 Task: Select transit view around selected location Carlsbad Caverns National Park, New Mexico, United States and check out the nearest train station
Action: Mouse moved to (285, 211)
Screenshot: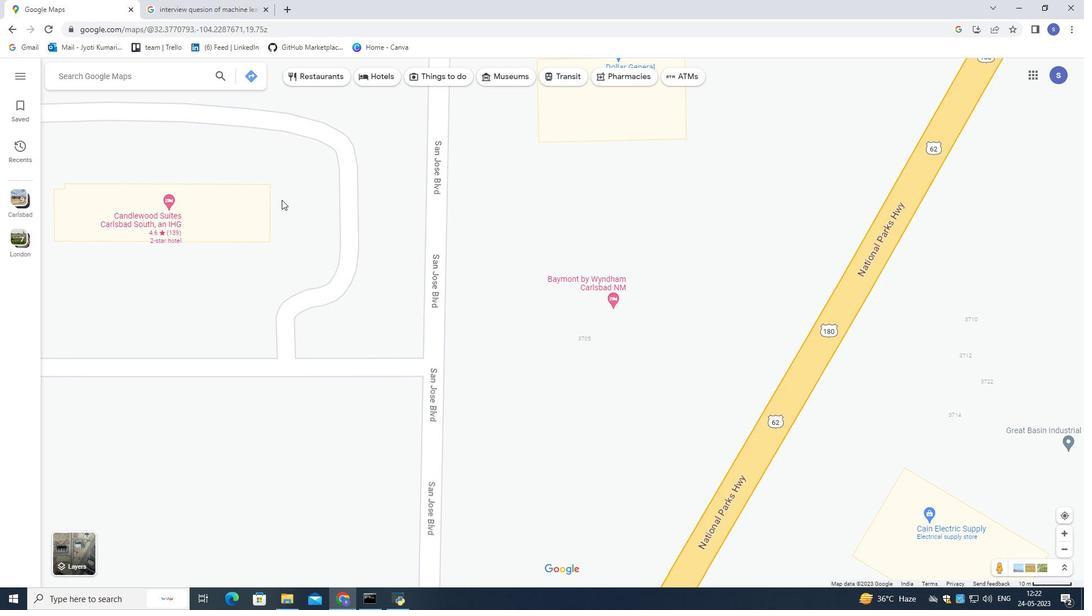 
Action: Mouse scrolled (285, 211) with delta (0, 0)
Screenshot: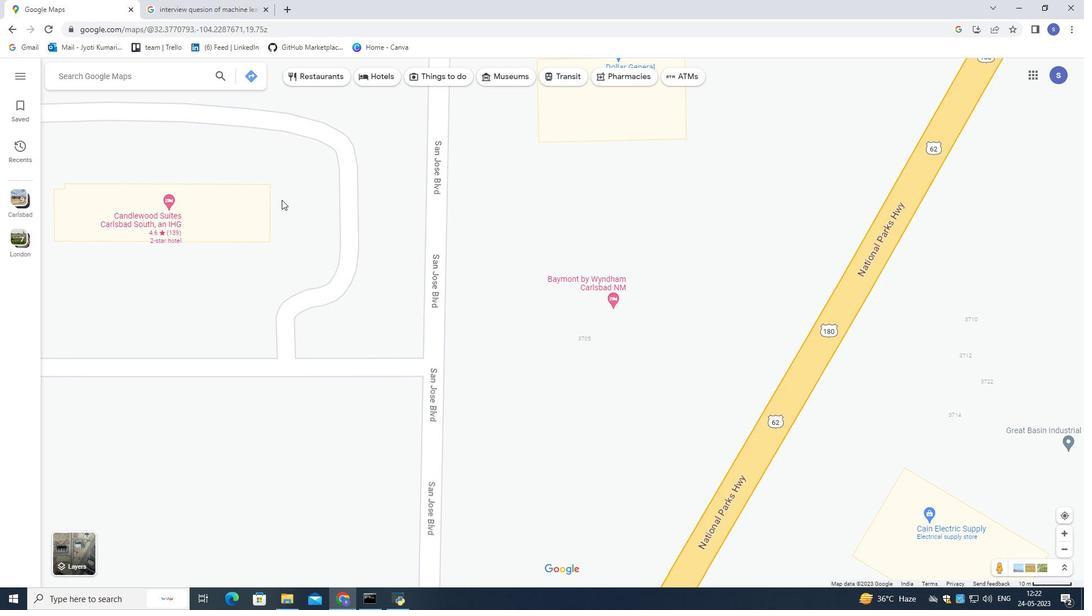 
Action: Mouse moved to (286, 213)
Screenshot: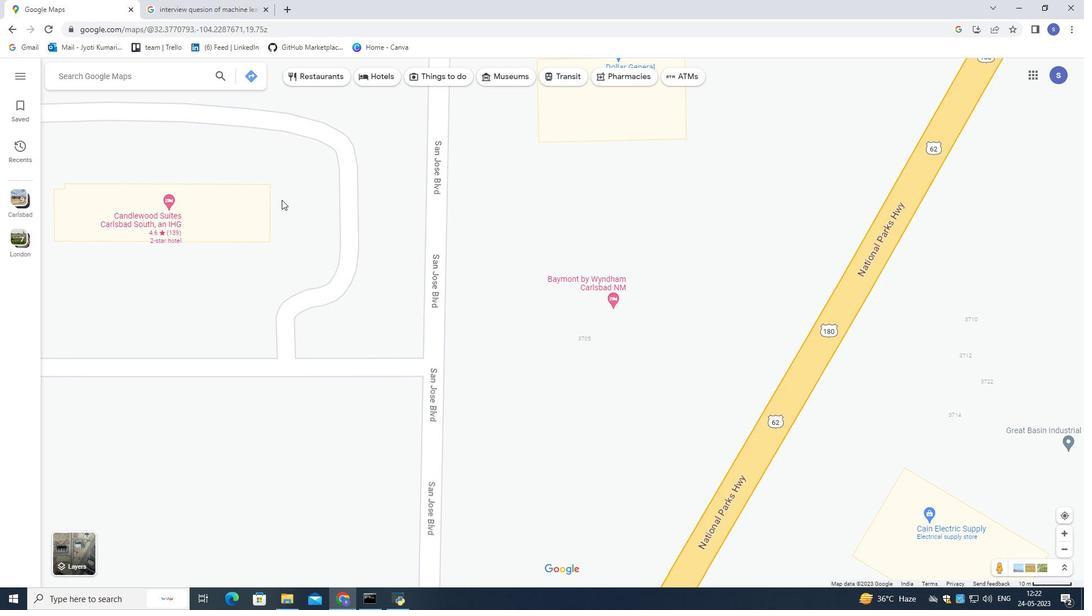
Action: Mouse scrolled (286, 212) with delta (0, 0)
Screenshot: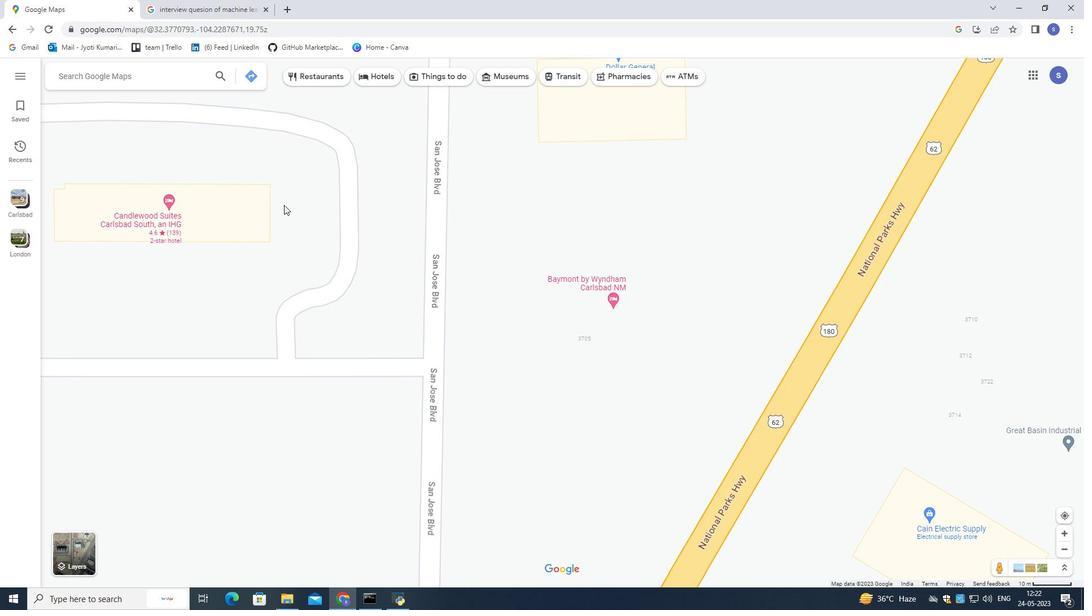 
Action: Mouse moved to (286, 213)
Screenshot: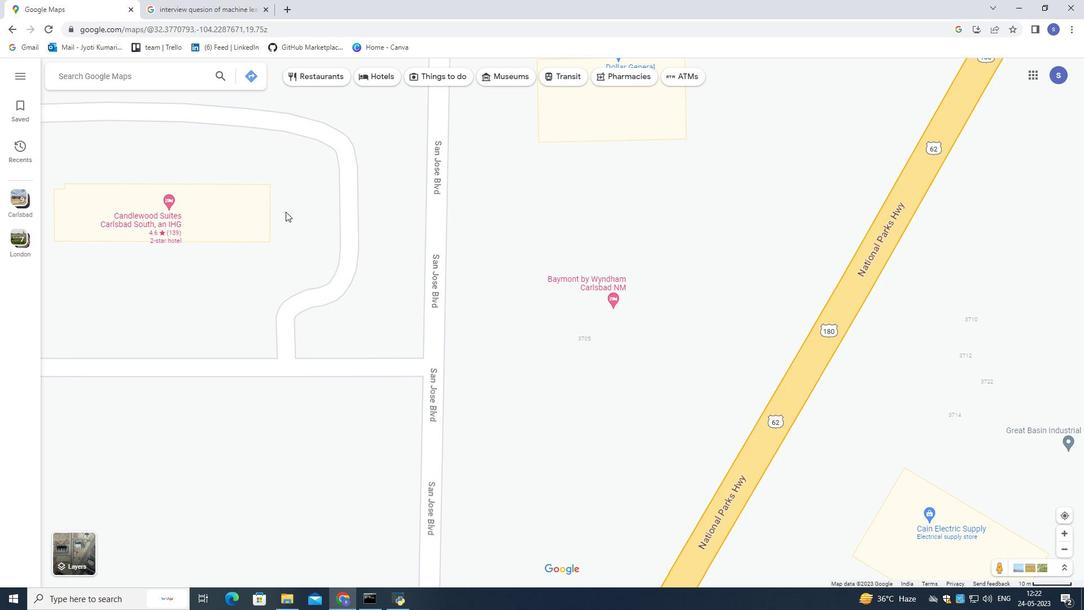 
Action: Mouse scrolled (286, 212) with delta (0, 0)
Screenshot: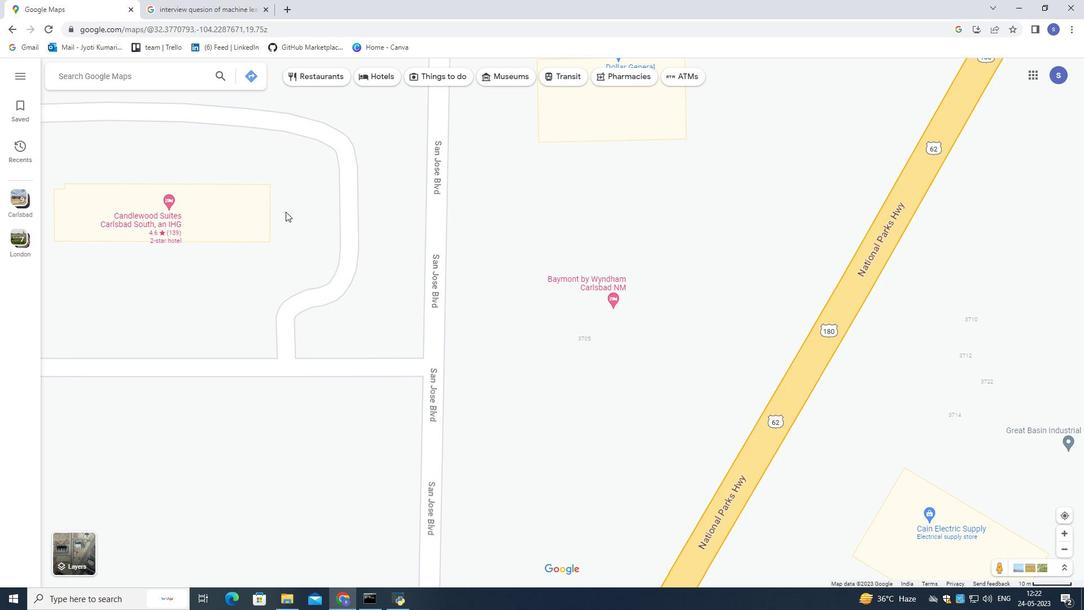 
Action: Mouse moved to (287, 214)
Screenshot: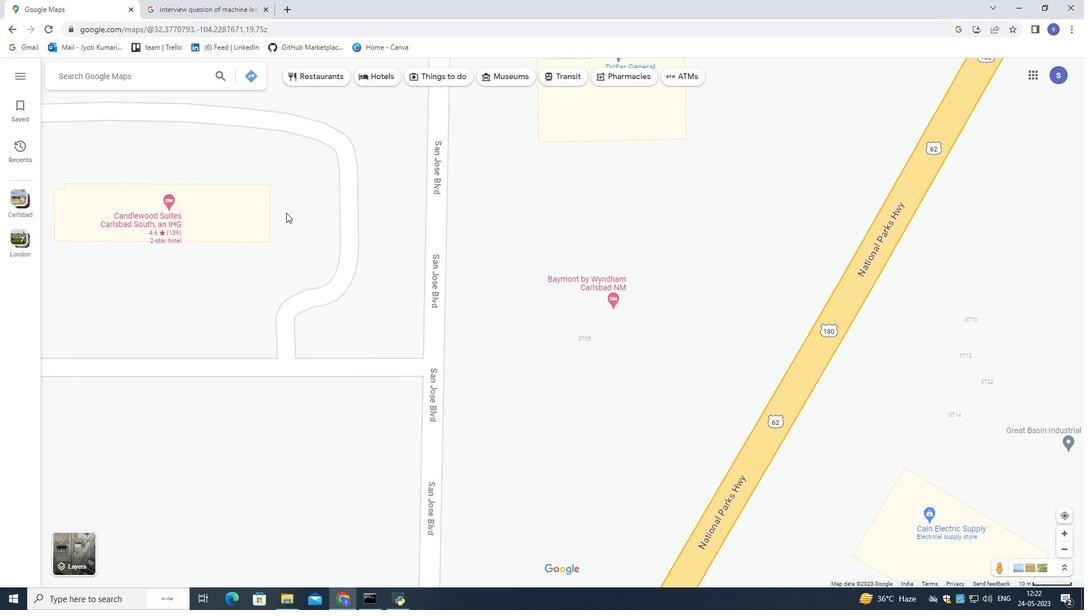 
Action: Mouse scrolled (287, 213) with delta (0, 0)
Screenshot: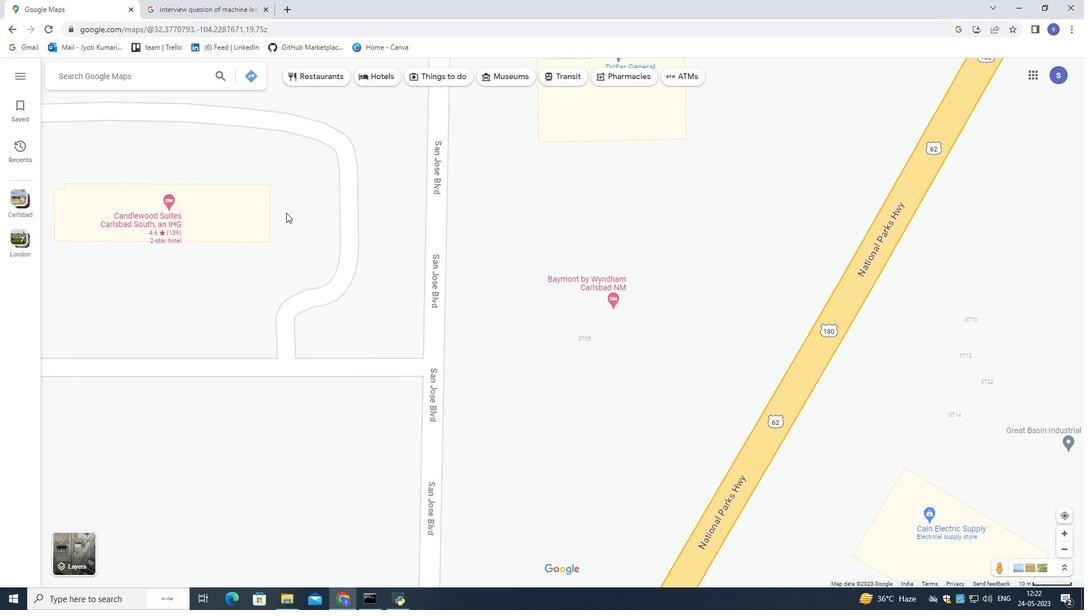 
Action: Mouse scrolled (287, 213) with delta (0, 0)
Screenshot: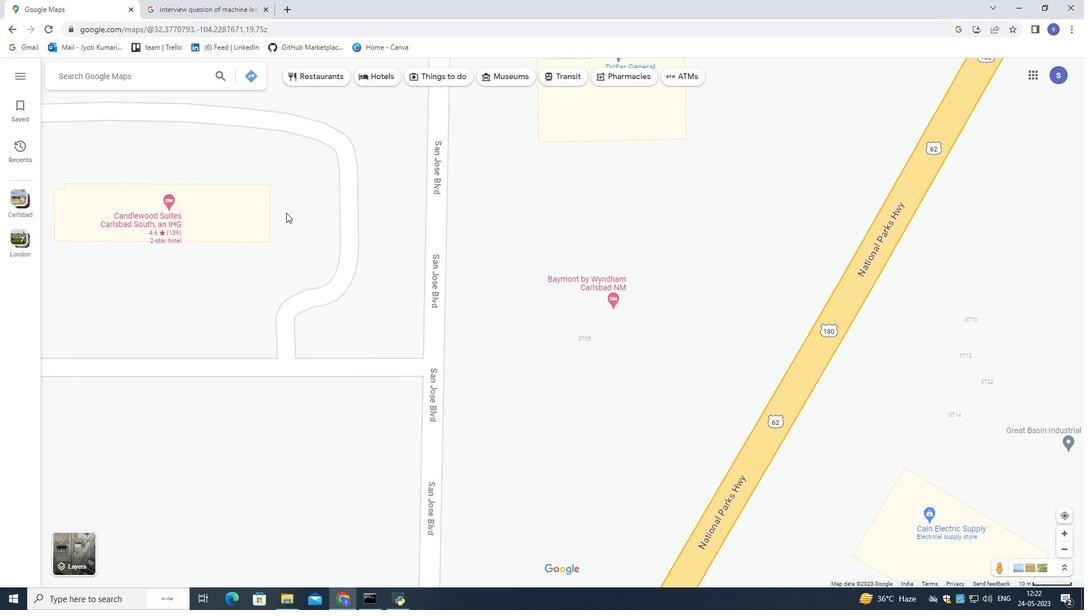
Action: Mouse moved to (287, 216)
Screenshot: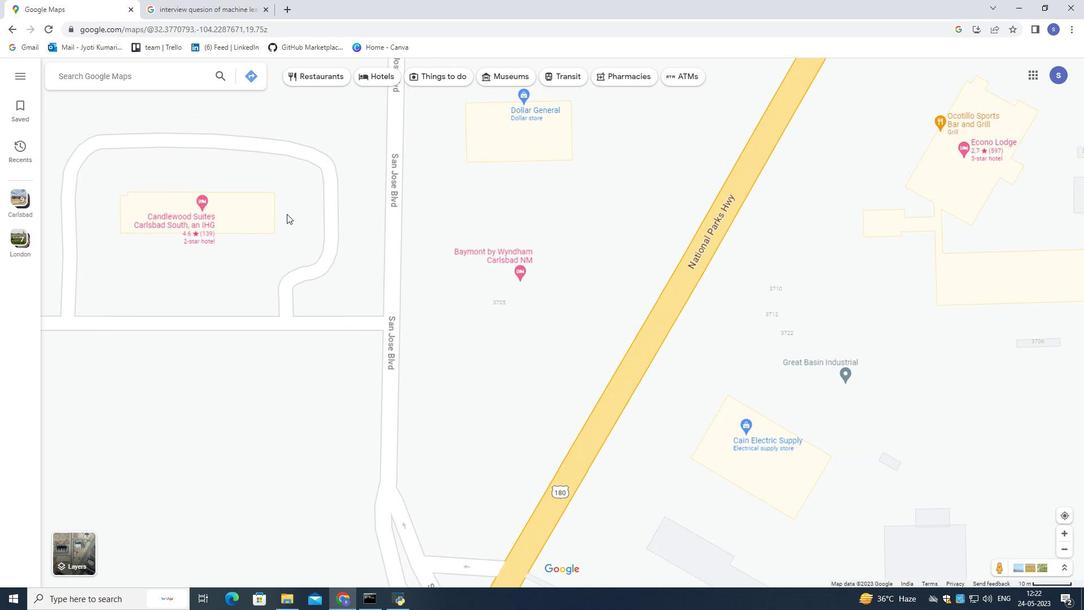 
Action: Mouse scrolled (287, 215) with delta (0, 0)
Screenshot: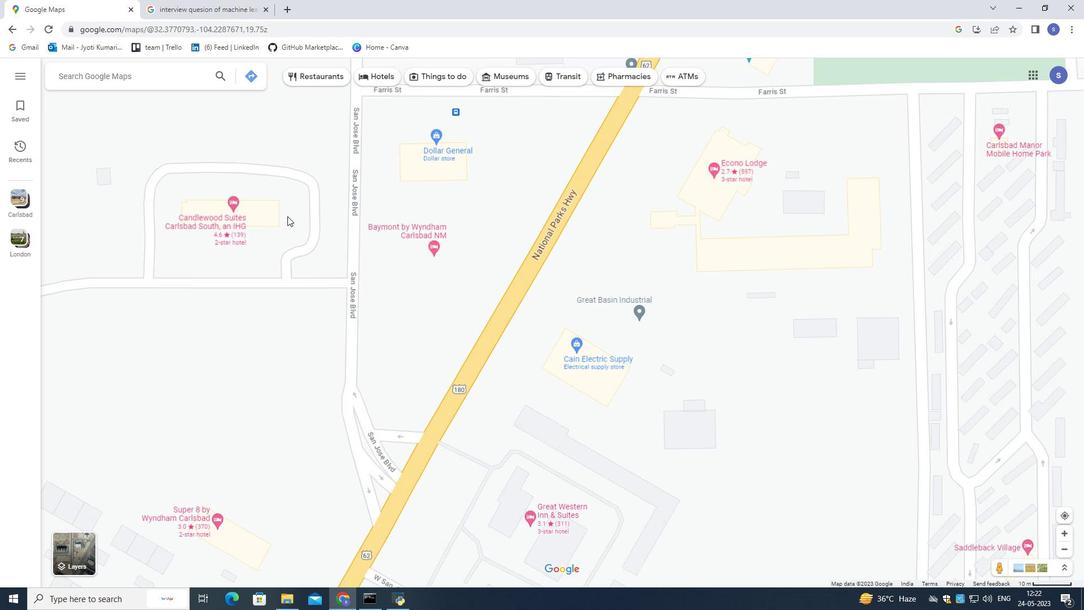 
Action: Mouse scrolled (287, 215) with delta (0, 0)
Screenshot: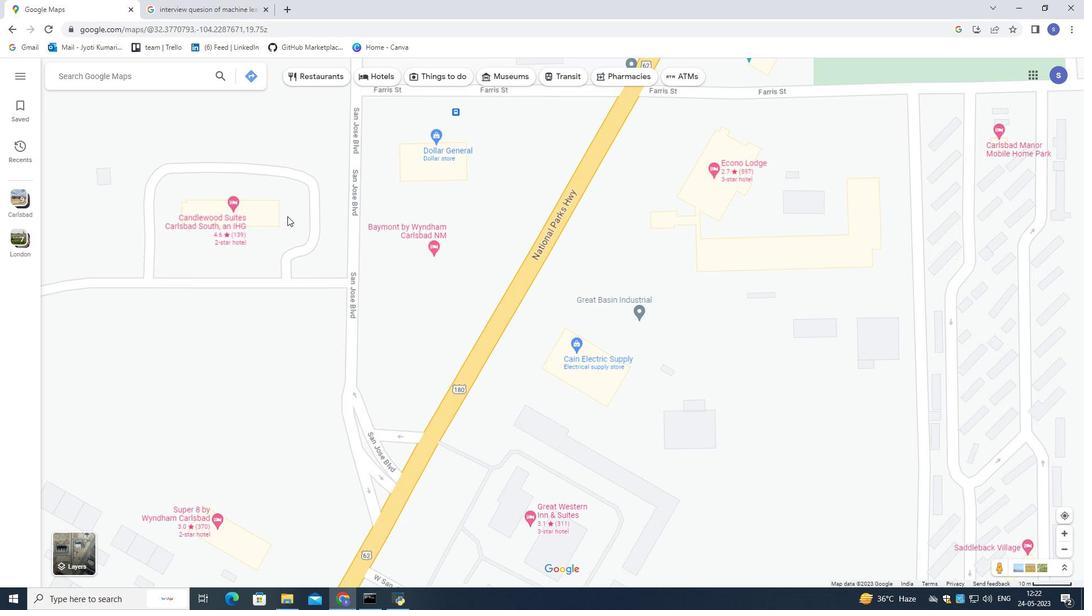 
Action: Mouse scrolled (287, 215) with delta (0, 0)
Screenshot: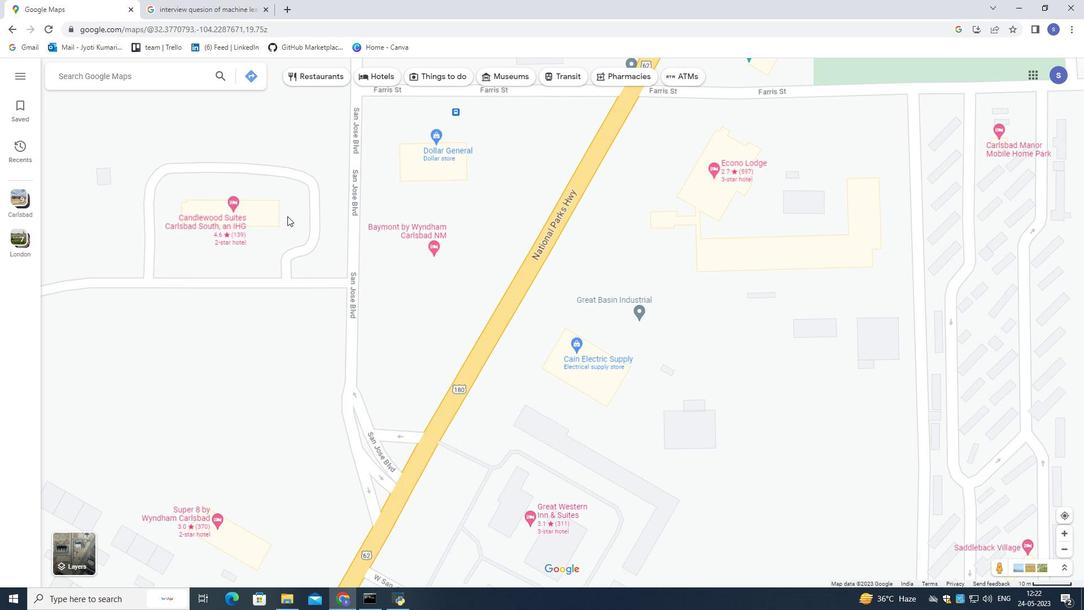 
Action: Mouse scrolled (287, 215) with delta (0, 0)
Screenshot: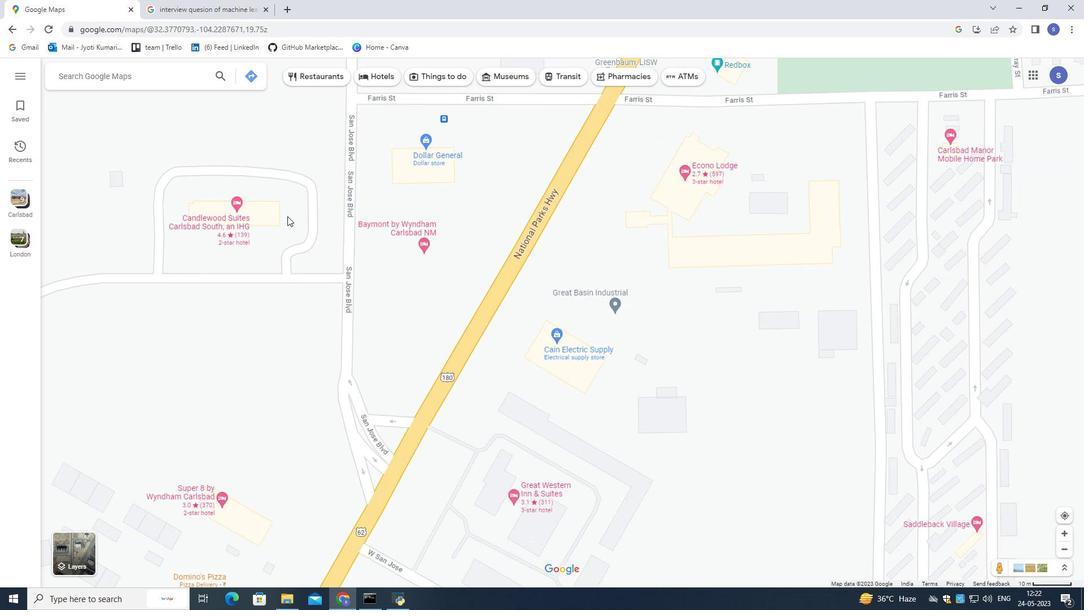 
Action: Mouse scrolled (287, 215) with delta (0, 0)
Screenshot: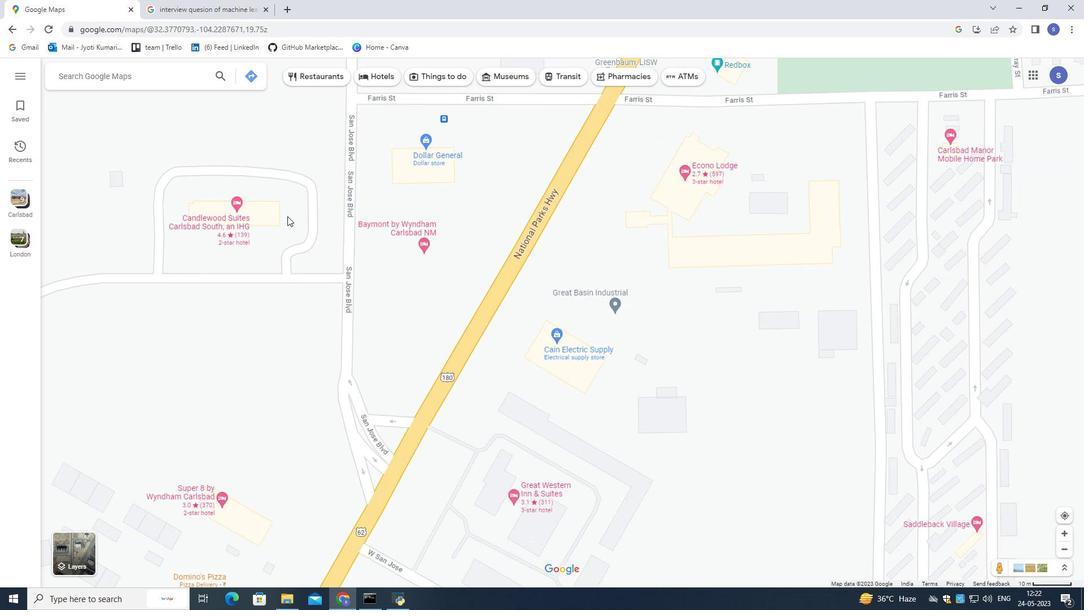 
Action: Mouse scrolled (287, 215) with delta (0, 0)
Screenshot: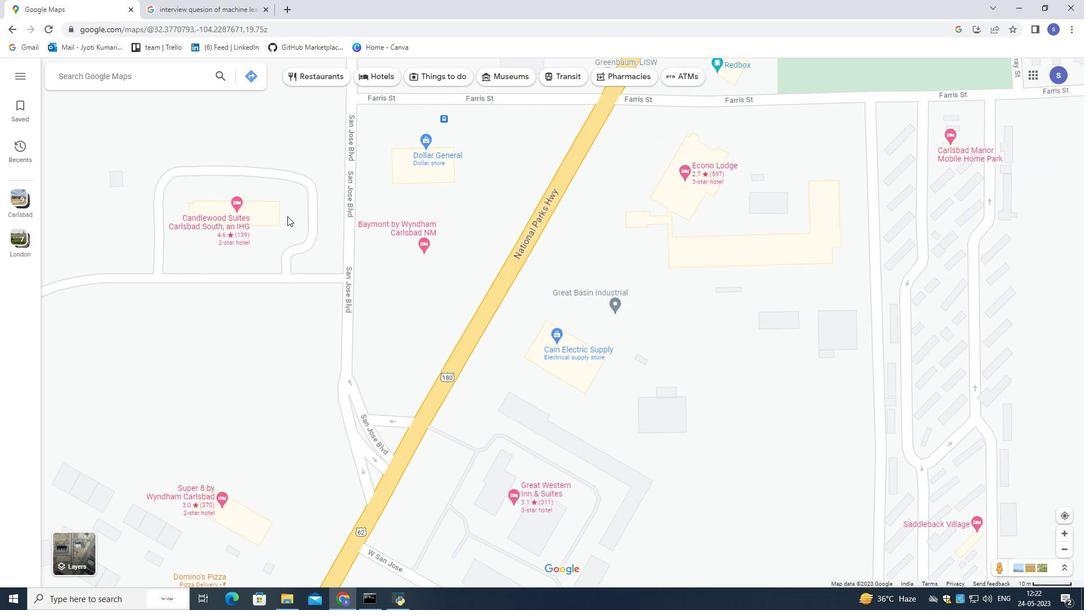 
Action: Mouse moved to (287, 216)
Screenshot: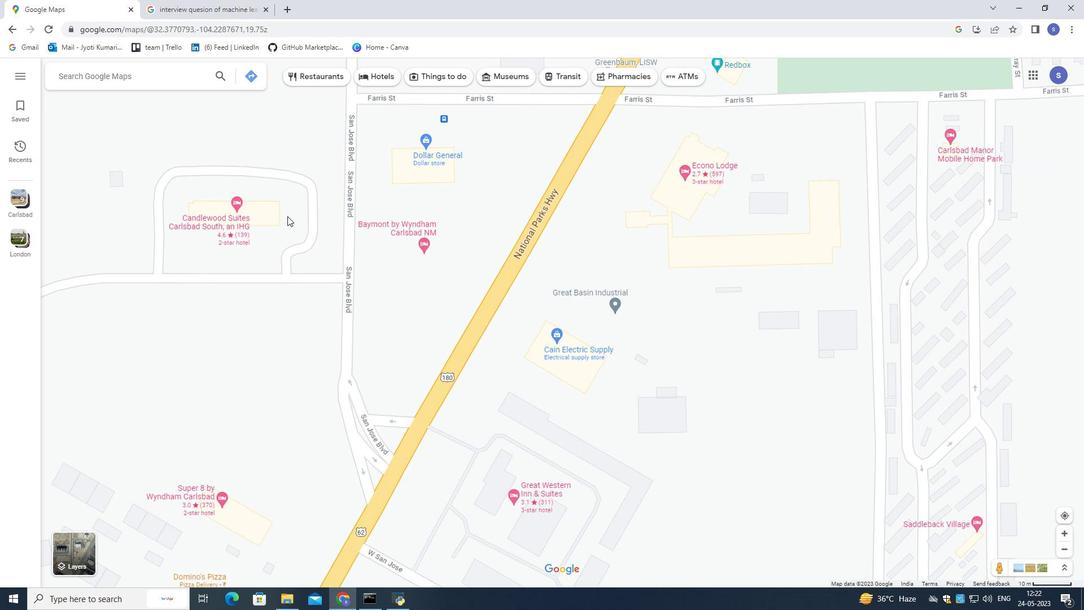 
Action: Mouse scrolled (287, 215) with delta (0, 0)
Screenshot: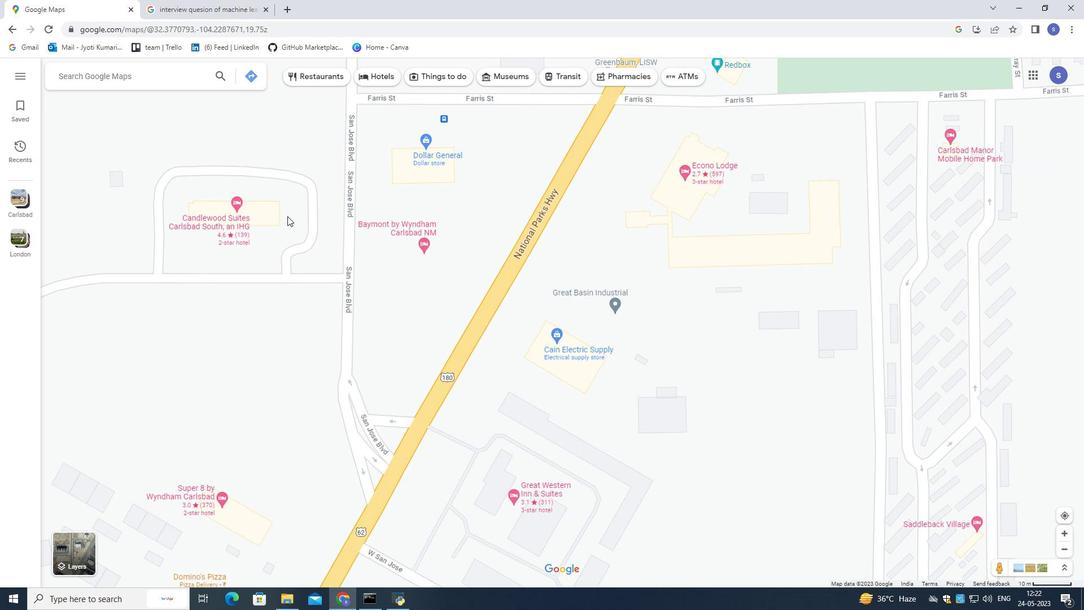 
Action: Mouse scrolled (287, 215) with delta (0, 0)
Screenshot: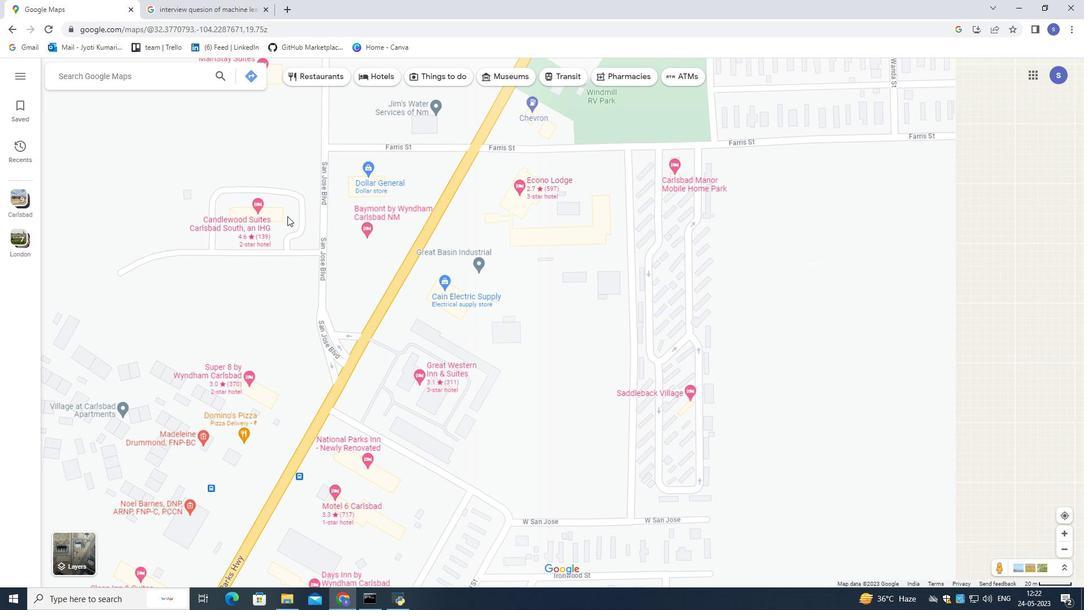 
Action: Mouse scrolled (287, 215) with delta (0, 0)
Screenshot: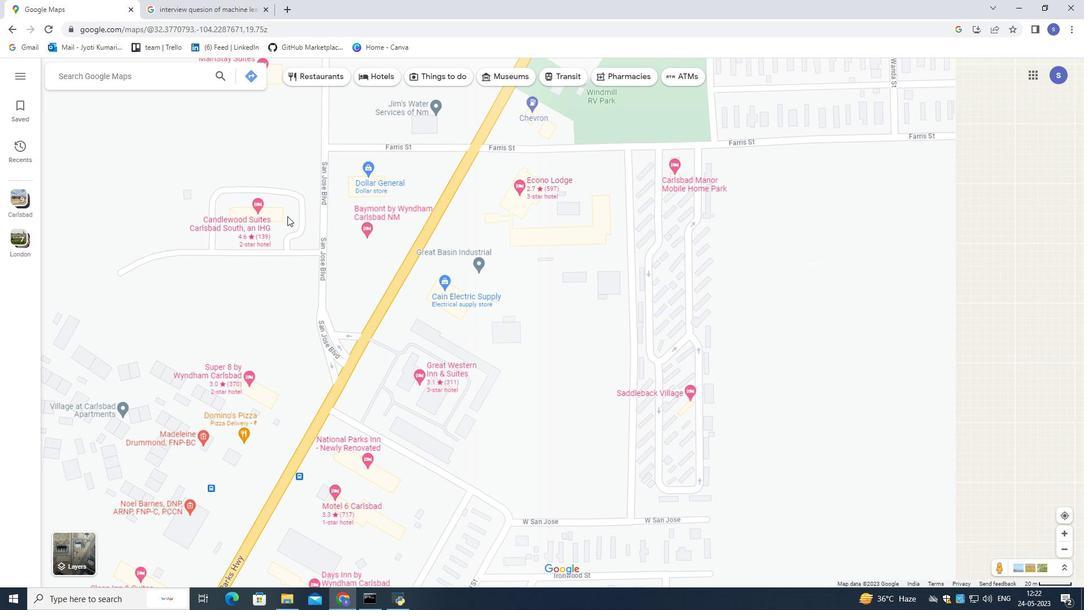 
Action: Mouse scrolled (287, 215) with delta (0, 0)
Screenshot: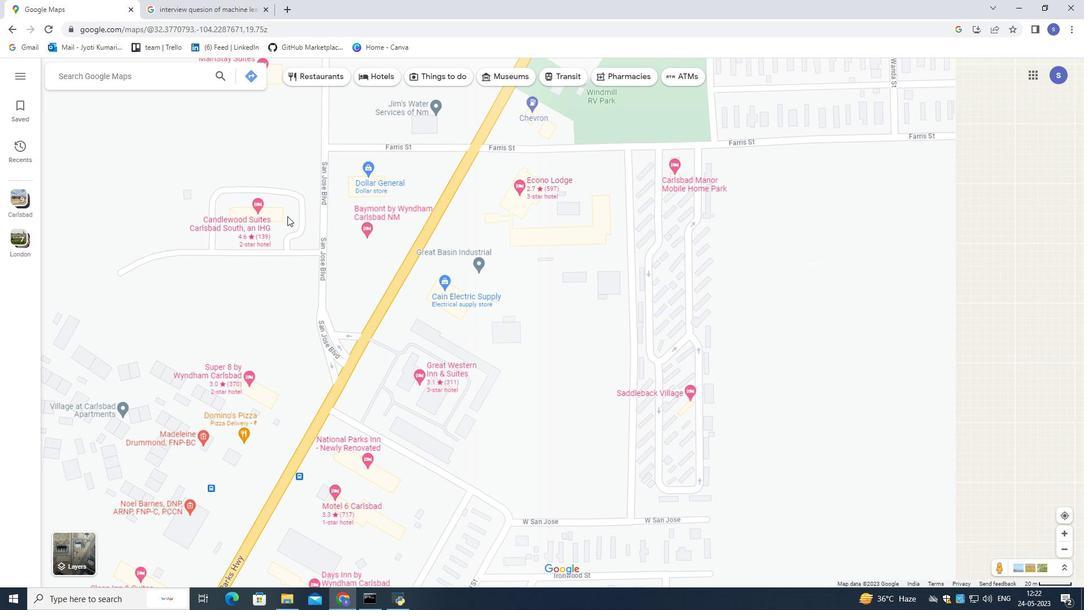
Action: Mouse scrolled (287, 215) with delta (0, 0)
Screenshot: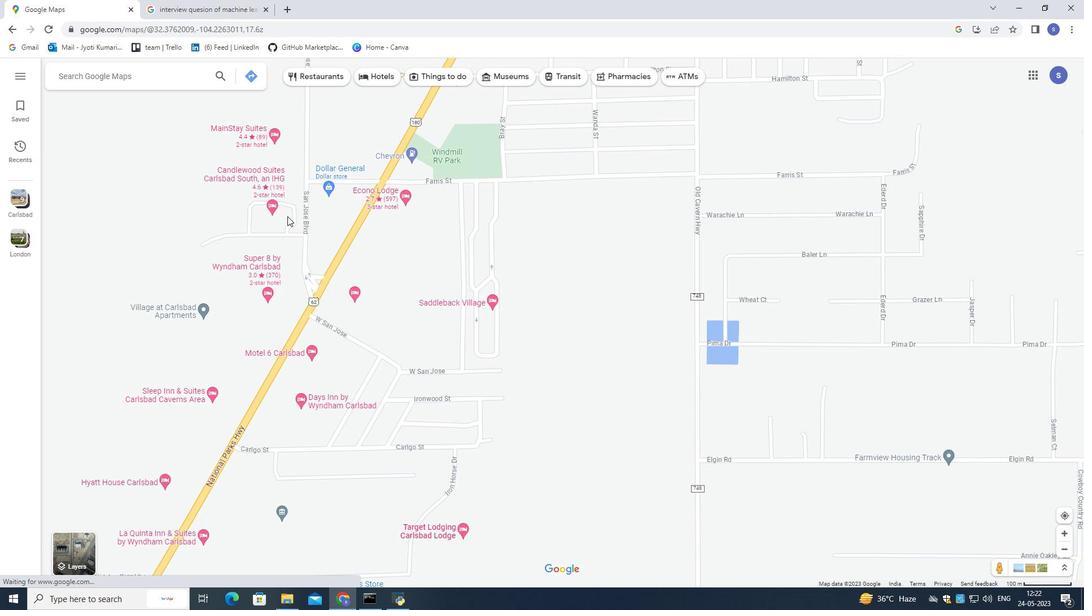 
Action: Mouse moved to (288, 220)
Screenshot: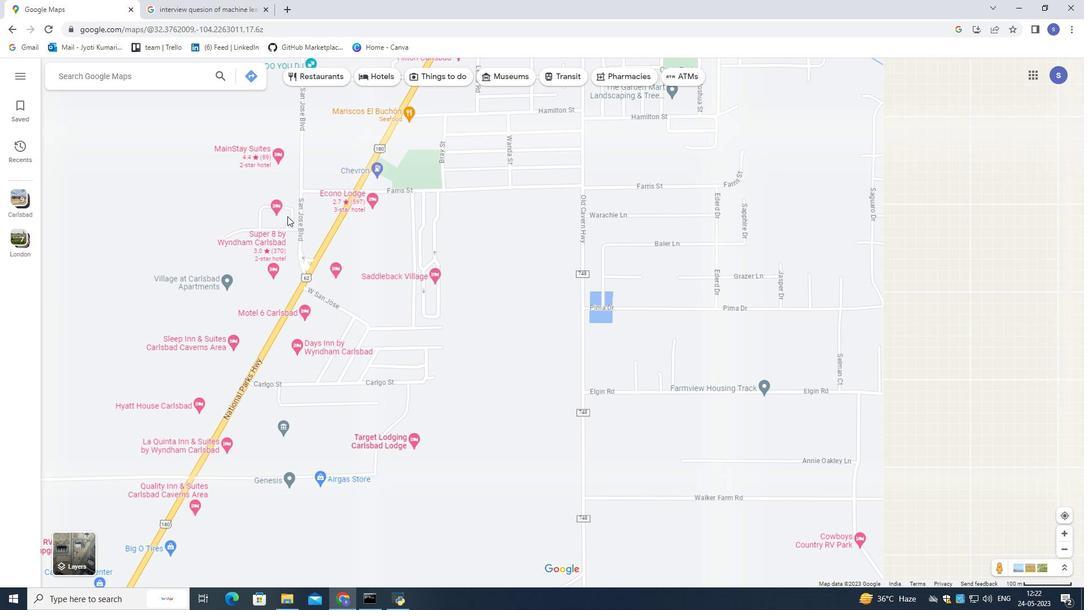 
Action: Mouse scrolled (288, 219) with delta (0, 0)
Screenshot: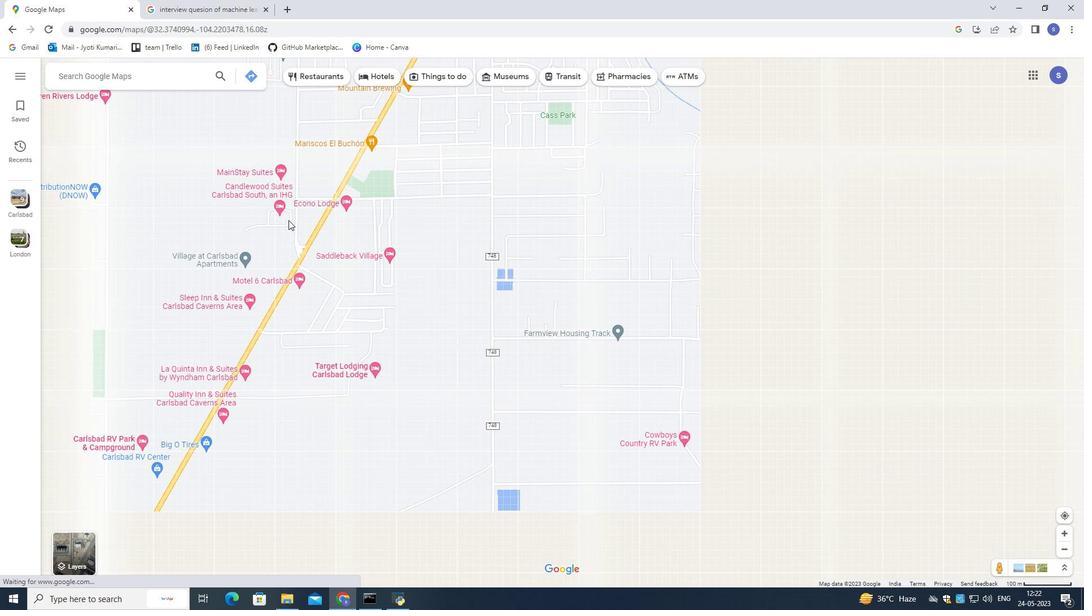
Action: Mouse scrolled (288, 219) with delta (0, 0)
Screenshot: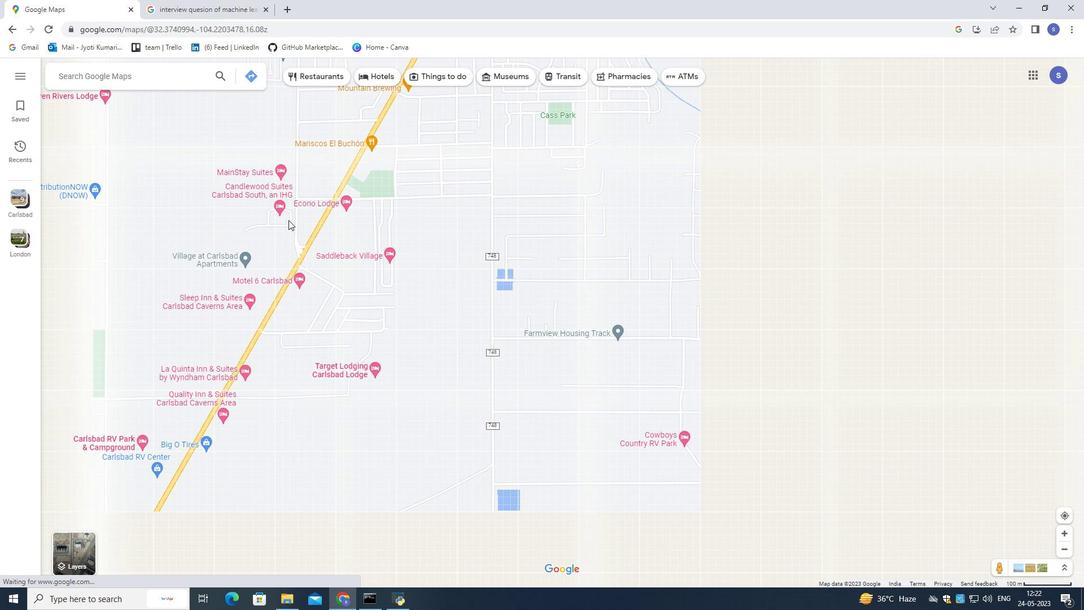 
Action: Mouse scrolled (288, 219) with delta (0, 0)
Screenshot: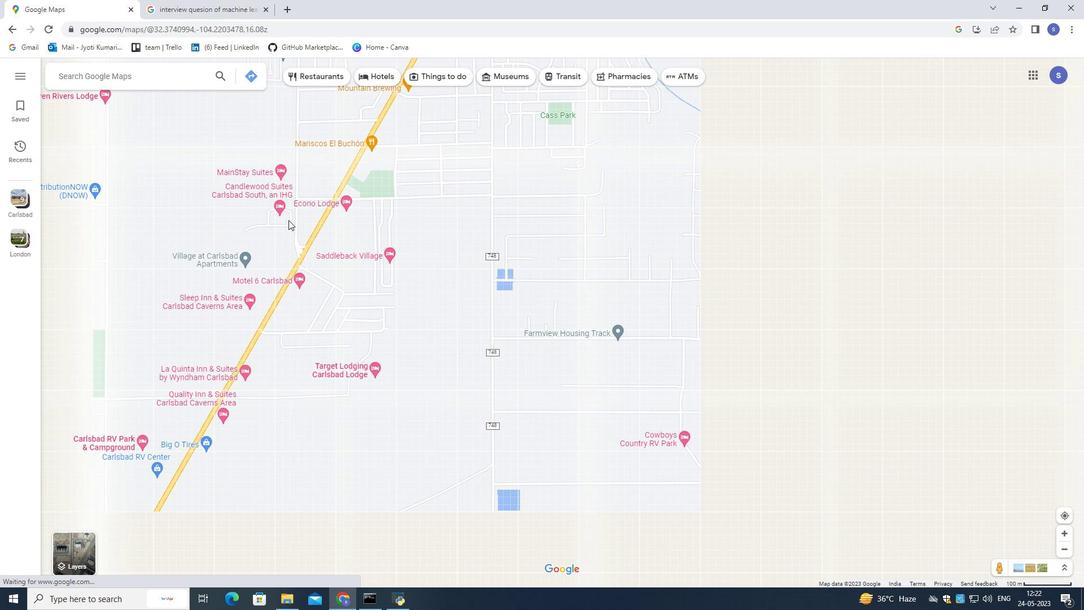 
Action: Mouse scrolled (288, 219) with delta (0, 0)
Screenshot: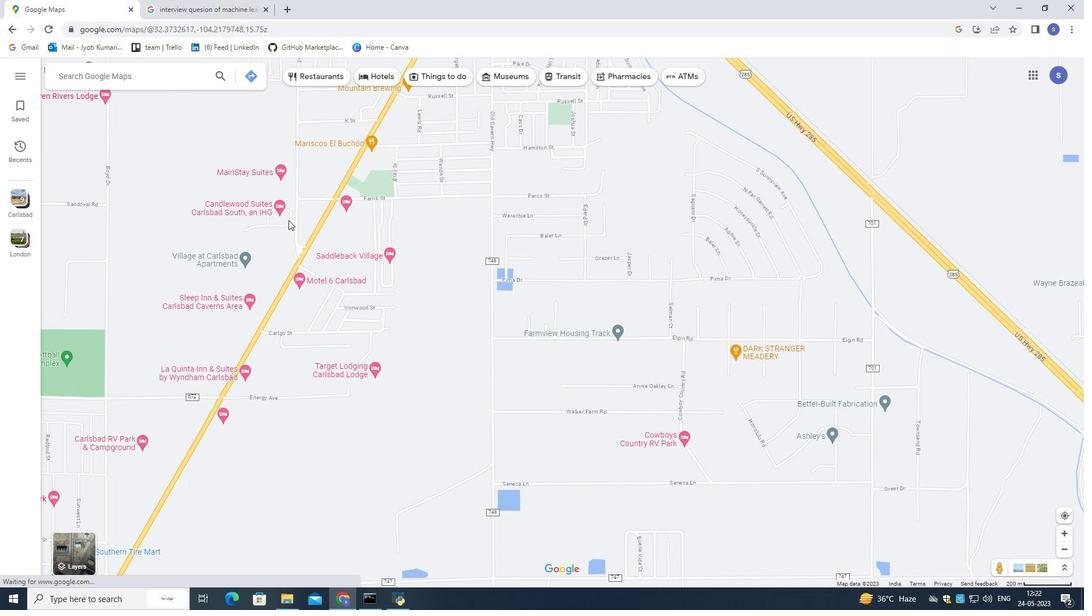 
Action: Mouse scrolled (288, 219) with delta (0, 0)
Screenshot: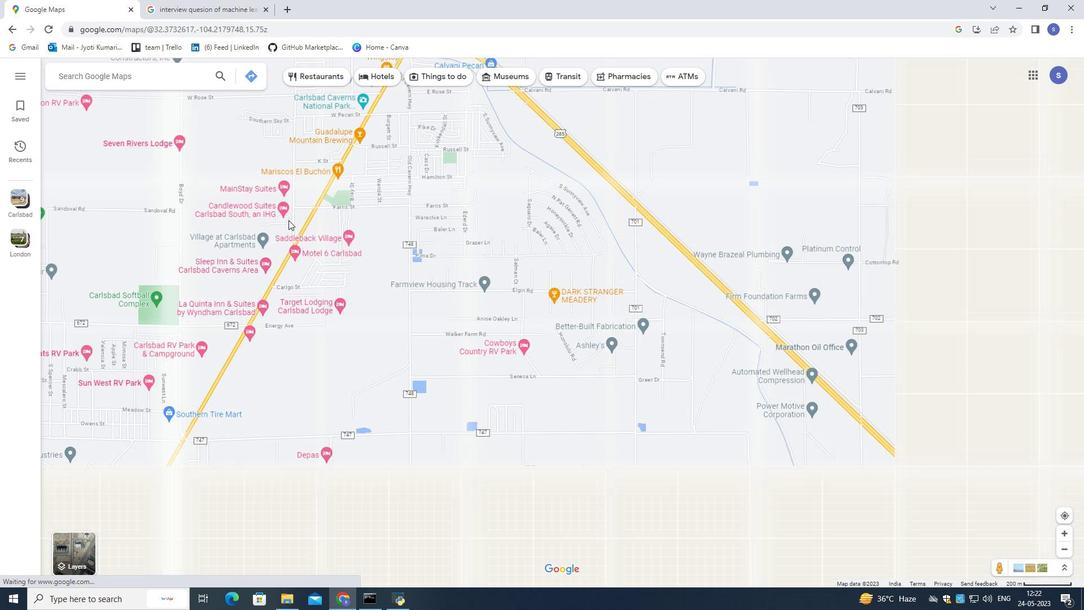 
Action: Mouse scrolled (288, 219) with delta (0, 0)
Screenshot: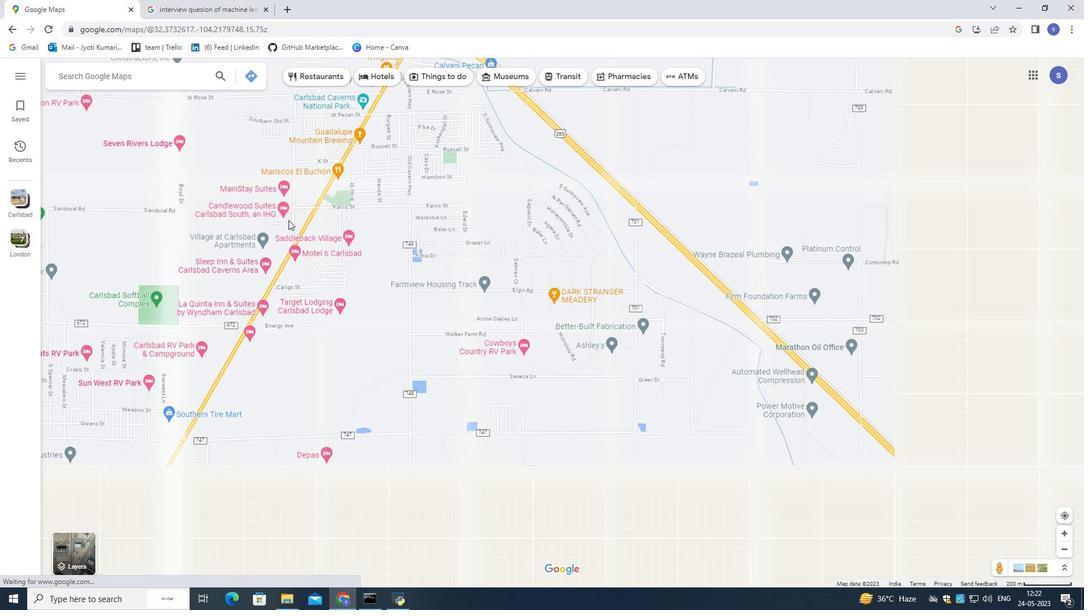 
Action: Mouse moved to (290, 231)
Screenshot: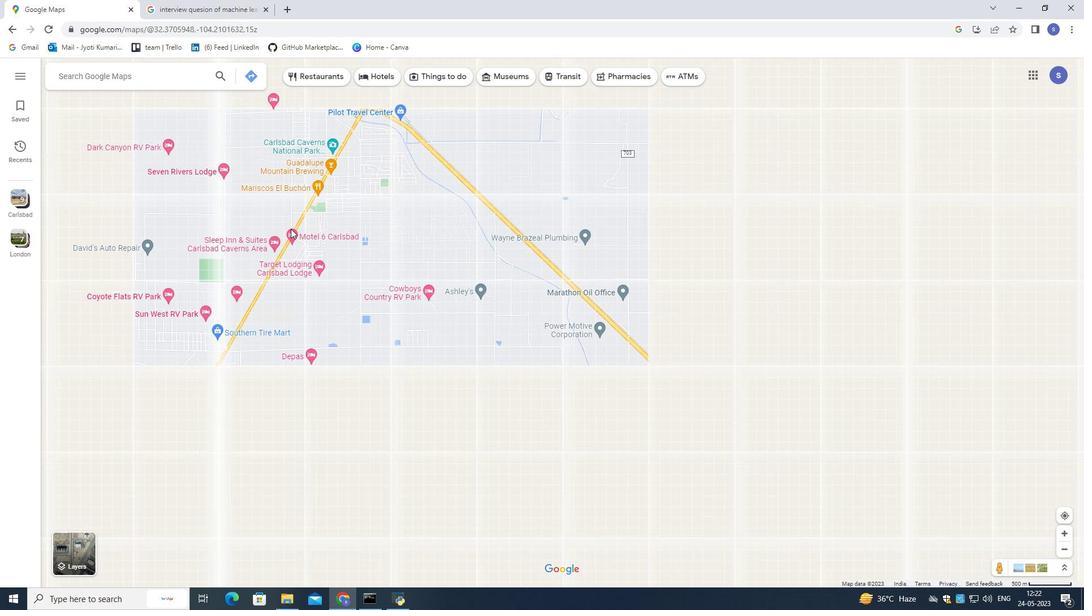 
Action: Mouse scrolled (290, 228) with delta (0, 0)
Screenshot: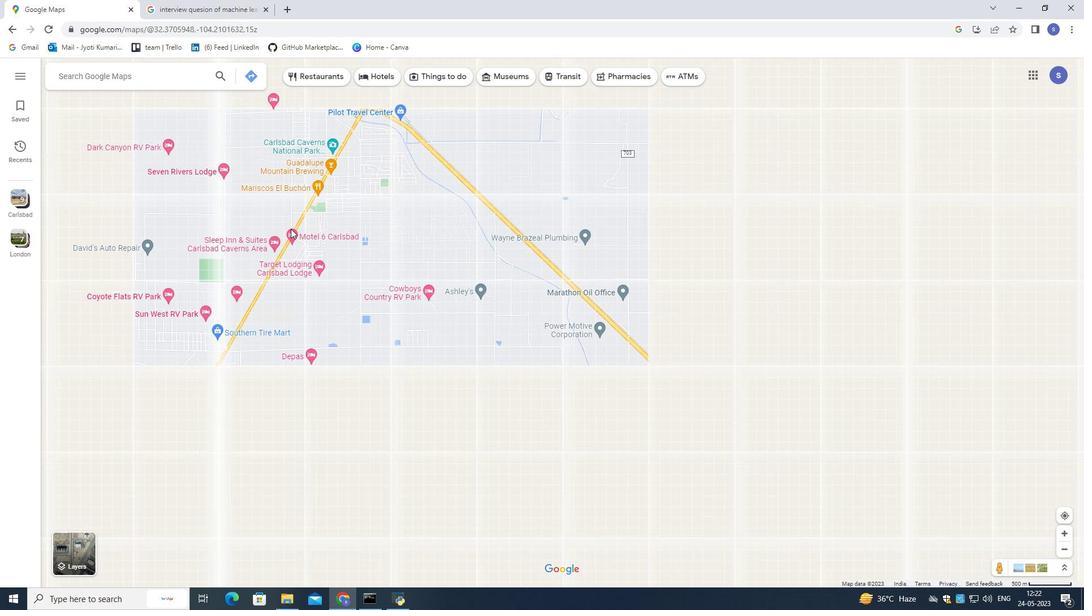 
Action: Mouse scrolled (290, 230) with delta (0, 0)
Screenshot: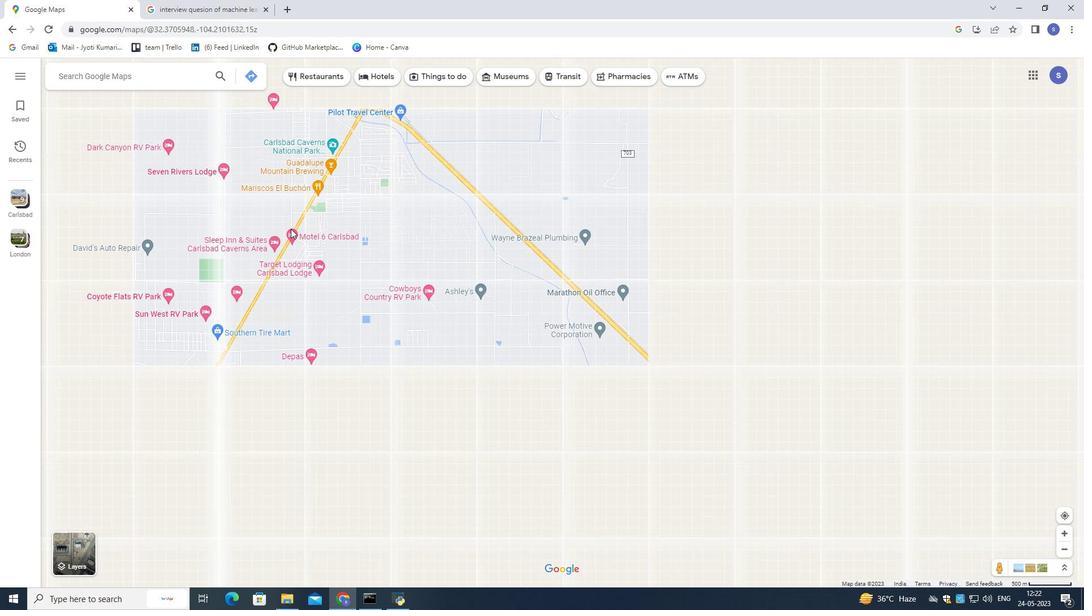 
Action: Mouse moved to (284, 252)
Screenshot: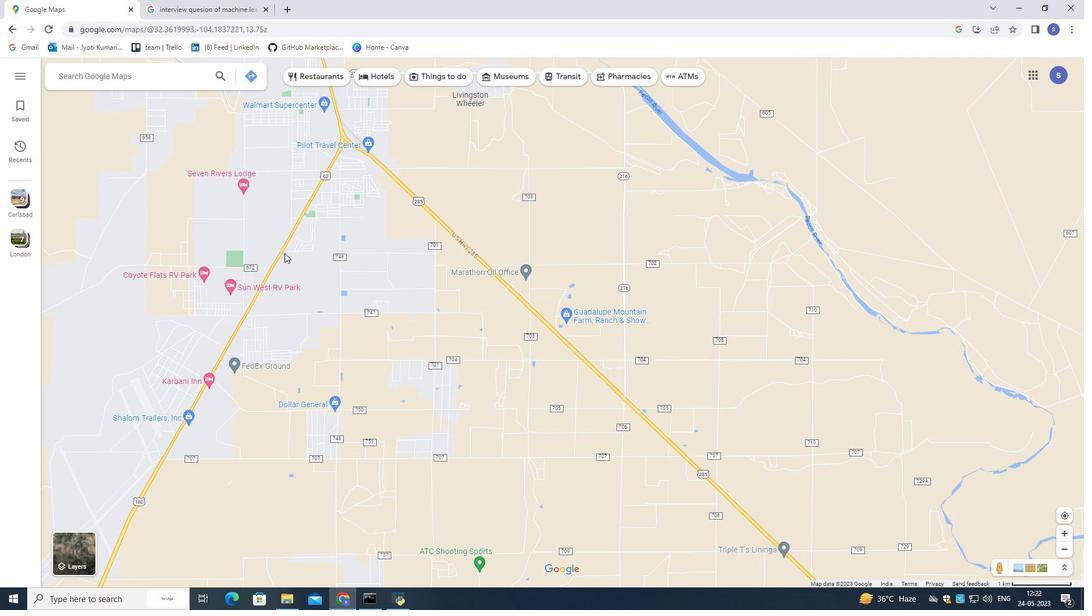 
Action: Mouse scrolled (284, 252) with delta (0, 0)
Screenshot: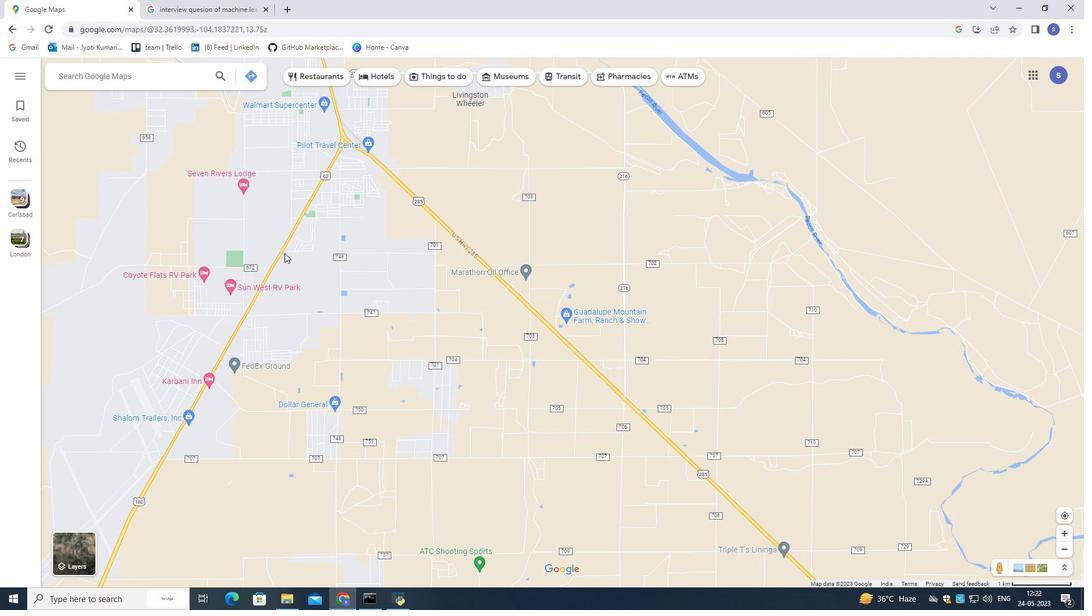 
Action: Mouse scrolled (284, 252) with delta (0, 0)
Screenshot: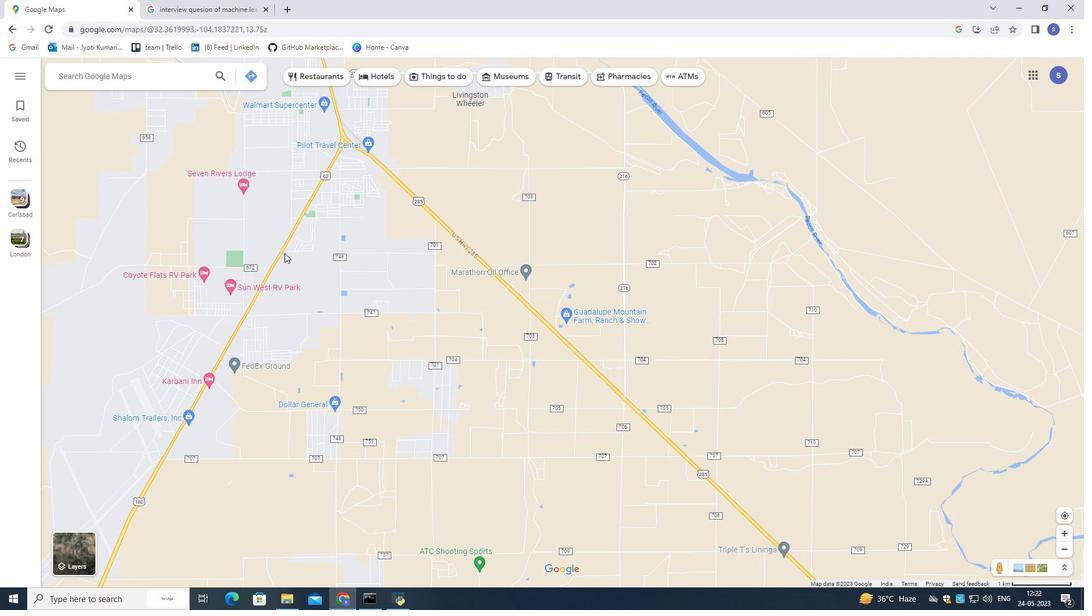 
Action: Mouse scrolled (284, 252) with delta (0, 0)
Screenshot: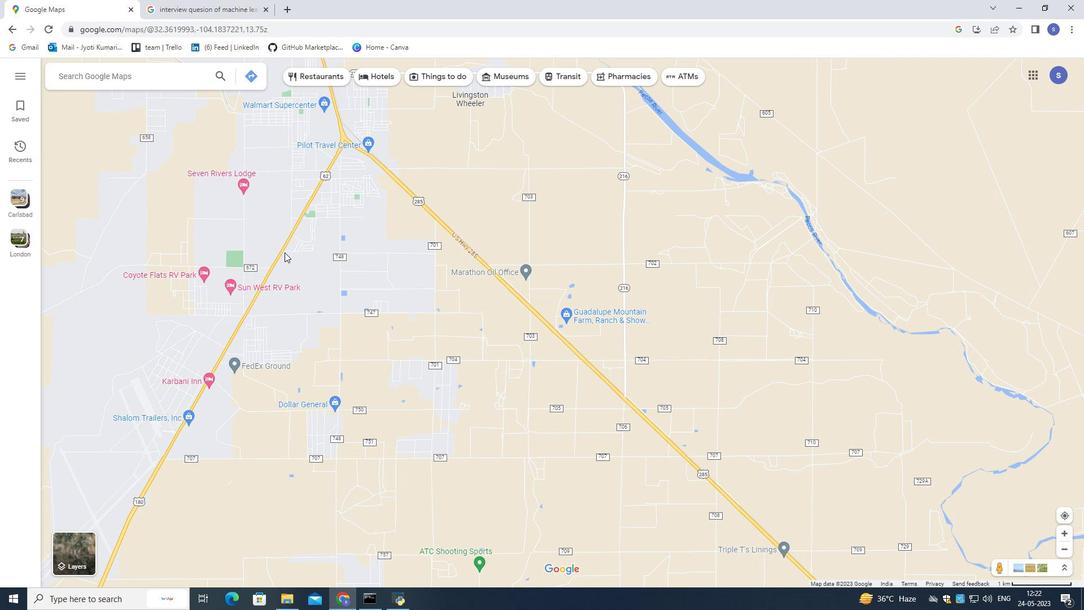 
Action: Mouse scrolled (284, 252) with delta (0, 0)
Screenshot: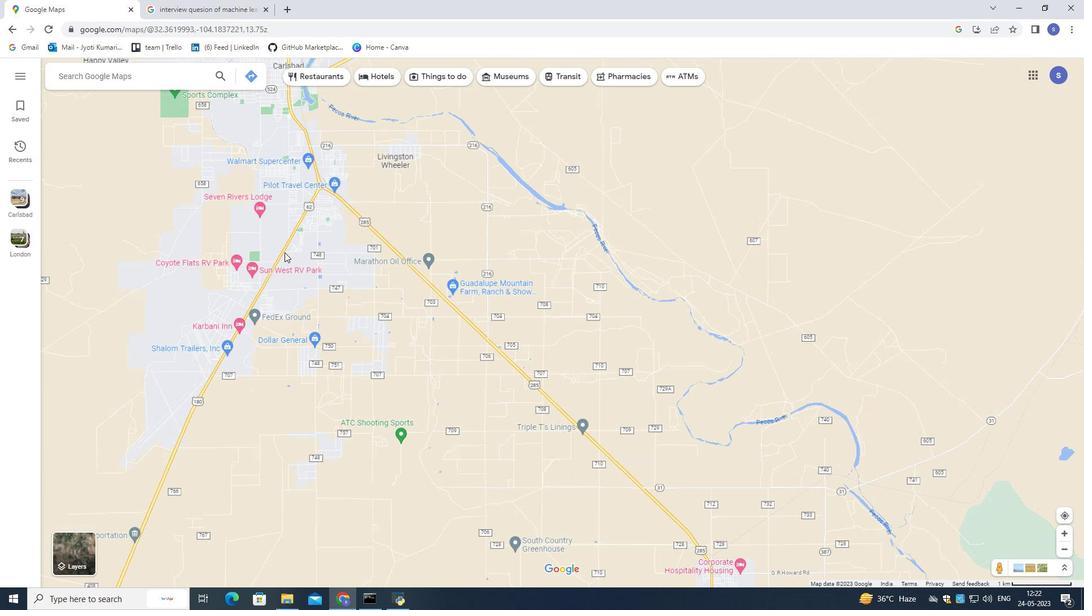 
Action: Mouse scrolled (284, 252) with delta (0, 0)
Screenshot: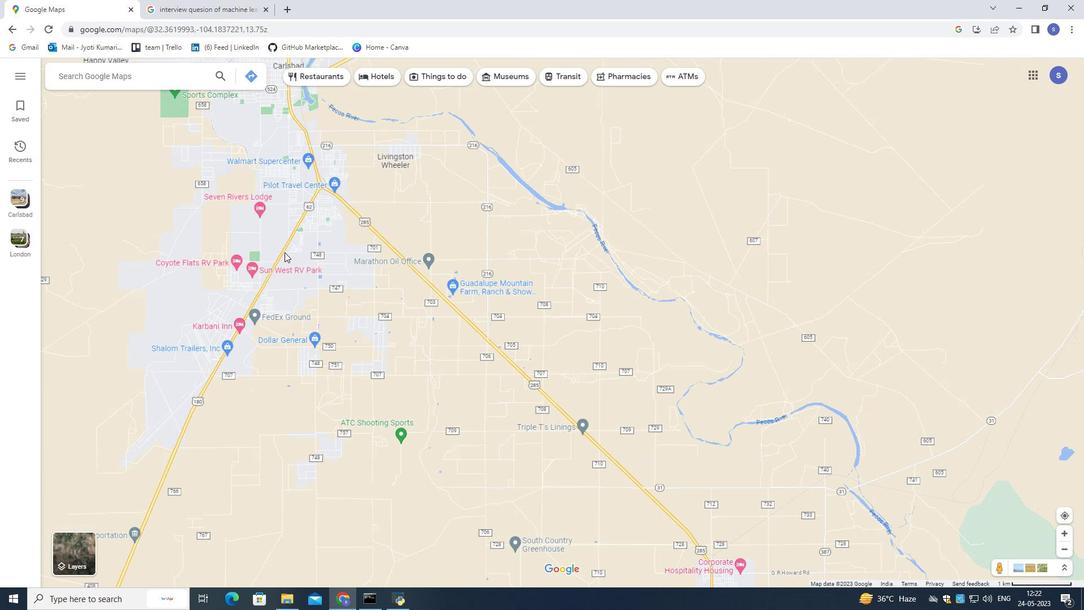 
Action: Mouse scrolled (284, 252) with delta (0, 0)
Screenshot: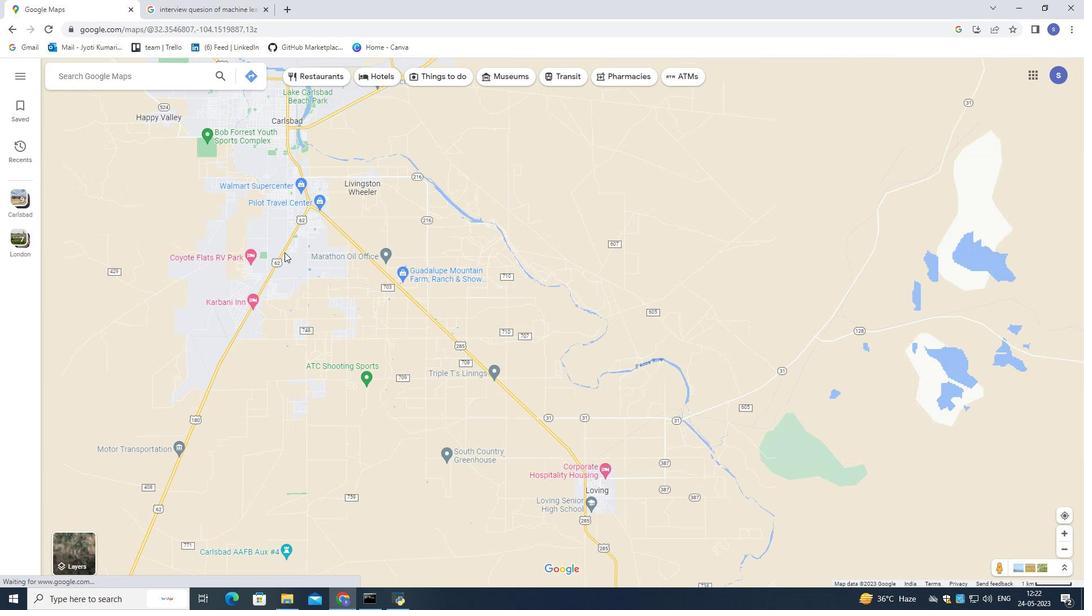 
Action: Mouse scrolled (284, 252) with delta (0, 0)
Screenshot: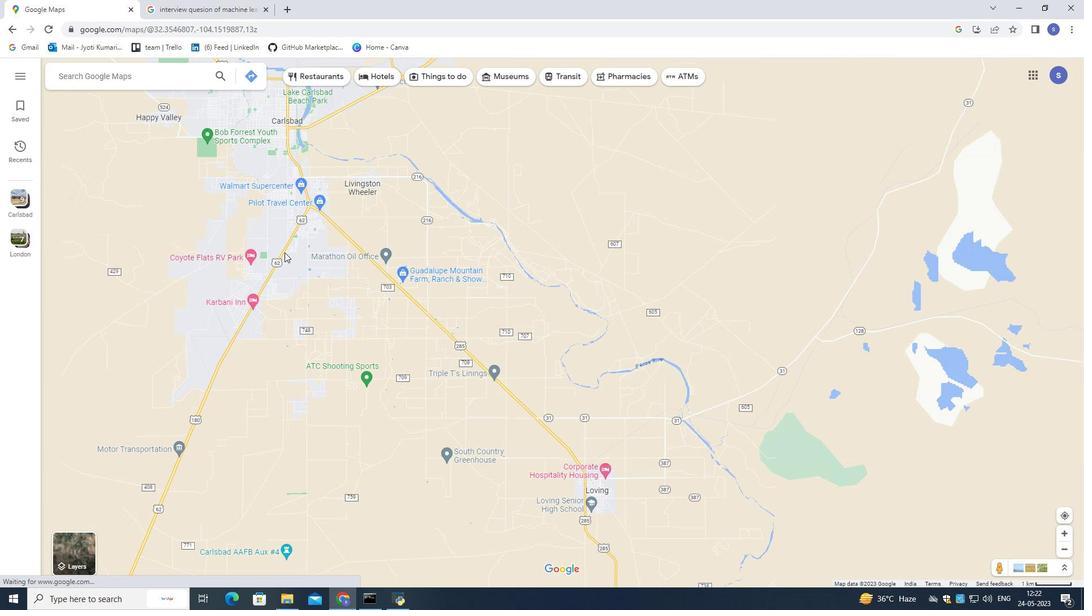 
Action: Mouse scrolled (284, 252) with delta (0, 0)
Screenshot: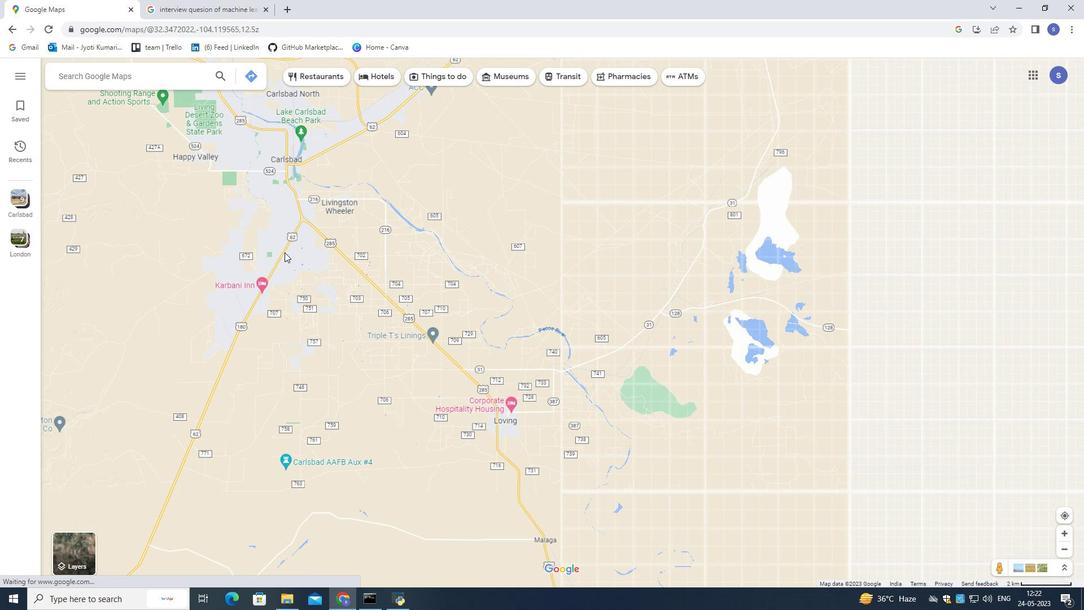 
Action: Mouse scrolled (284, 252) with delta (0, 0)
Screenshot: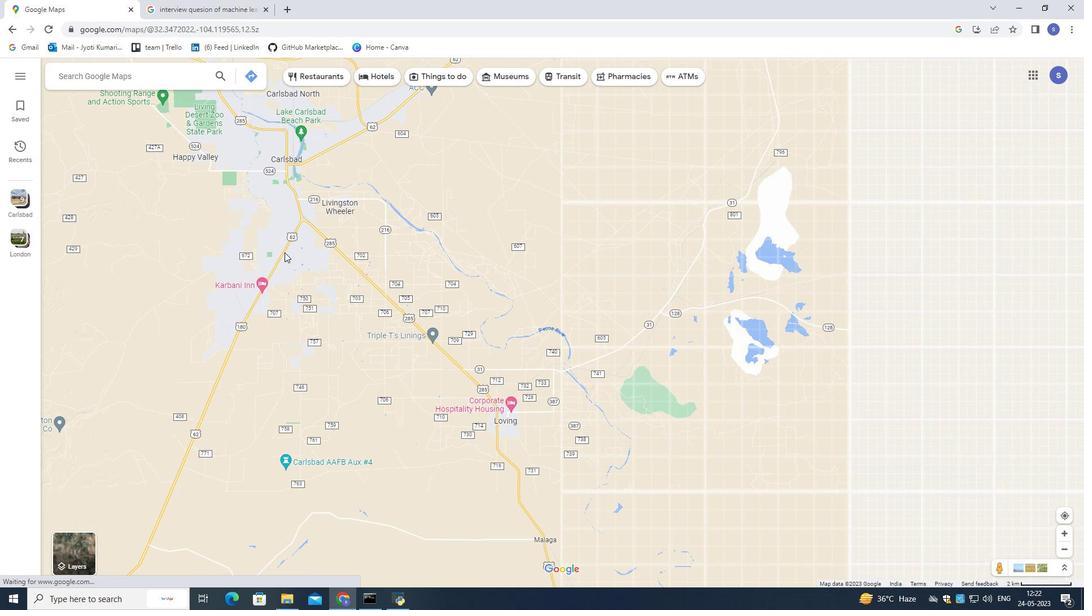 
Action: Mouse moved to (284, 253)
Screenshot: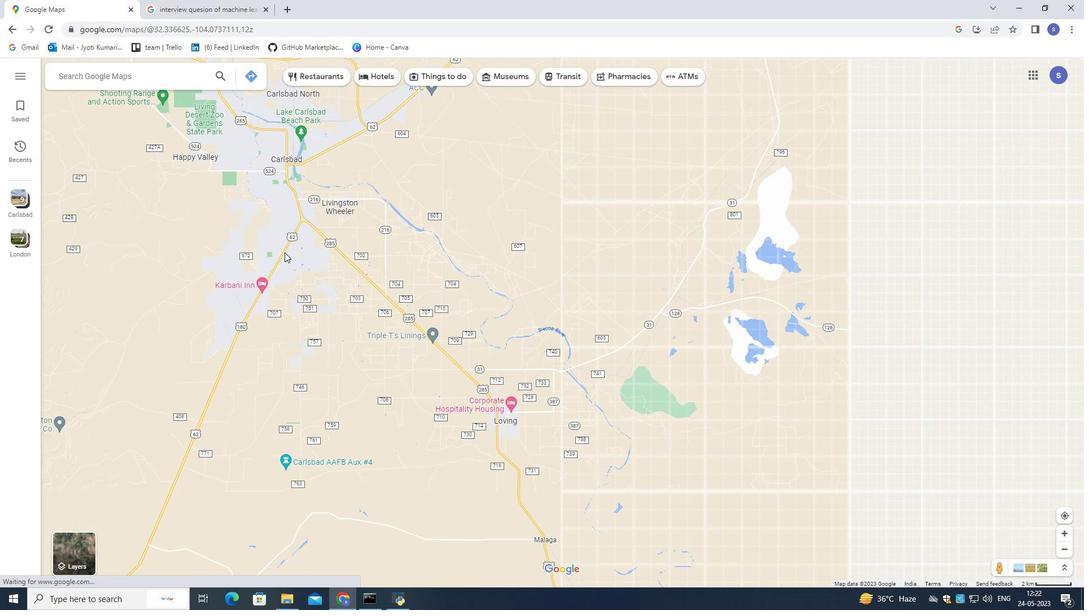 
Action: Mouse scrolled (284, 253) with delta (0, 0)
Screenshot: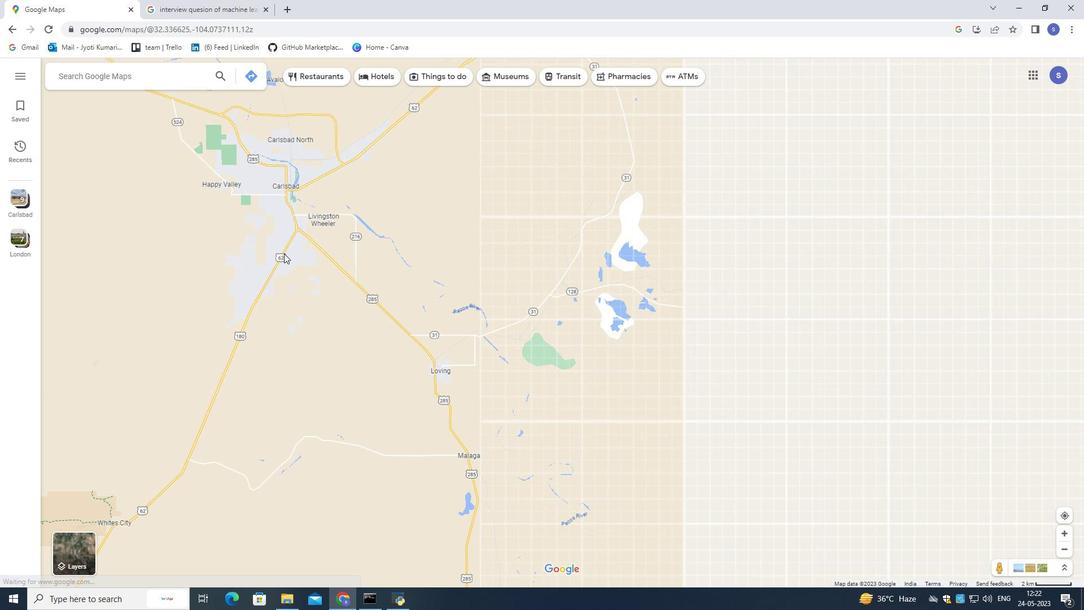 
Action: Mouse scrolled (284, 253) with delta (0, 0)
Screenshot: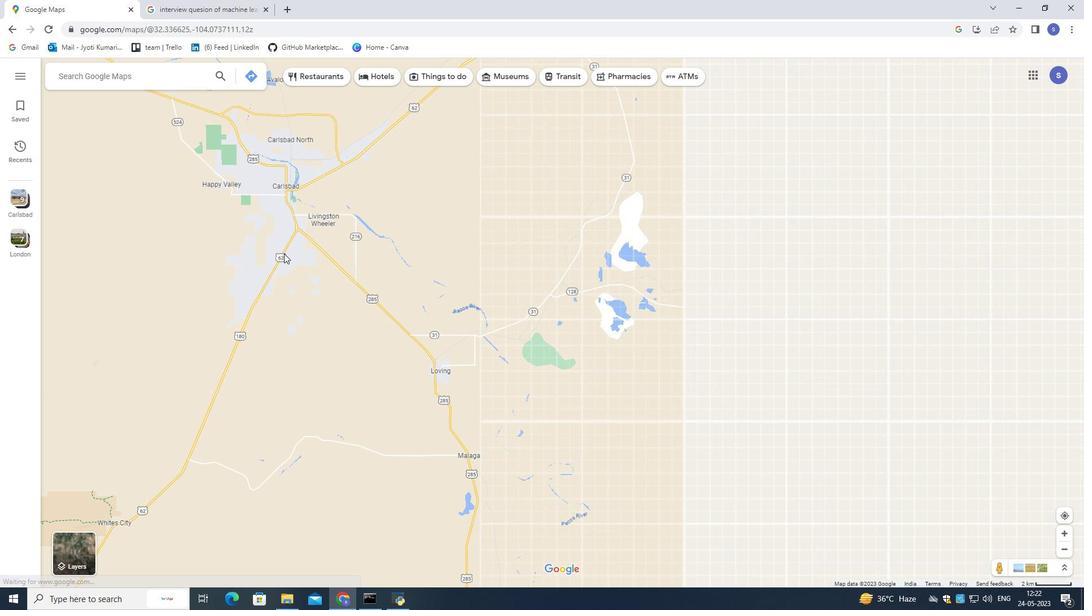 
Action: Mouse scrolled (284, 253) with delta (0, 0)
Screenshot: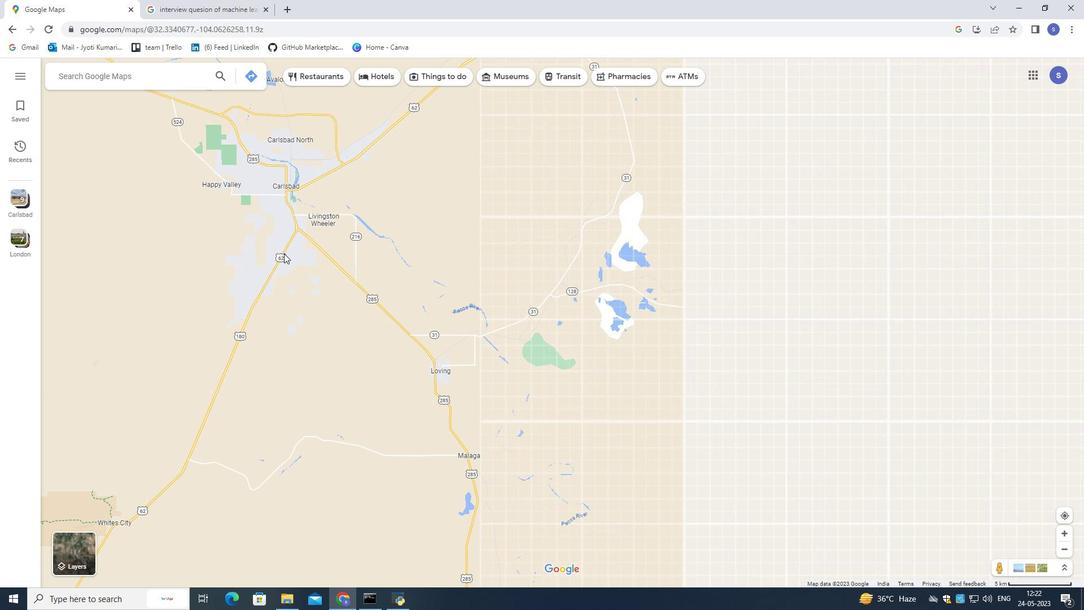 
Action: Mouse scrolled (284, 253) with delta (0, 0)
Screenshot: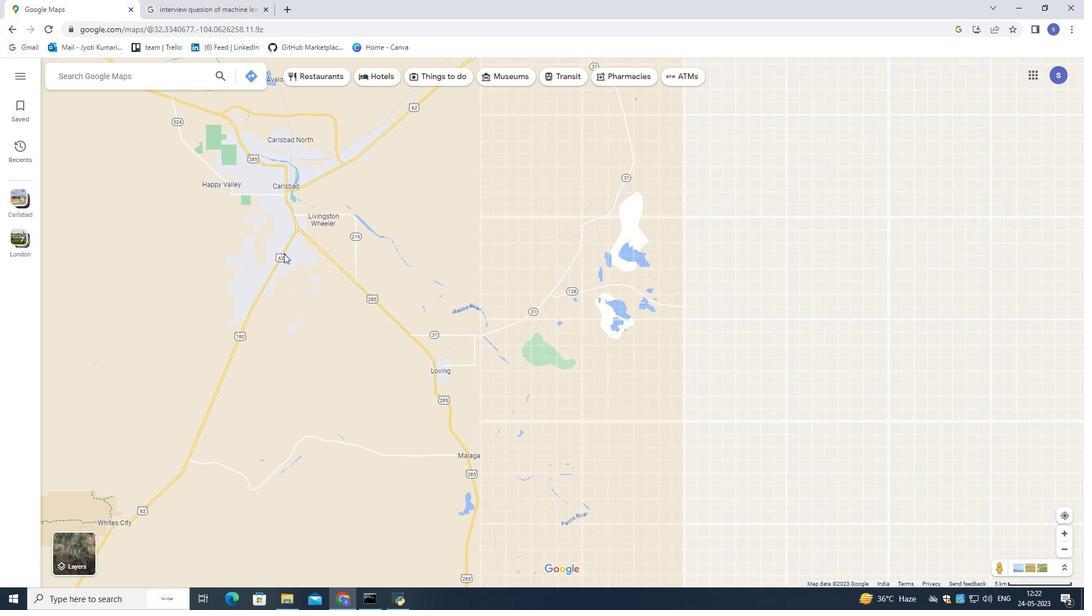 
Action: Mouse scrolled (284, 253) with delta (0, 0)
Screenshot: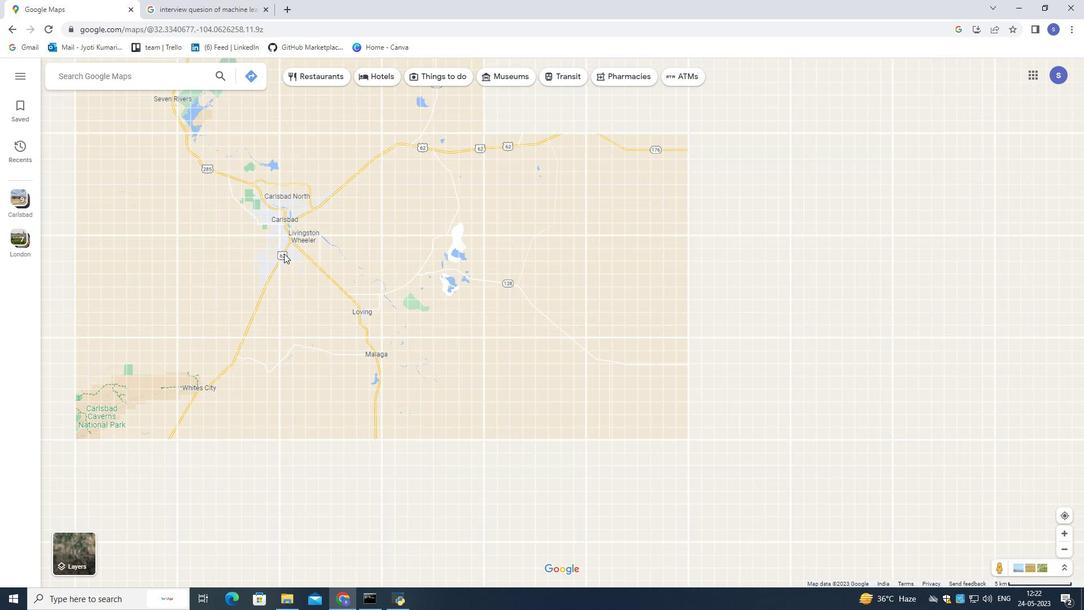 
Action: Mouse scrolled (284, 253) with delta (0, 0)
Screenshot: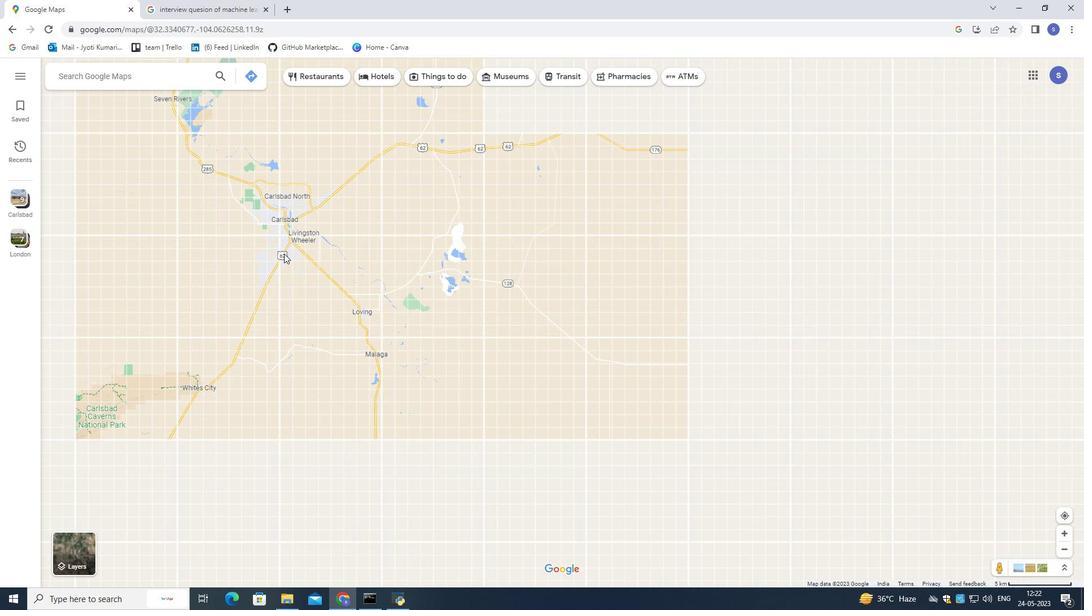 
Action: Mouse moved to (284, 254)
Screenshot: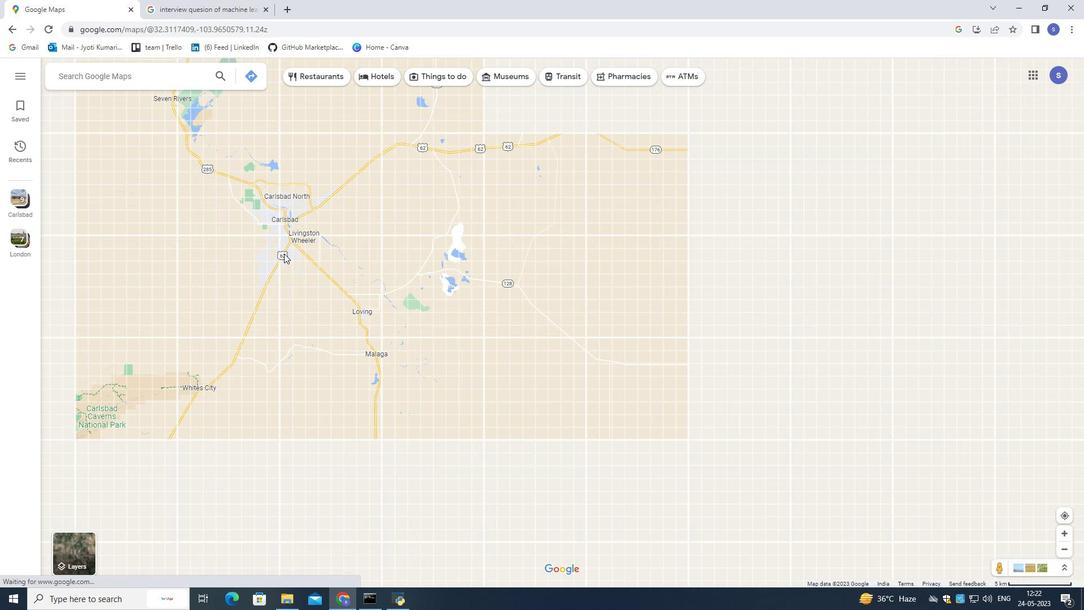 
Action: Mouse scrolled (284, 253) with delta (0, 0)
Screenshot: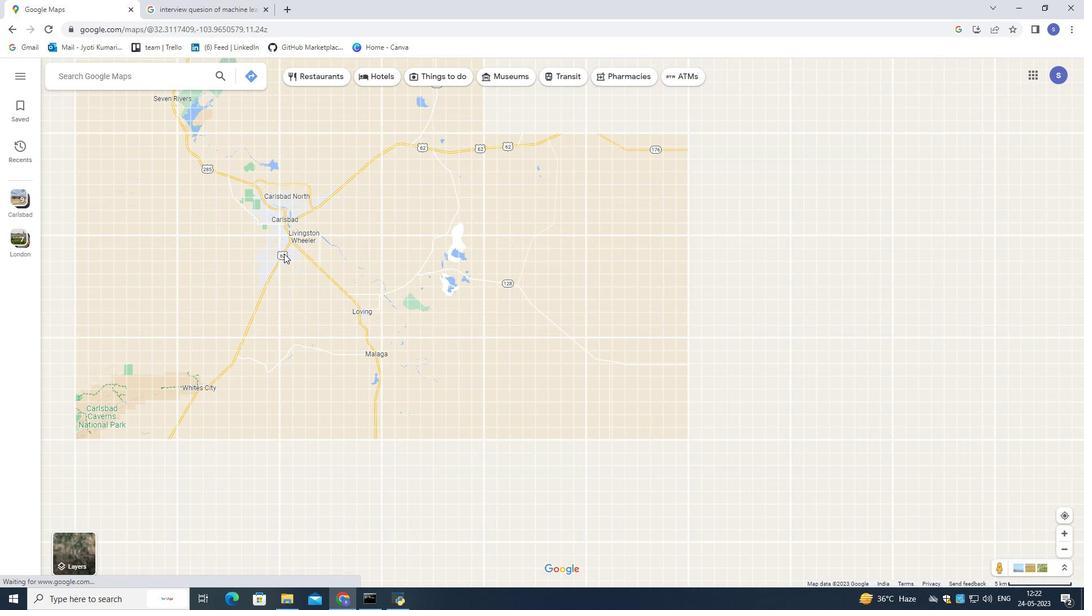 
Action: Mouse moved to (283, 254)
Screenshot: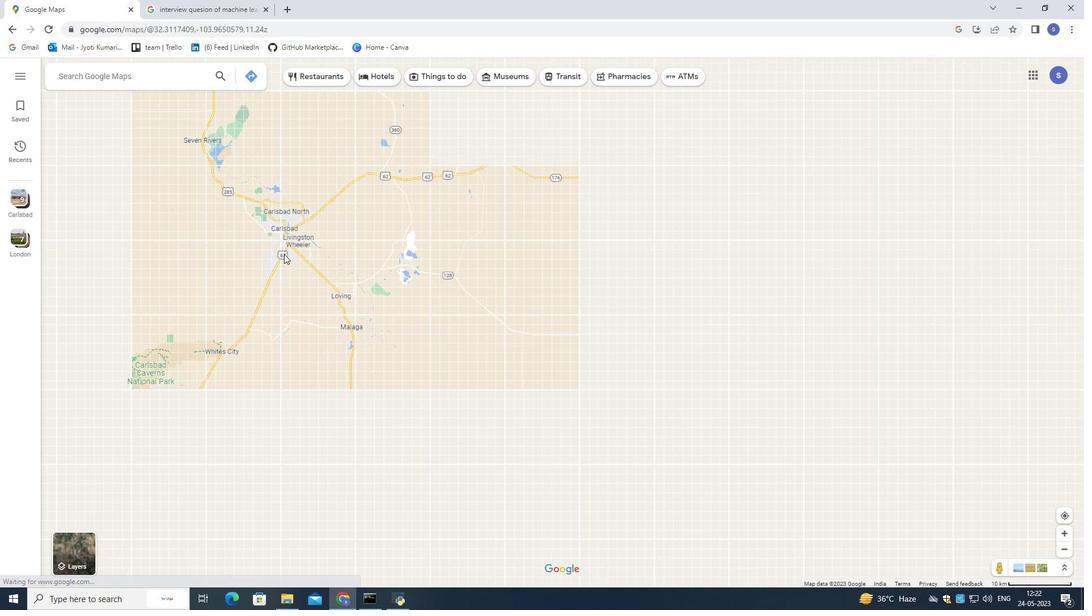 
Action: Mouse scrolled (283, 253) with delta (0, 0)
Screenshot: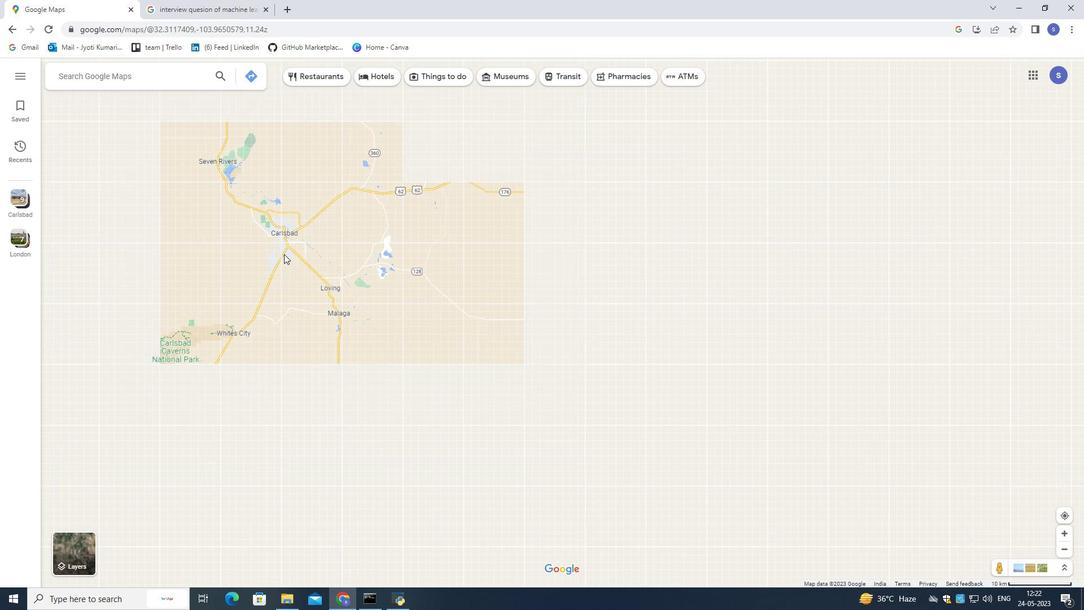 
Action: Mouse scrolled (283, 253) with delta (0, 0)
Screenshot: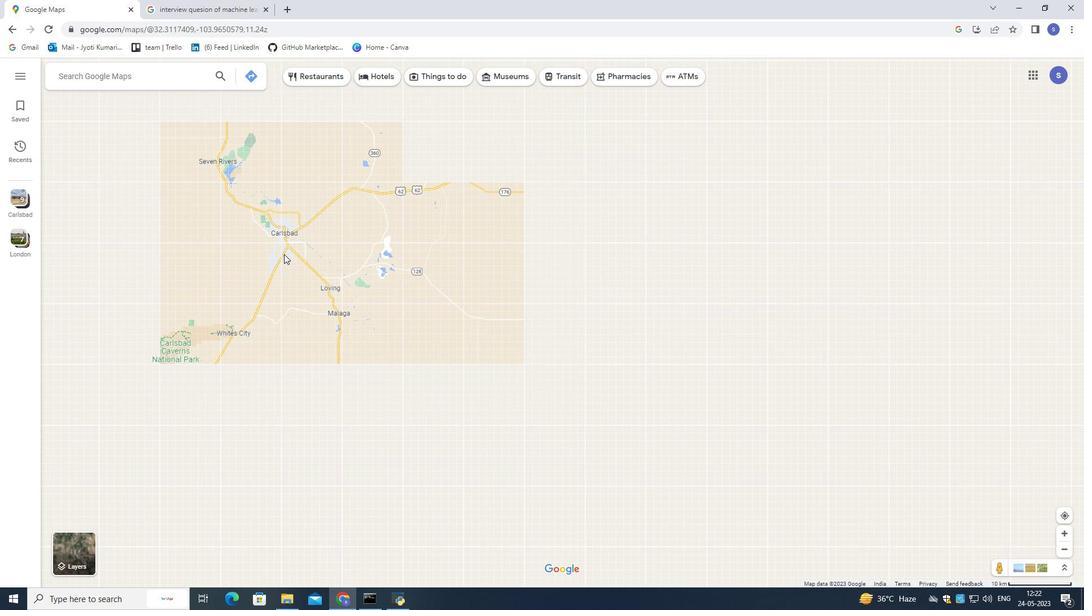 
Action: Mouse moved to (283, 254)
Screenshot: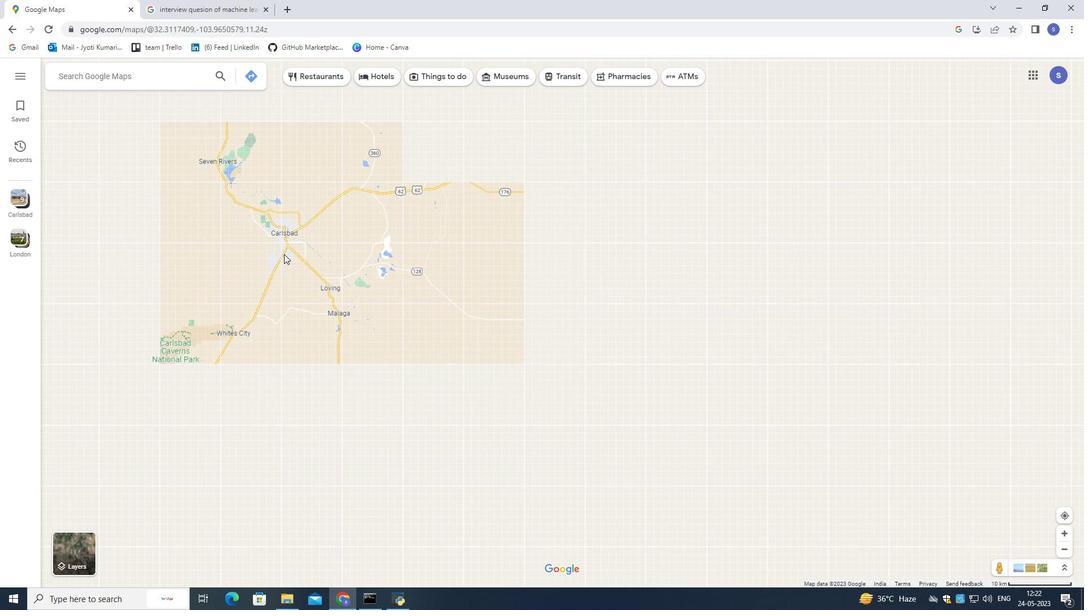 
Action: Mouse scrolled (283, 253) with delta (0, 0)
Screenshot: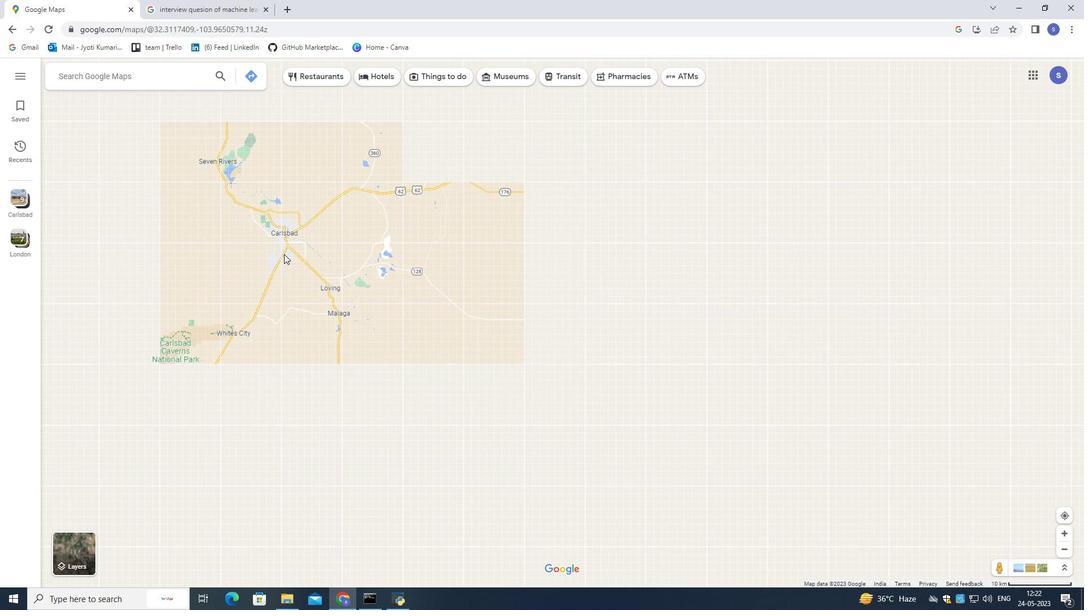 
Action: Mouse moved to (282, 254)
Screenshot: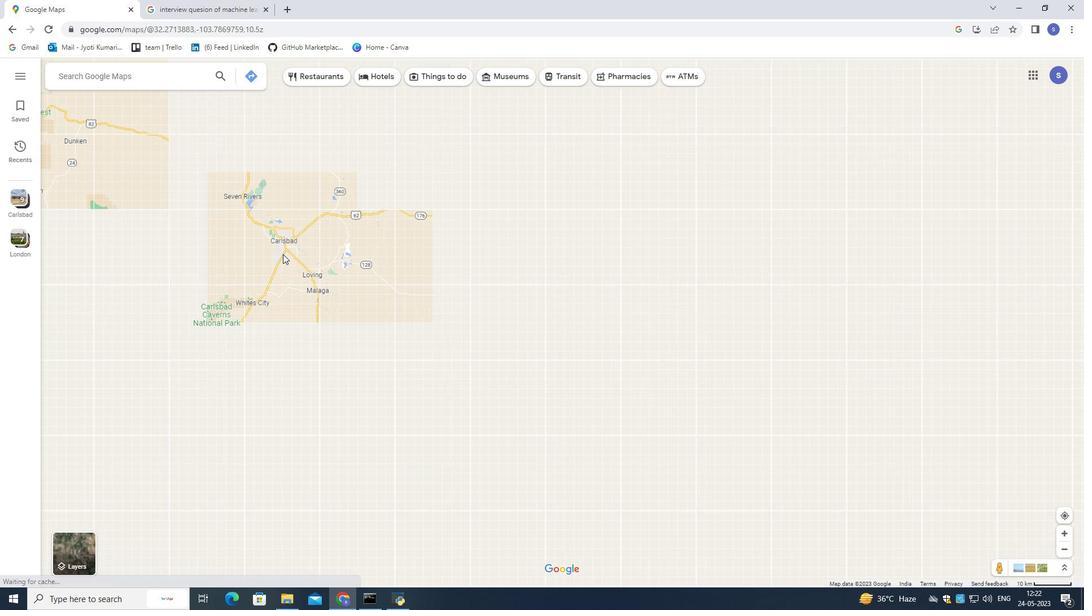 
Action: Mouse scrolled (282, 253) with delta (0, 0)
Screenshot: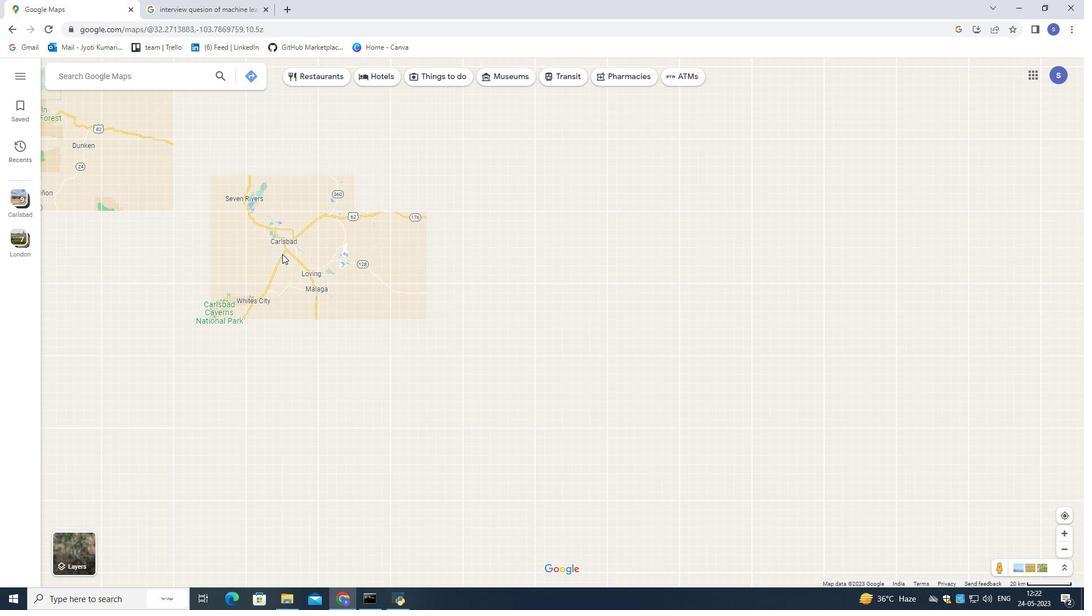 
Action: Mouse scrolled (282, 253) with delta (0, 0)
Screenshot: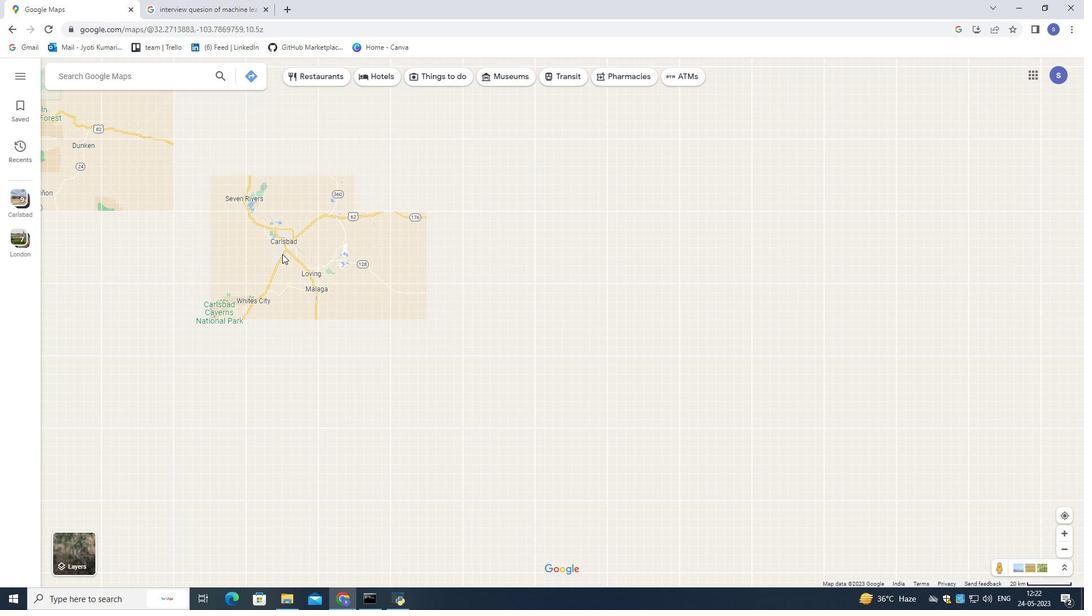 
Action: Mouse scrolled (282, 253) with delta (0, 0)
Screenshot: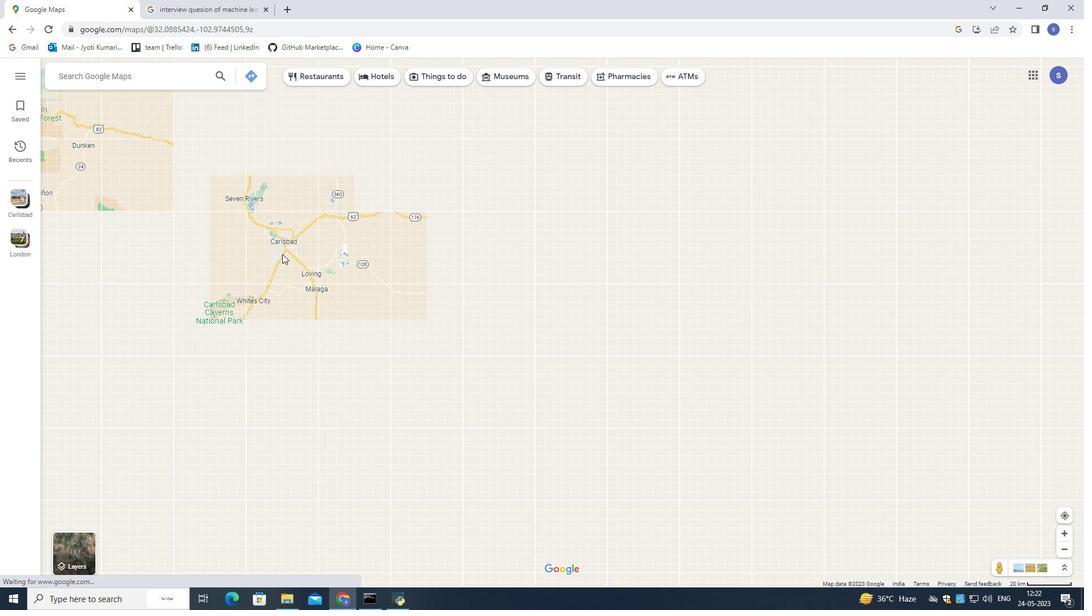 
Action: Mouse scrolled (282, 253) with delta (0, 0)
Screenshot: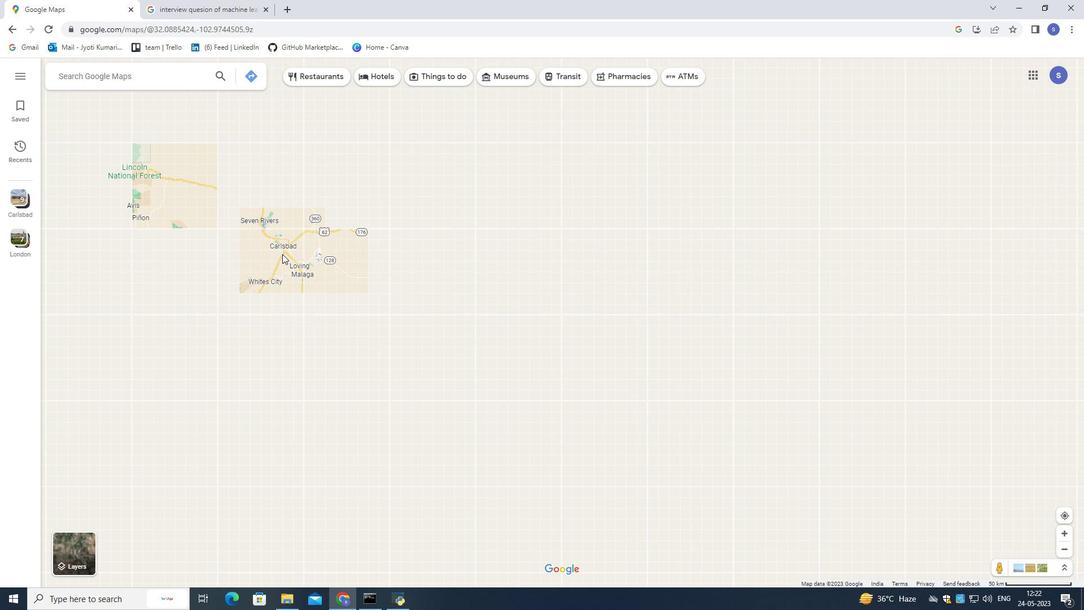 
Action: Mouse scrolled (282, 253) with delta (0, 0)
Screenshot: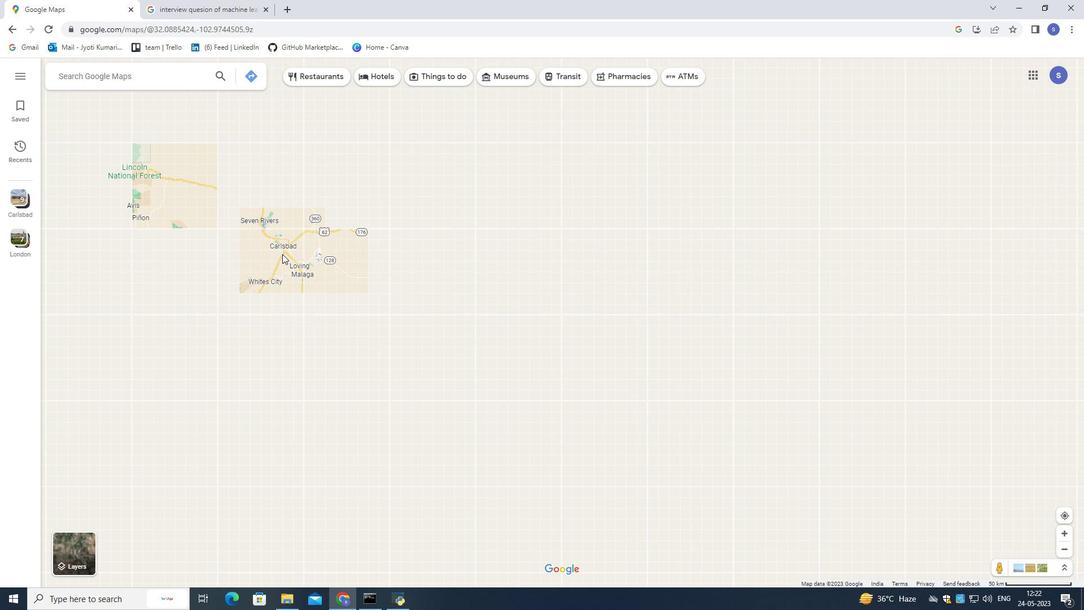 
Action: Mouse scrolled (282, 253) with delta (0, 0)
Screenshot: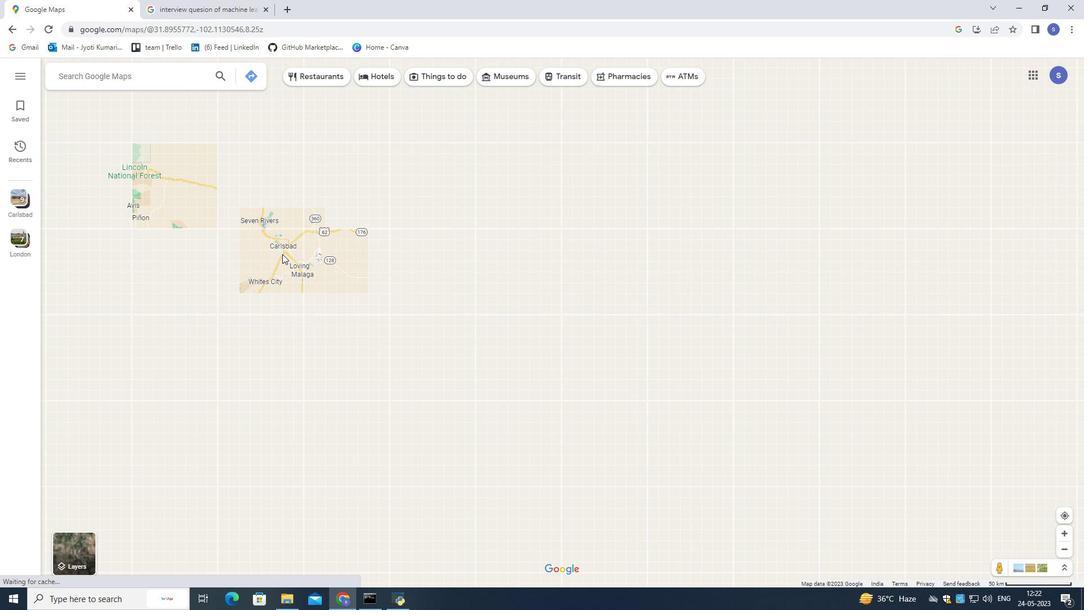 
Action: Mouse scrolled (282, 253) with delta (0, 0)
Screenshot: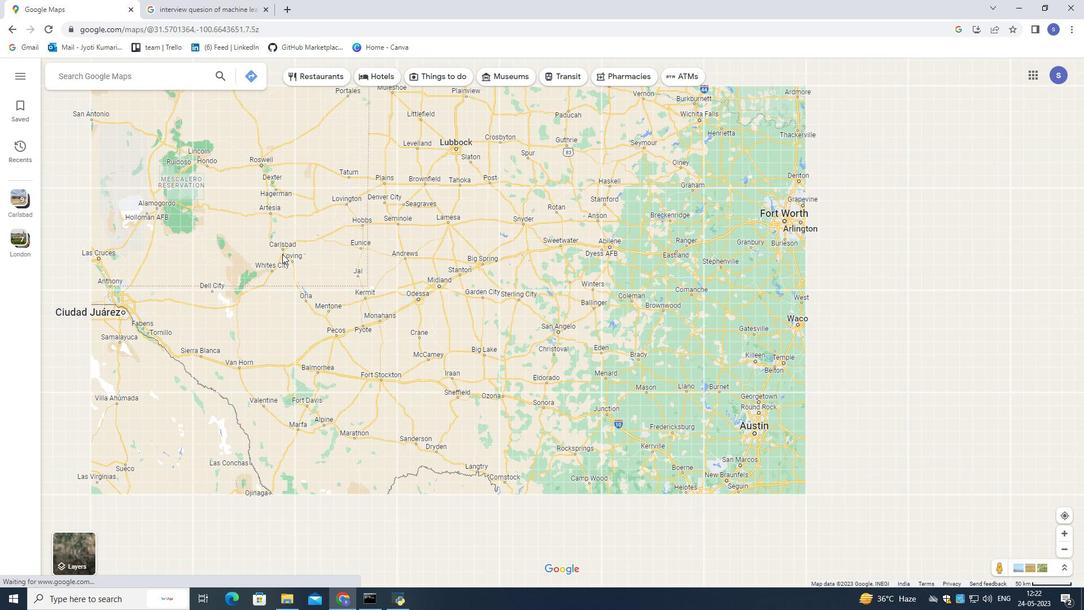 
Action: Mouse scrolled (282, 253) with delta (0, 0)
Screenshot: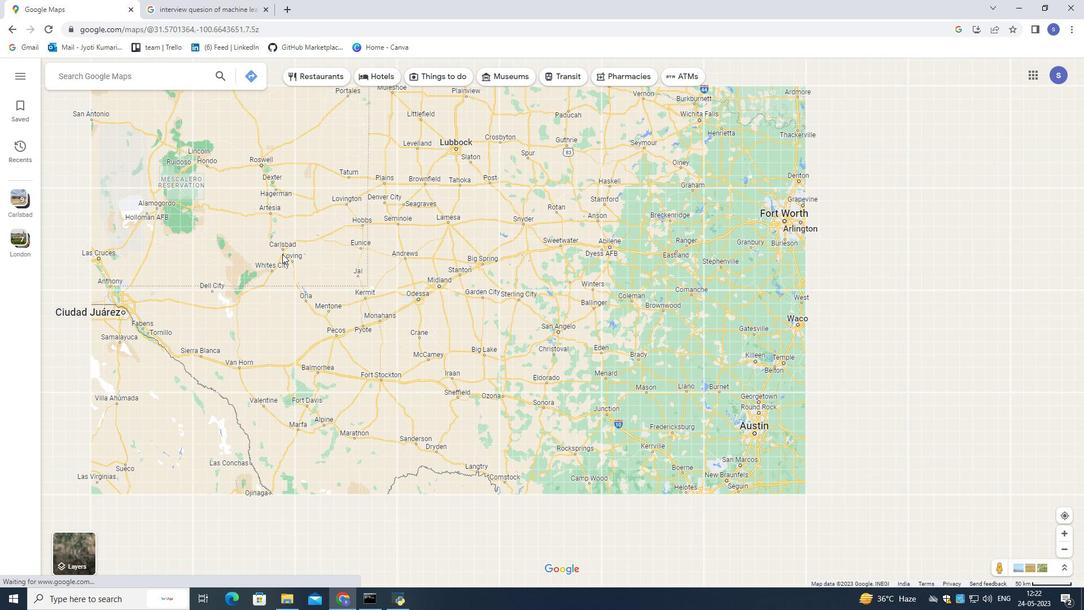 
Action: Mouse scrolled (282, 253) with delta (0, 0)
Screenshot: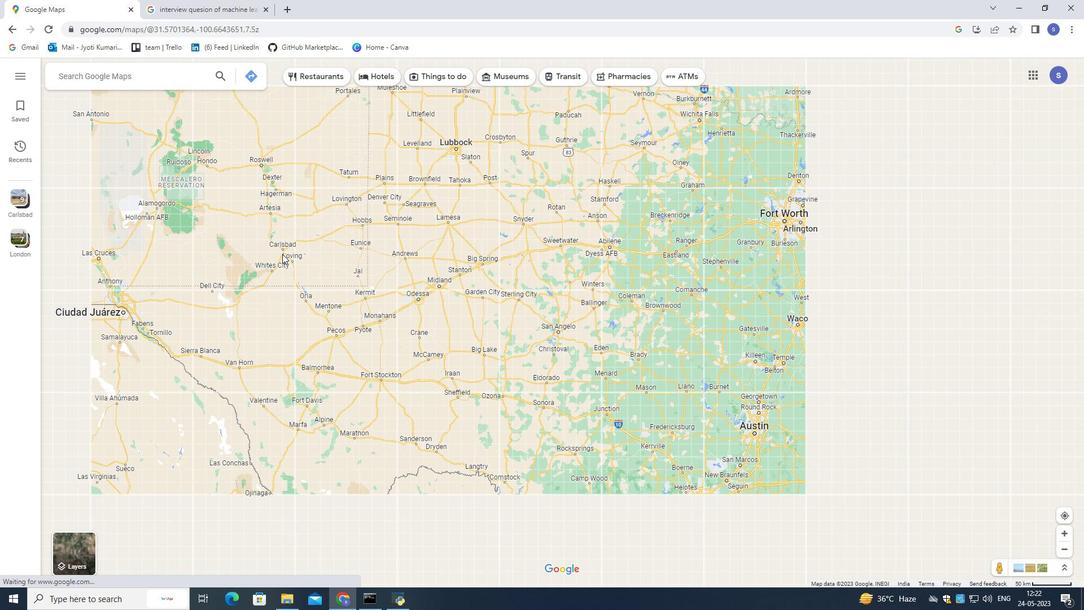 
Action: Mouse scrolled (282, 253) with delta (0, 0)
Screenshot: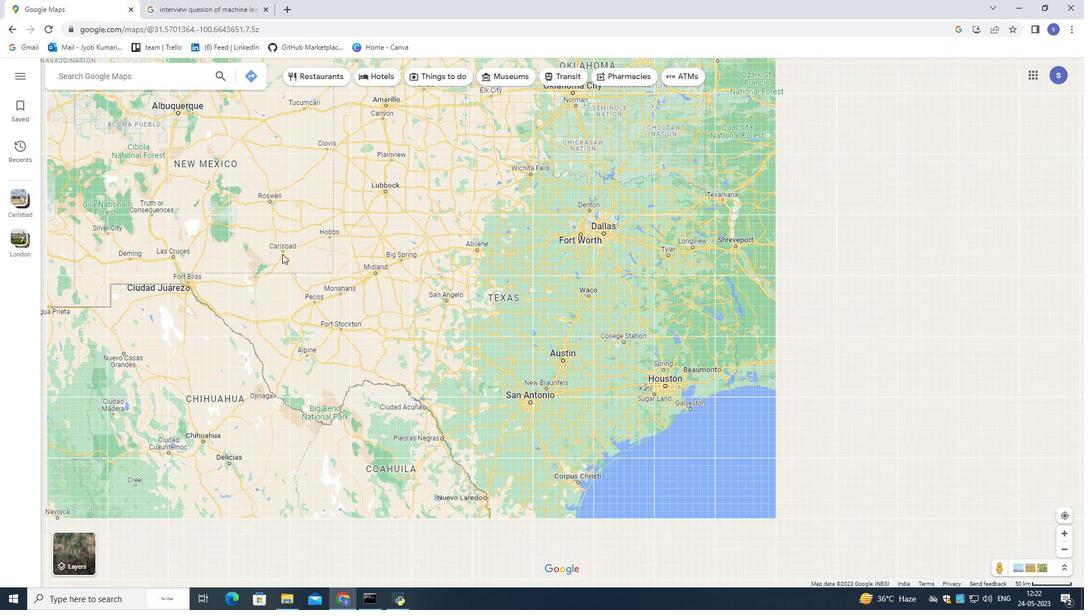 
Action: Mouse scrolled (282, 253) with delta (0, 0)
Screenshot: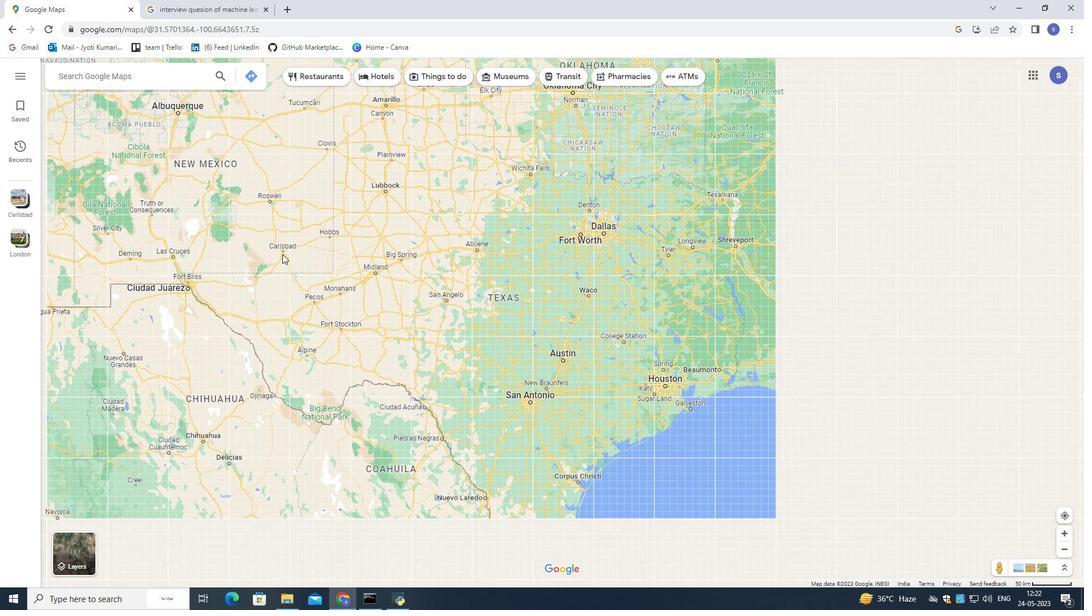 
Action: Mouse scrolled (282, 253) with delta (0, 0)
Screenshot: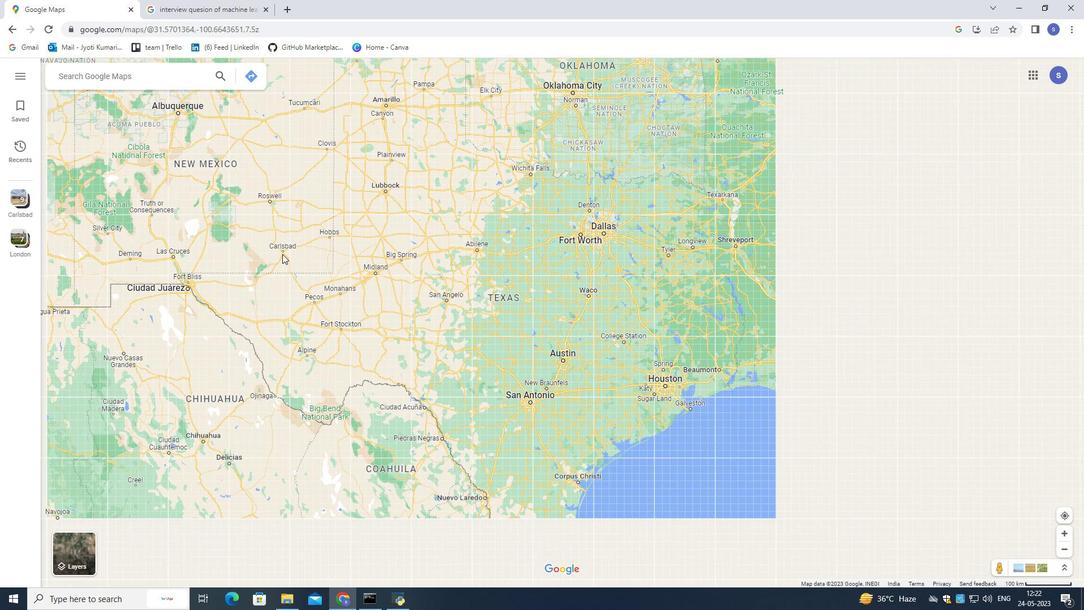 
Action: Mouse scrolled (282, 253) with delta (0, 0)
Screenshot: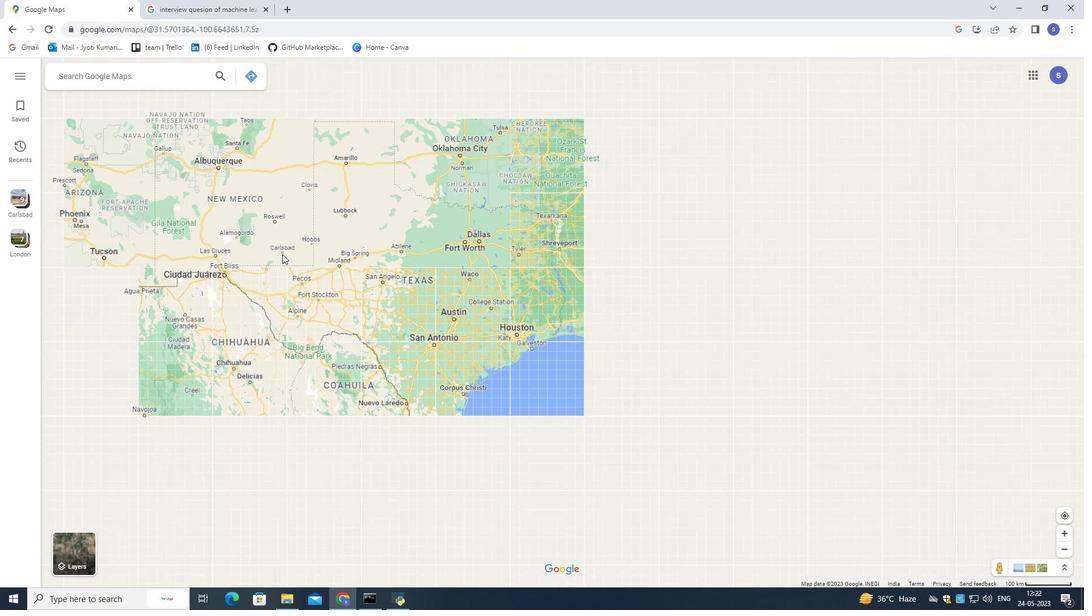 
Action: Mouse scrolled (282, 253) with delta (0, 0)
Screenshot: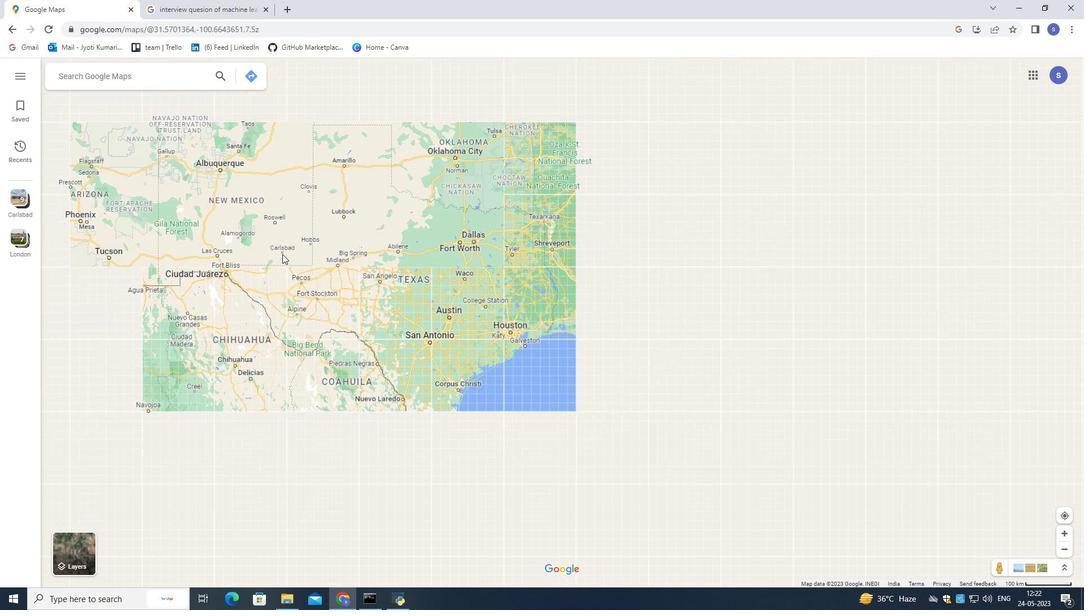 
Action: Mouse moved to (282, 254)
Screenshot: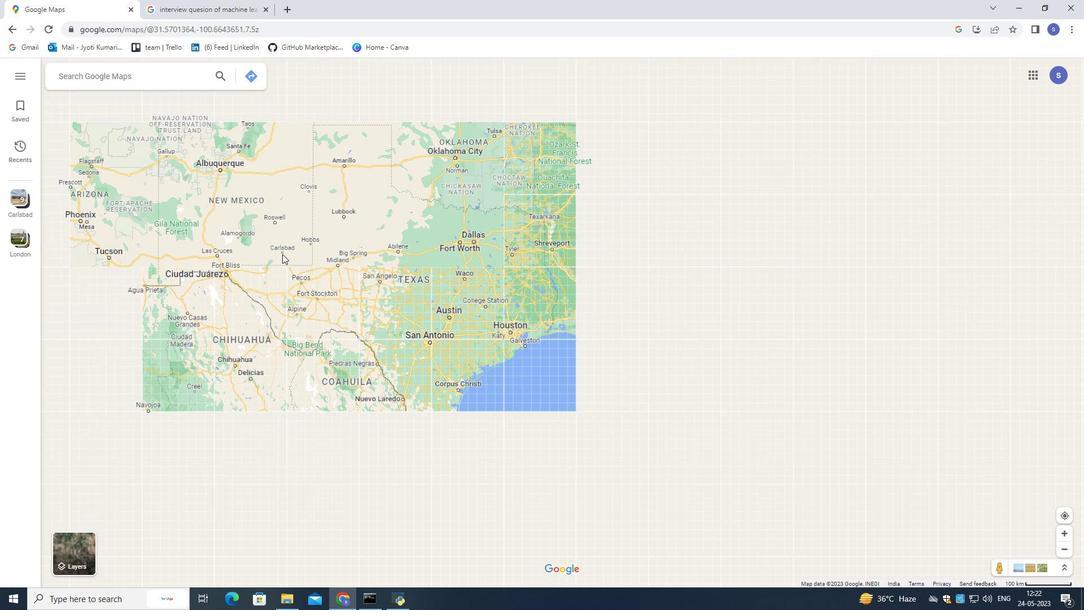 
Action: Mouse scrolled (282, 254) with delta (0, 0)
Screenshot: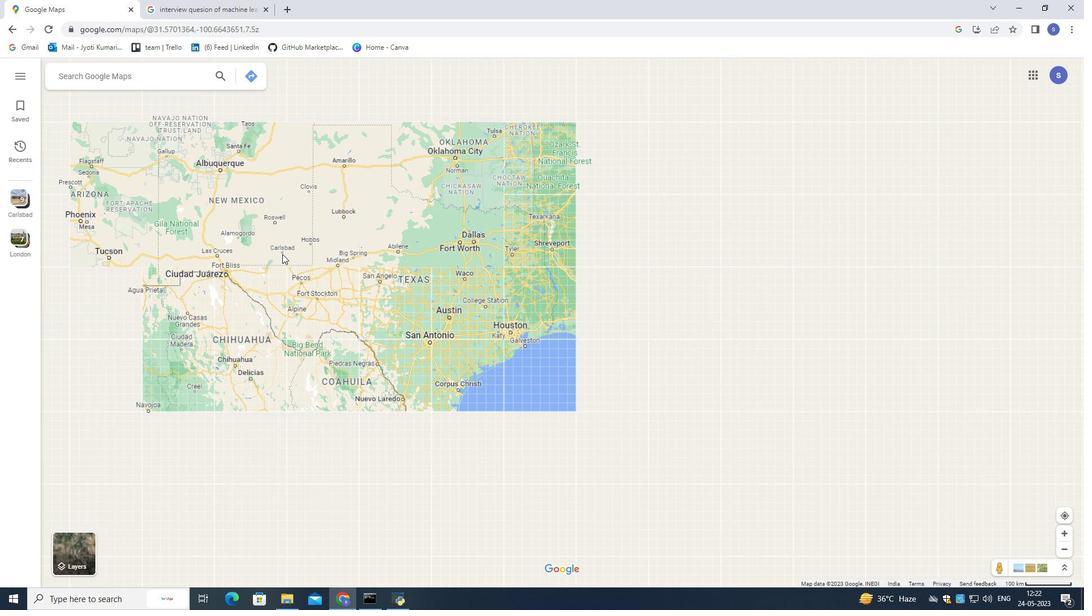 
Action: Mouse moved to (282, 255)
Screenshot: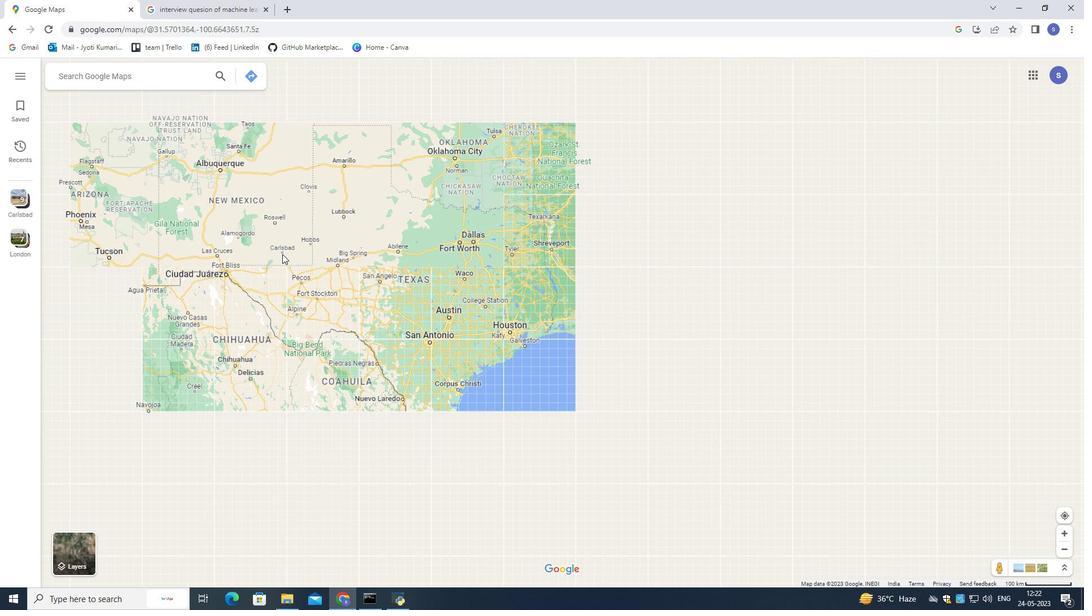 
Action: Mouse scrolled (282, 254) with delta (0, 0)
Screenshot: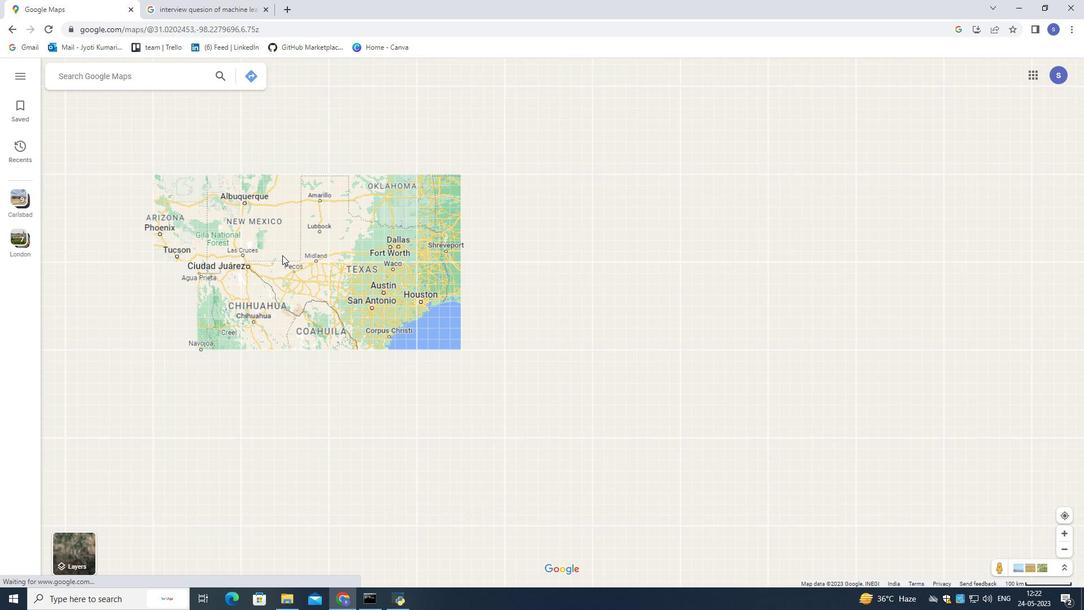 
Action: Mouse scrolled (282, 254) with delta (0, 0)
Screenshot: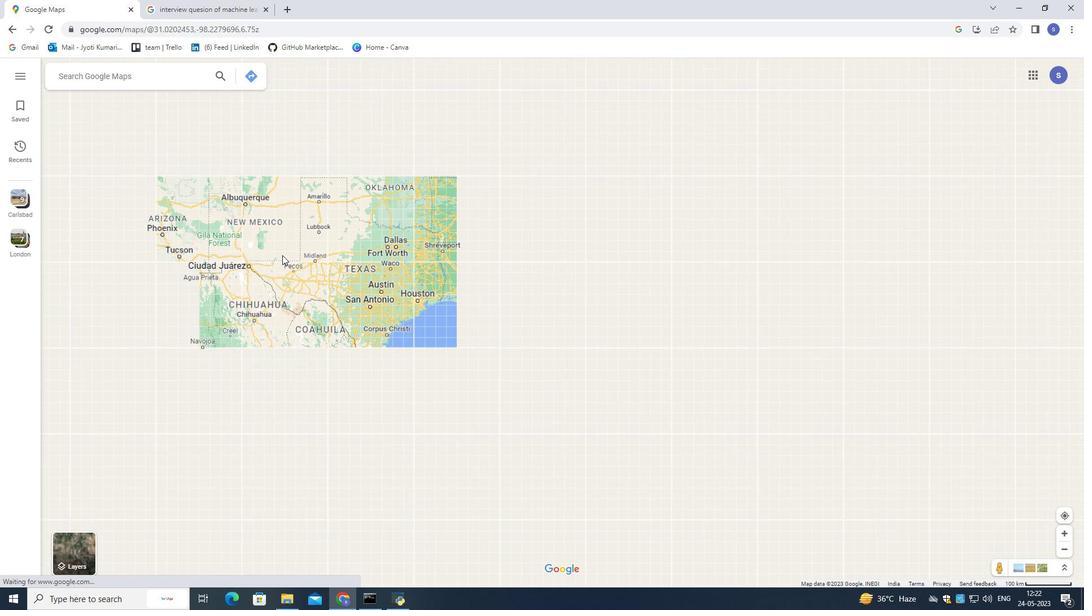 
Action: Mouse scrolled (282, 254) with delta (0, 0)
Screenshot: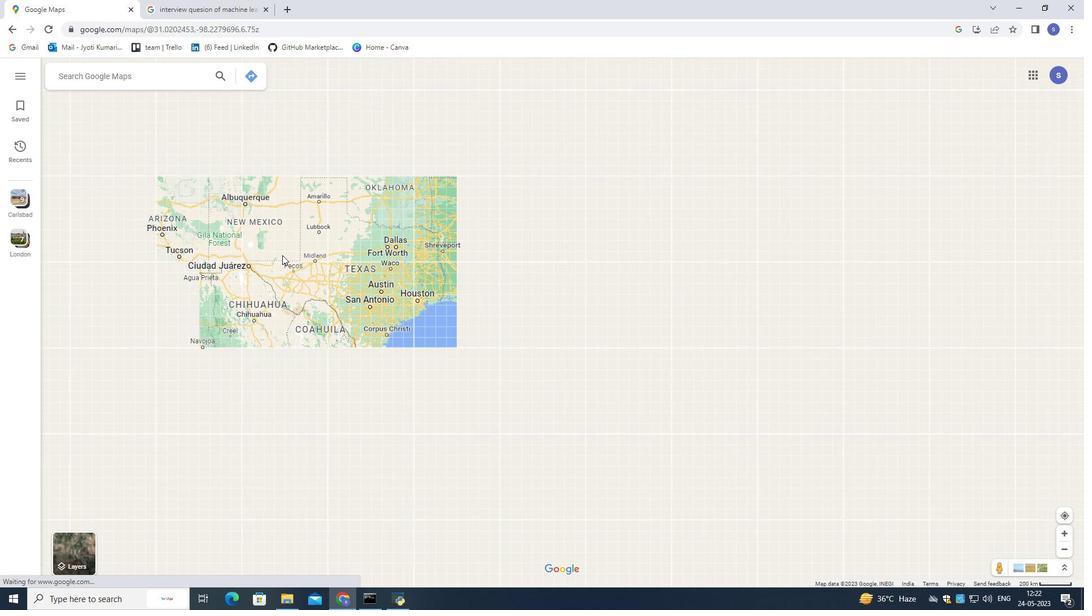 
Action: Mouse scrolled (282, 254) with delta (0, 0)
Screenshot: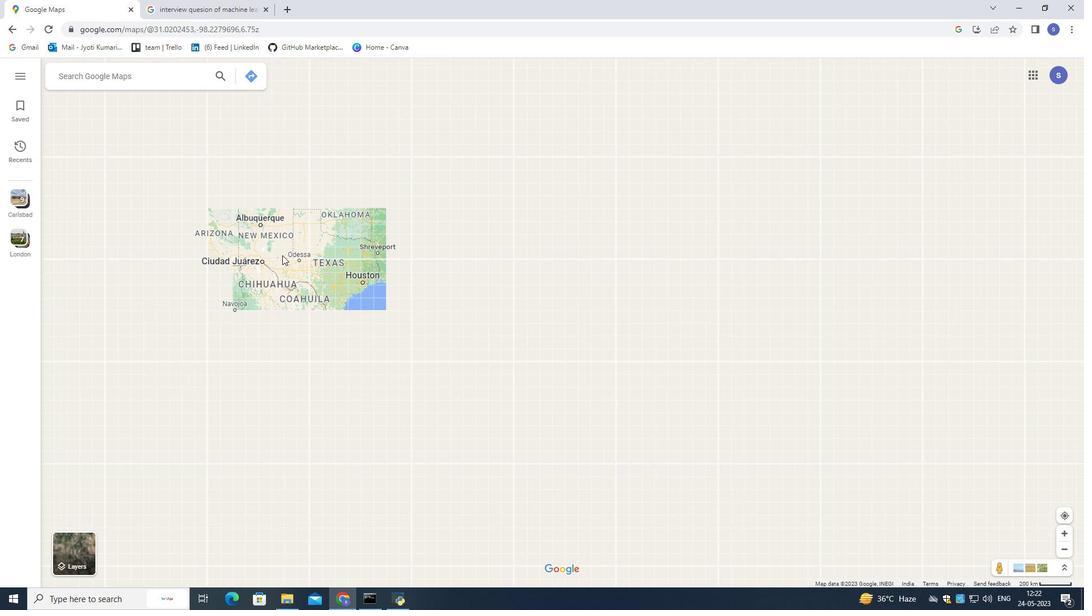 
Action: Mouse scrolled (282, 254) with delta (0, 0)
Screenshot: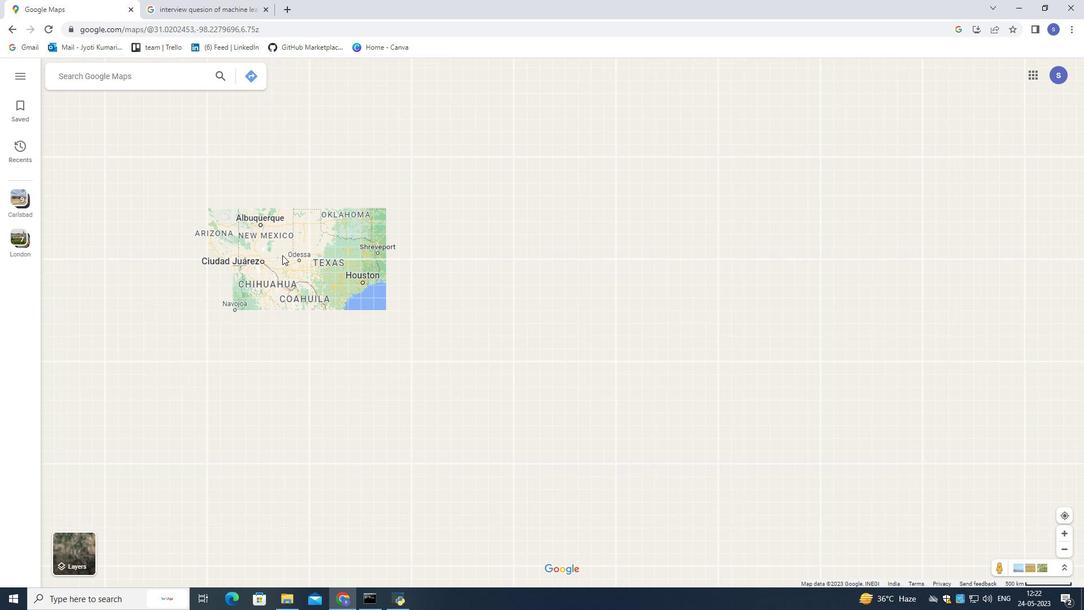 
Action: Mouse scrolled (282, 254) with delta (0, 0)
Screenshot: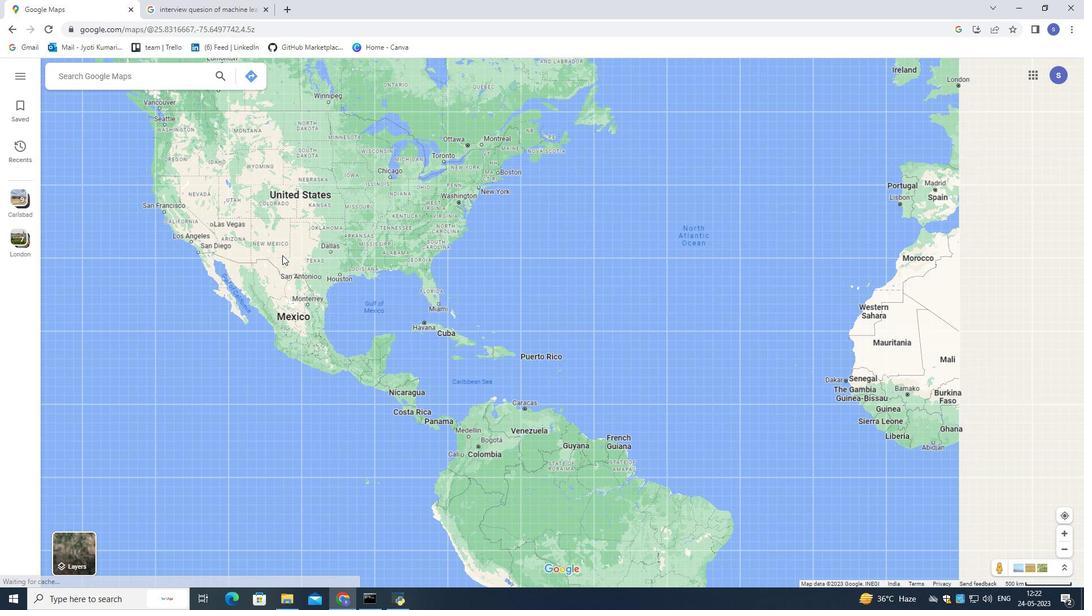 
Action: Mouse scrolled (282, 254) with delta (0, 0)
Screenshot: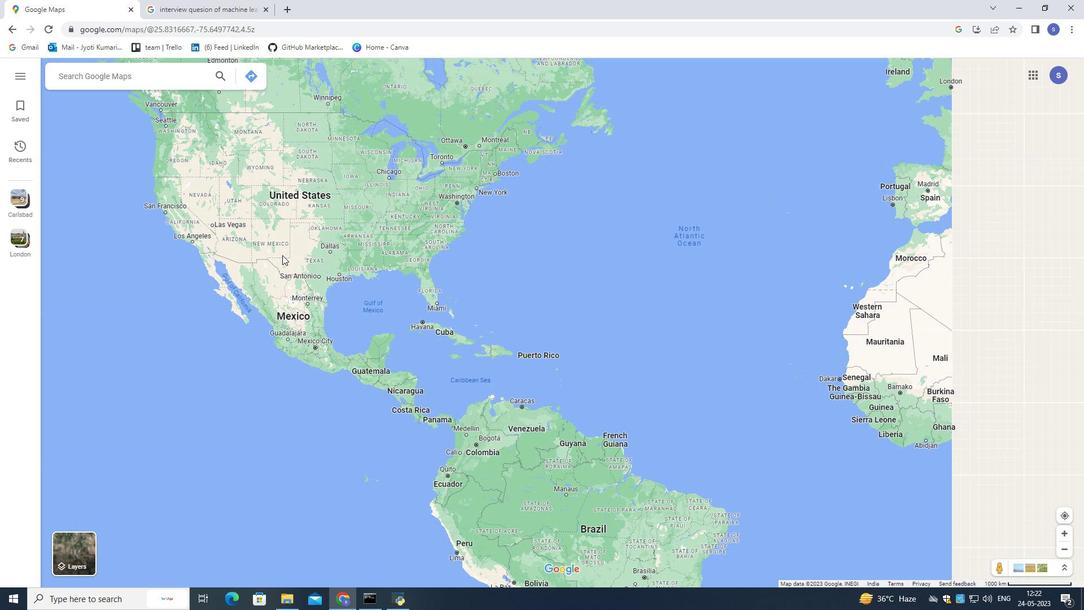 
Action: Mouse scrolled (282, 254) with delta (0, 0)
Screenshot: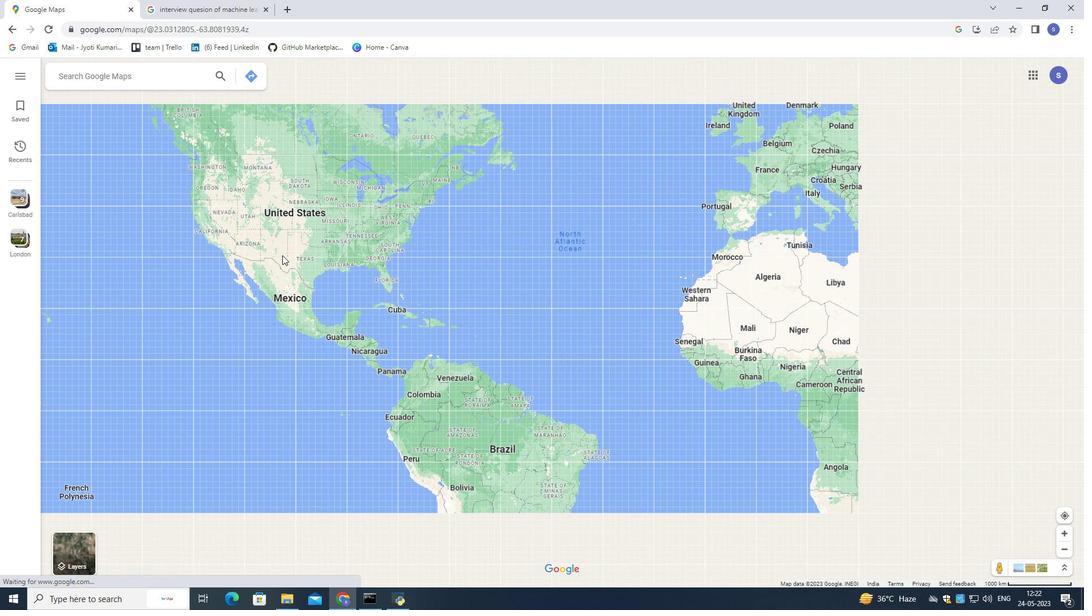 
Action: Mouse scrolled (282, 254) with delta (0, 0)
Screenshot: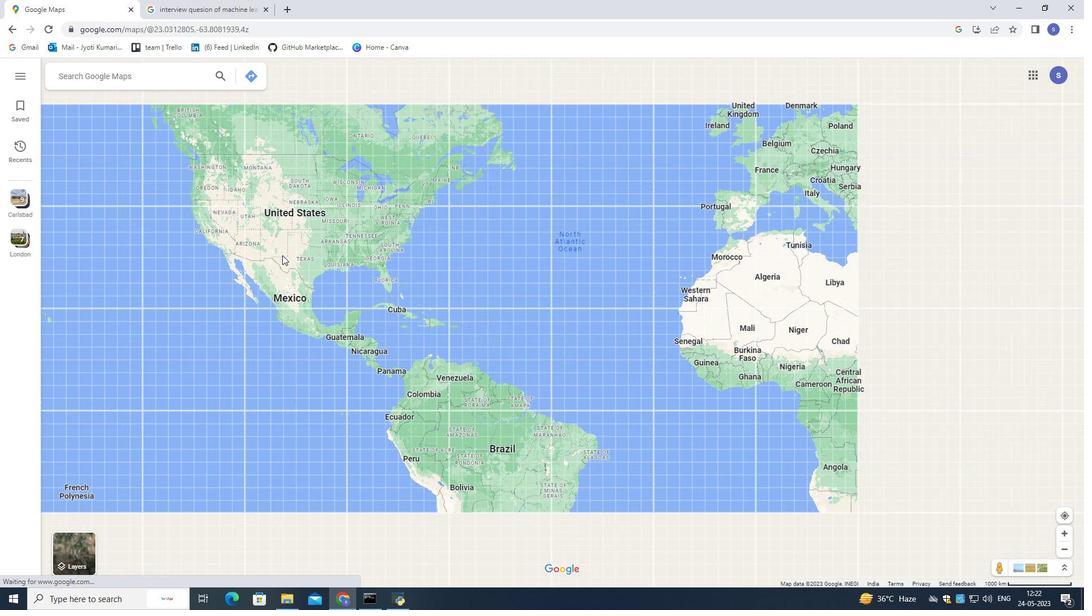 
Action: Mouse moved to (282, 255)
Screenshot: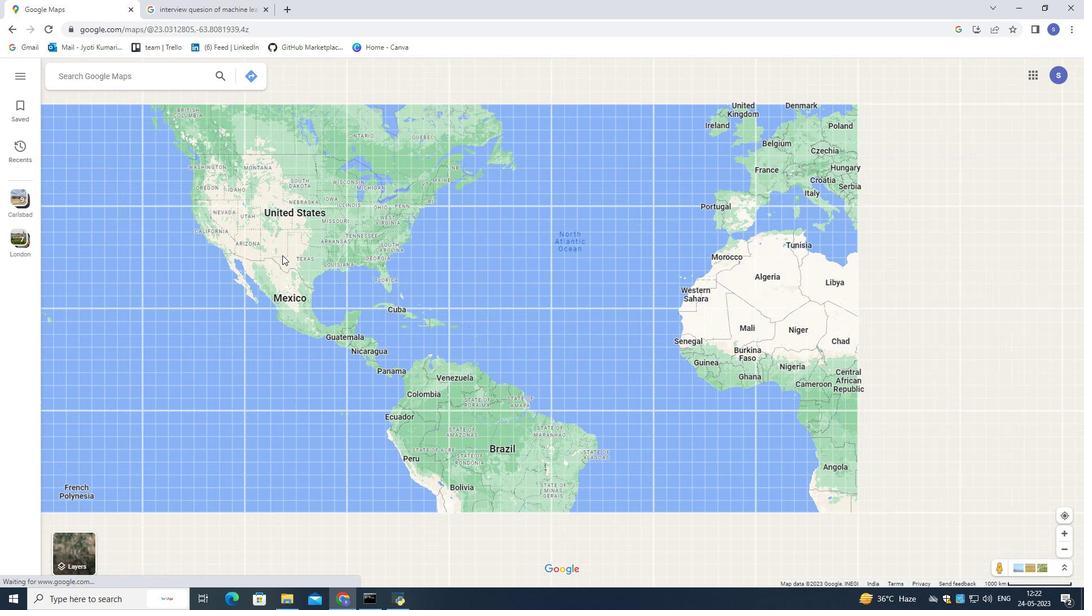 
Action: Mouse scrolled (282, 255) with delta (0, 0)
Screenshot: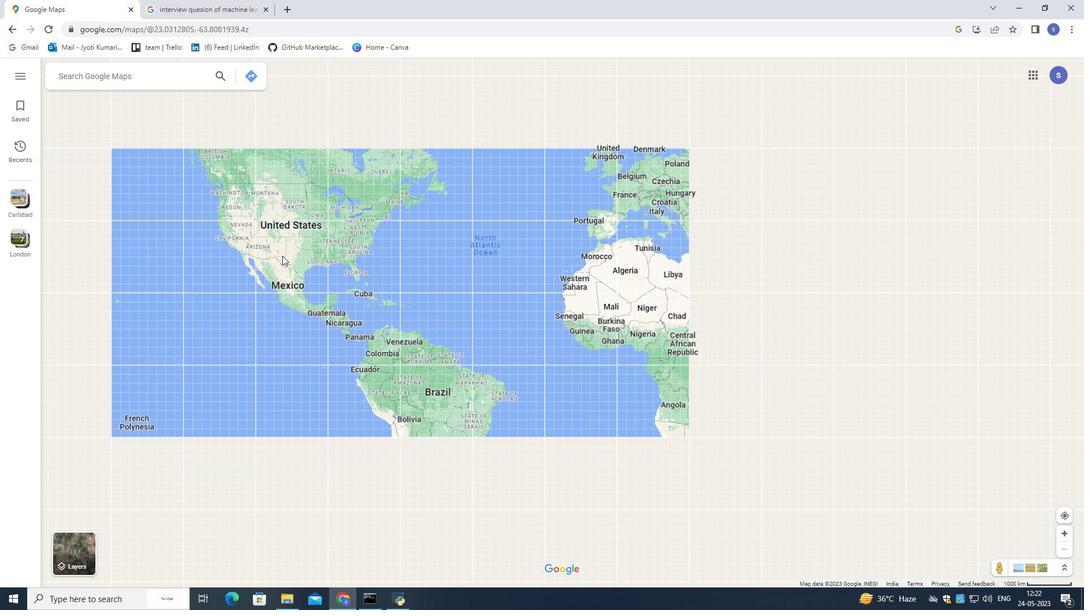 
Action: Mouse scrolled (282, 255) with delta (0, 0)
Screenshot: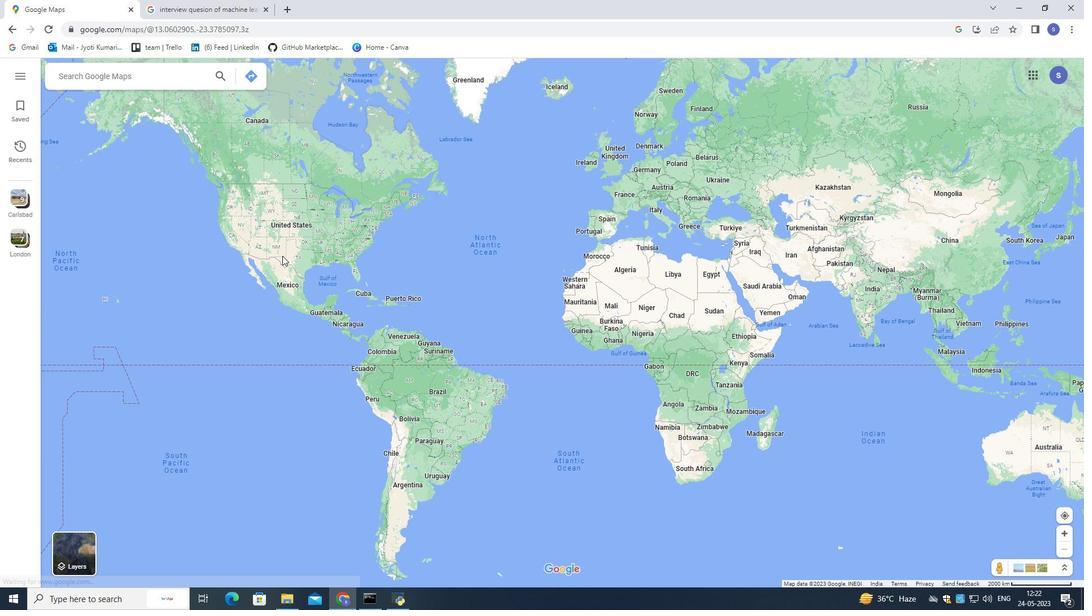 
Action: Mouse scrolled (282, 255) with delta (0, 0)
Screenshot: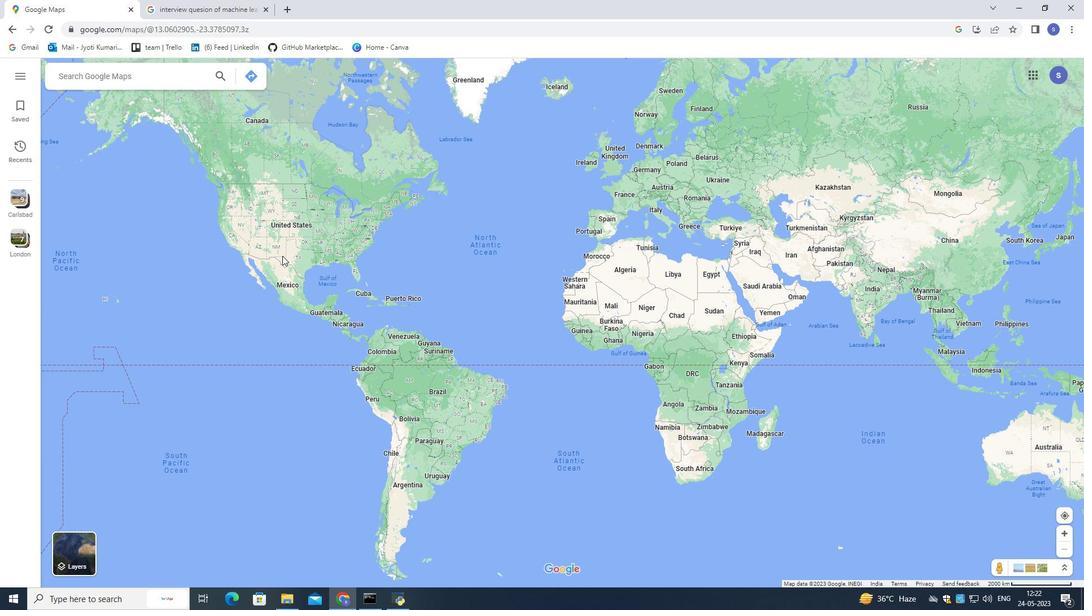 
Action: Mouse moved to (135, 114)
Screenshot: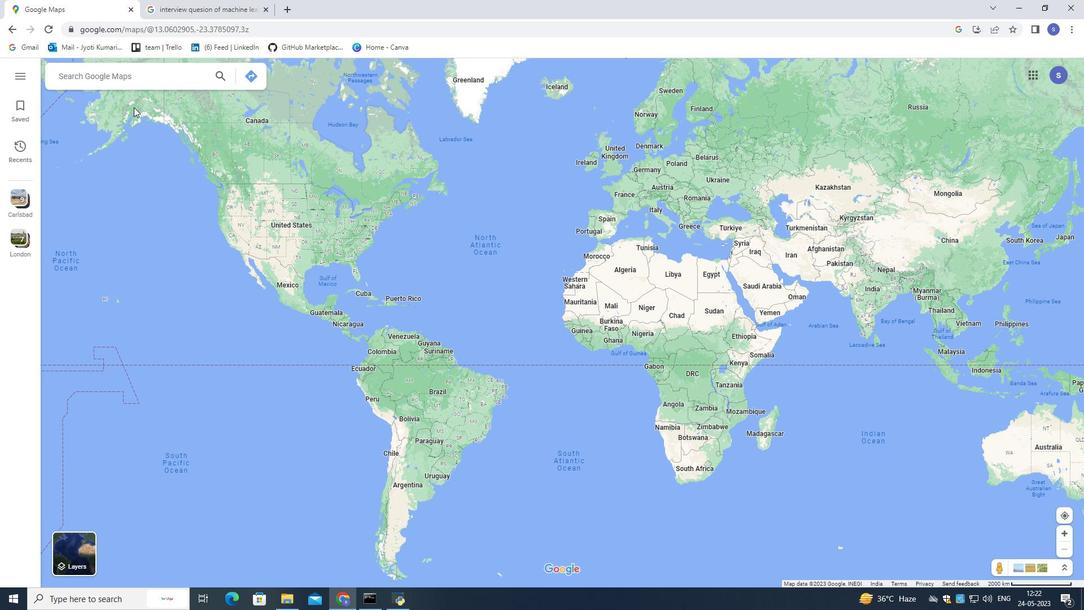 
Action: Mouse pressed left at (135, 114)
Screenshot: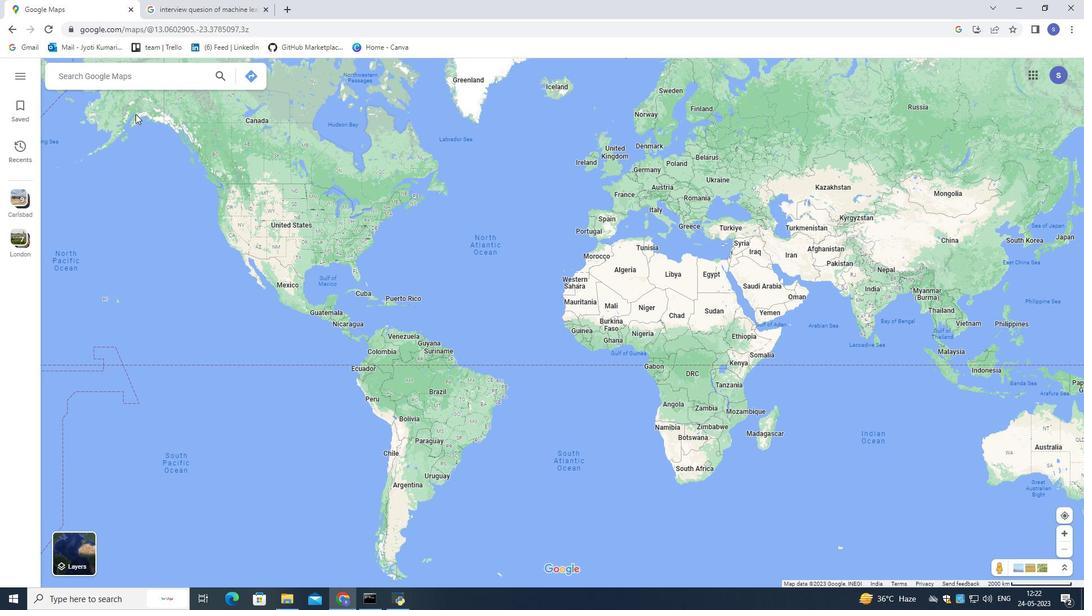
Action: Mouse moved to (144, 144)
Screenshot: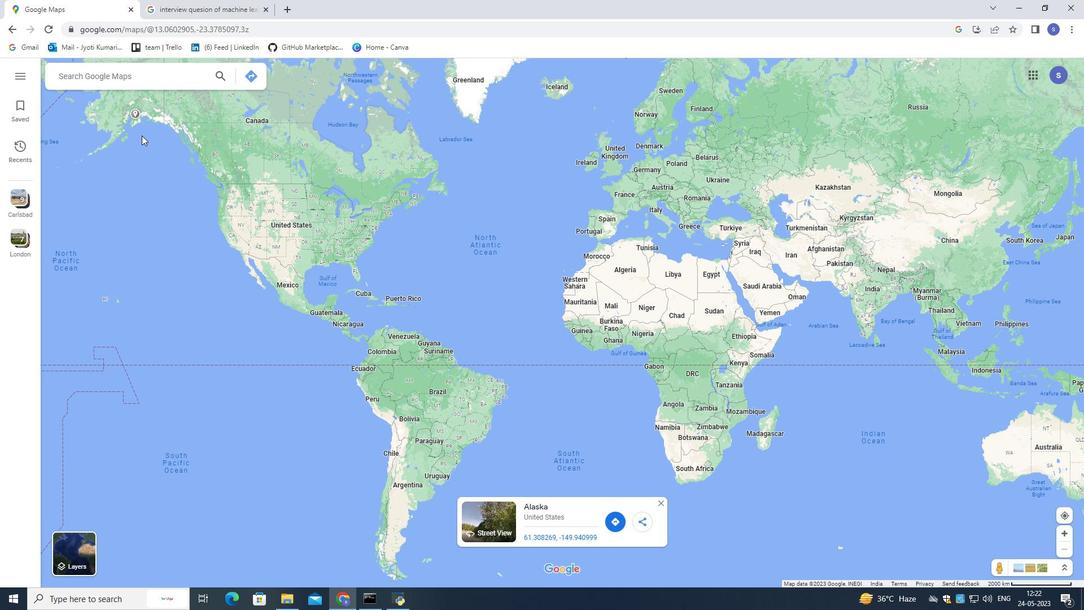 
Action: Mouse pressed left at (144, 144)
Screenshot: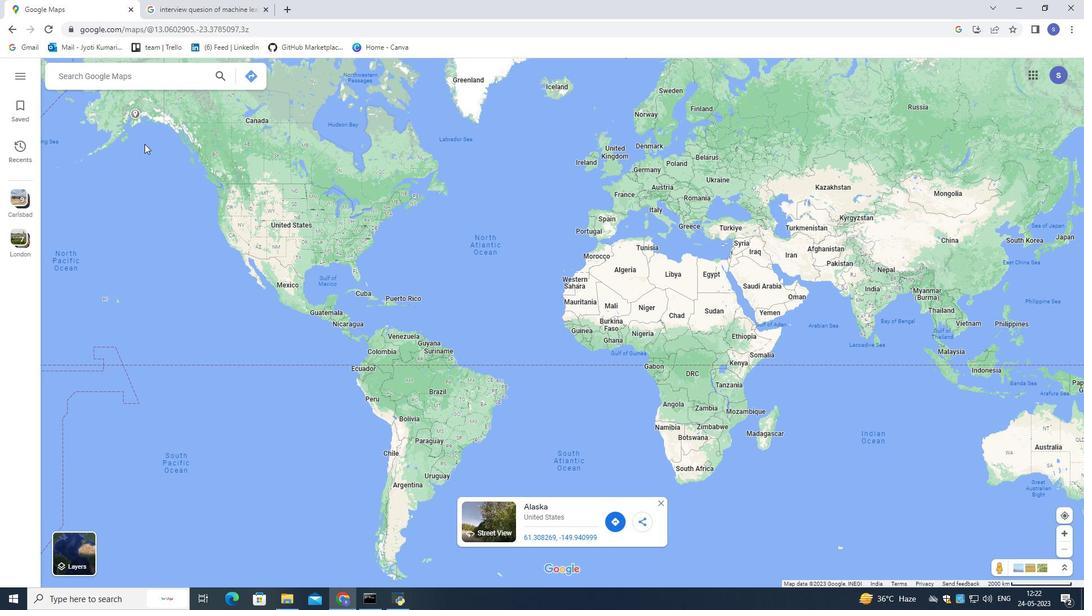 
Action: Mouse moved to (113, 78)
Screenshot: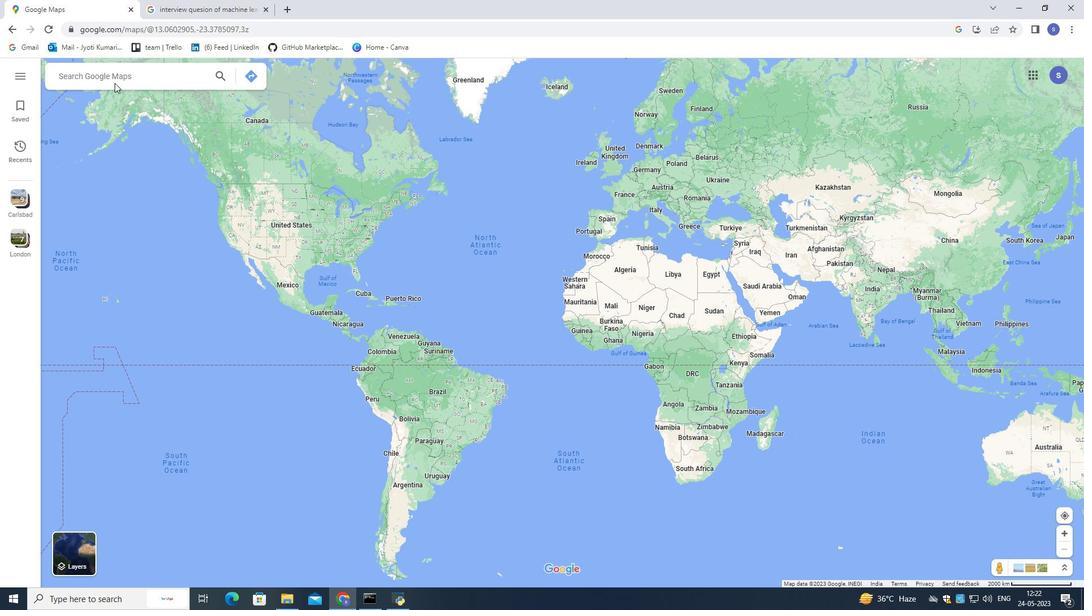 
Action: Mouse pressed left at (113, 78)
Screenshot: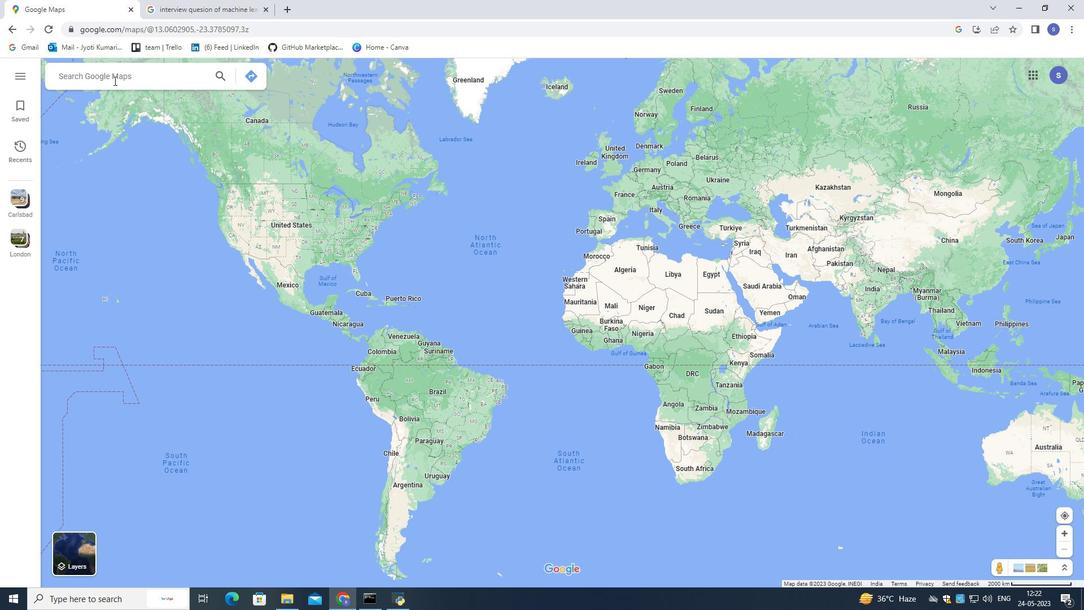 
Action: Mouse moved to (159, 154)
Screenshot: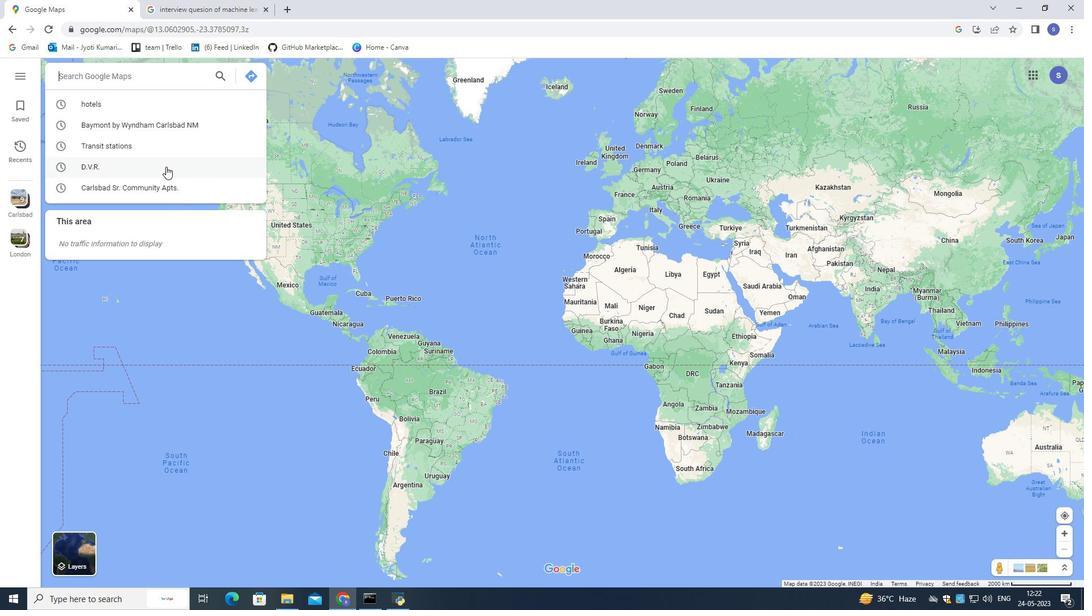 
Action: Key pressed <Key.shift>Carlsbad<Key.space>caverns<Key.space>national<Key.space>park,<Key.space>new<Key.space>mexico,<Key.space>united<Key.space>state<Key.enter>
Screenshot: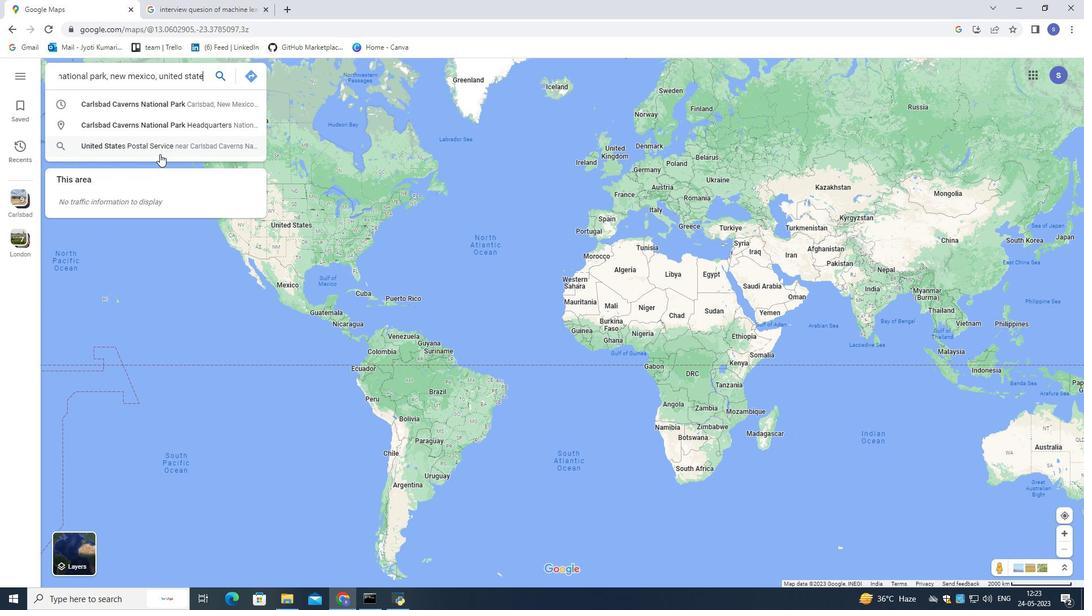 
Action: Mouse moved to (159, 301)
Screenshot: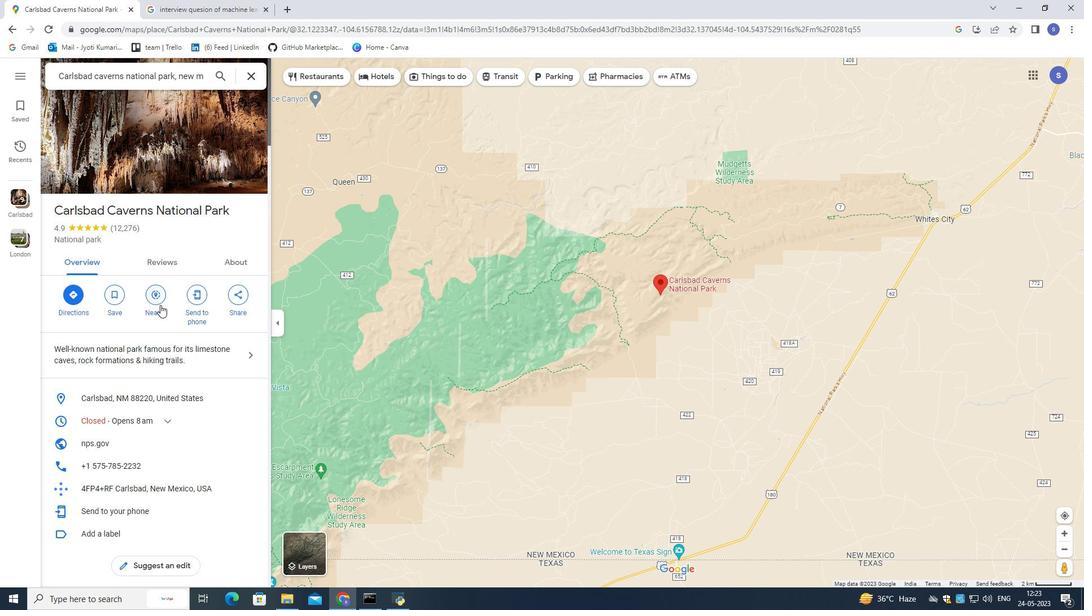 
Action: Mouse pressed left at (159, 301)
Screenshot: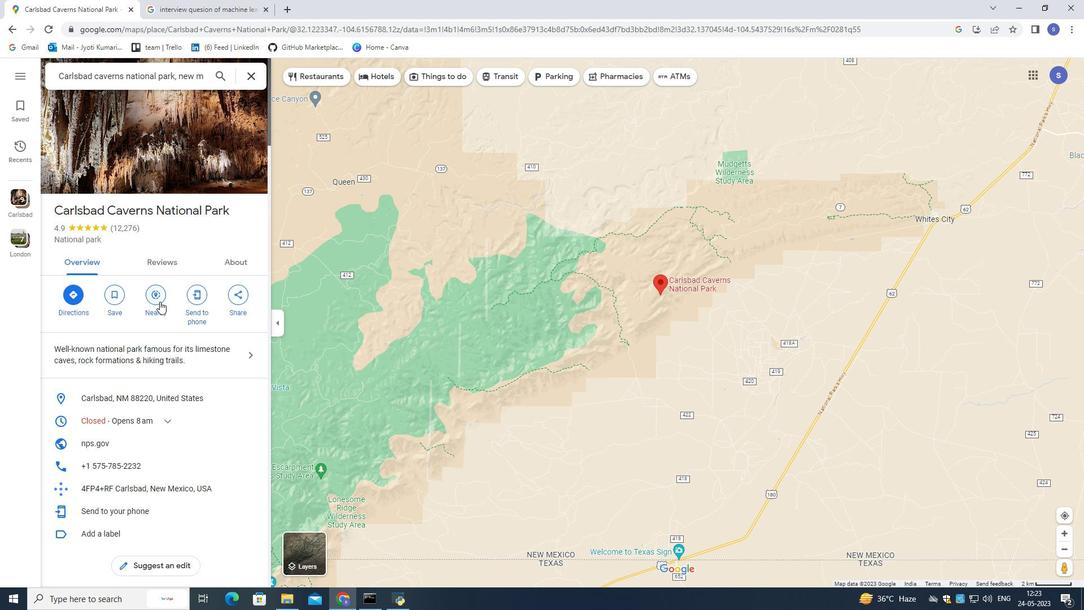 
Action: Mouse moved to (149, 248)
Screenshot: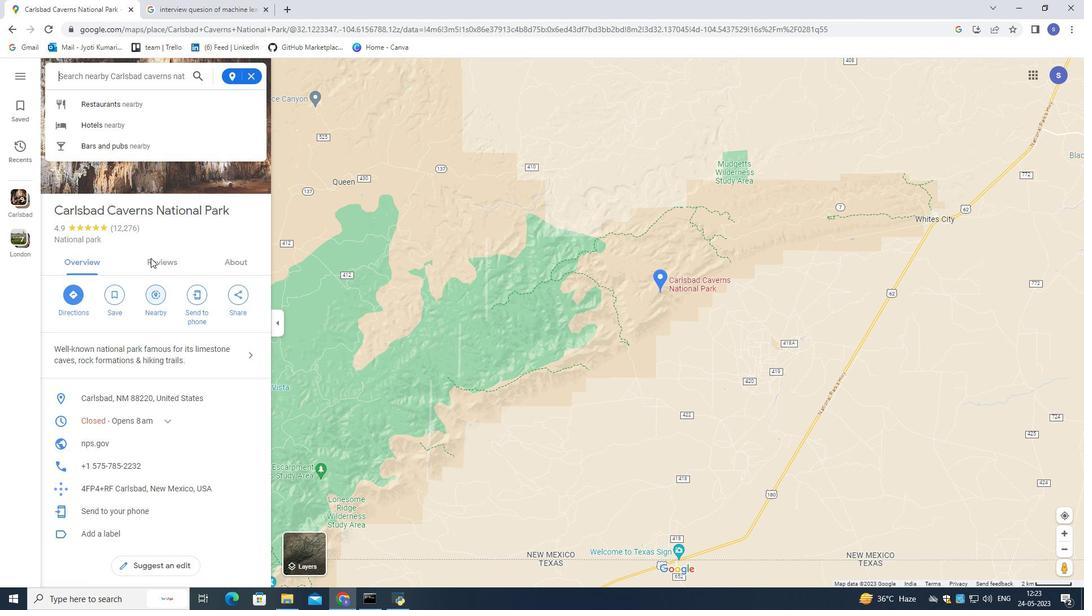 
Action: Key pressed train<Key.space>station<Key.enter>
Screenshot: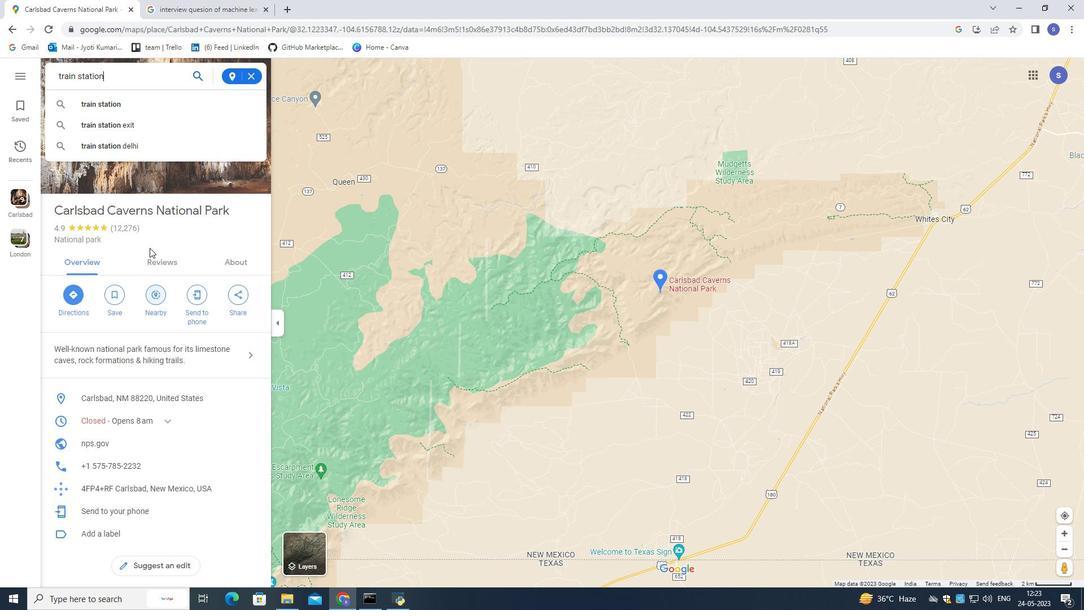 
Action: Mouse moved to (142, 133)
Screenshot: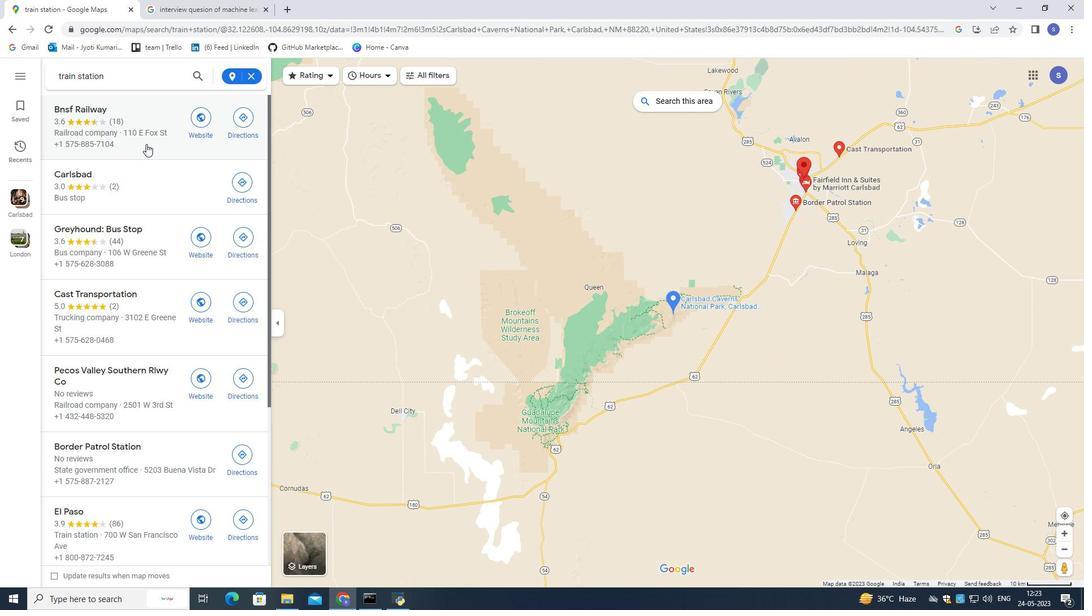 
Action: Mouse pressed left at (142, 133)
Screenshot: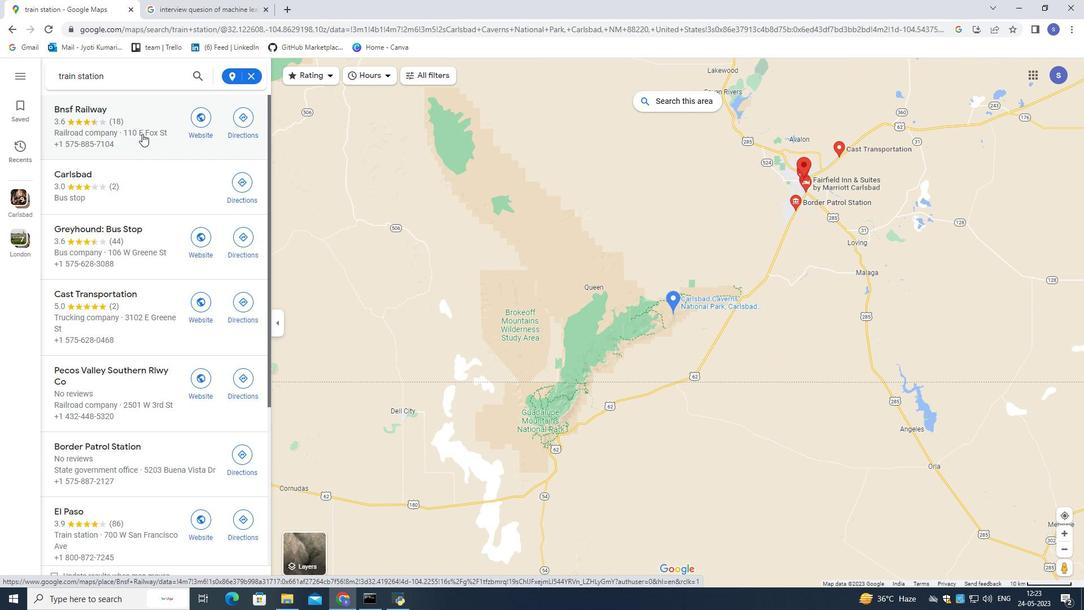 
Action: Mouse moved to (379, 167)
Screenshot: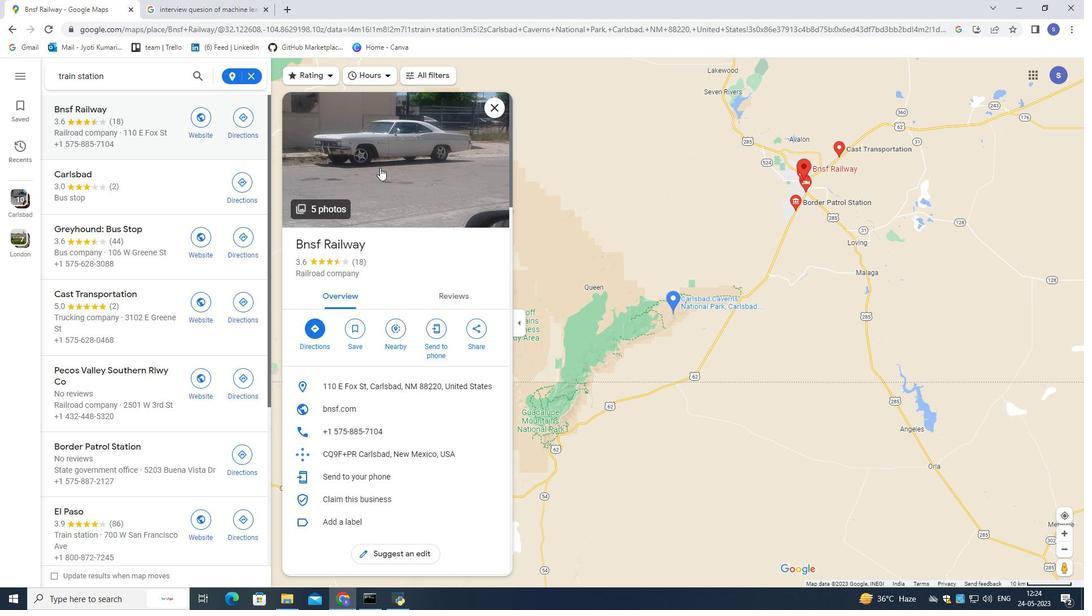 
Action: Mouse pressed left at (379, 167)
Screenshot: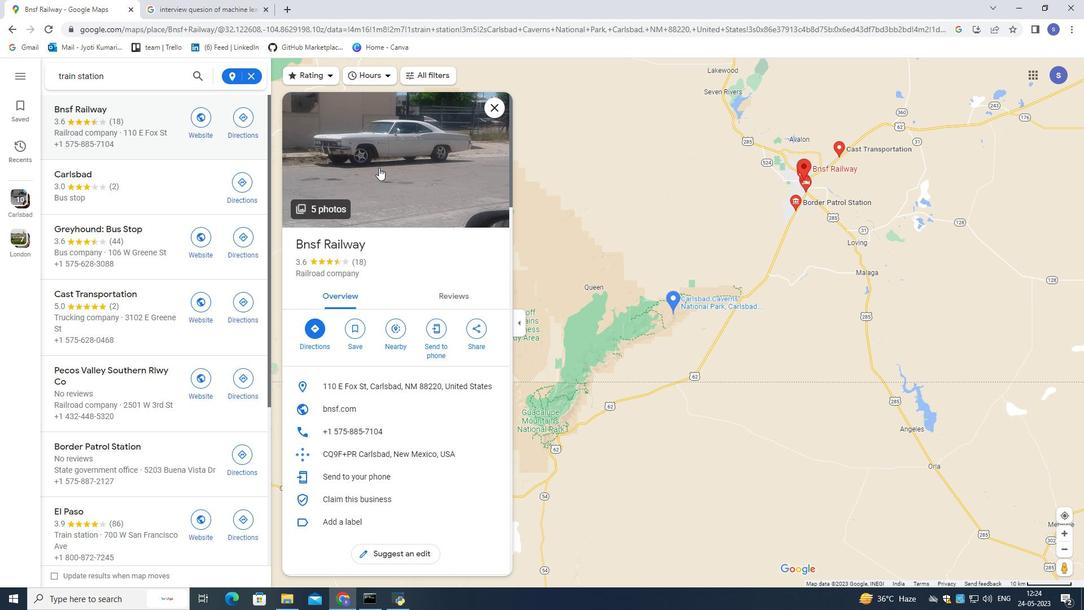 
Action: Mouse moved to (693, 502)
Screenshot: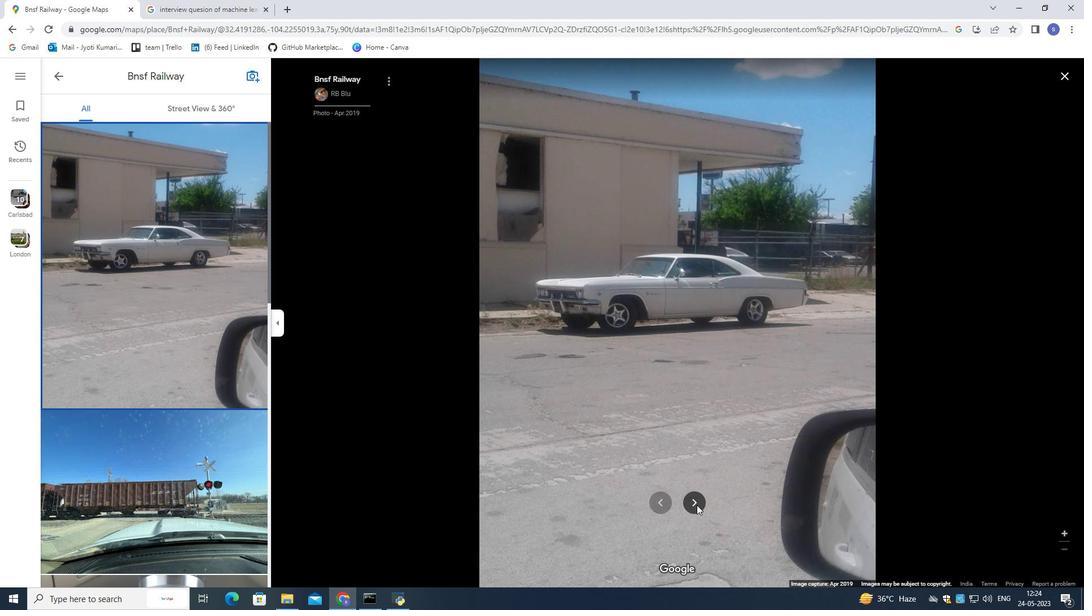 
Action: Mouse pressed left at (693, 502)
Screenshot: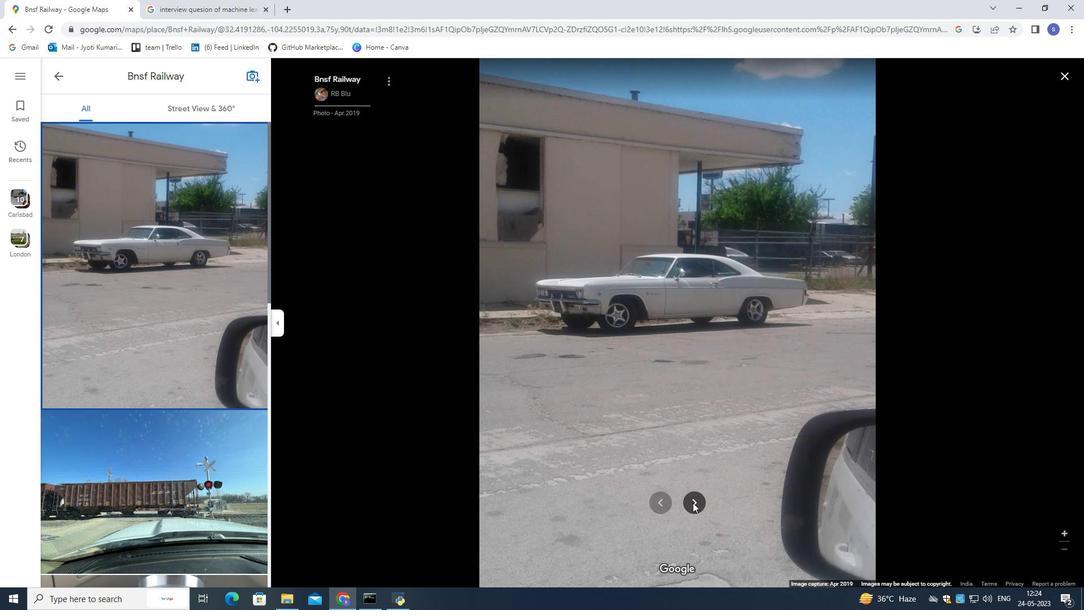 
Action: Mouse moved to (693, 502)
Screenshot: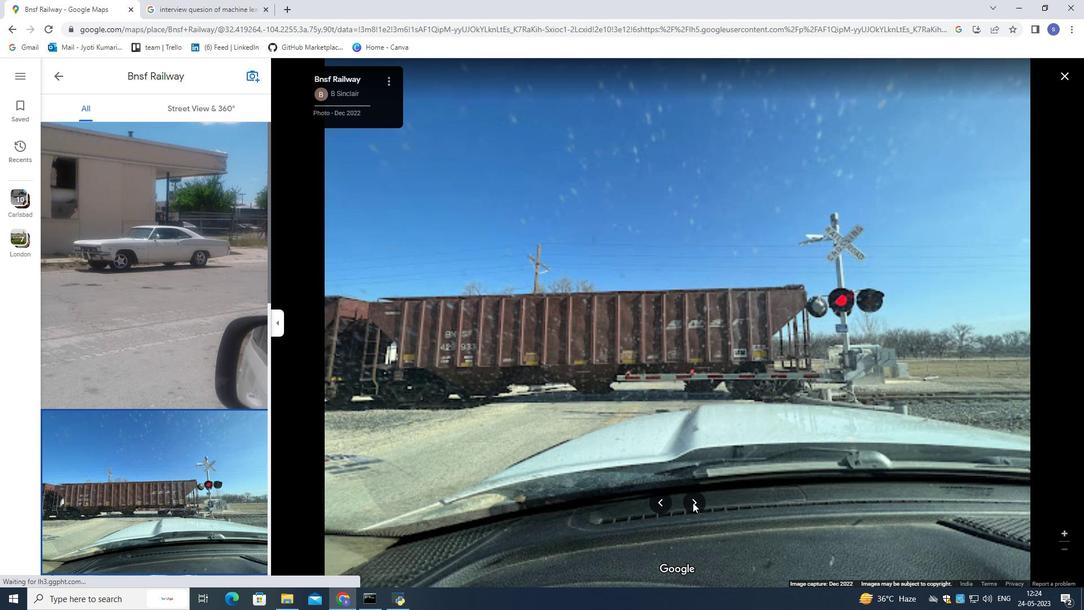 
Action: Mouse pressed left at (693, 502)
Screenshot: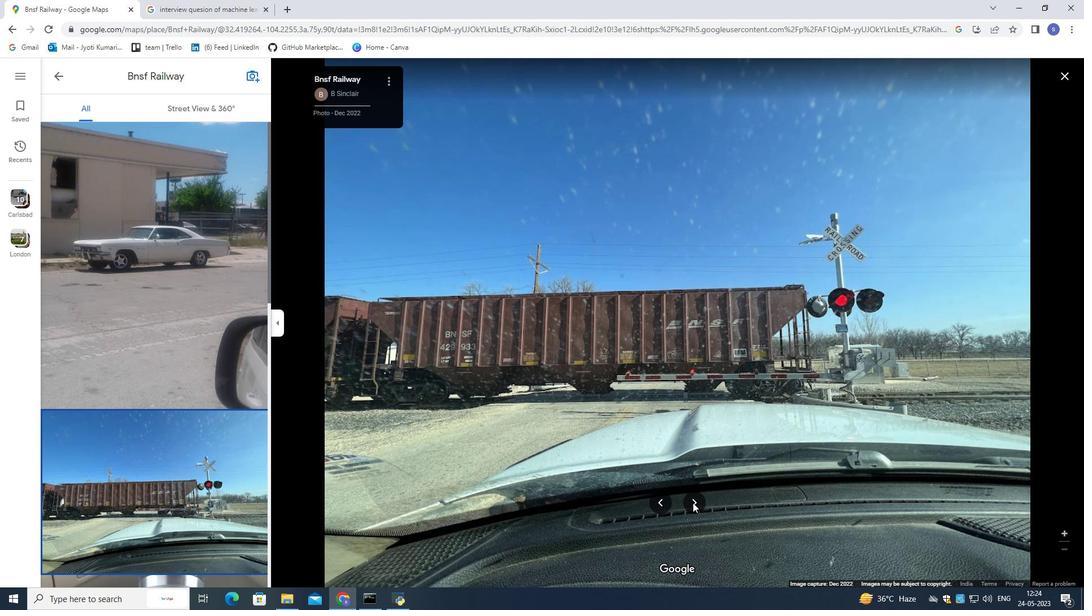 
Action: Mouse moved to (691, 502)
Screenshot: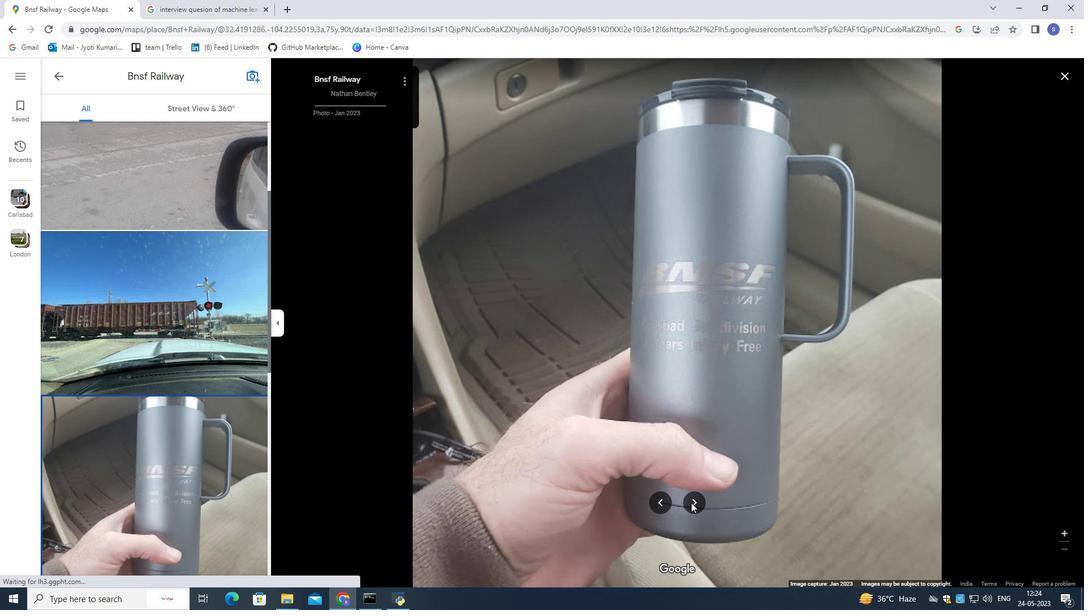 
Action: Mouse pressed left at (691, 502)
Screenshot: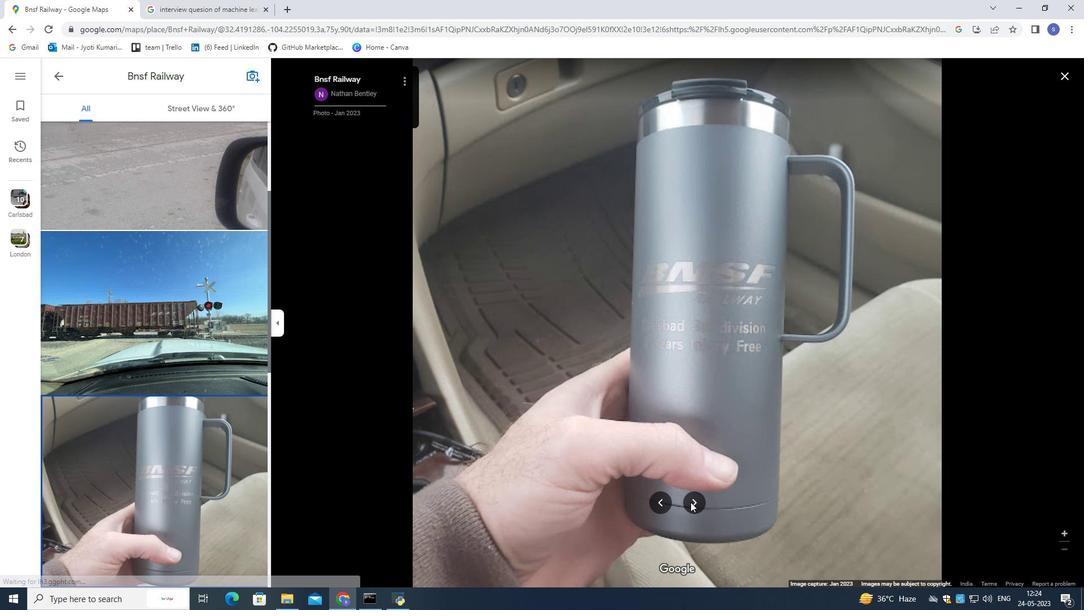 
Action: Mouse pressed left at (691, 502)
Screenshot: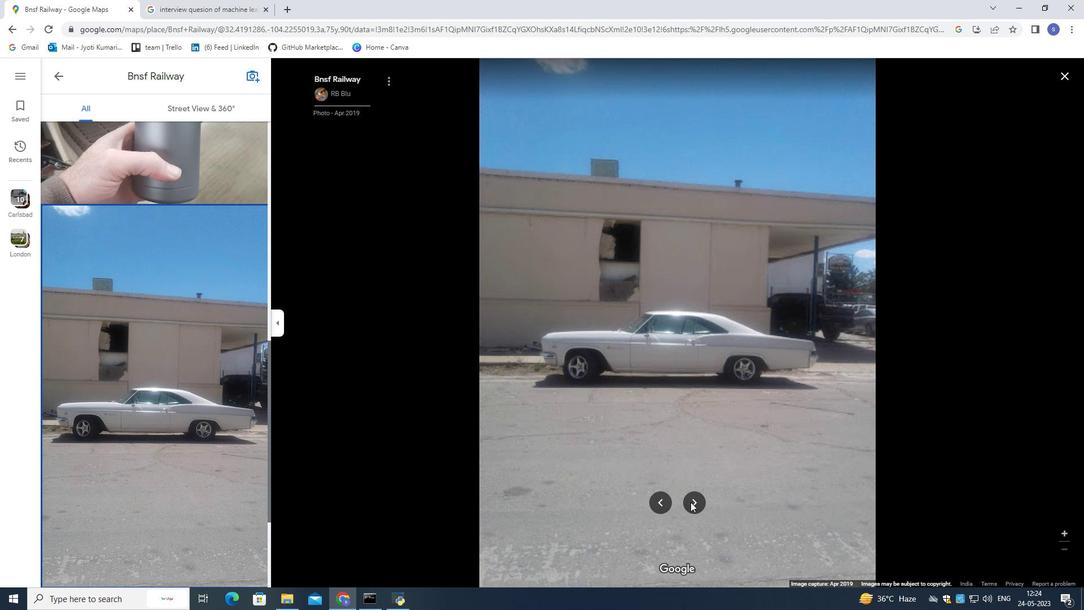 
Action: Mouse pressed left at (691, 502)
Screenshot: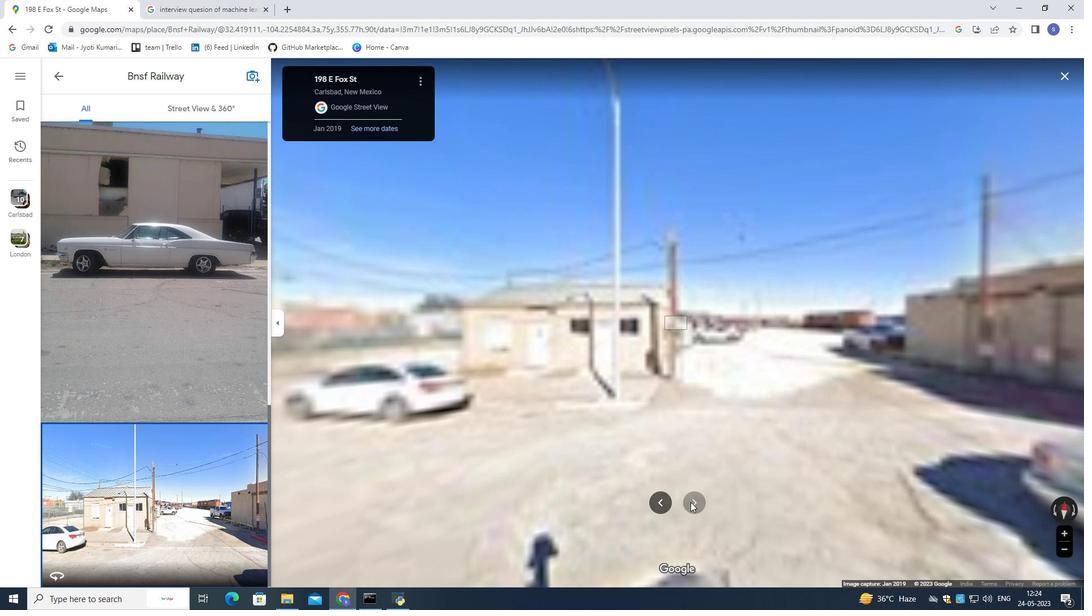 
Action: Mouse pressed left at (691, 502)
Screenshot: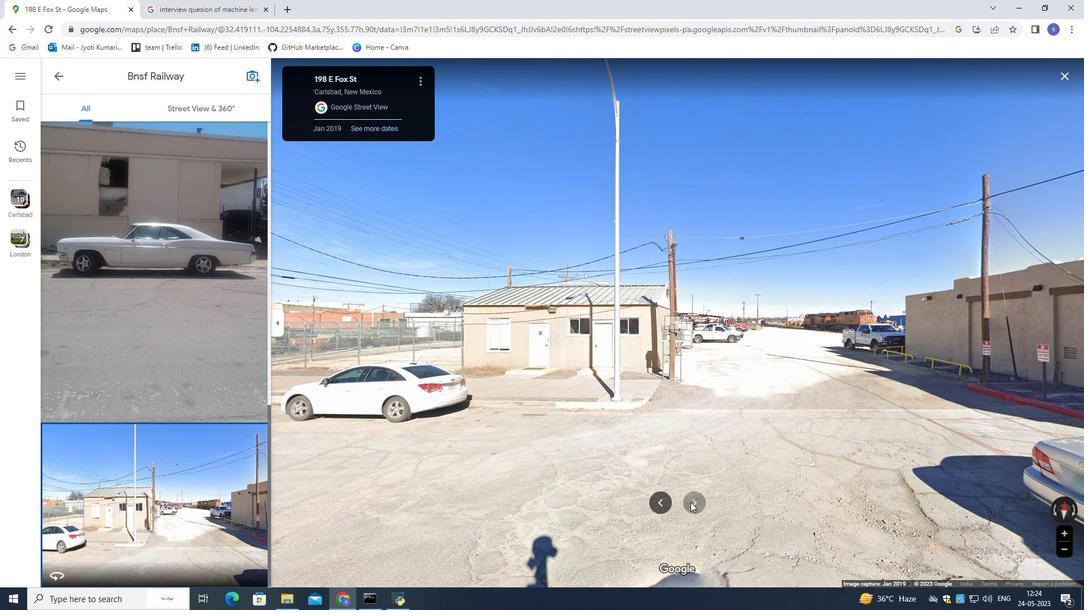
Action: Mouse moved to (4, 29)
Screenshot: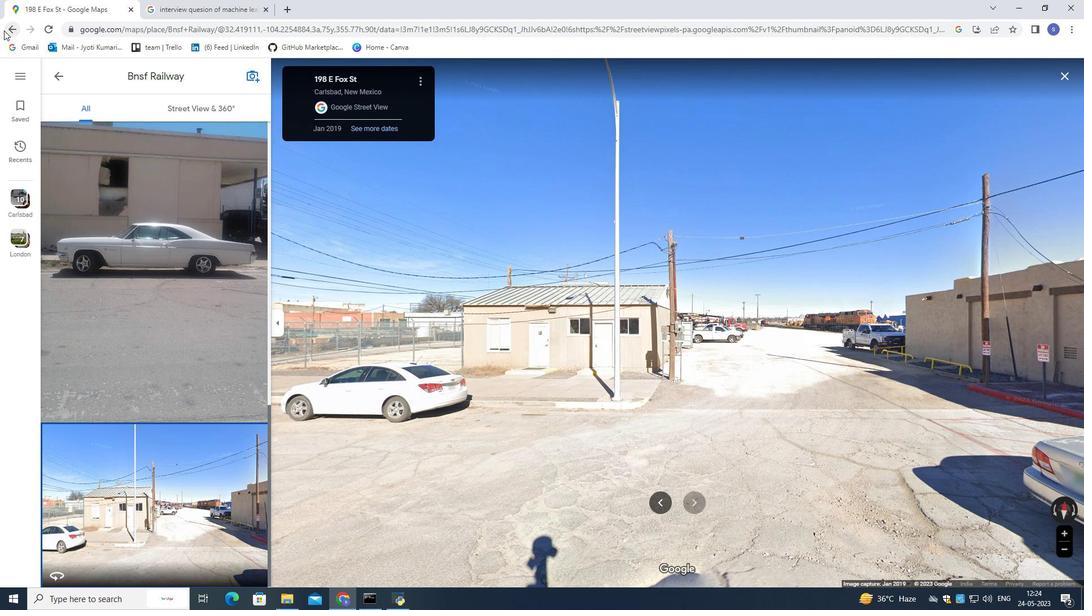 
Action: Mouse pressed left at (4, 29)
Screenshot: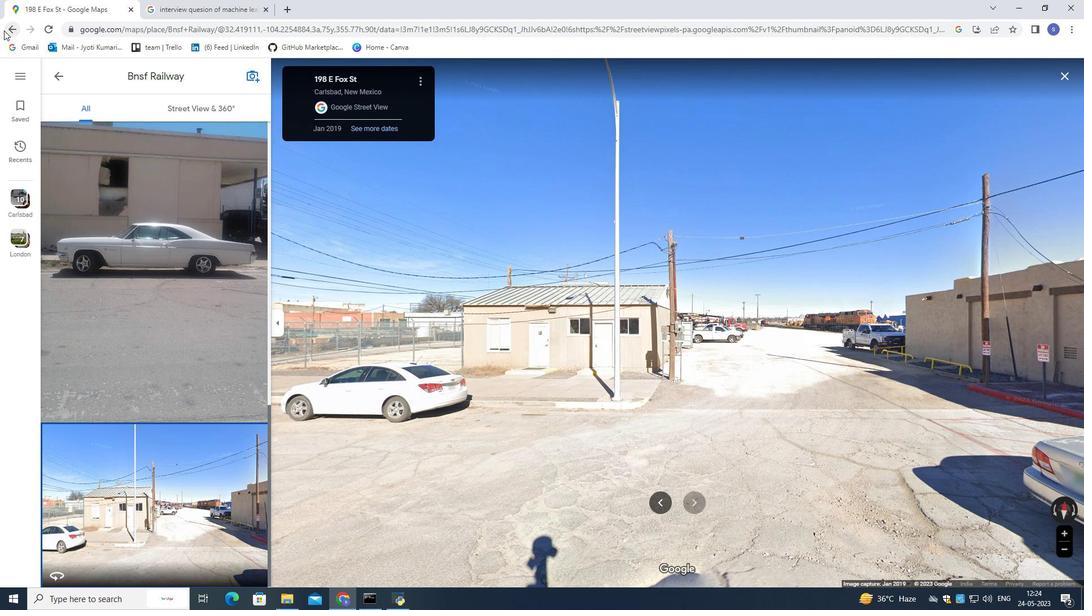 
Action: Mouse moved to (56, 72)
Screenshot: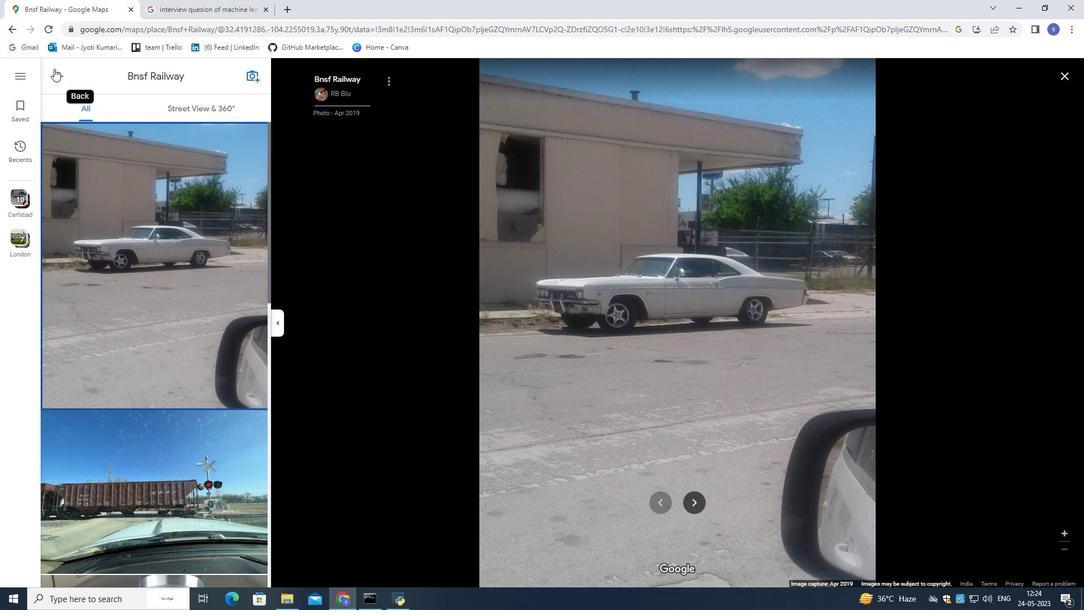 
Action: Mouse pressed left at (56, 72)
Screenshot: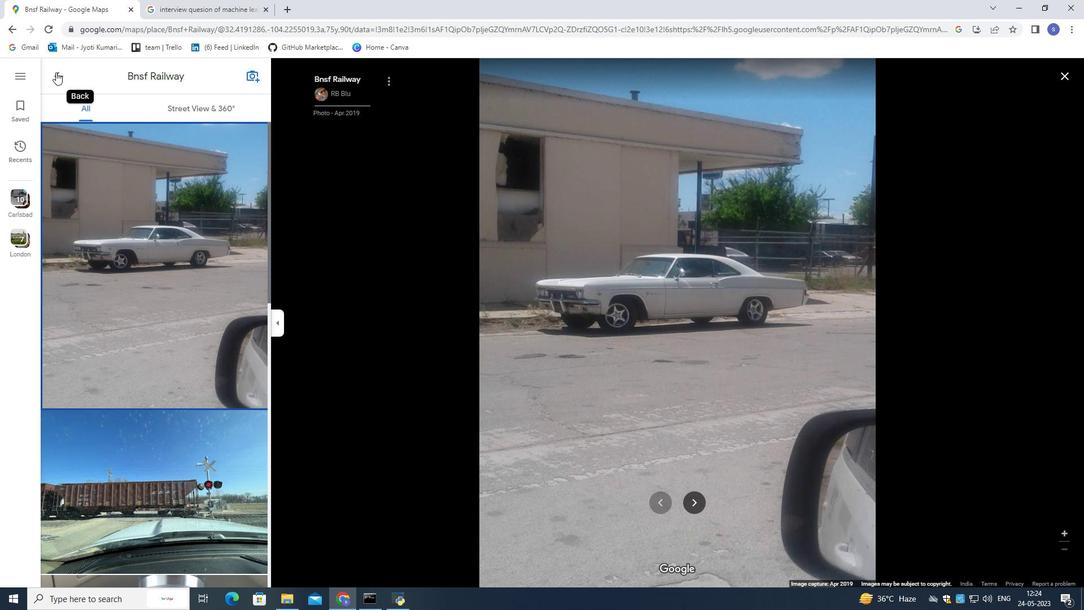
Action: Mouse moved to (113, 242)
Screenshot: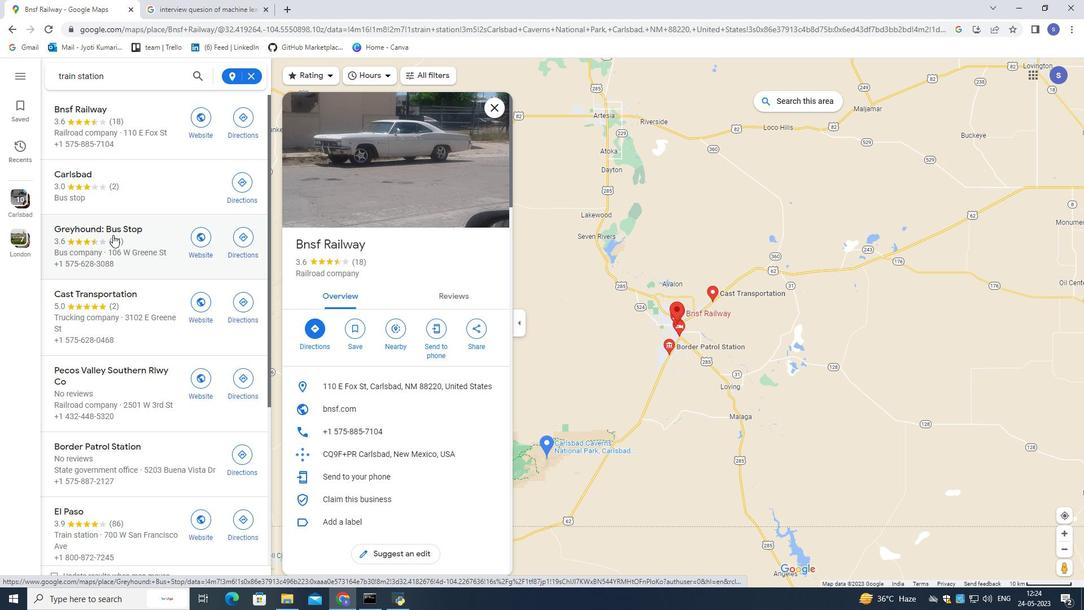 
Action: Mouse pressed left at (113, 242)
Screenshot: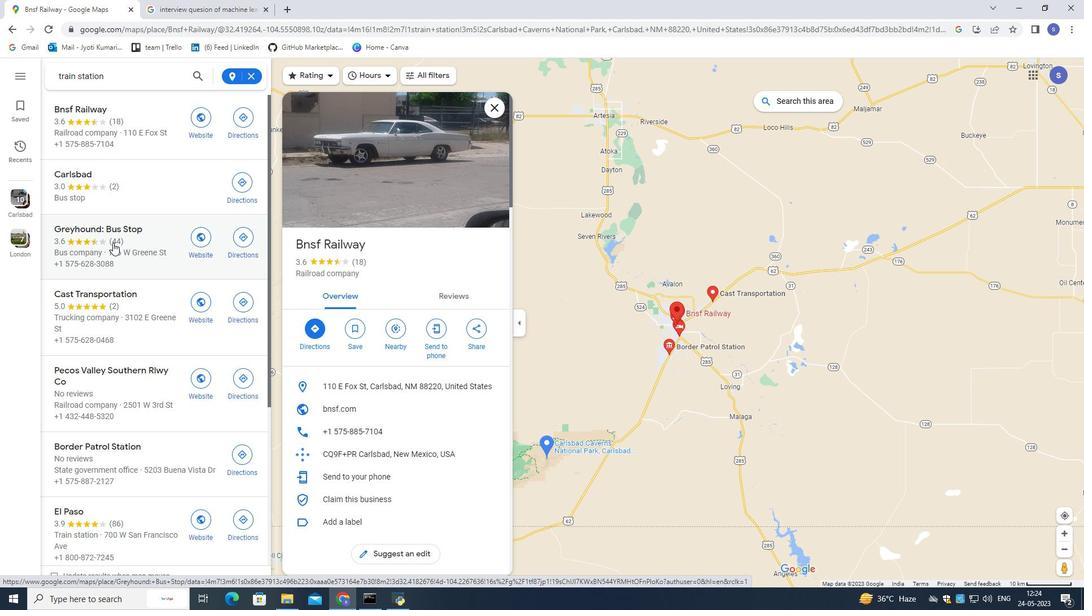 
Action: Mouse moved to (387, 156)
Screenshot: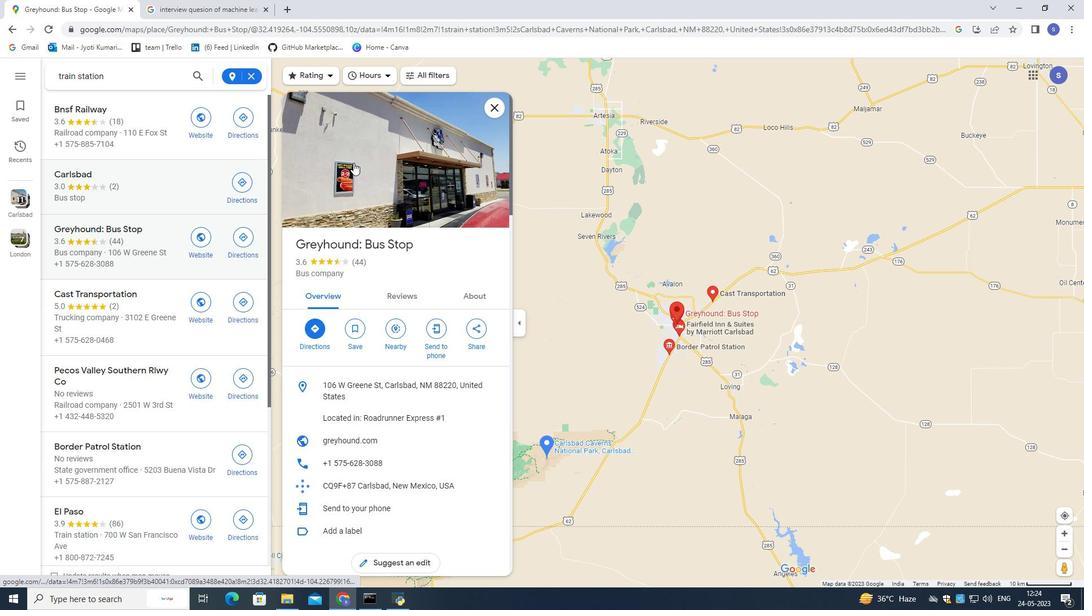 
Action: Mouse pressed left at (387, 156)
Screenshot: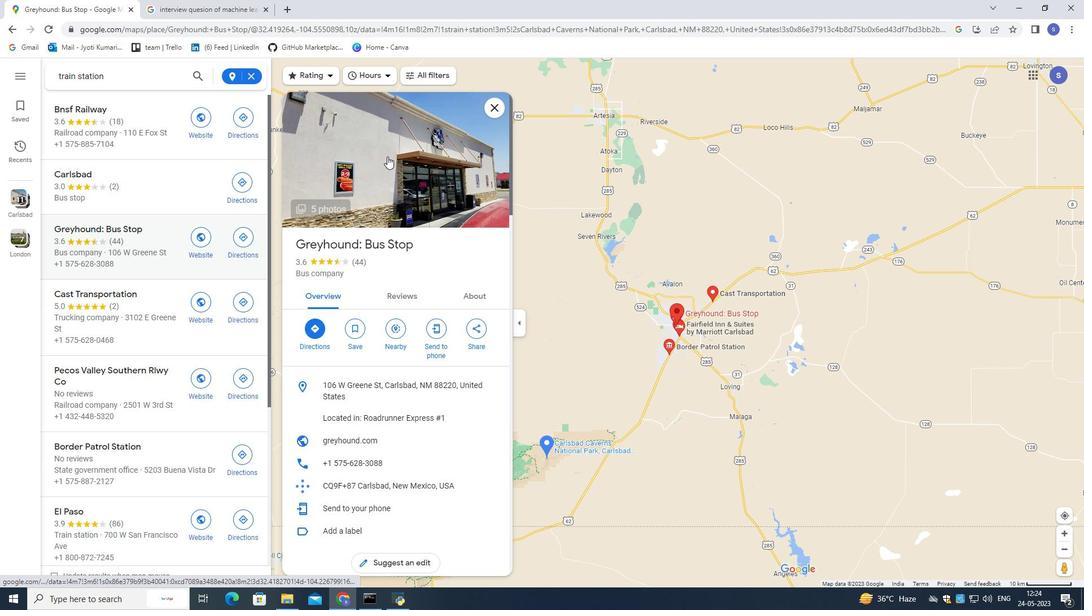 
Action: Mouse moved to (55, 74)
Screenshot: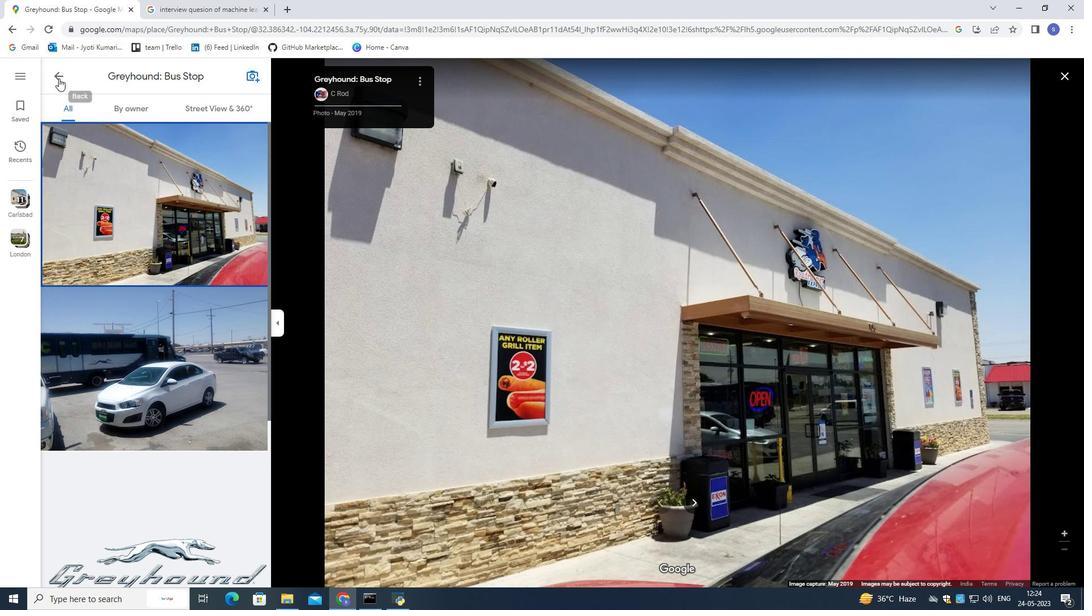 
Action: Mouse pressed left at (55, 74)
Screenshot: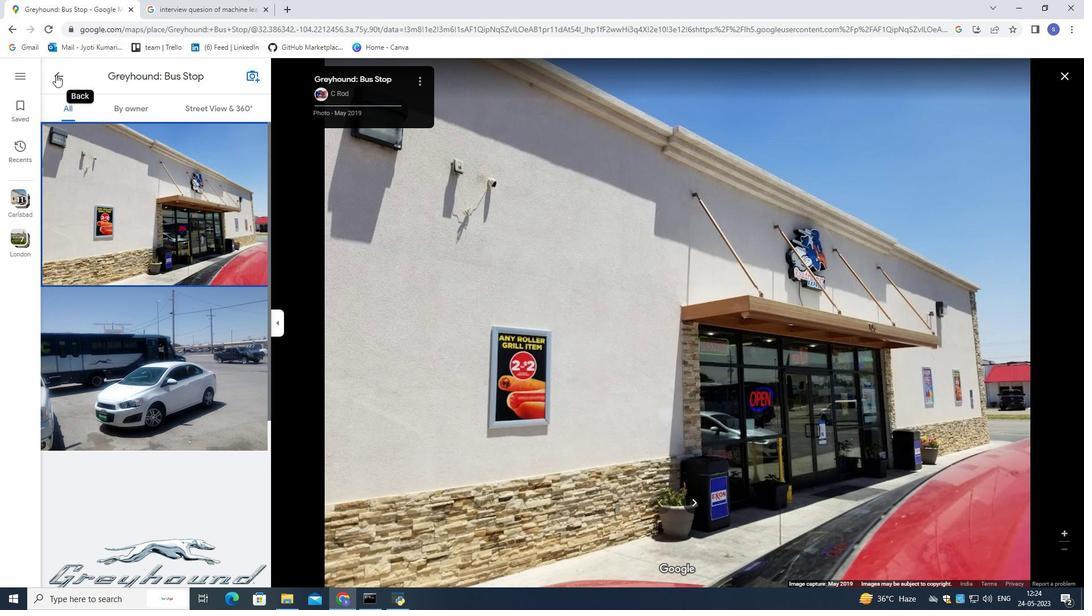 
Action: Mouse moved to (85, 267)
Screenshot: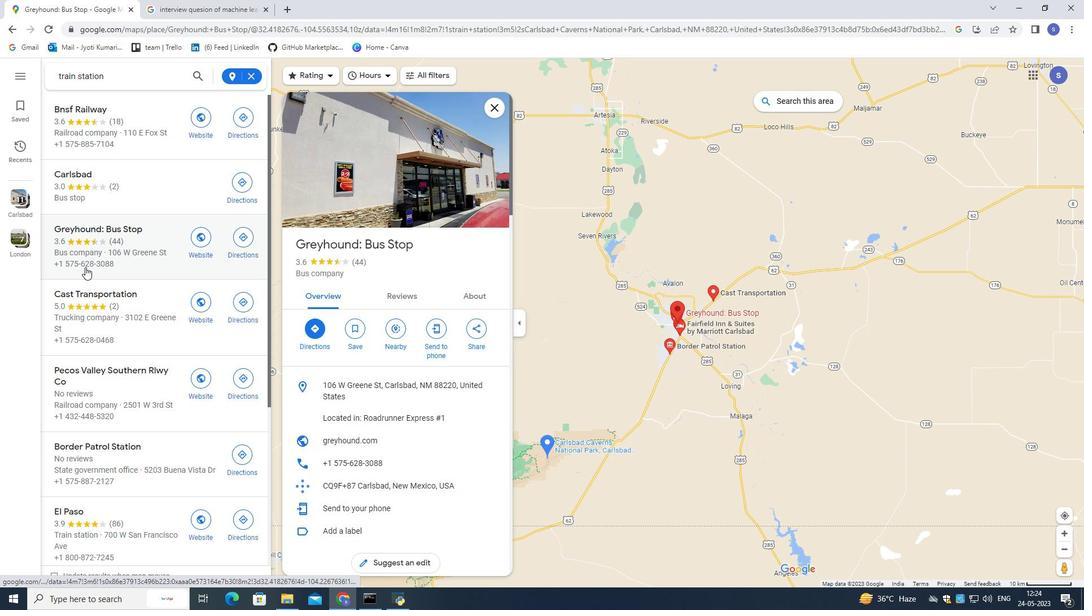 
Action: Mouse scrolled (85, 266) with delta (0, 0)
Screenshot: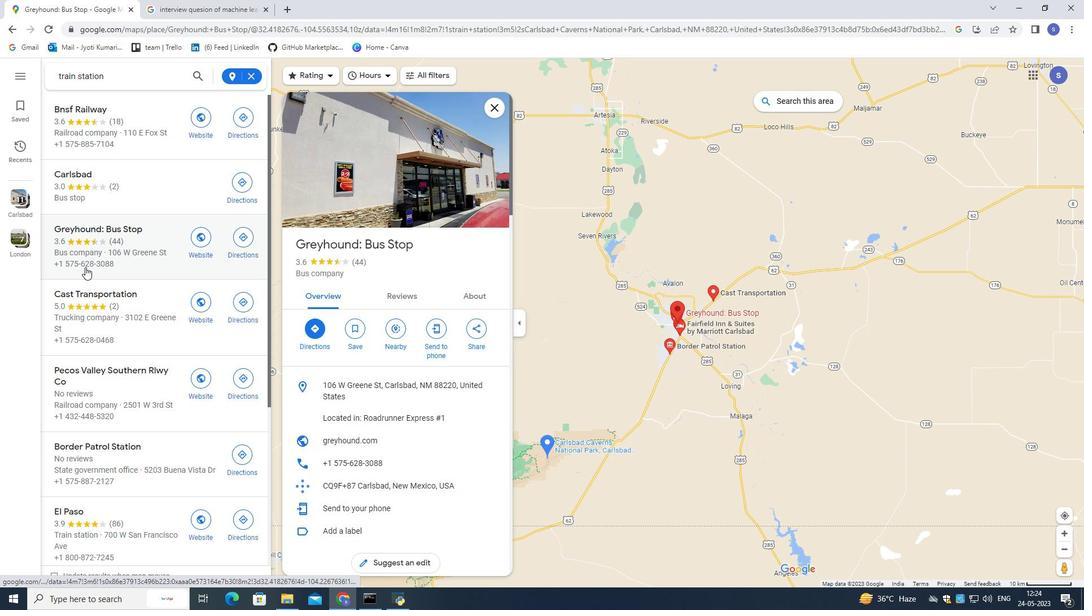 
Action: Mouse scrolled (85, 266) with delta (0, 0)
Screenshot: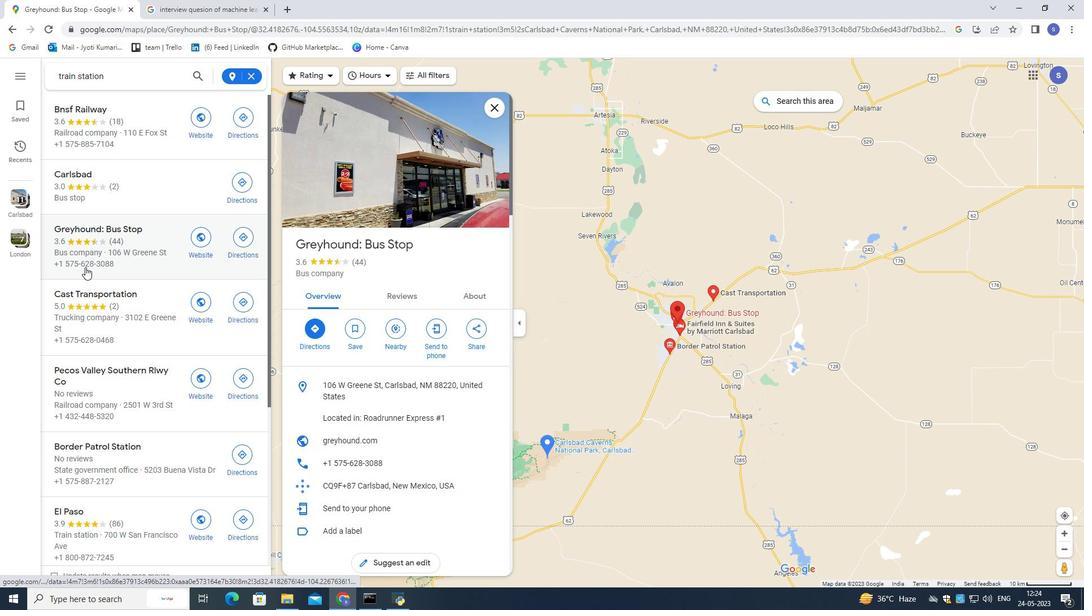
Action: Mouse moved to (120, 267)
Screenshot: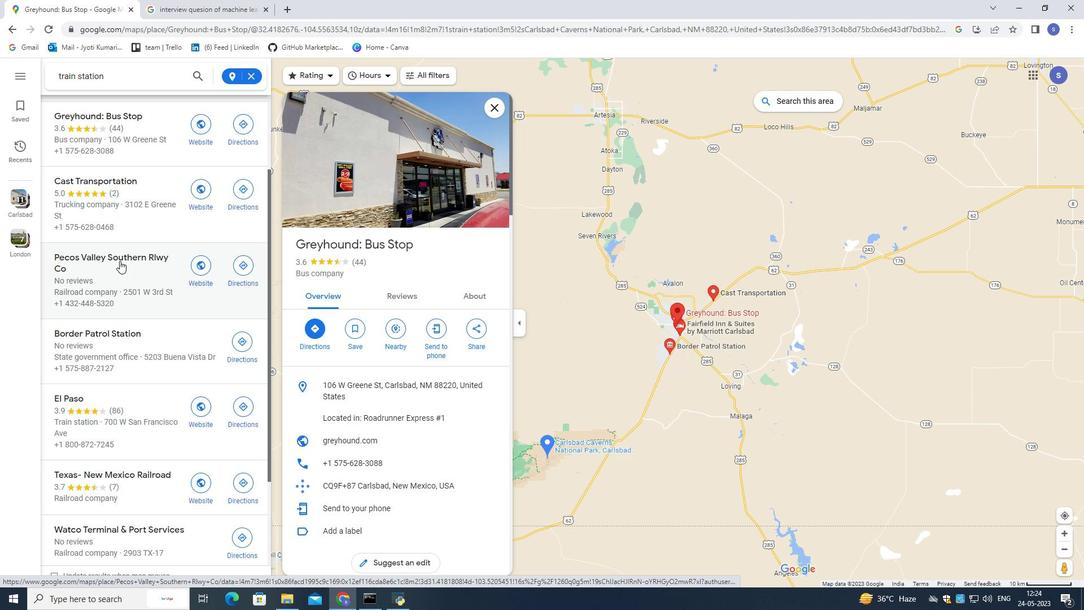 
Action: Mouse scrolled (120, 267) with delta (0, 0)
Screenshot: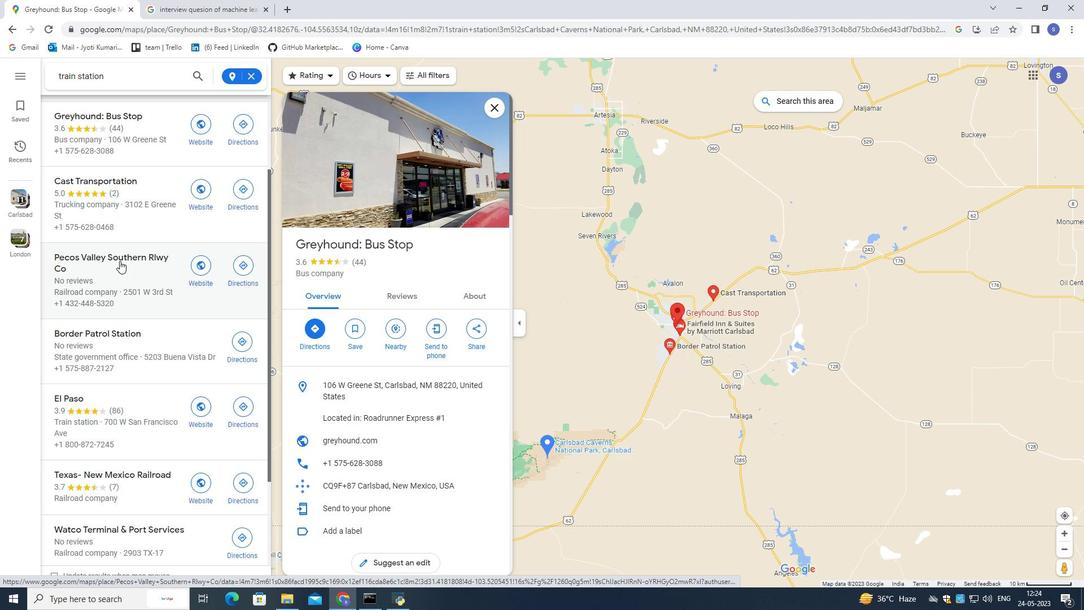 
Action: Mouse moved to (120, 268)
Screenshot: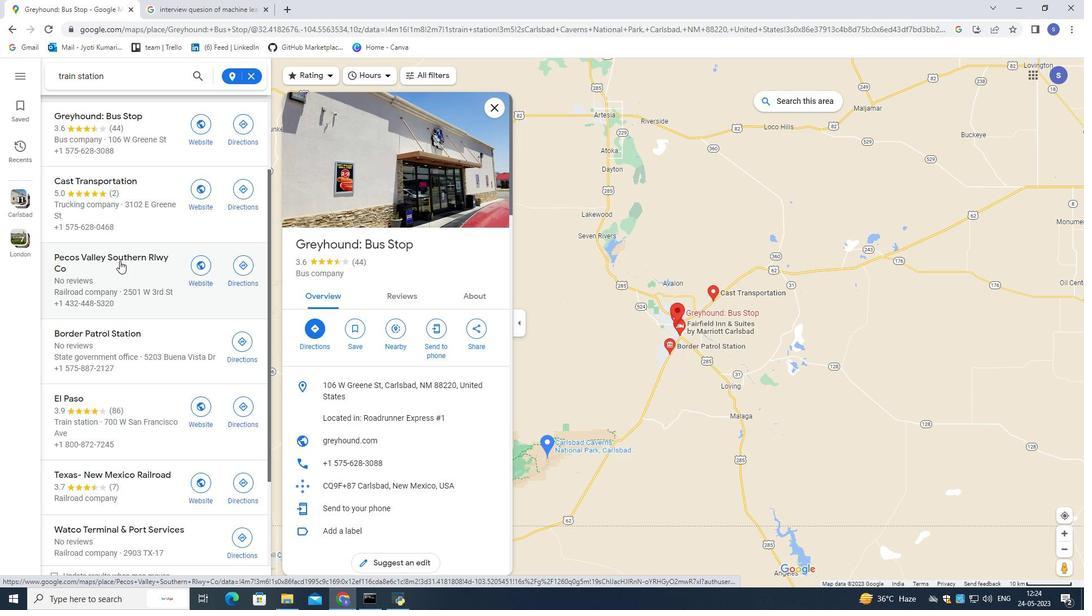 
Action: Mouse scrolled (120, 267) with delta (0, 0)
Screenshot: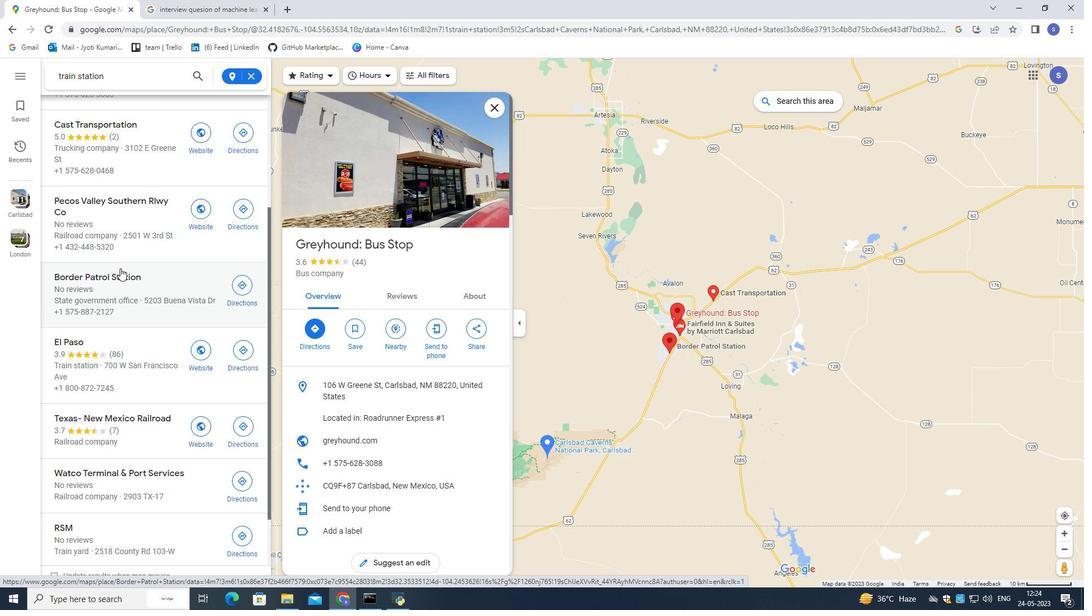 
Action: Mouse scrolled (120, 267) with delta (0, 0)
Screenshot: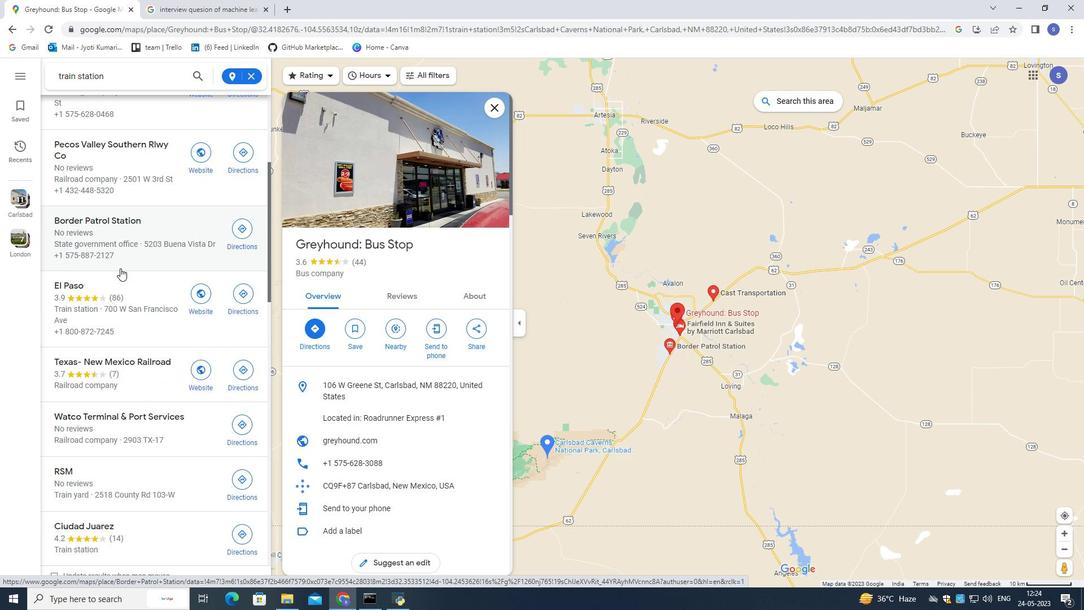 
Action: Mouse moved to (119, 290)
Screenshot: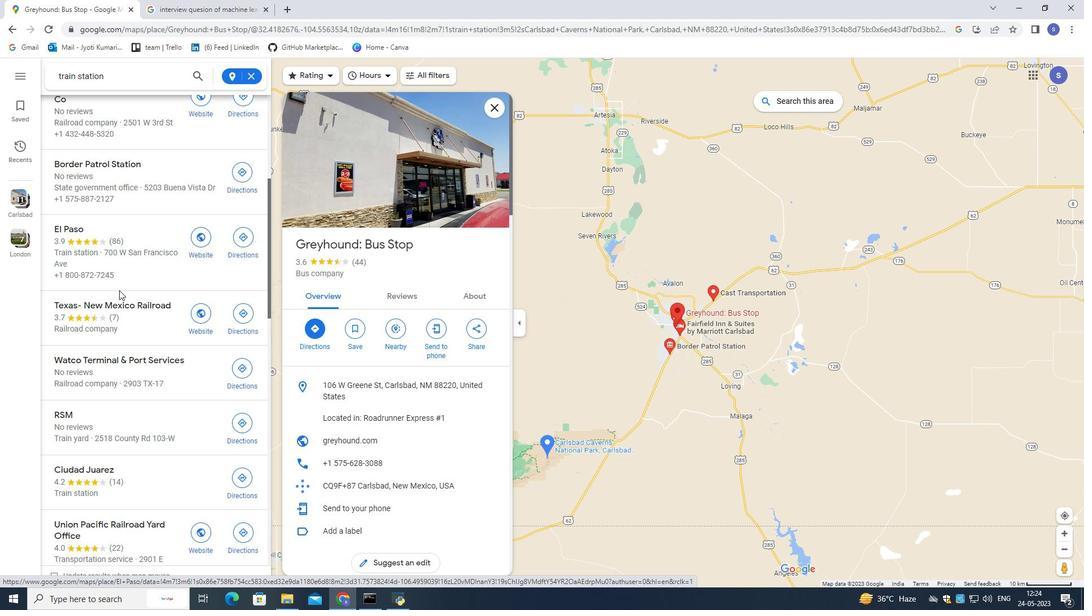
Action: Mouse scrolled (119, 290) with delta (0, 0)
Screenshot: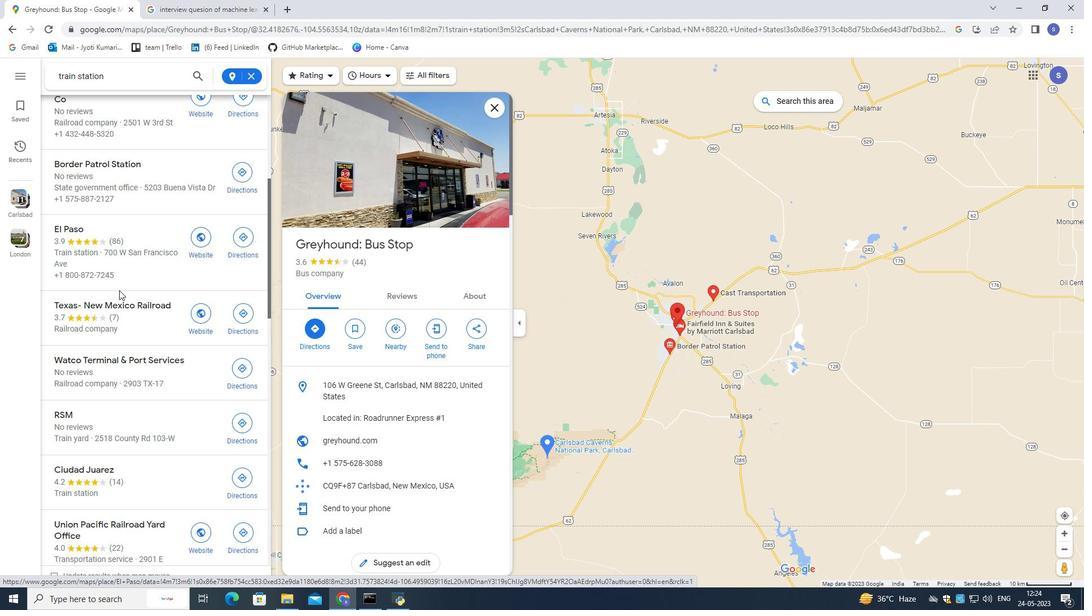 
Action: Mouse moved to (116, 365)
Screenshot: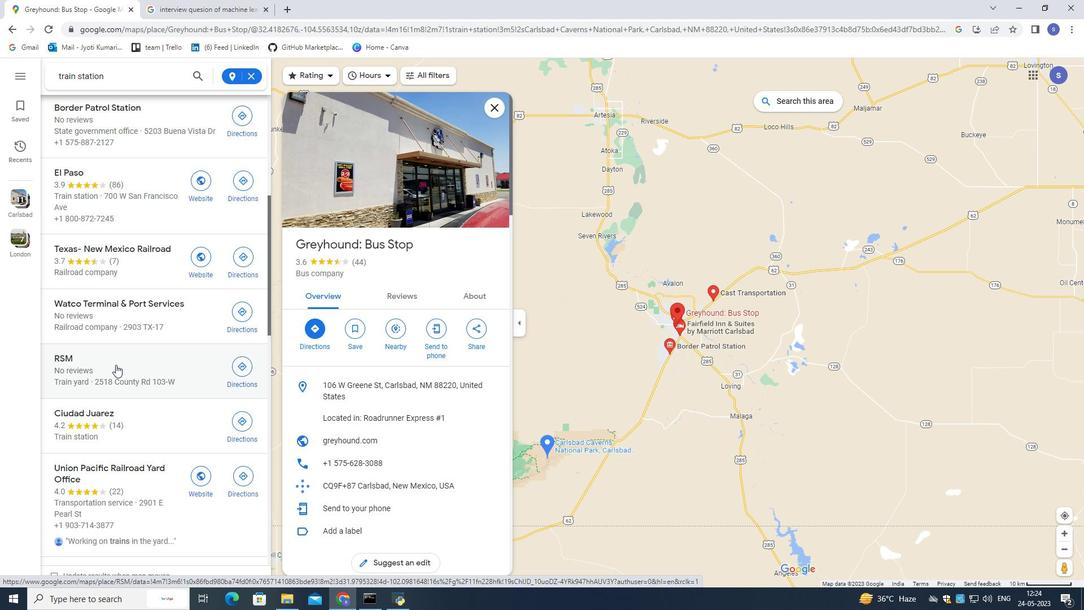
Action: Mouse scrolled (116, 364) with delta (0, 0)
Screenshot: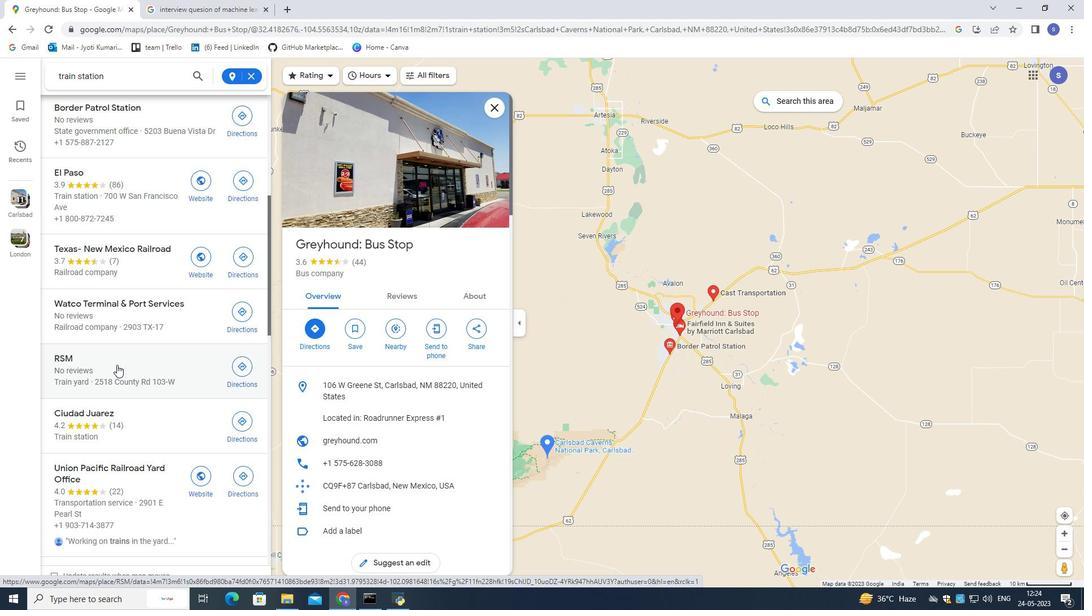 
Action: Mouse moved to (116, 365)
Screenshot: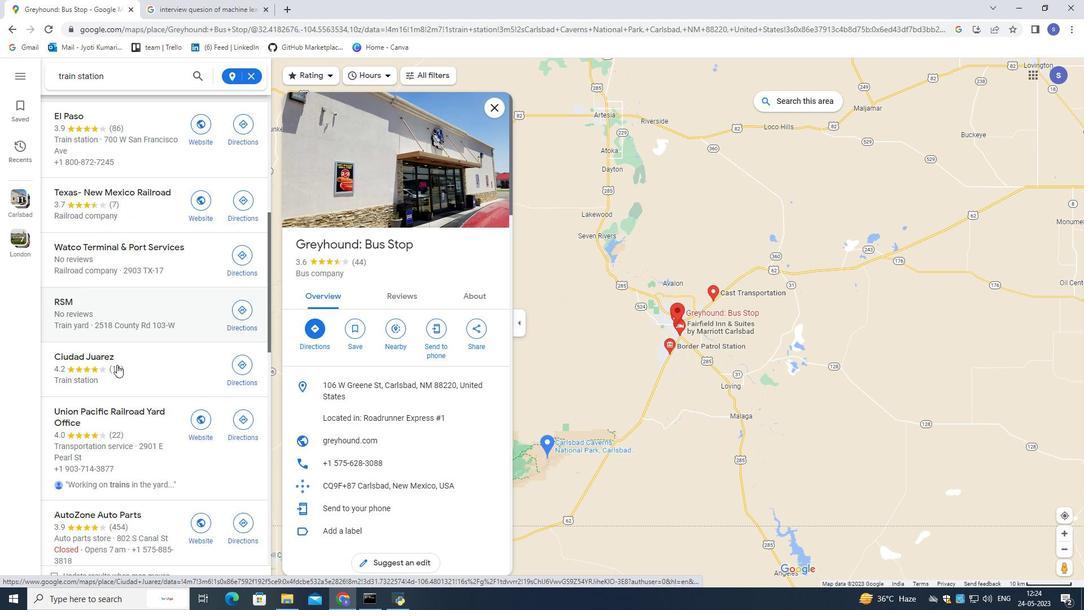 
Action: Mouse scrolled (116, 364) with delta (0, 0)
Screenshot: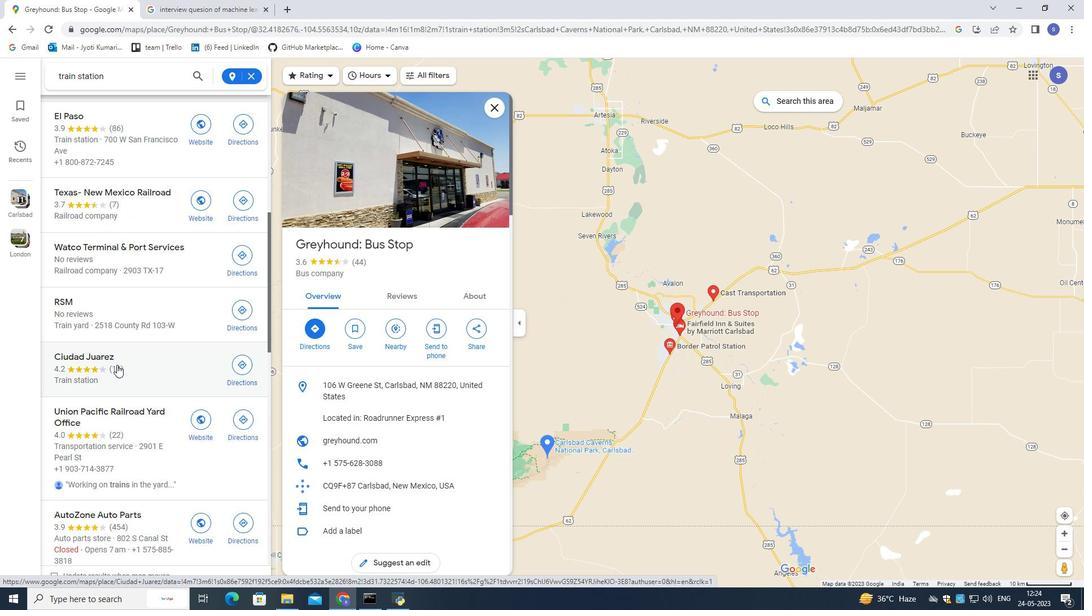 
Action: Mouse moved to (115, 364)
Screenshot: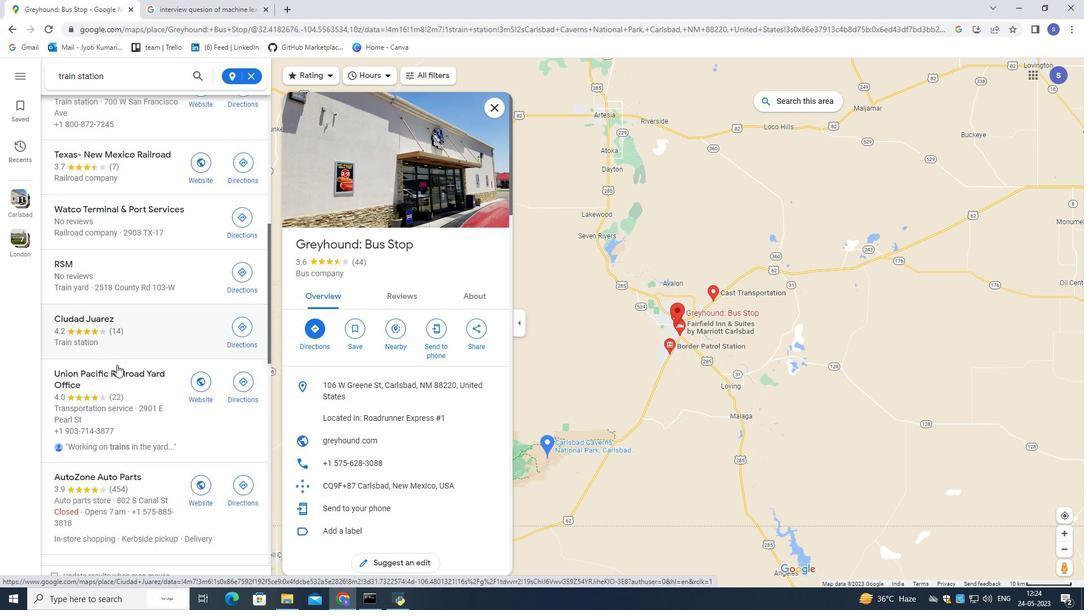 
Action: Mouse pressed left at (115, 364)
Screenshot: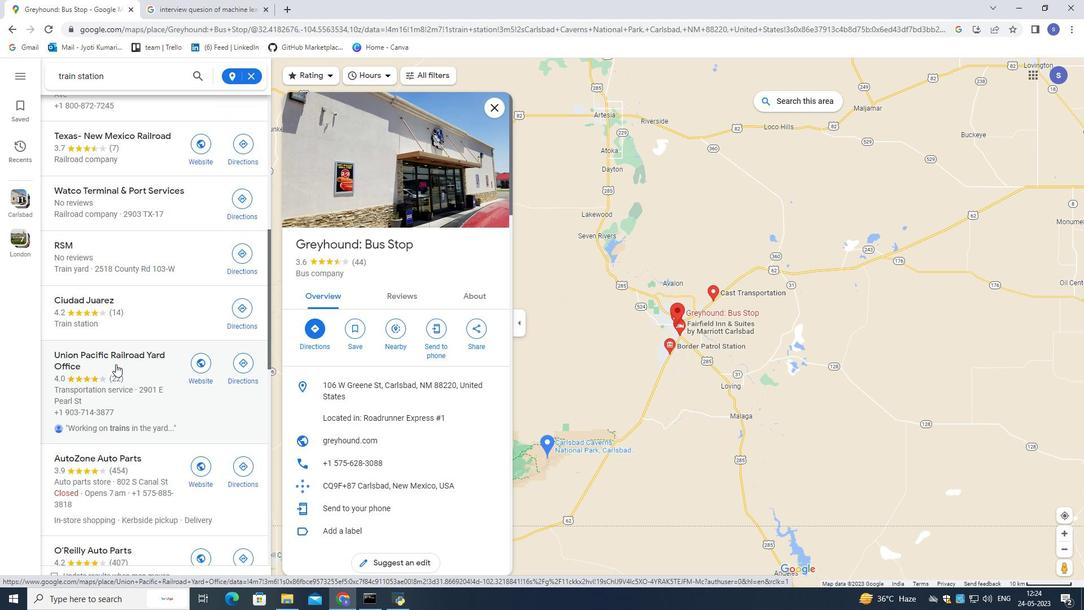 
Action: Mouse moved to (384, 191)
Screenshot: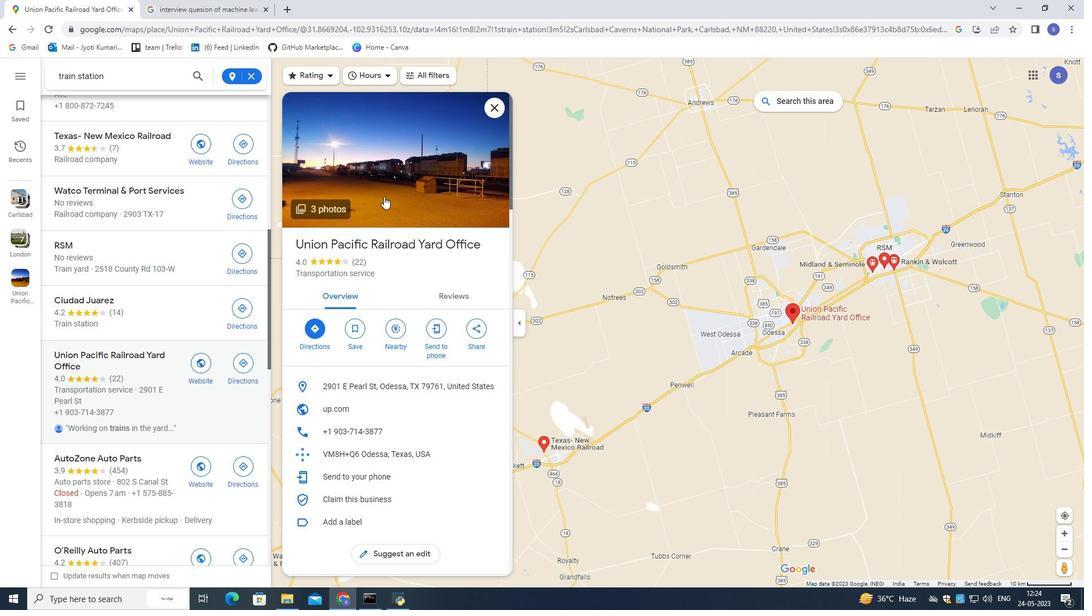 
Action: Mouse pressed left at (384, 191)
Screenshot: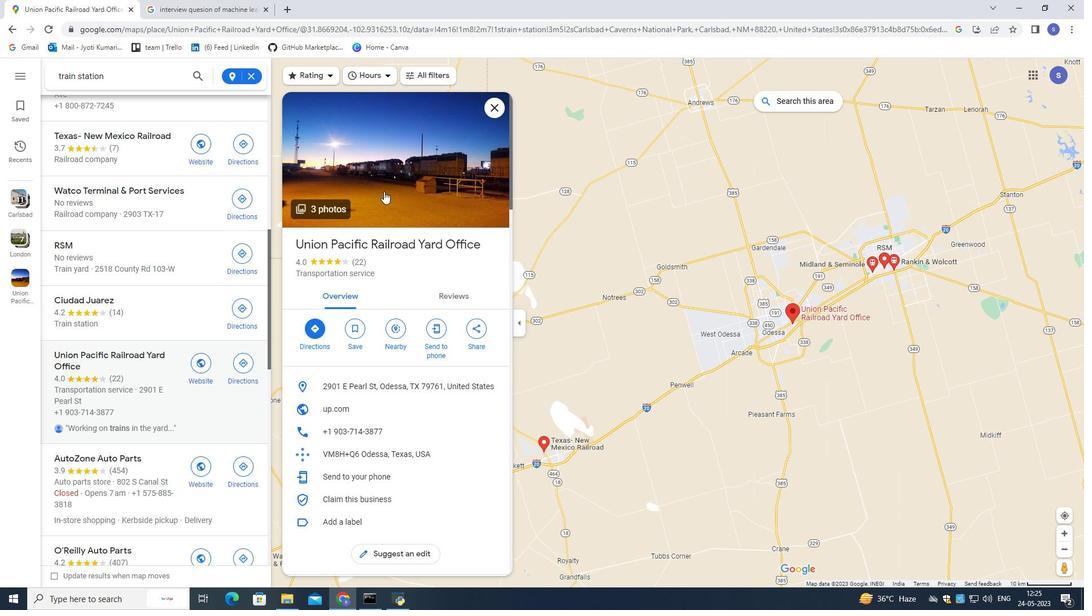 
Action: Mouse moved to (688, 503)
Screenshot: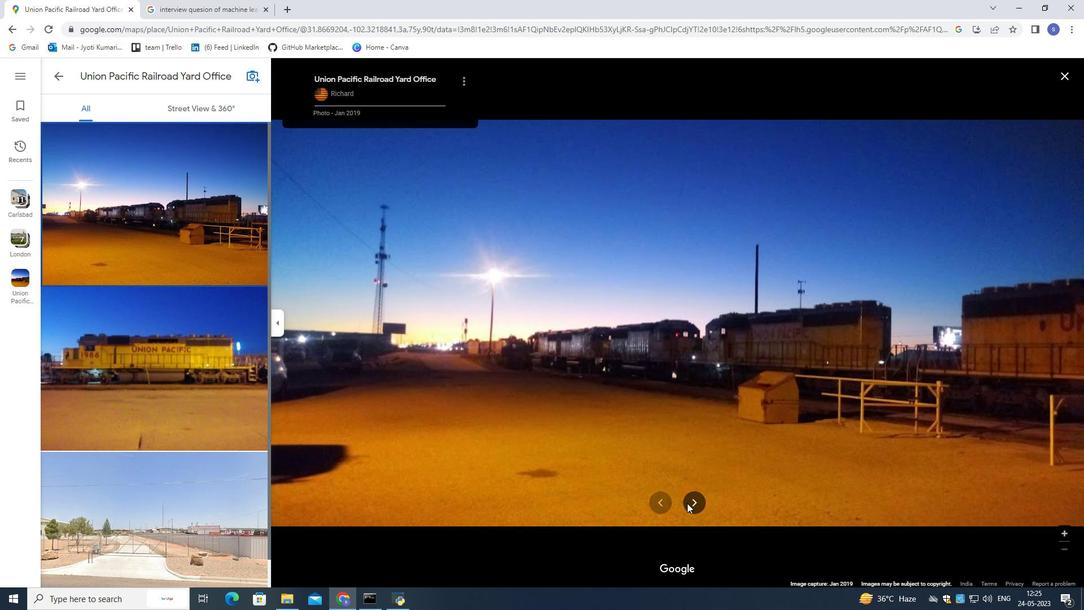 
Action: Mouse pressed left at (688, 503)
Screenshot: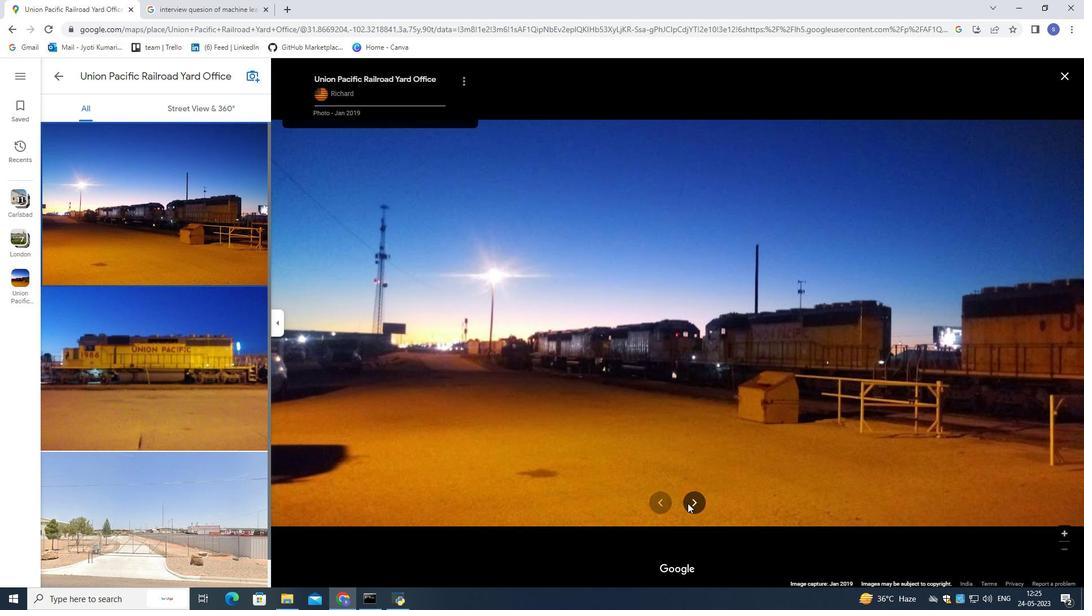 
Action: Mouse moved to (689, 499)
Screenshot: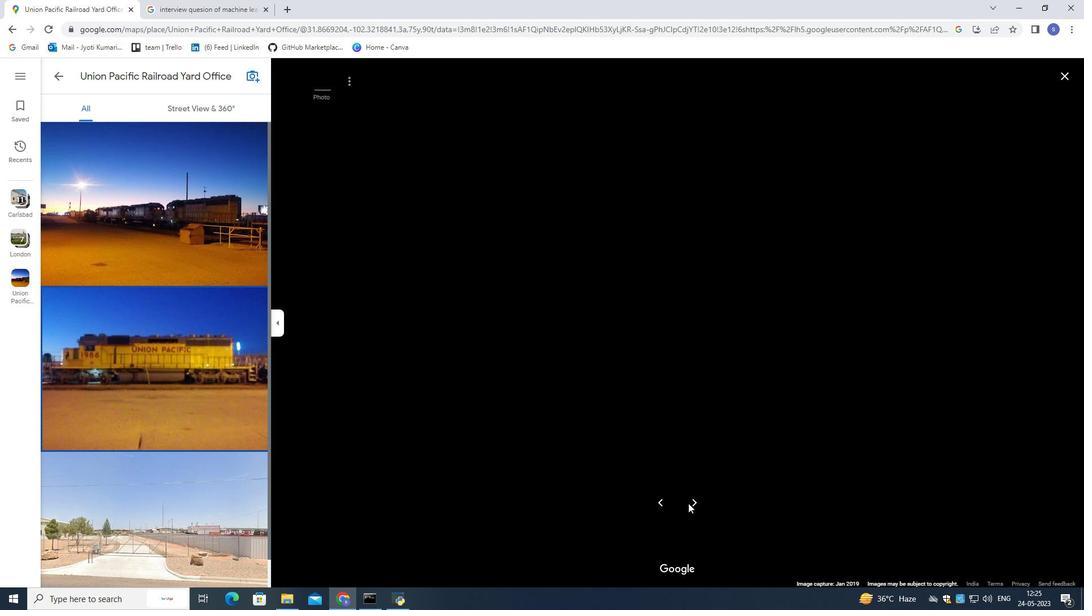 
Action: Mouse pressed left at (689, 499)
Screenshot: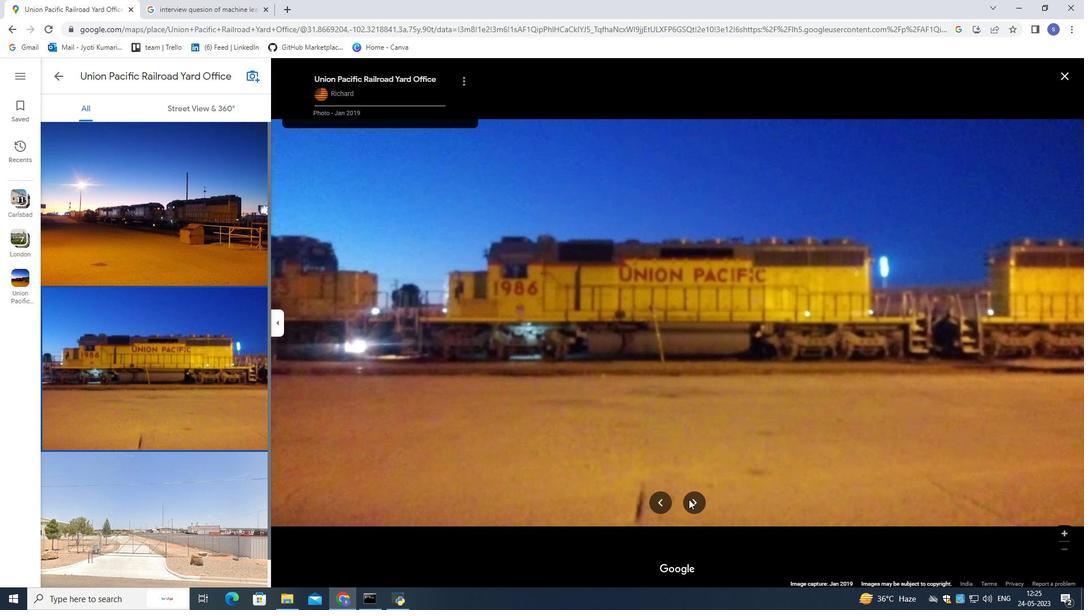 
Action: Mouse moved to (54, 76)
Screenshot: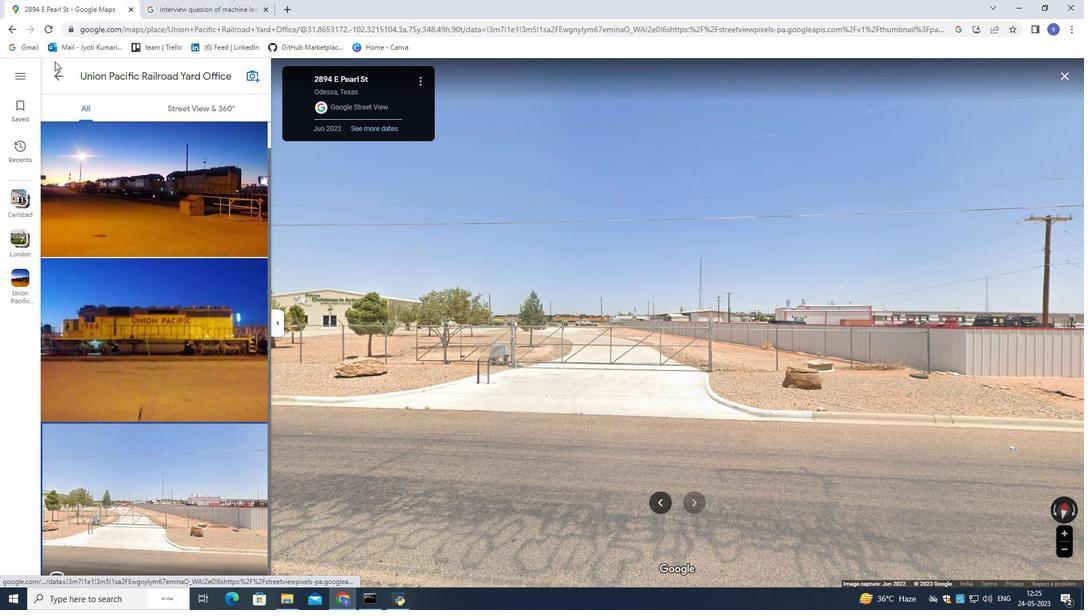 
Action: Mouse pressed left at (54, 76)
Screenshot: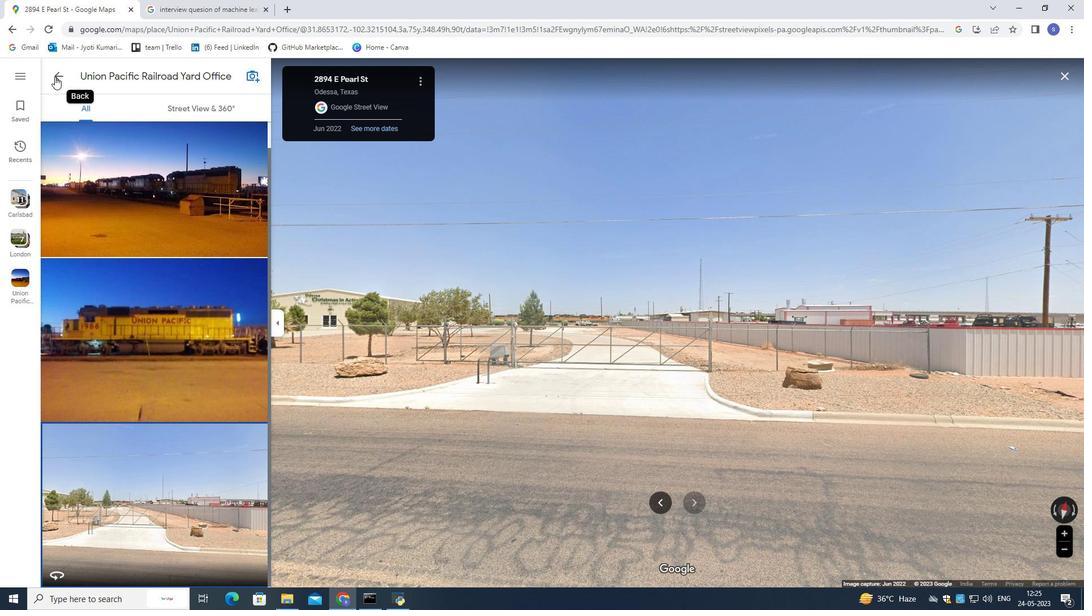 
Action: Mouse moved to (118, 313)
Screenshot: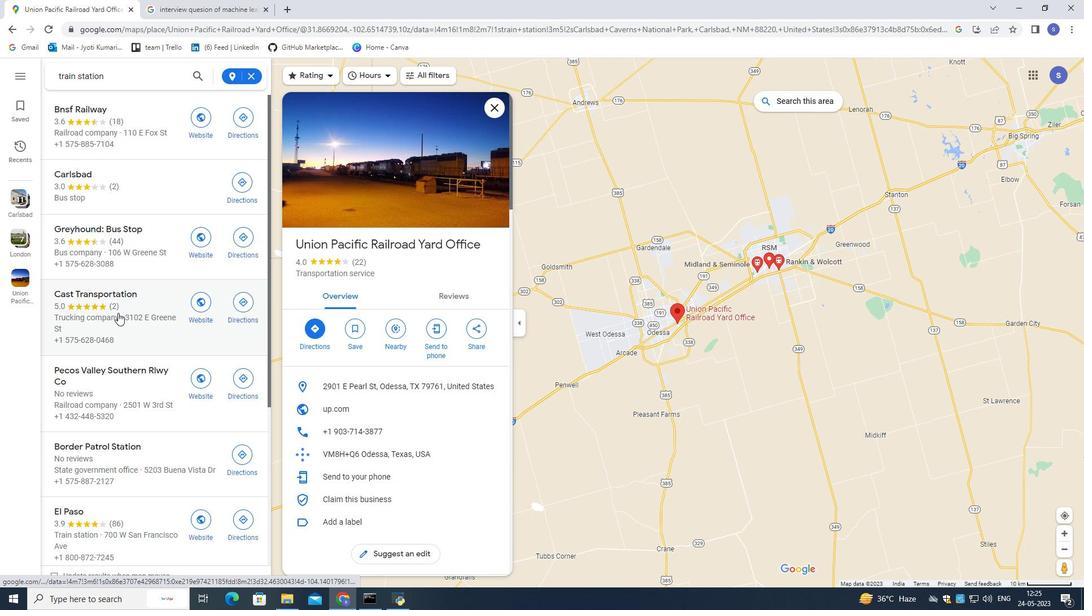 
Action: Mouse scrolled (118, 313) with delta (0, 0)
Screenshot: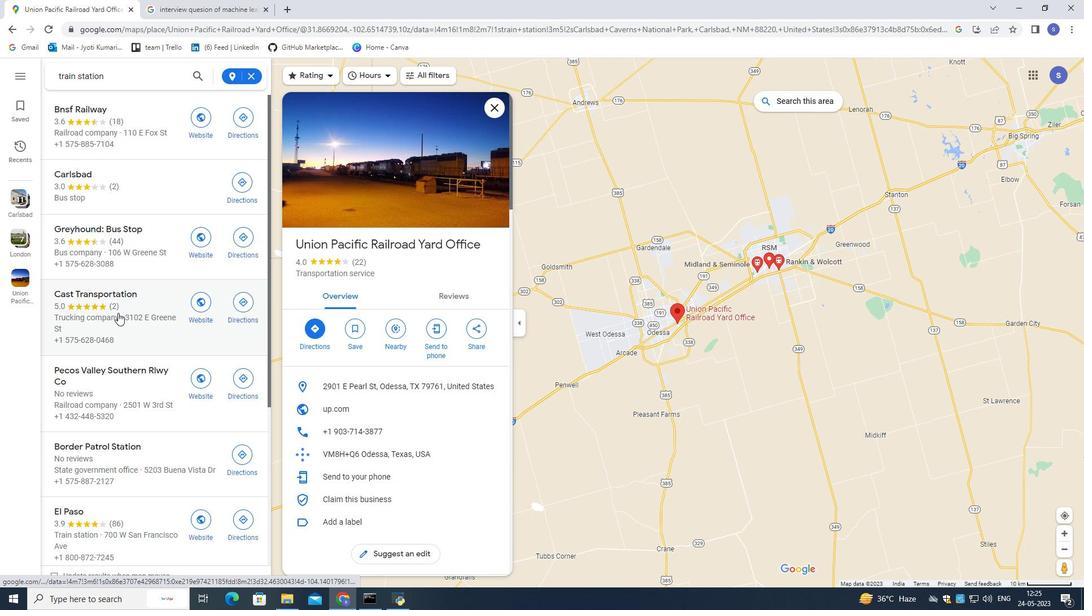 
Action: Mouse scrolled (118, 313) with delta (0, 0)
Screenshot: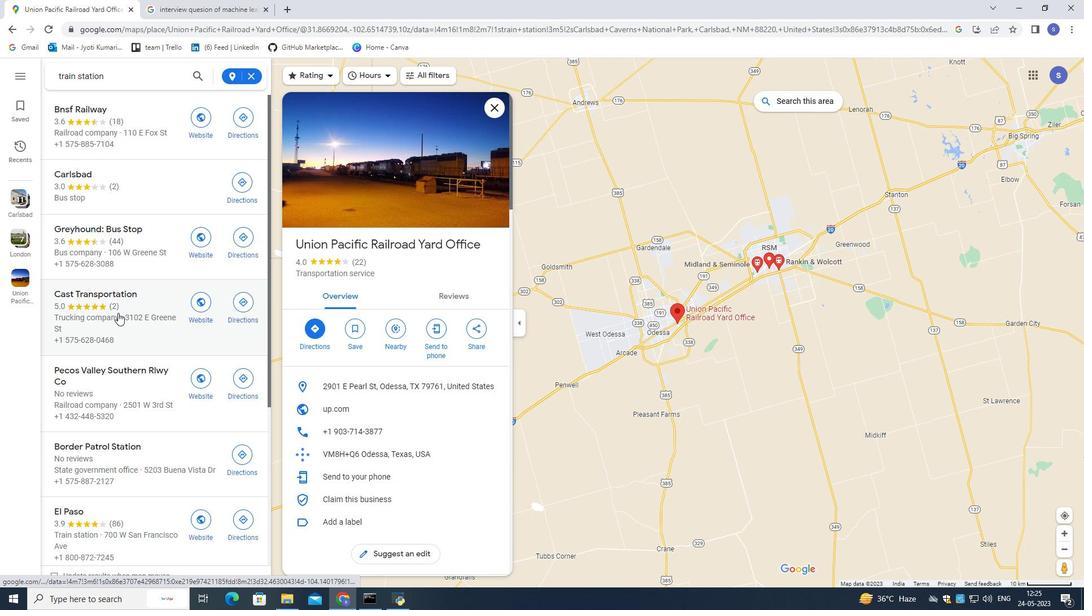 
Action: Mouse moved to (118, 314)
Screenshot: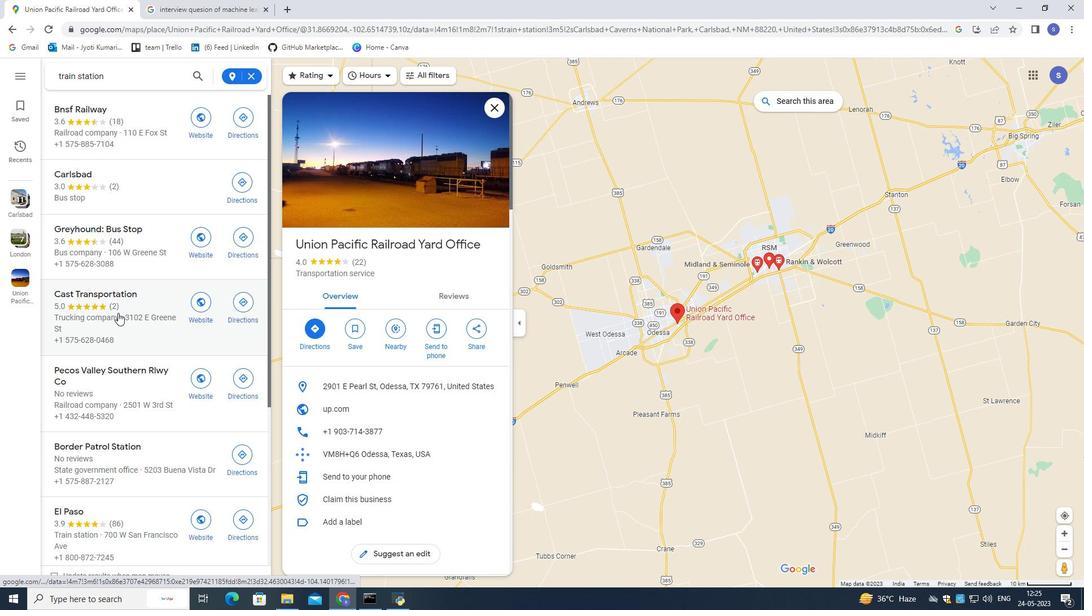 
Action: Mouse scrolled (118, 313) with delta (0, 0)
Screenshot: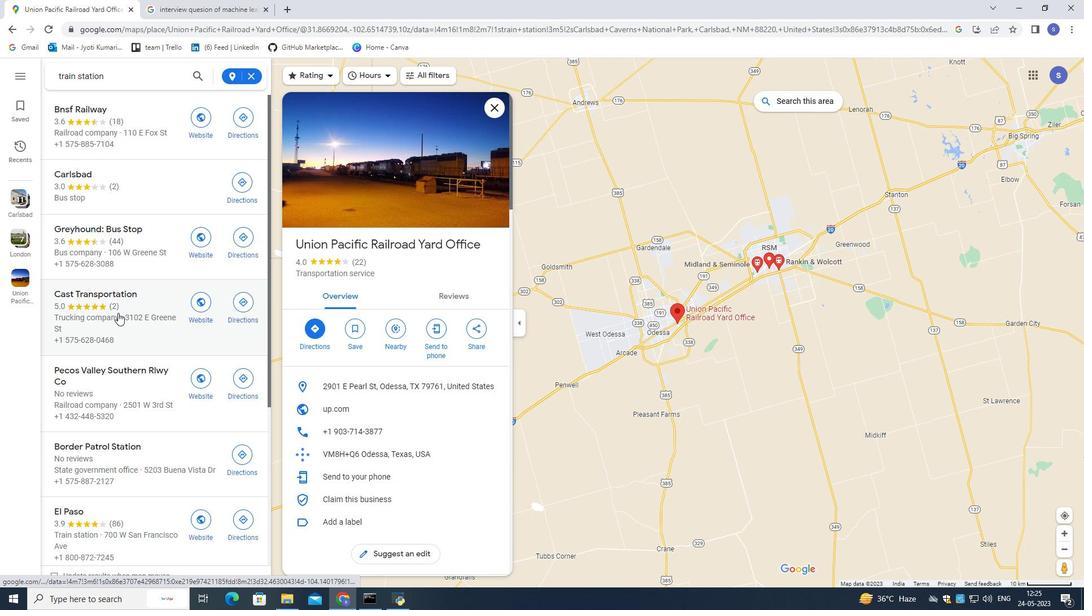 
Action: Mouse moved to (118, 314)
Screenshot: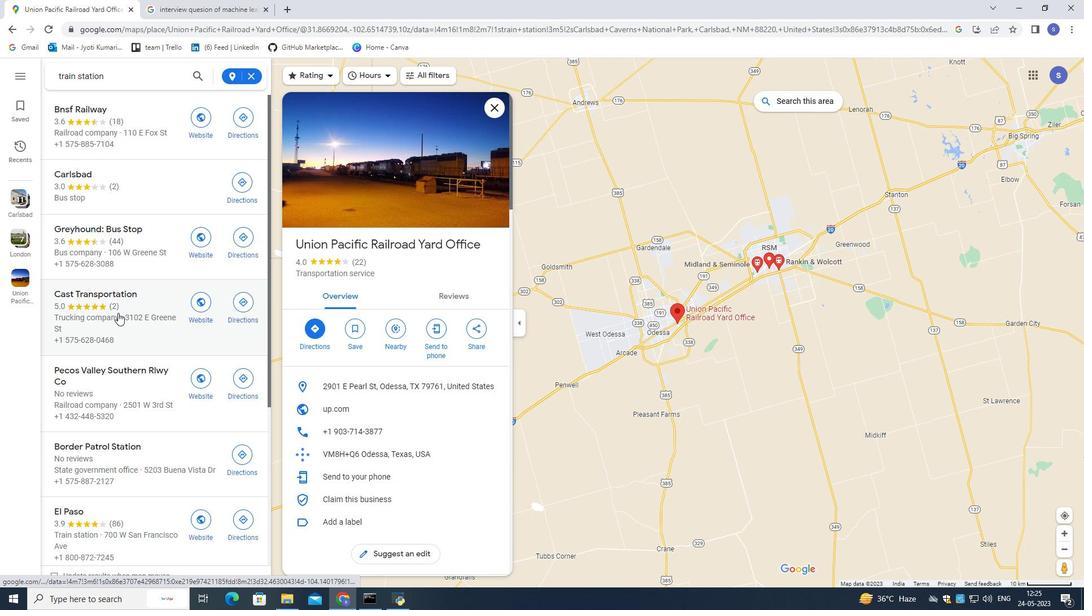 
Action: Mouse scrolled (118, 313) with delta (0, 0)
Screenshot: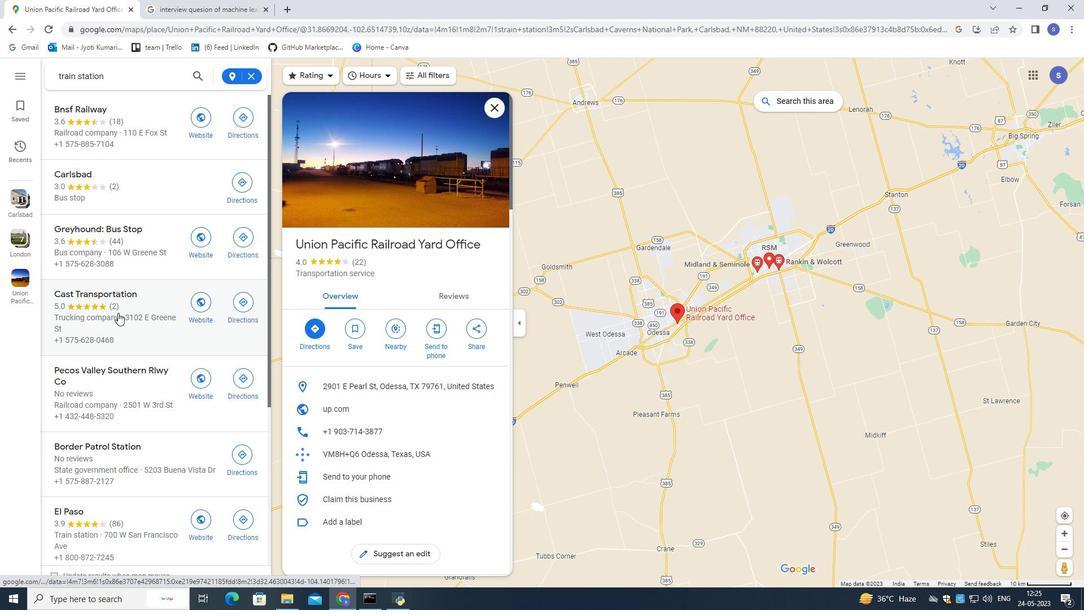 
Action: Mouse scrolled (118, 313) with delta (0, 0)
Screenshot: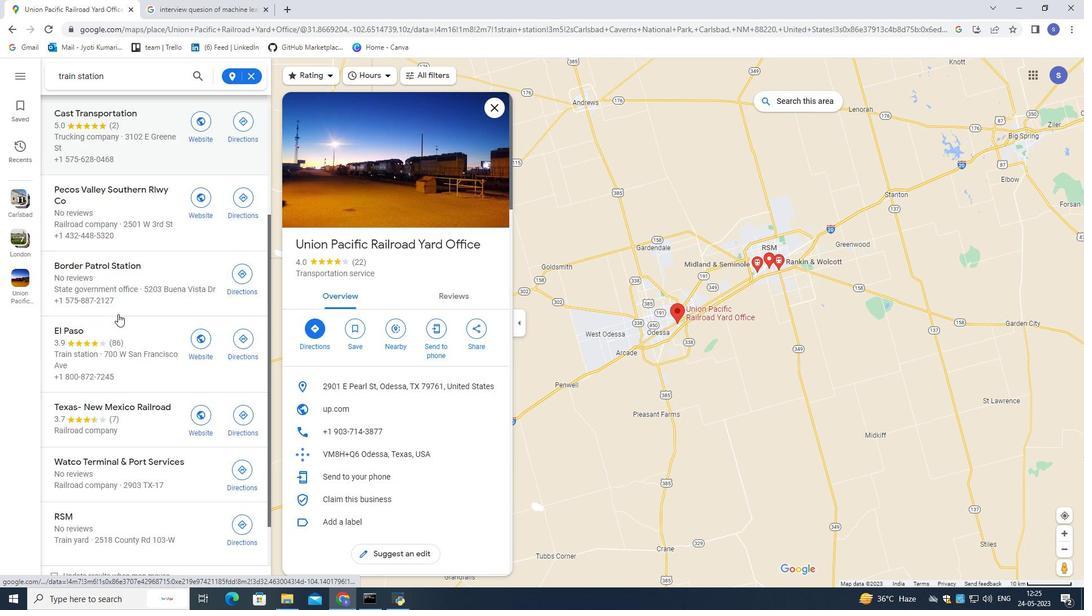 
Action: Mouse scrolled (118, 313) with delta (0, 0)
Screenshot: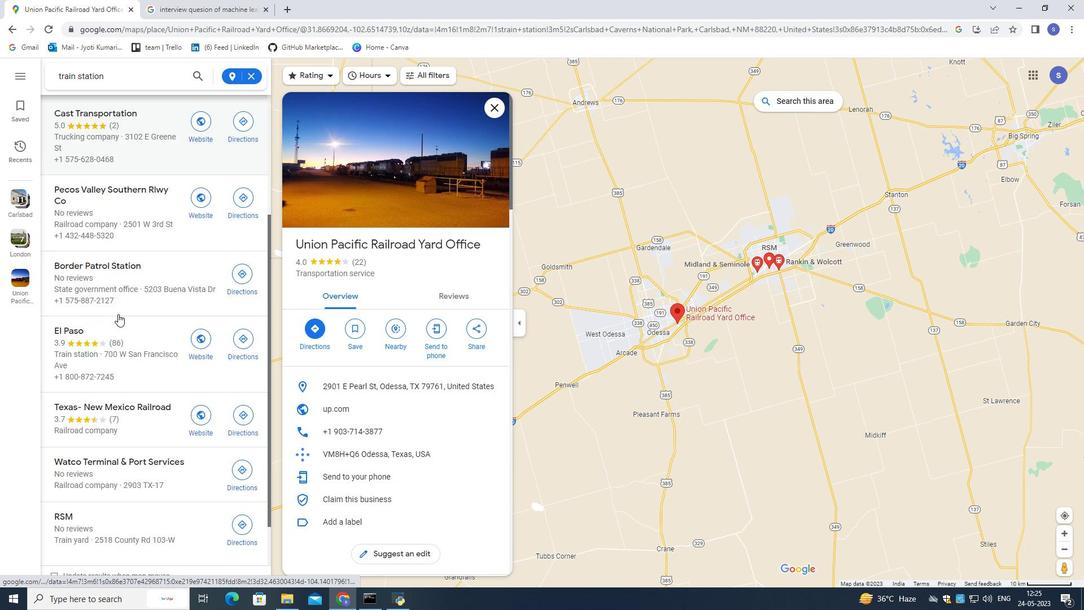 
Action: Mouse scrolled (118, 313) with delta (0, 0)
Screenshot: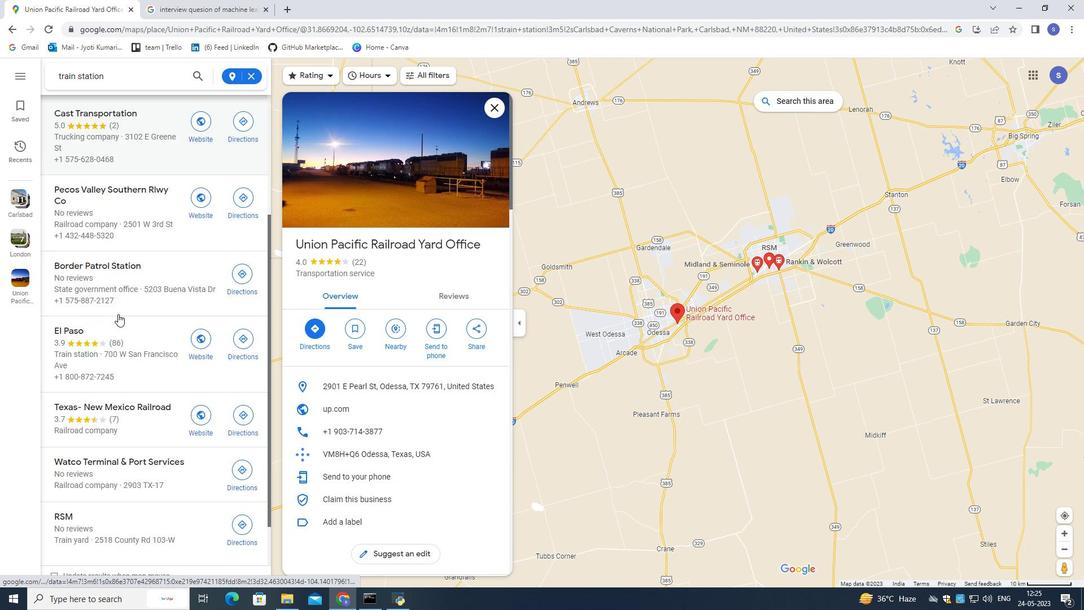
Action: Mouse scrolled (118, 313) with delta (0, 0)
Screenshot: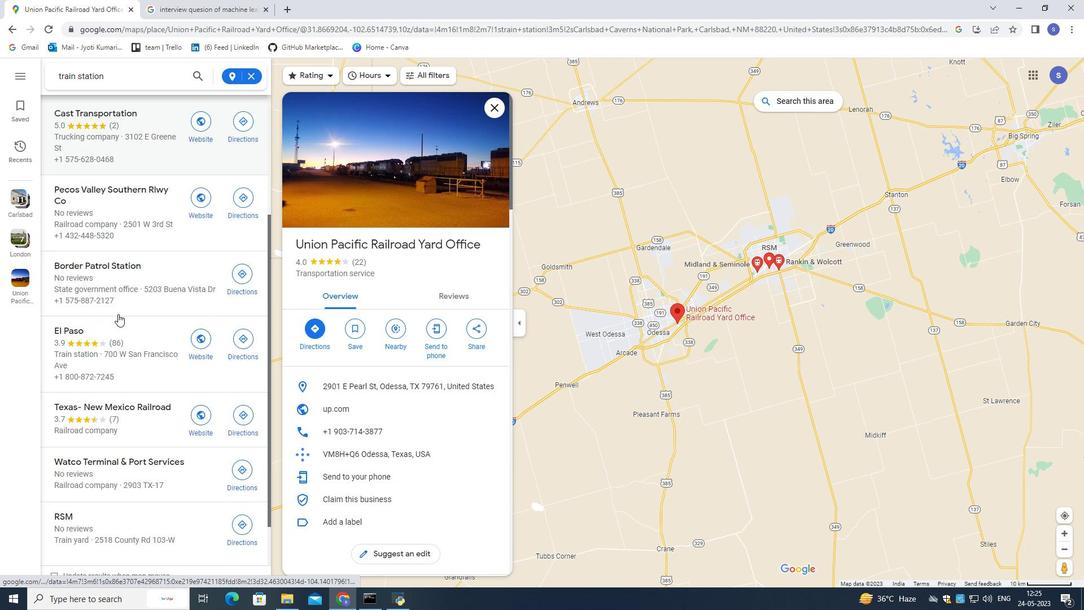 
Action: Mouse moved to (118, 315)
Screenshot: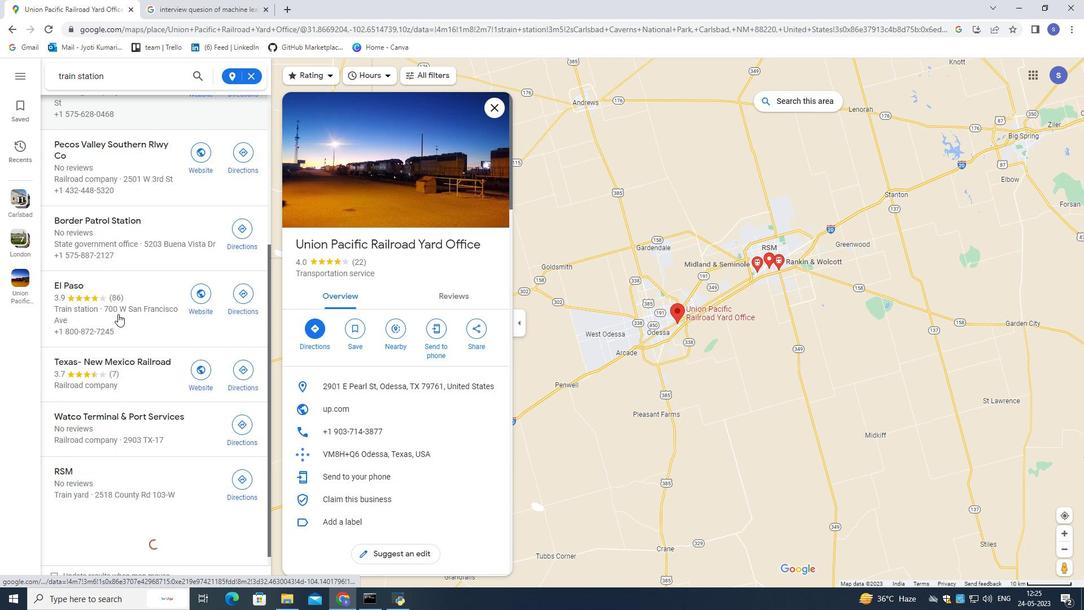 
Action: Mouse scrolled (118, 315) with delta (0, 0)
Screenshot: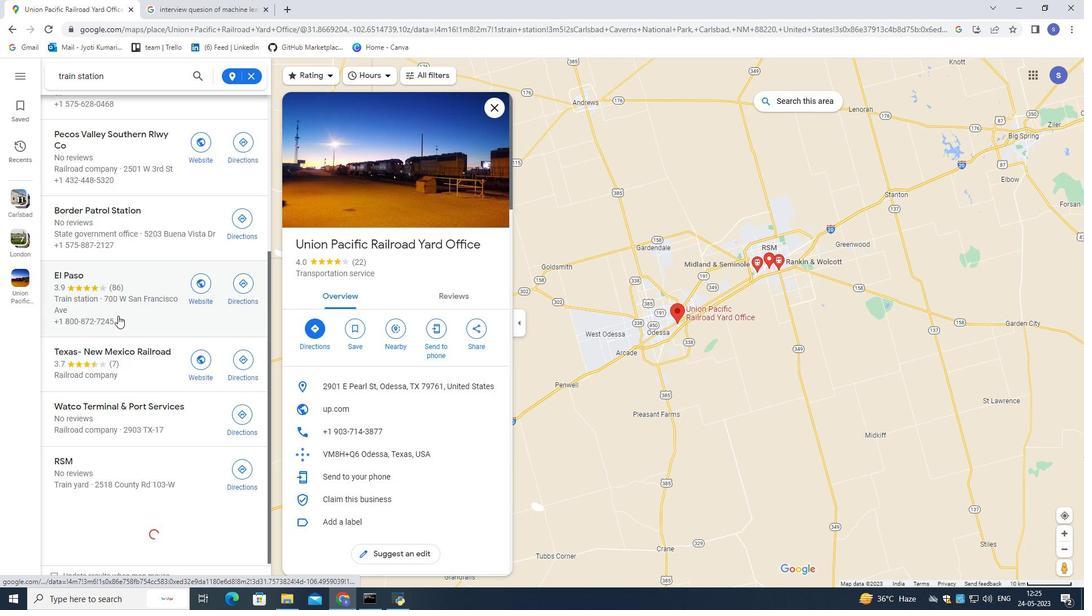 
Action: Mouse scrolled (118, 315) with delta (0, 0)
Screenshot: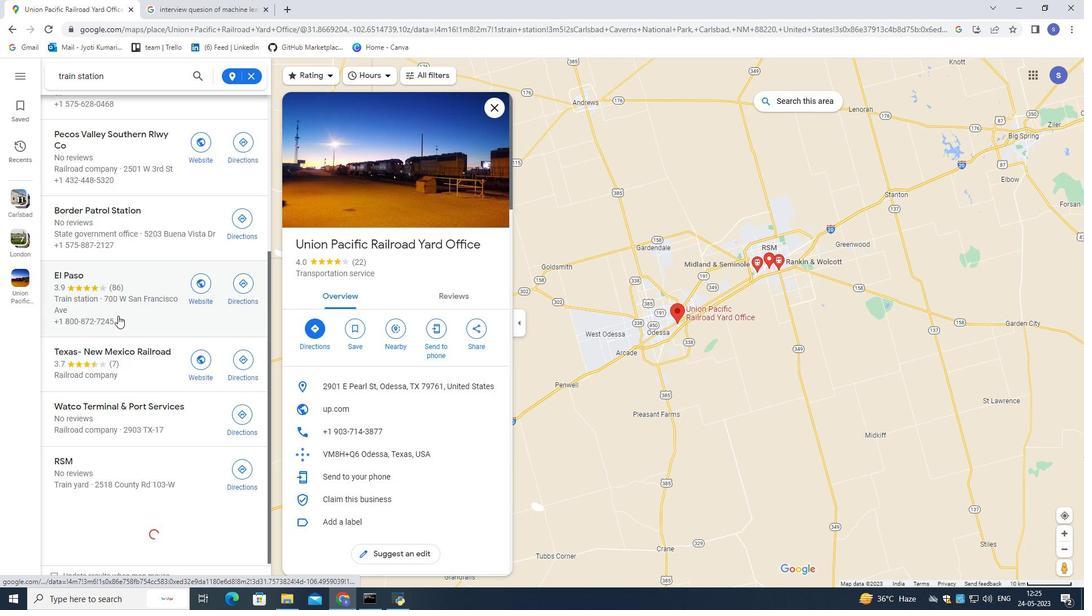
Action: Mouse scrolled (118, 315) with delta (0, 0)
Screenshot: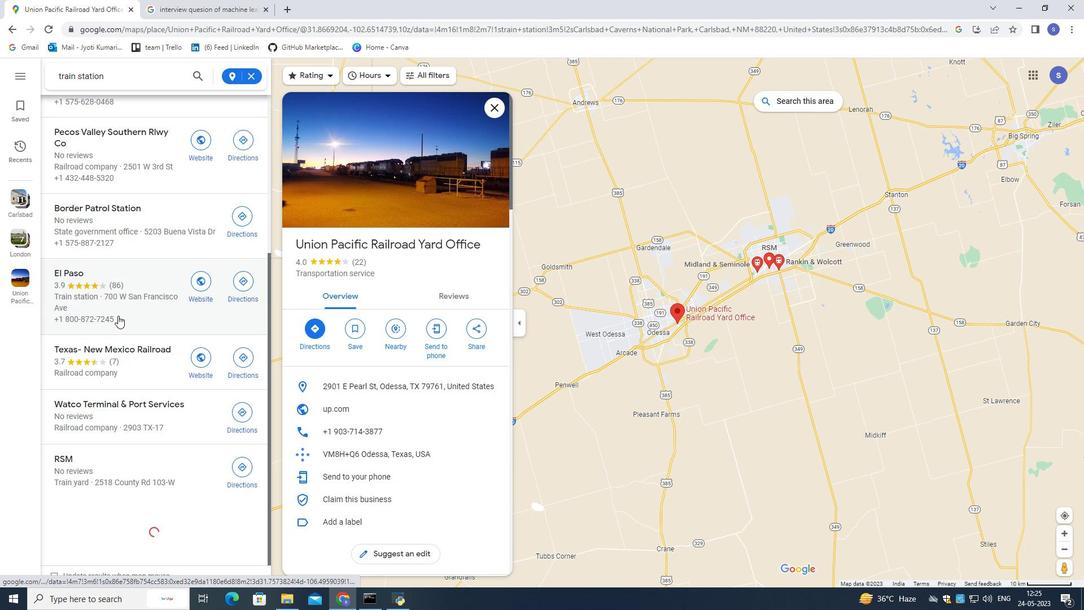 
Action: Mouse moved to (125, 354)
Screenshot: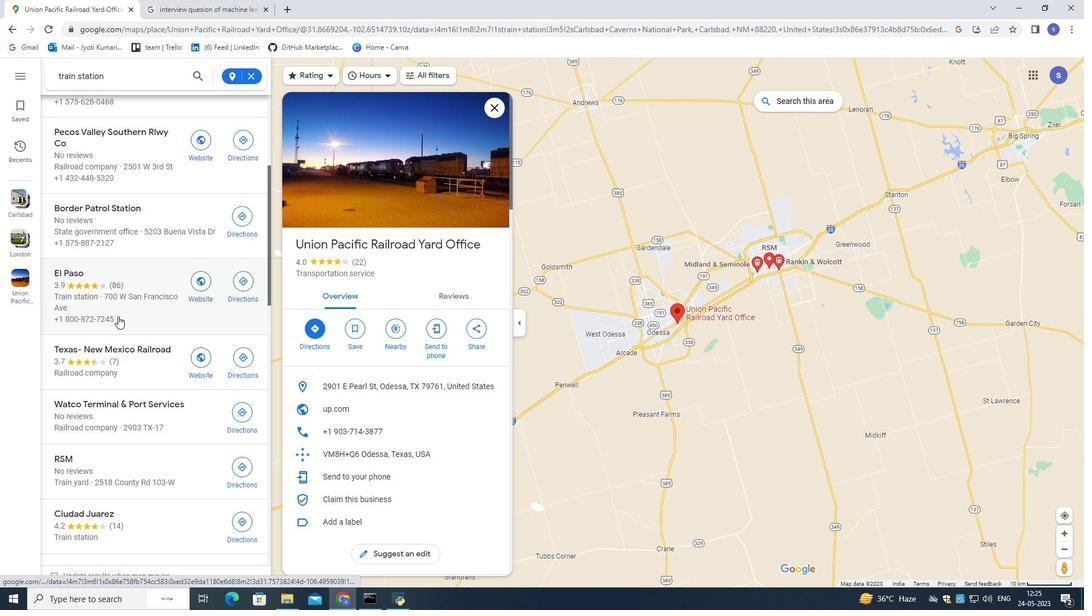 
Action: Mouse scrolled (125, 353) with delta (0, 0)
Screenshot: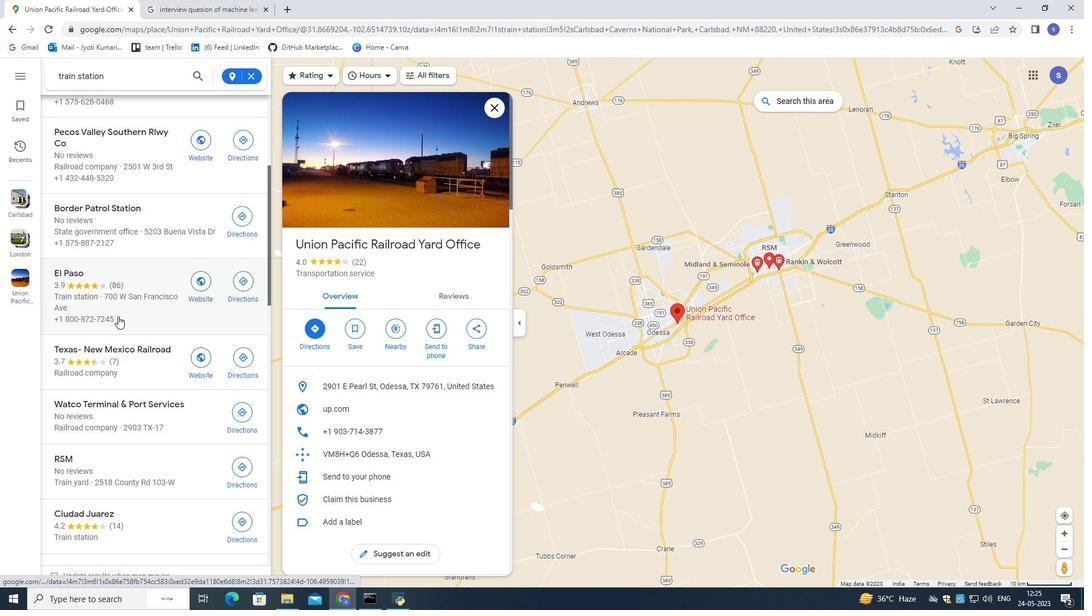 
Action: Mouse moved to (126, 355)
Screenshot: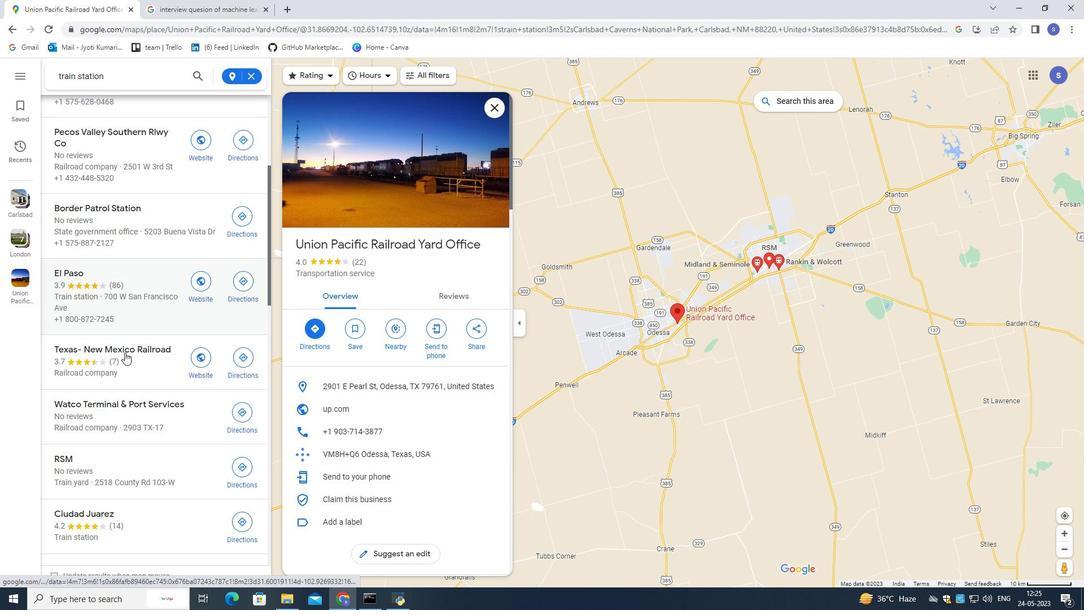 
Action: Mouse scrolled (126, 355) with delta (0, 0)
Screenshot: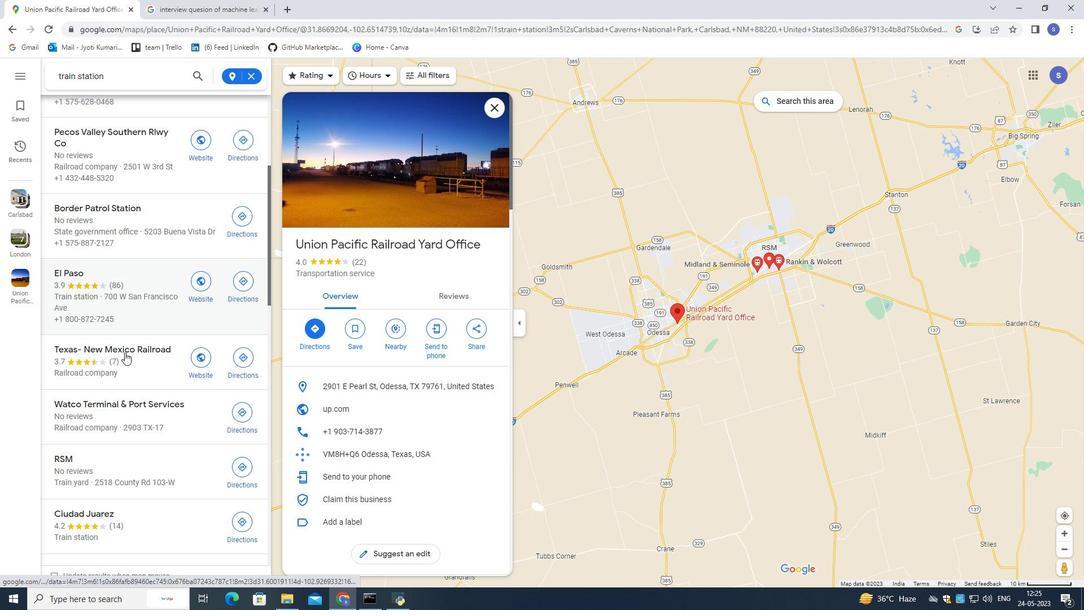 
Action: Mouse moved to (141, 355)
Screenshot: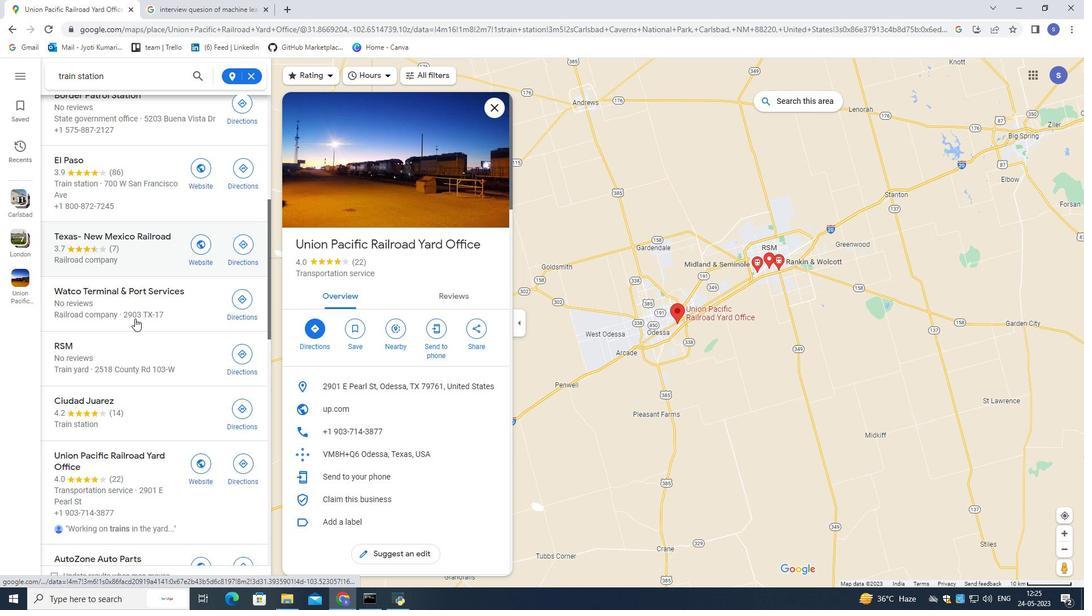 
Action: Mouse scrolled (141, 354) with delta (0, 0)
Screenshot: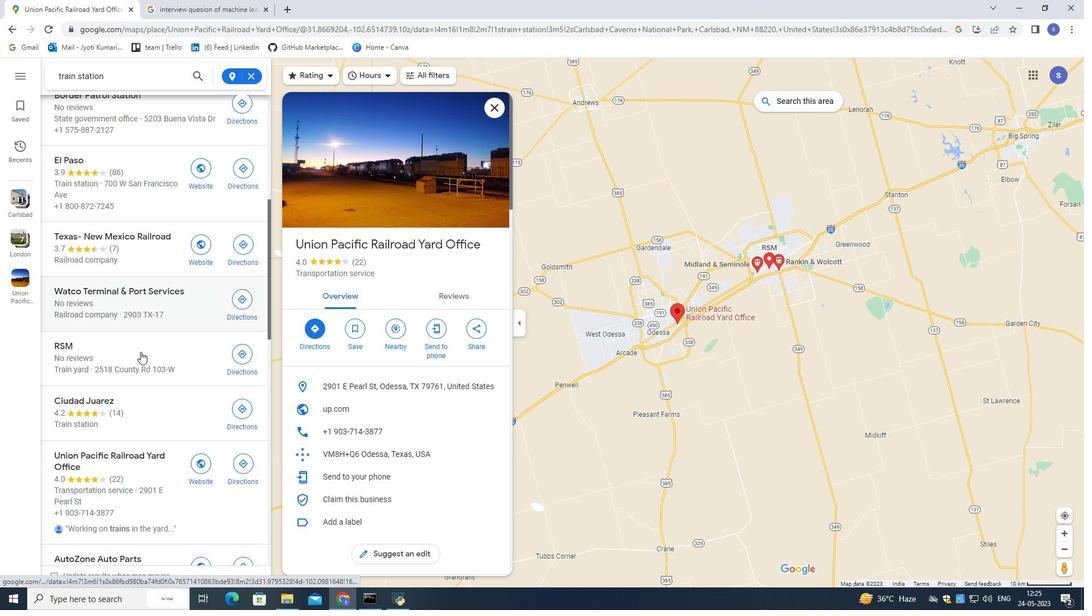 
Action: Mouse moved to (142, 368)
Screenshot: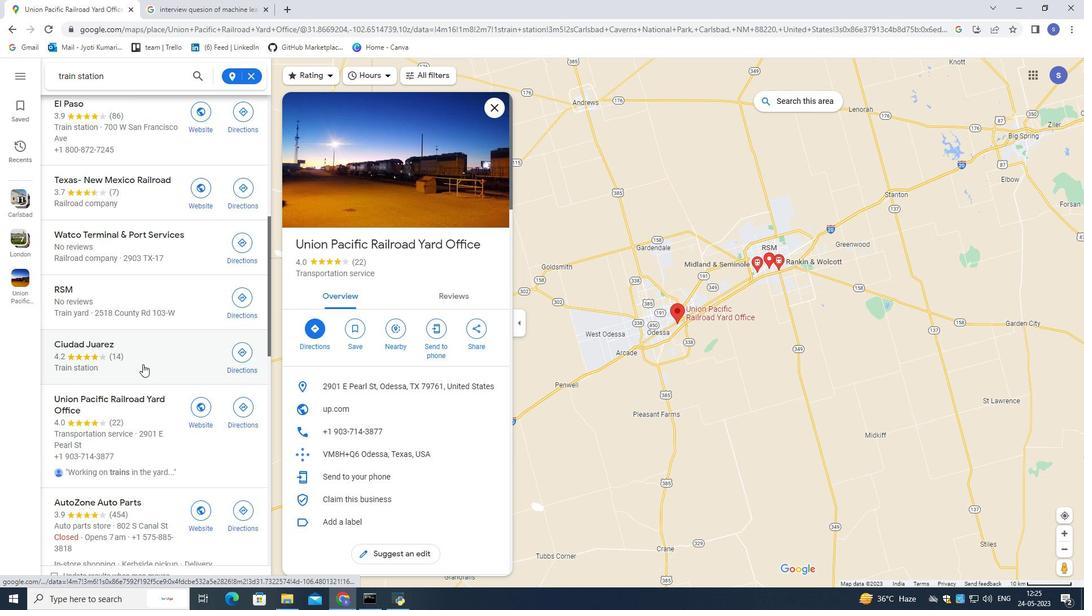
Action: Mouse scrolled (142, 367) with delta (0, 0)
Screenshot: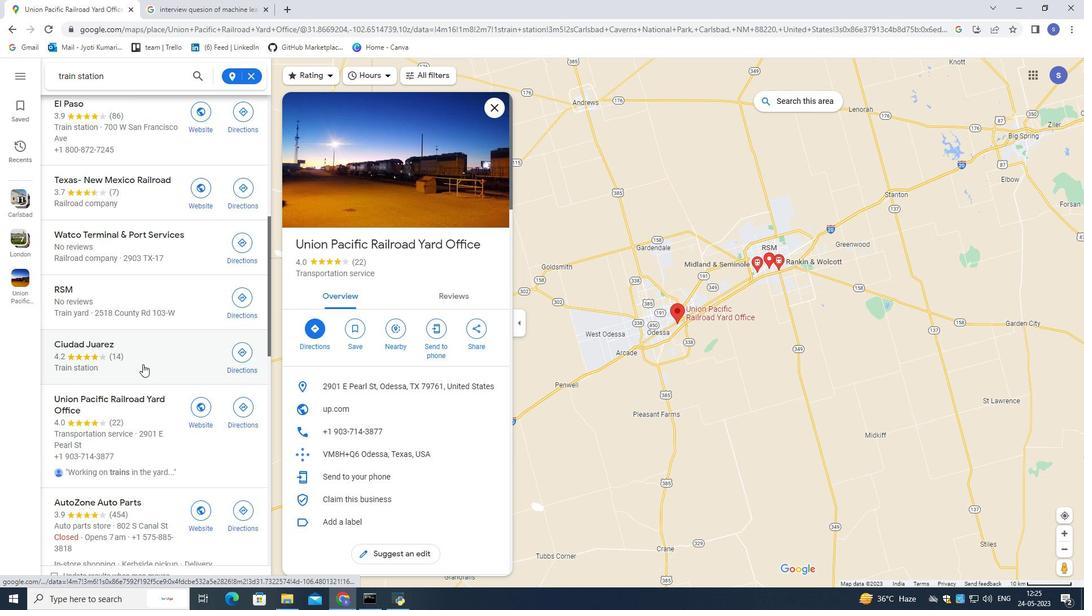 
Action: Mouse moved to (143, 370)
Screenshot: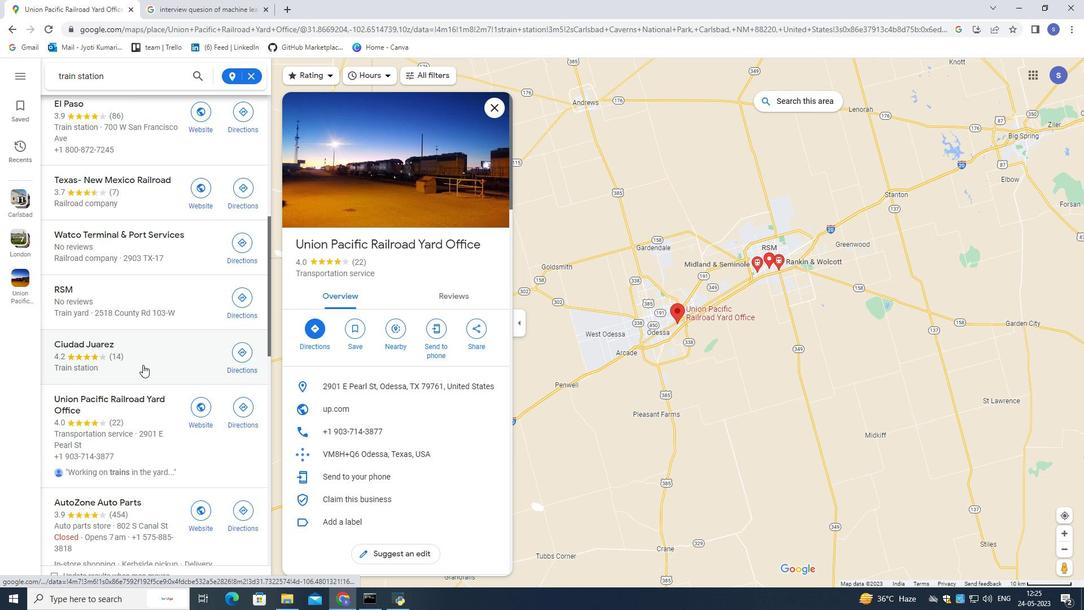 
Action: Mouse scrolled (143, 369) with delta (0, 0)
Screenshot: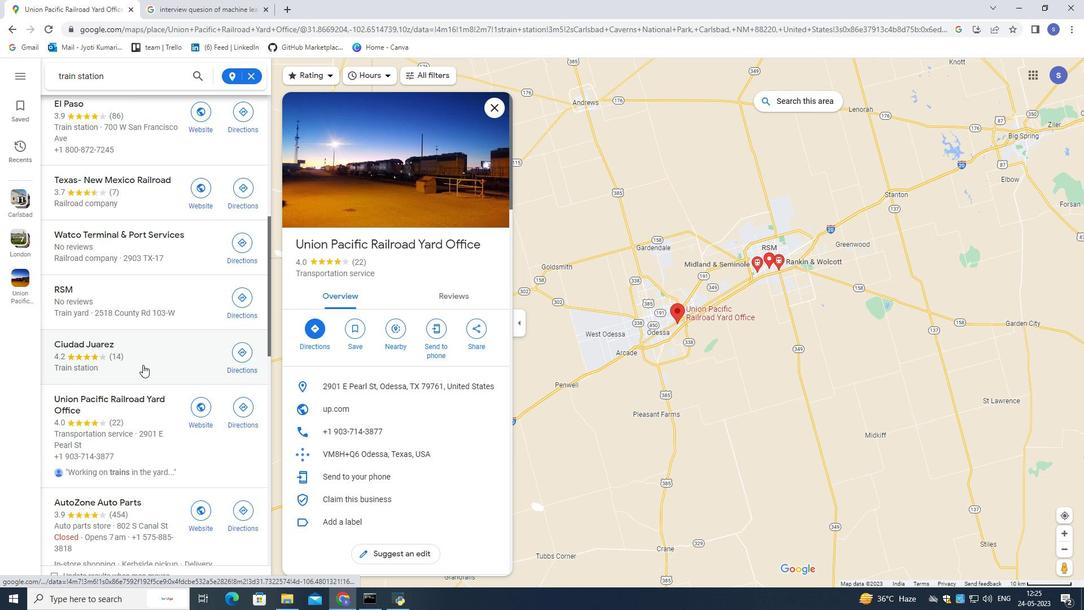 
Action: Mouse moved to (143, 371)
Screenshot: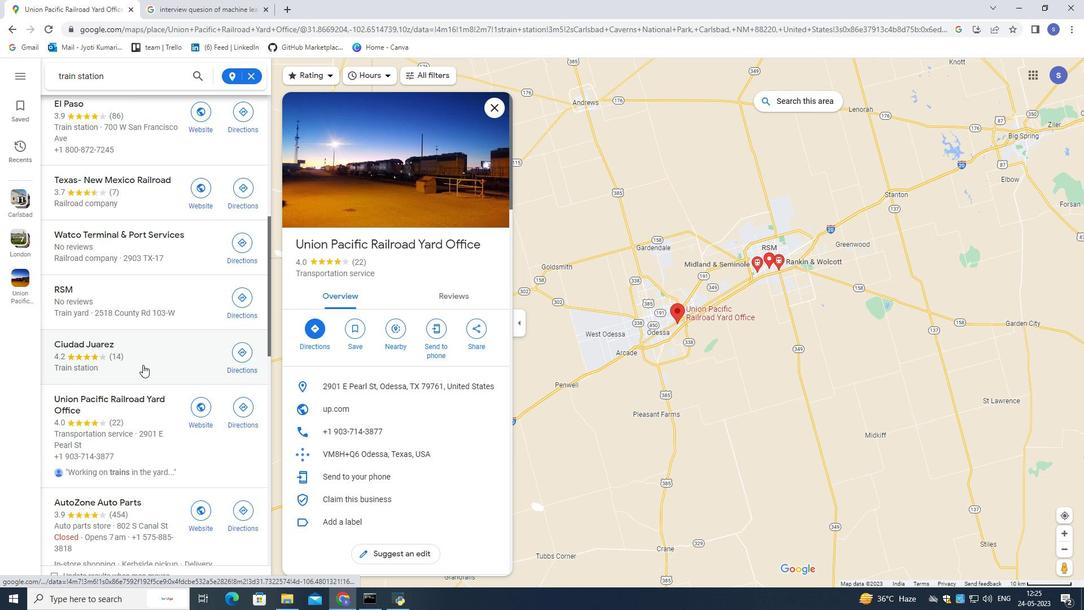 
Action: Mouse scrolled (143, 371) with delta (0, 0)
Screenshot: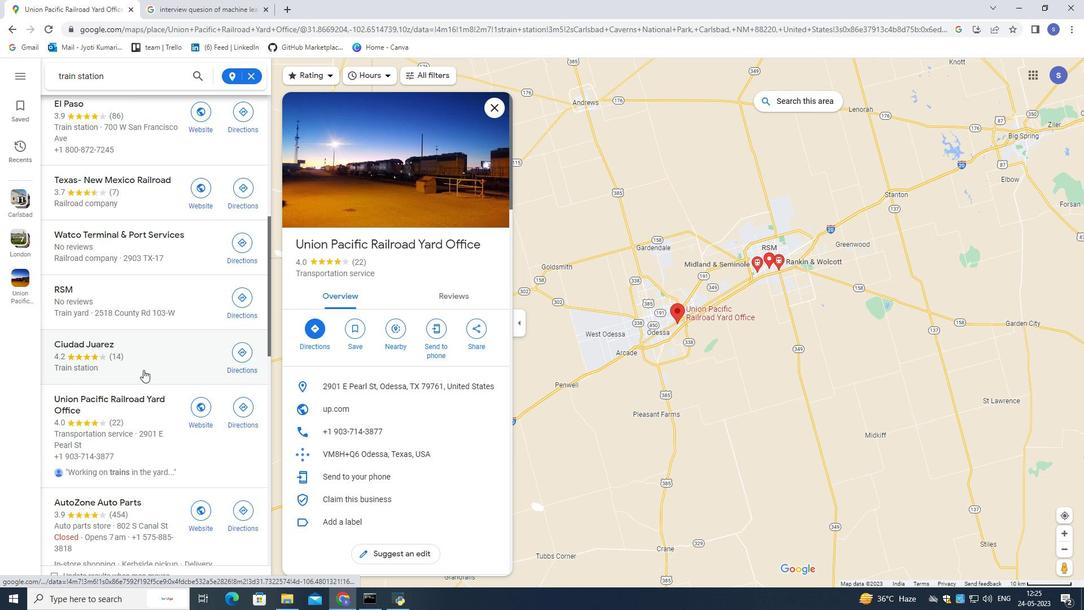 
Action: Mouse moved to (144, 371)
Screenshot: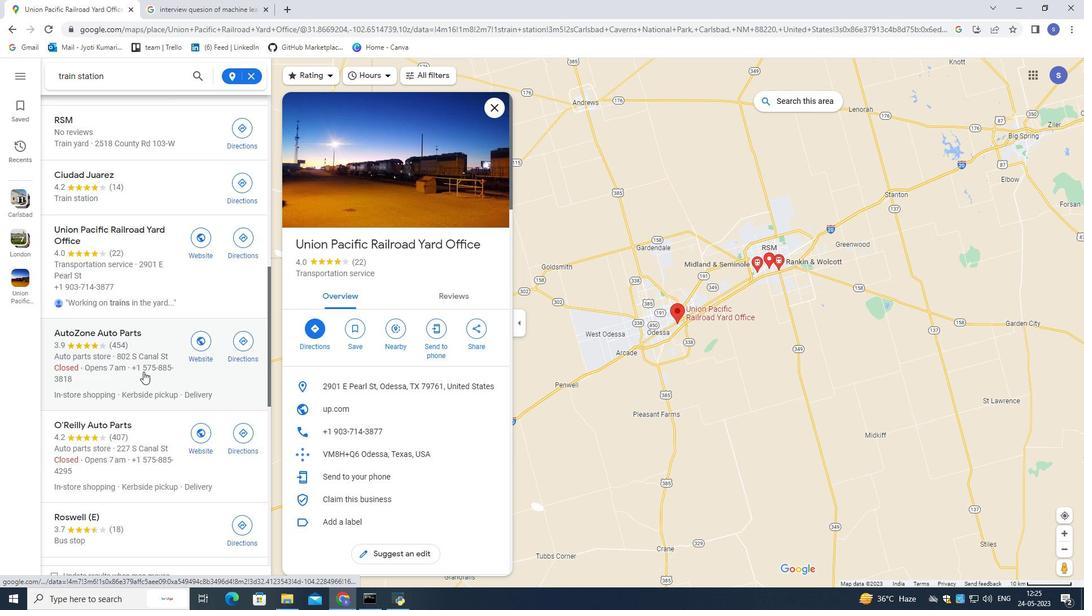 
Action: Mouse scrolled (144, 371) with delta (0, 0)
Screenshot: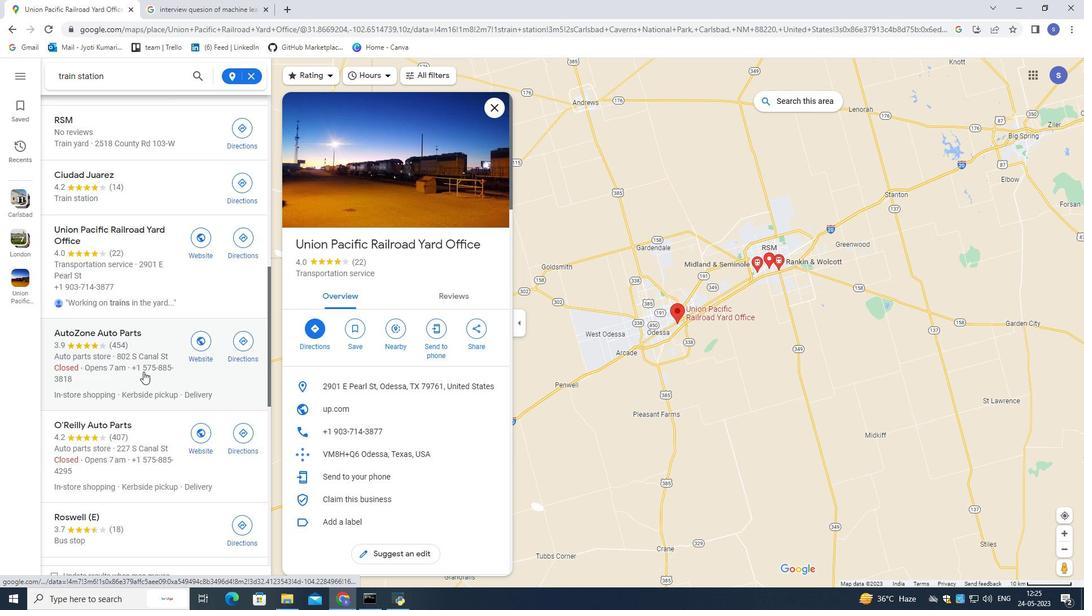 
Action: Mouse scrolled (144, 371) with delta (0, 0)
Screenshot: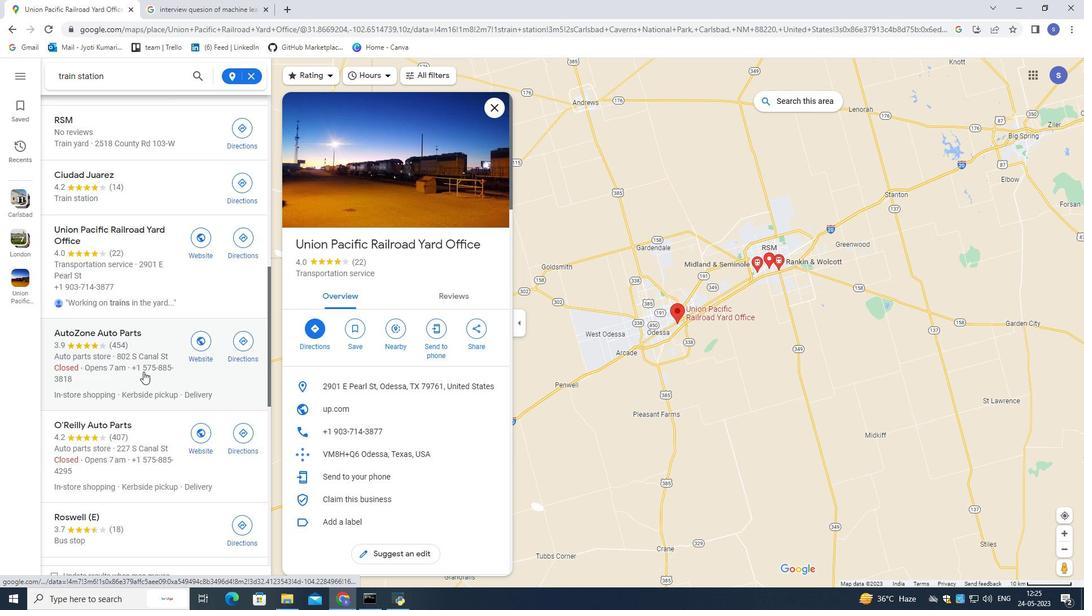 
Action: Mouse scrolled (144, 372) with delta (0, 0)
Screenshot: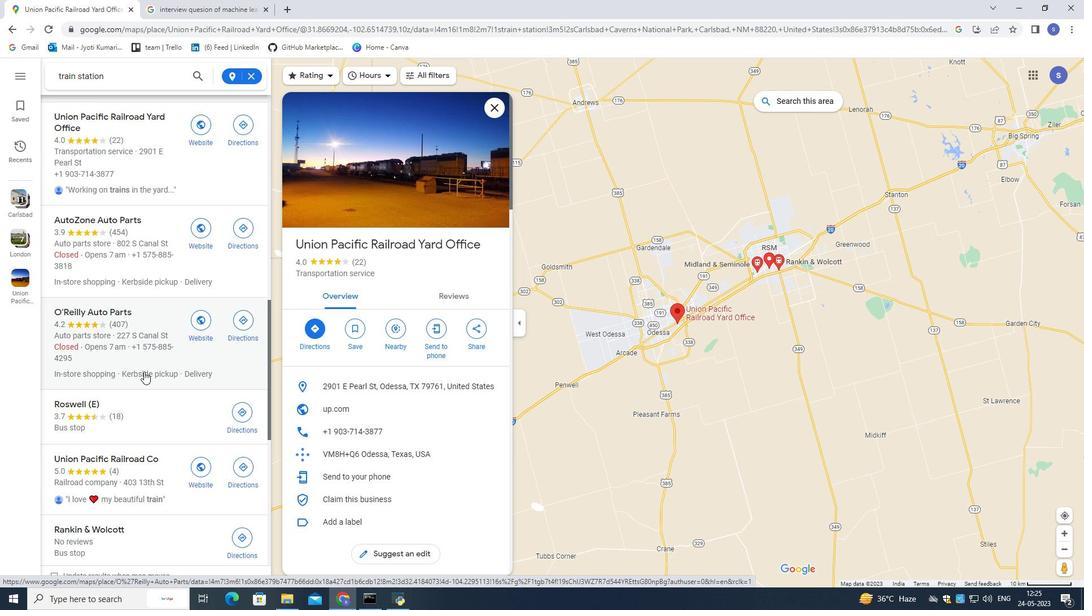 
Action: Mouse scrolled (144, 372) with delta (0, 0)
Screenshot: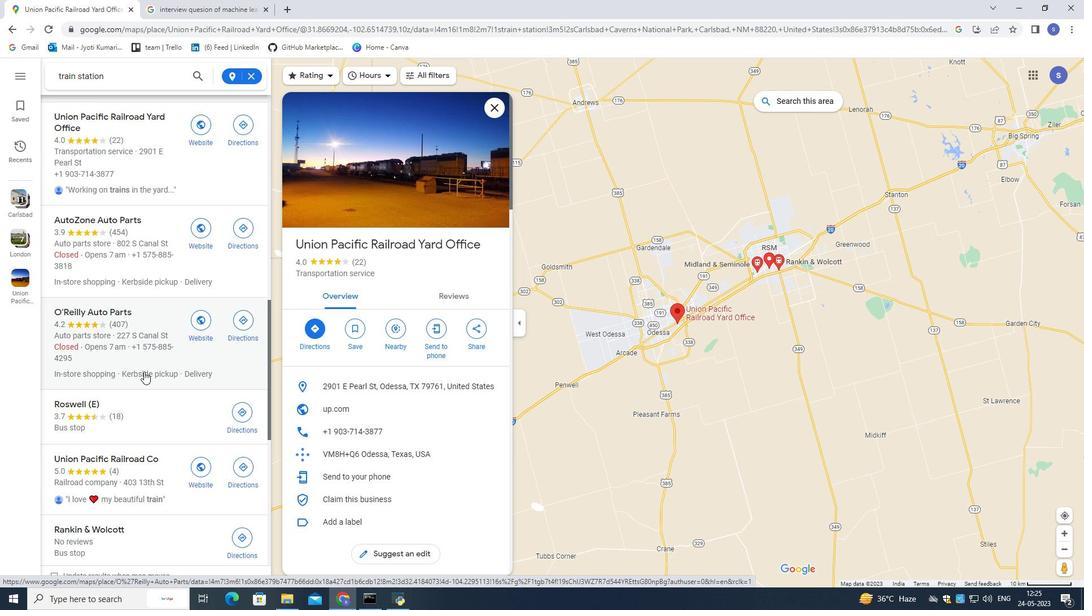 
Action: Mouse scrolled (144, 372) with delta (0, 0)
Screenshot: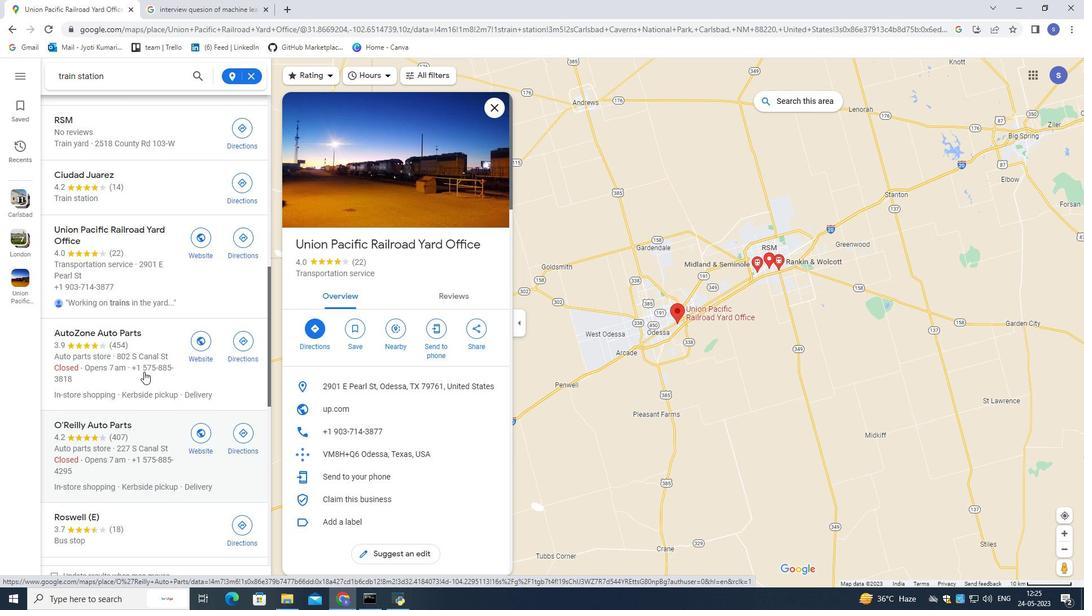 
Action: Mouse scrolled (144, 372) with delta (0, 0)
Screenshot: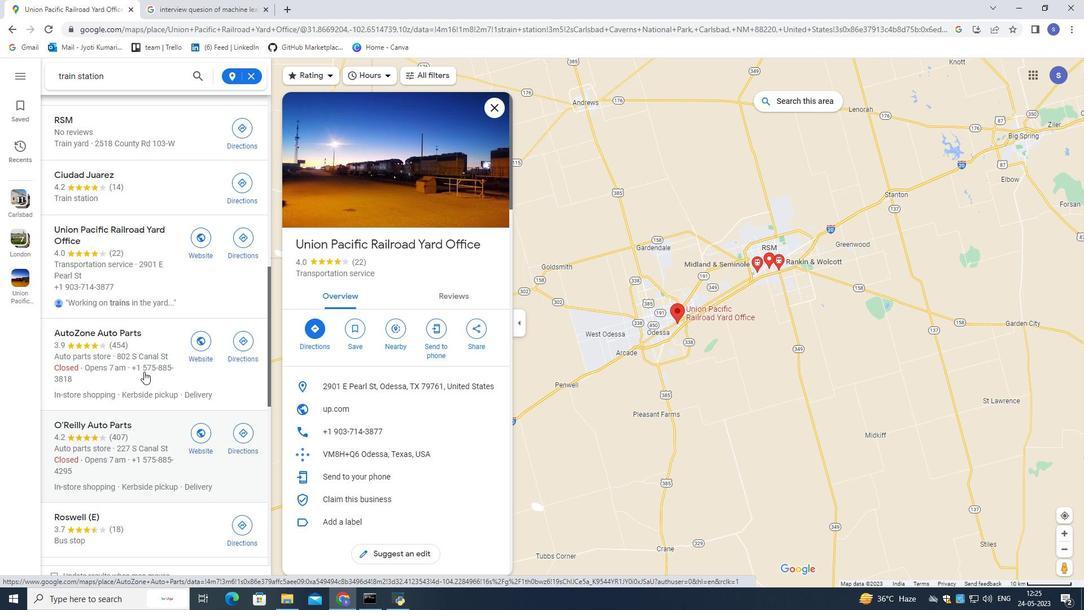 
Action: Mouse scrolled (144, 371) with delta (0, 0)
Screenshot: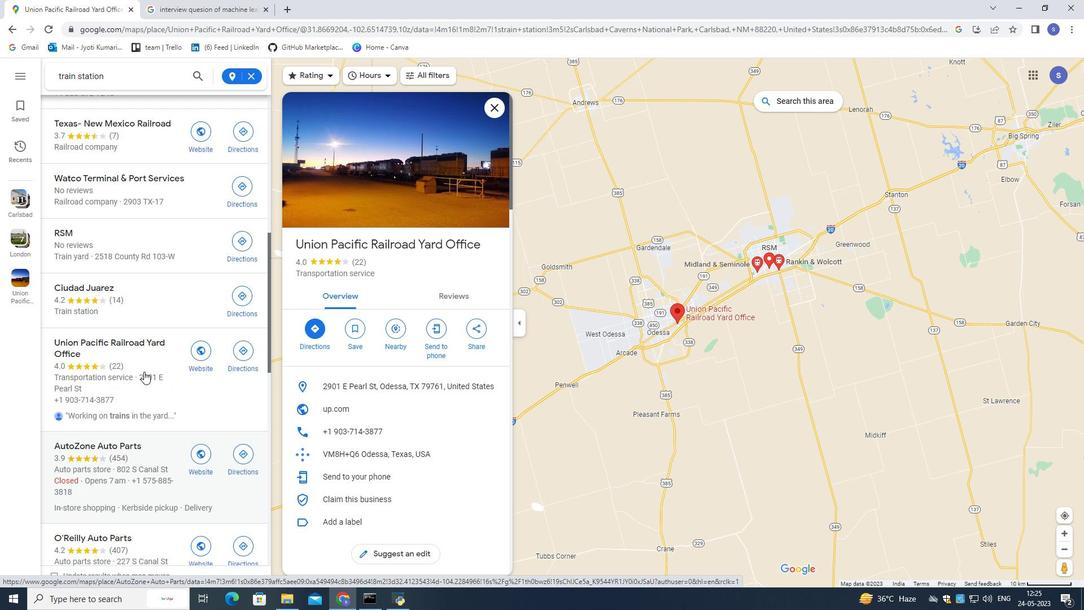 
Action: Mouse scrolled (144, 371) with delta (0, 0)
Screenshot: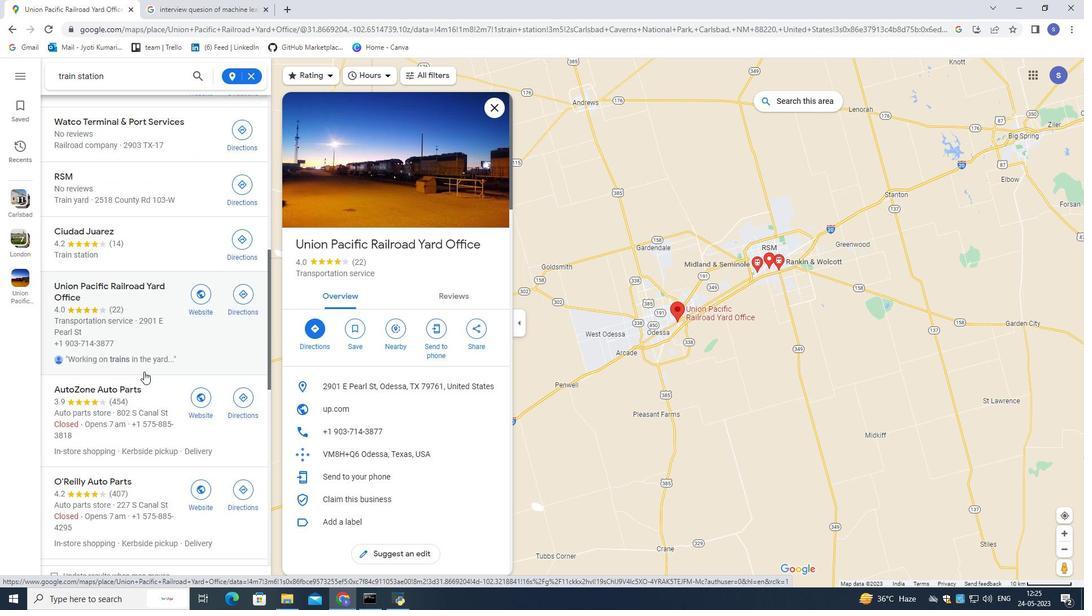 
Action: Mouse scrolled (144, 371) with delta (0, 0)
Screenshot: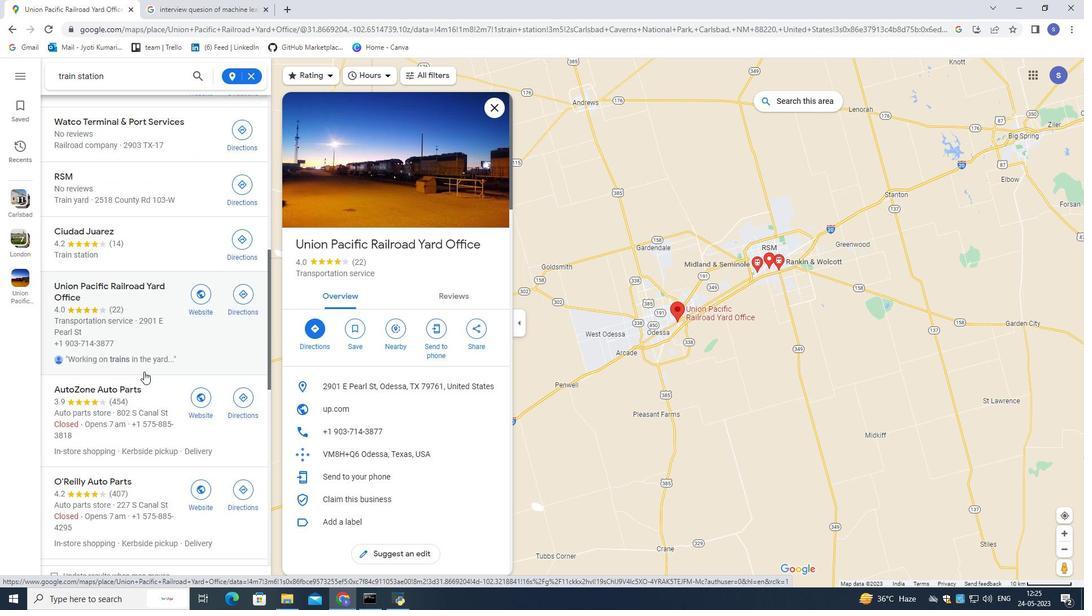 
Action: Mouse scrolled (144, 371) with delta (0, 0)
Screenshot: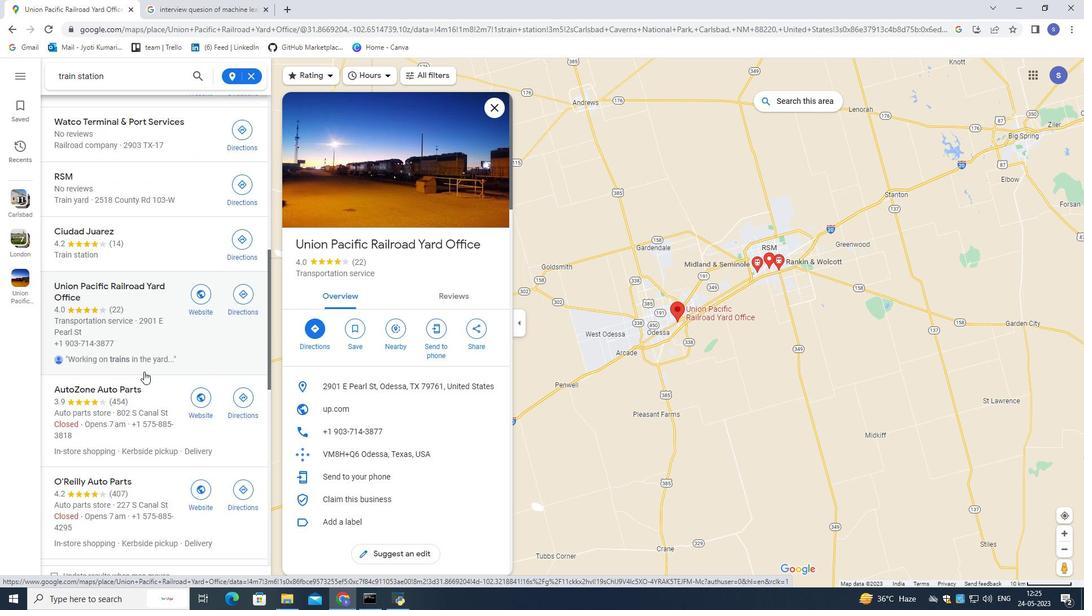 
Action: Mouse scrolled (144, 371) with delta (0, 0)
Screenshot: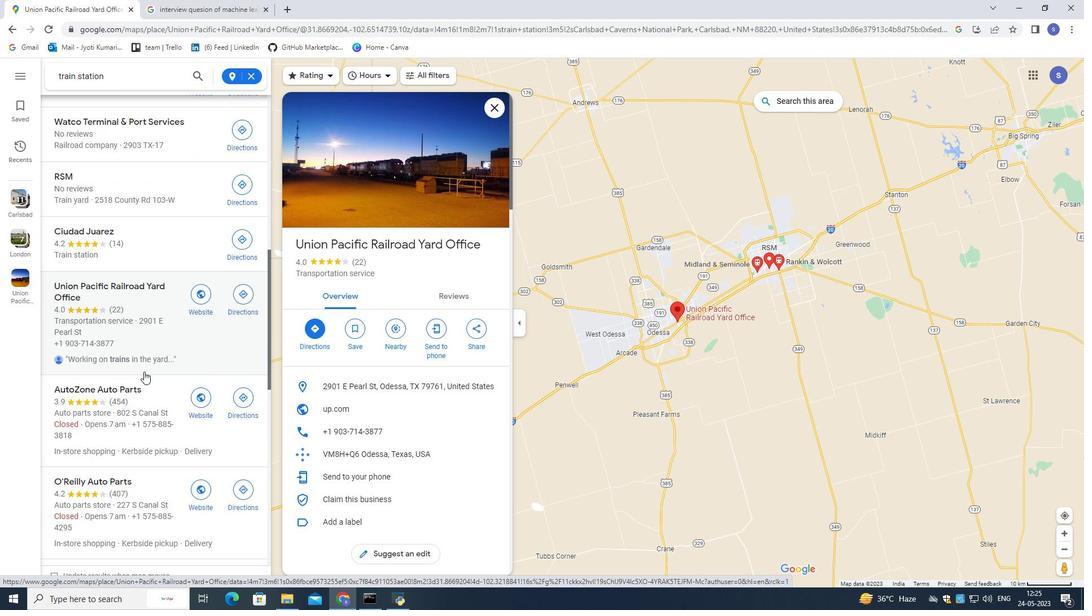 
Action: Mouse scrolled (144, 371) with delta (0, 0)
Screenshot: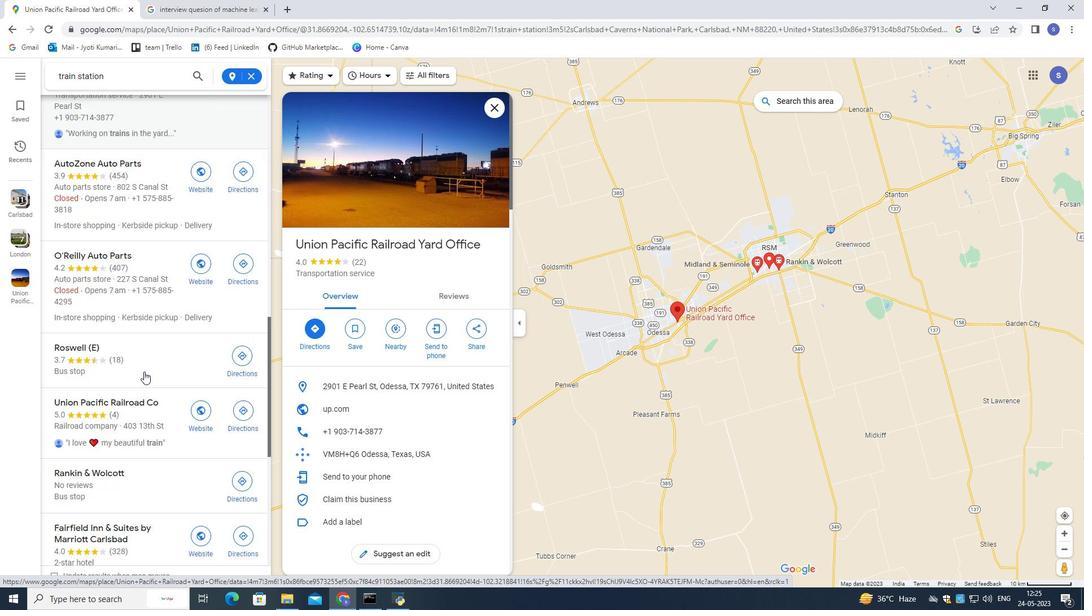 
Action: Mouse scrolled (144, 371) with delta (0, 0)
Screenshot: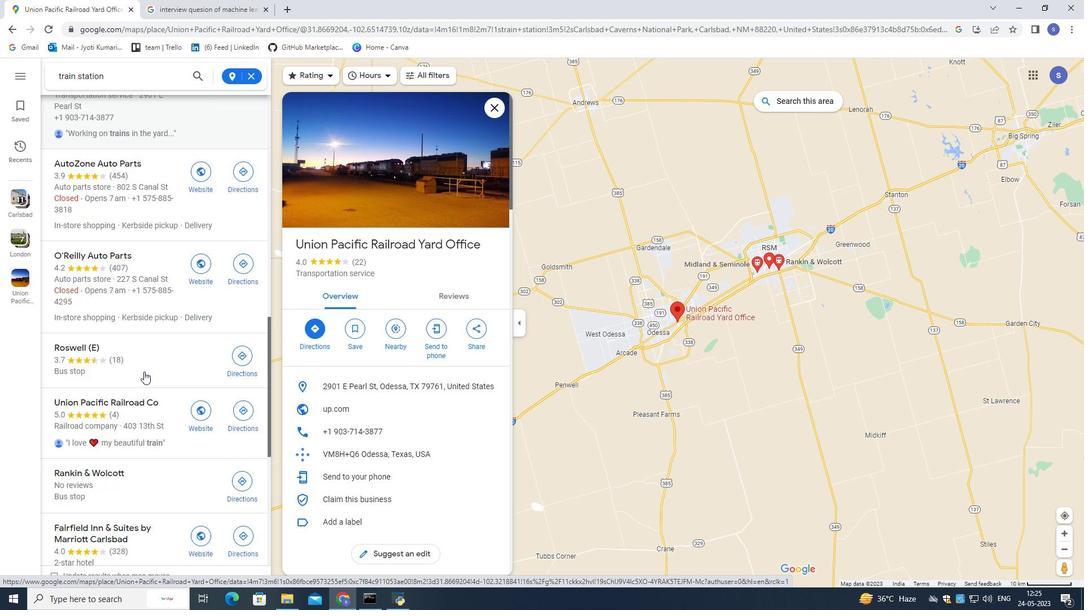 
Action: Mouse scrolled (144, 371) with delta (0, 0)
Screenshot: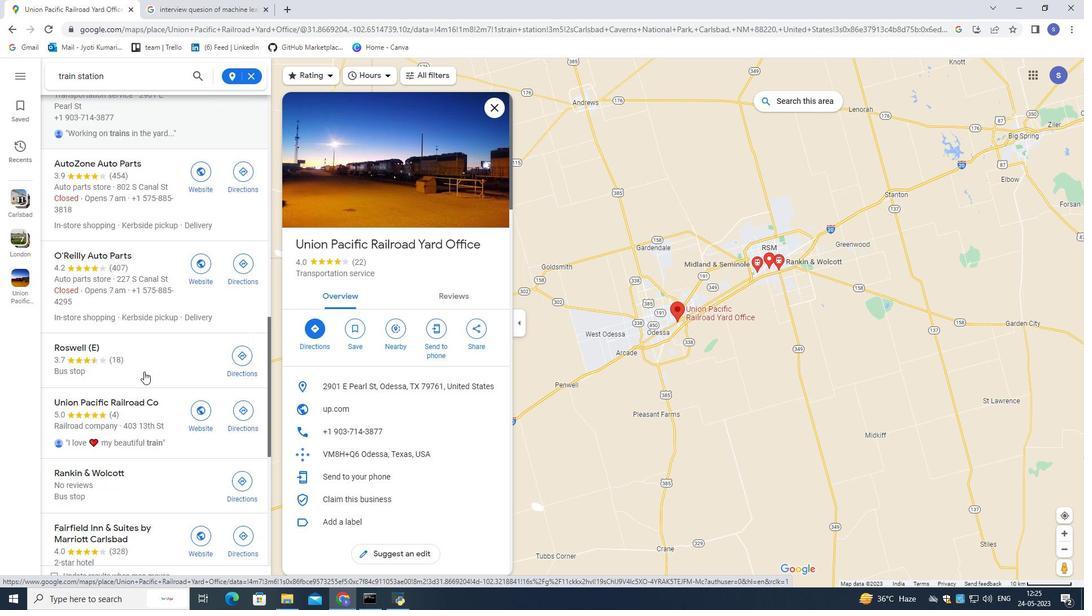 
Action: Mouse scrolled (144, 371) with delta (0, 0)
Screenshot: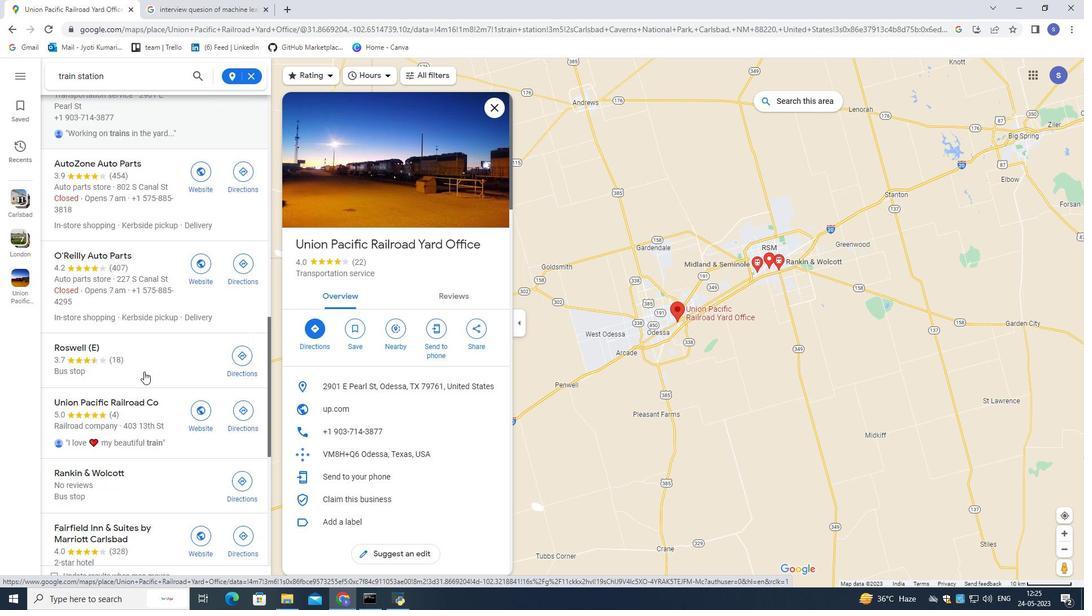 
Action: Mouse scrolled (144, 371) with delta (0, 0)
Screenshot: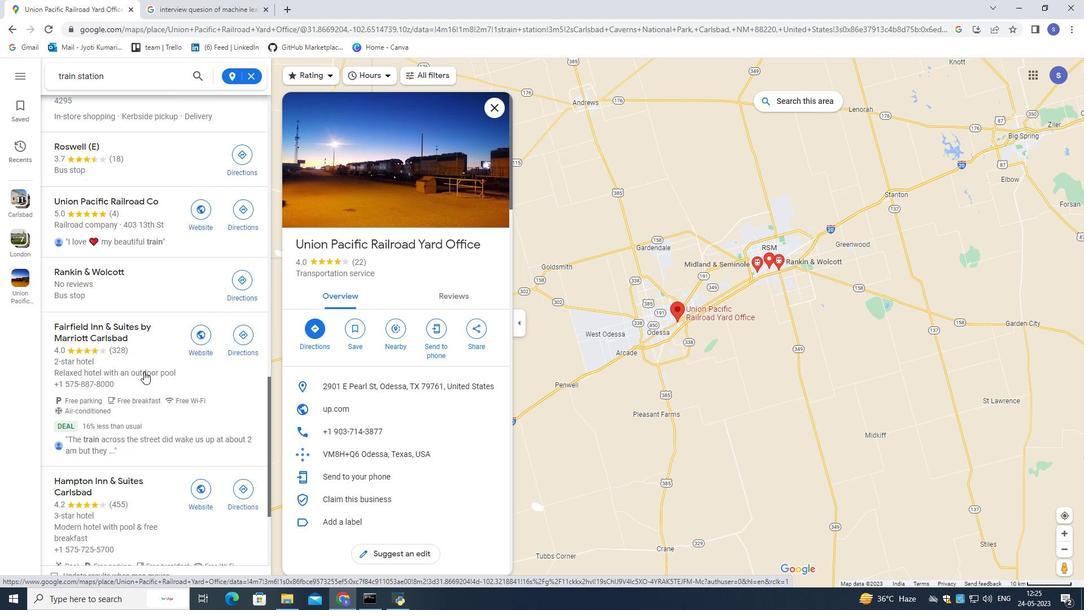 
Action: Mouse scrolled (144, 371) with delta (0, 0)
Screenshot: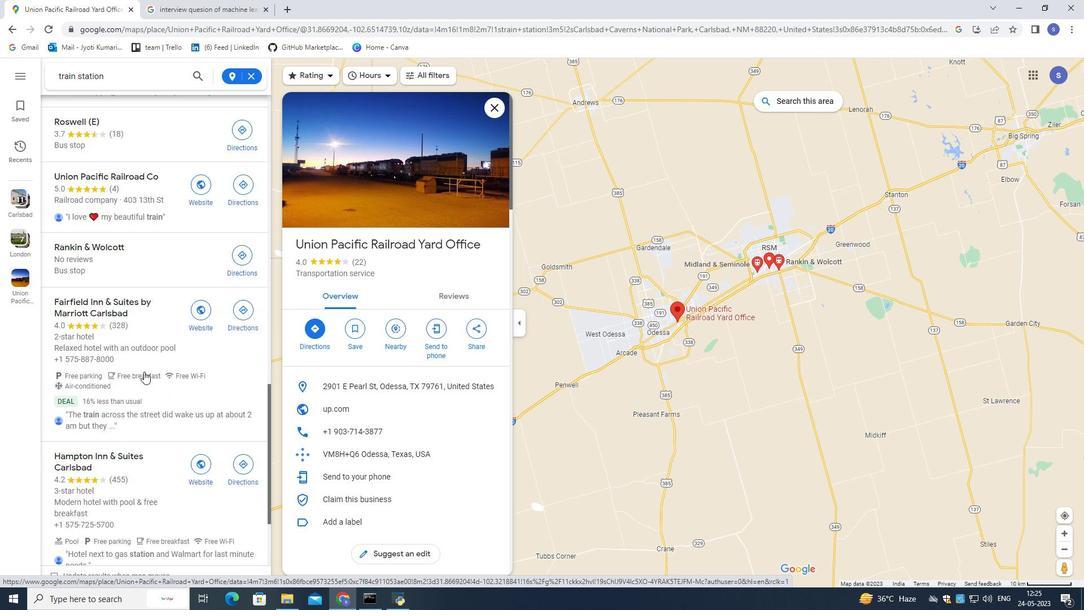 
Action: Mouse scrolled (144, 371) with delta (0, 0)
Screenshot: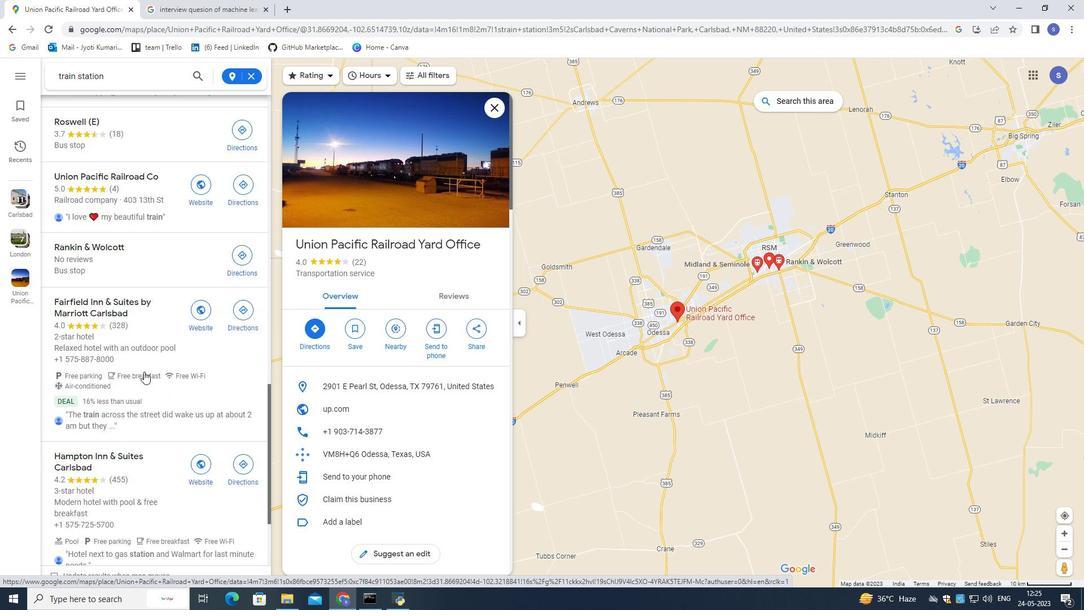 
Action: Mouse scrolled (144, 371) with delta (0, 0)
Screenshot: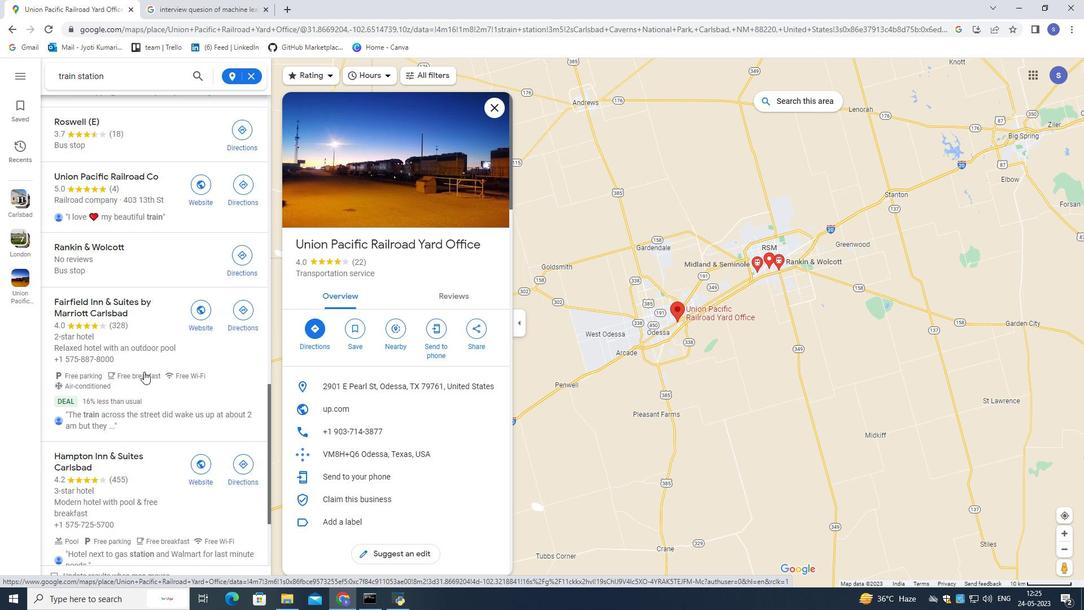 
Action: Mouse scrolled (144, 371) with delta (0, 0)
Screenshot: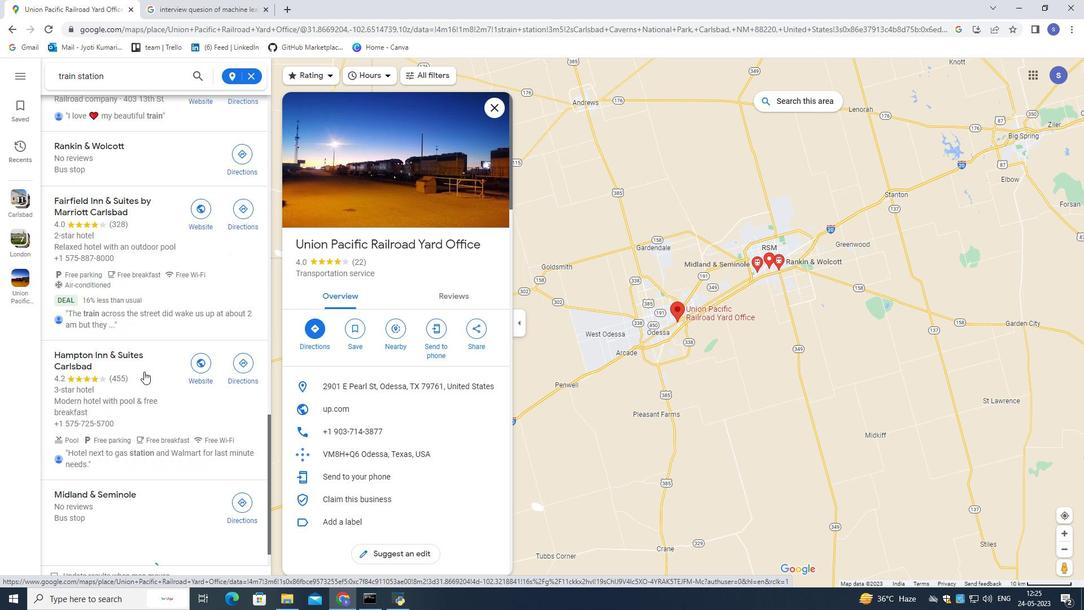 
Action: Mouse scrolled (144, 371) with delta (0, 0)
Screenshot: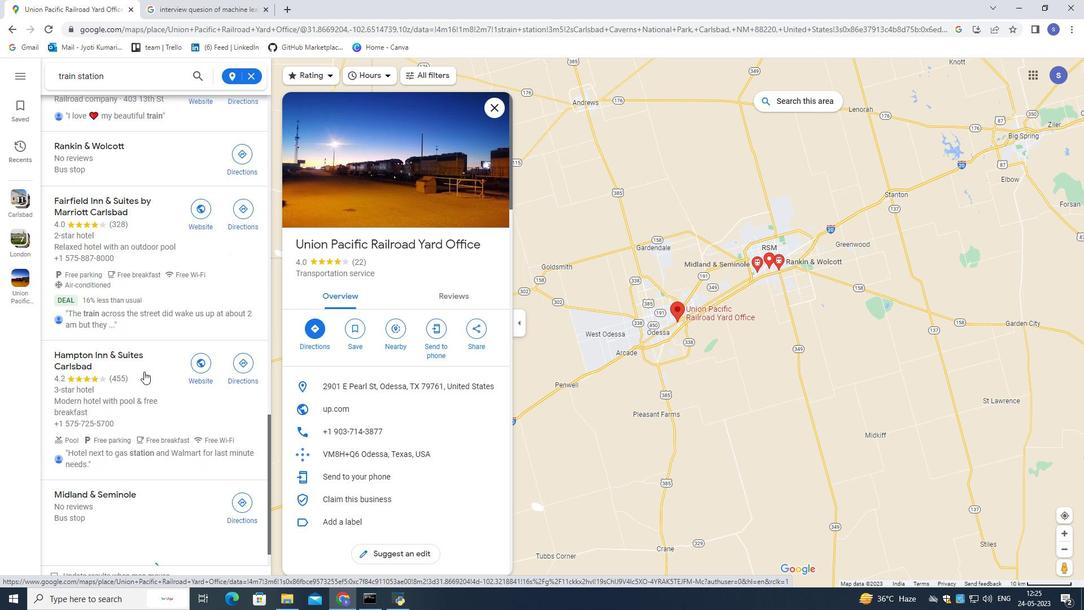 
Action: Mouse scrolled (144, 371) with delta (0, 0)
Screenshot: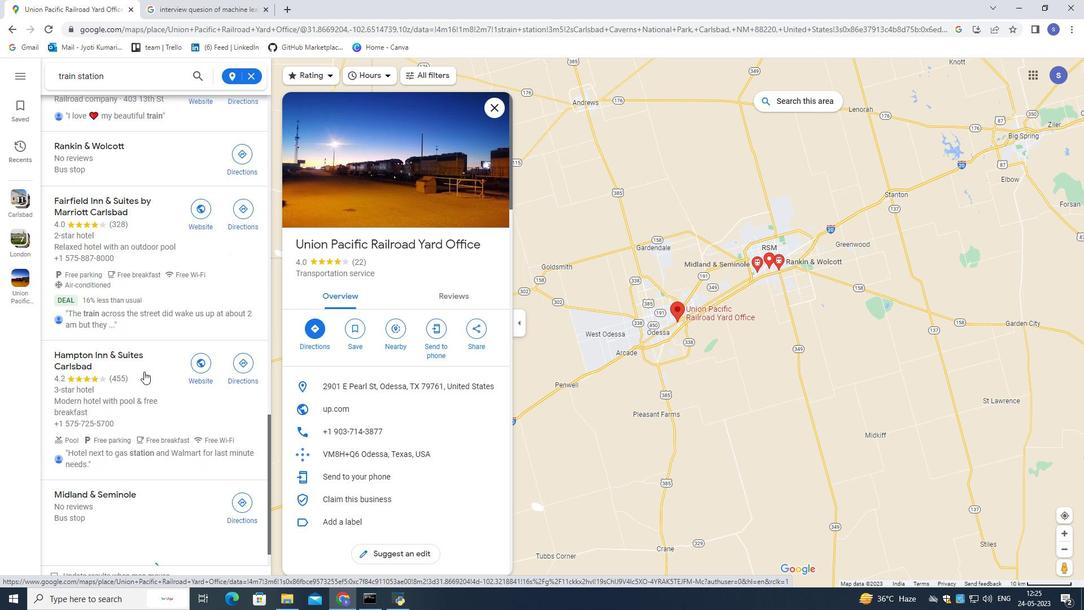 
Action: Mouse scrolled (144, 371) with delta (0, 0)
Screenshot: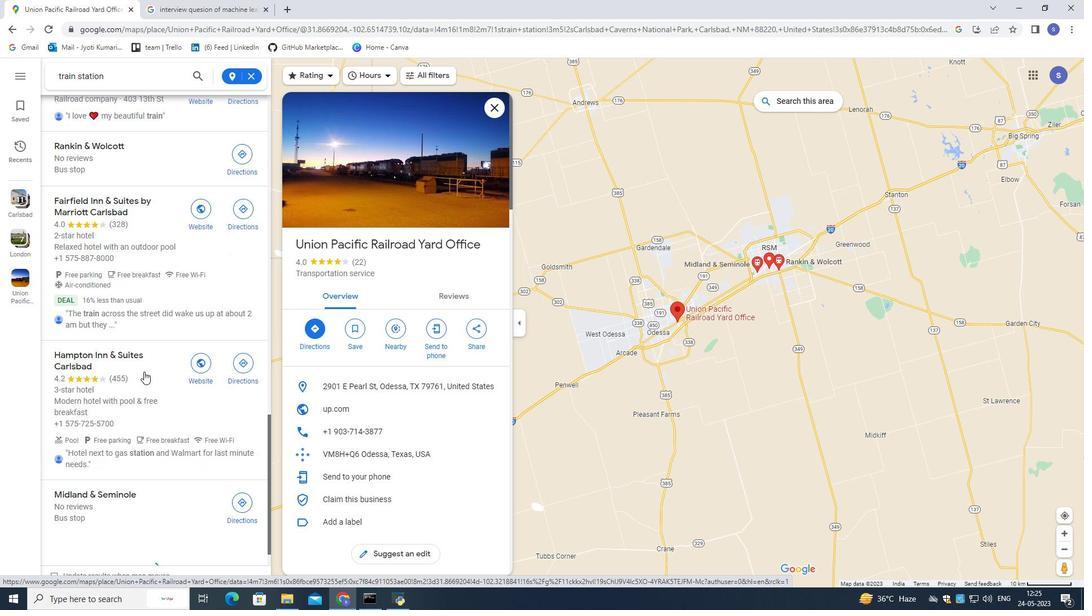 
Action: Mouse scrolled (144, 371) with delta (0, 0)
Screenshot: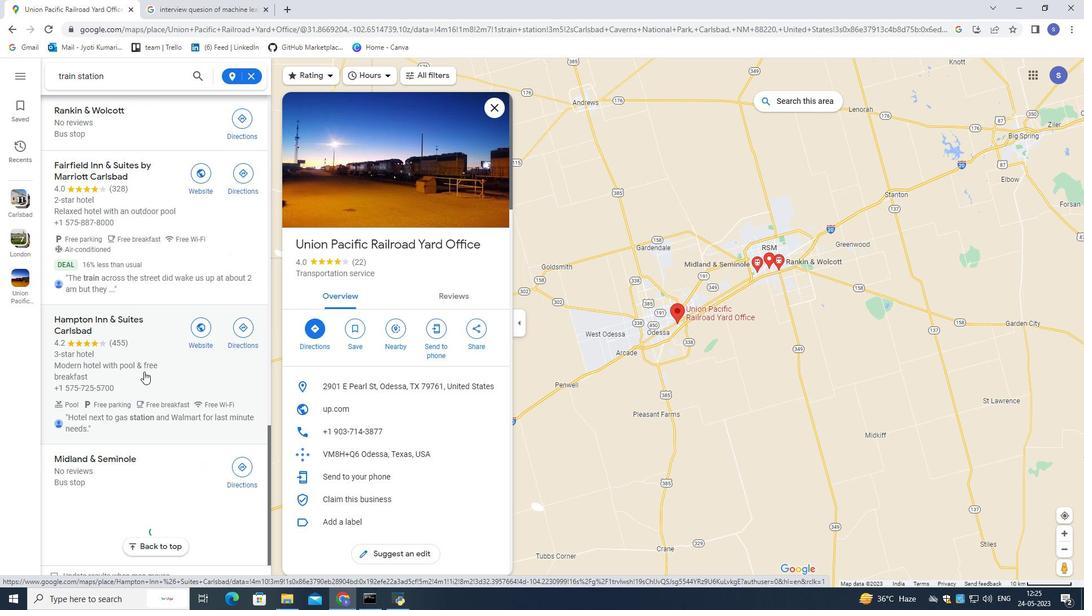 
Action: Mouse scrolled (144, 371) with delta (0, 0)
Screenshot: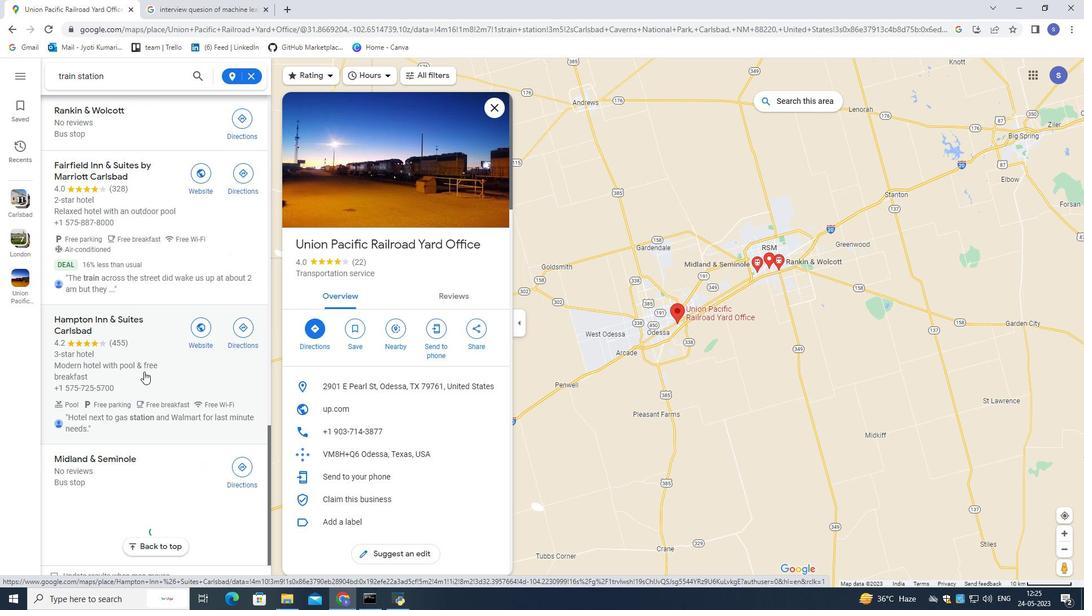 
Action: Mouse scrolled (144, 371) with delta (0, 0)
Screenshot: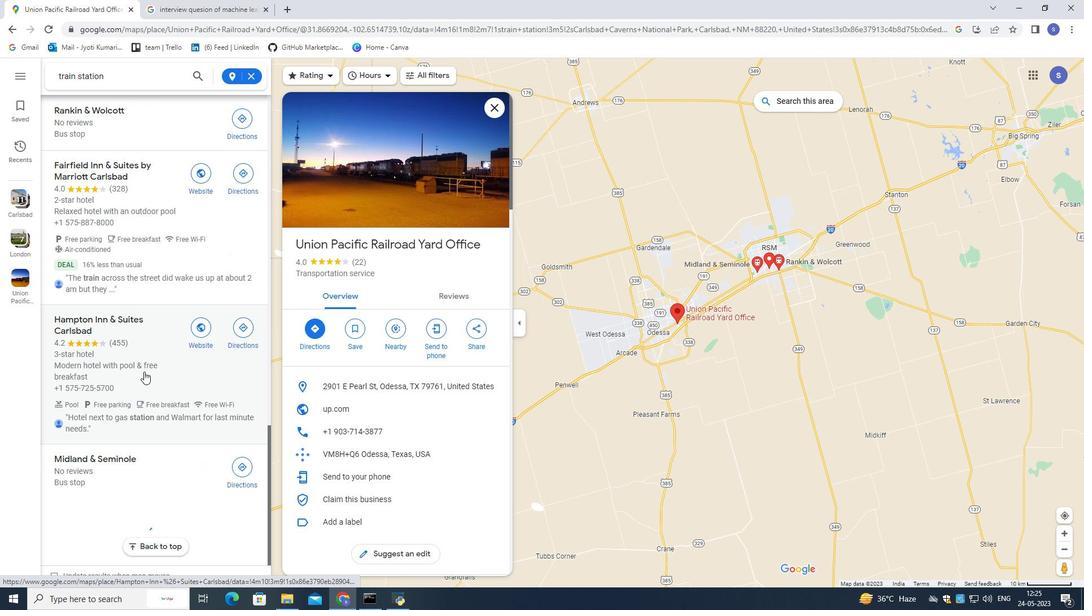
Action: Mouse scrolled (144, 371) with delta (0, 0)
Screenshot: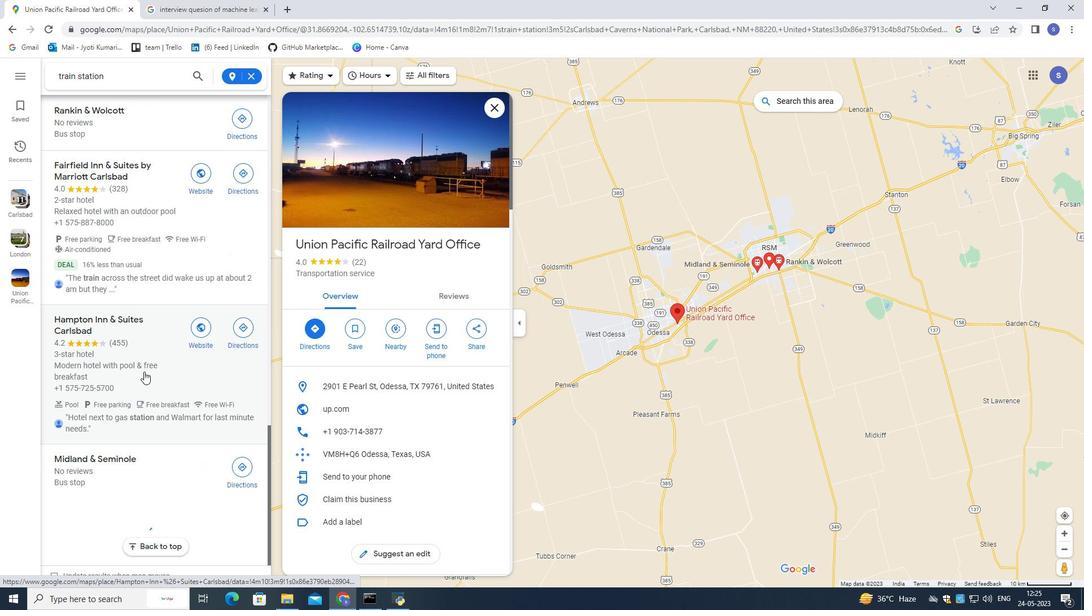 
Action: Mouse moved to (141, 371)
Screenshot: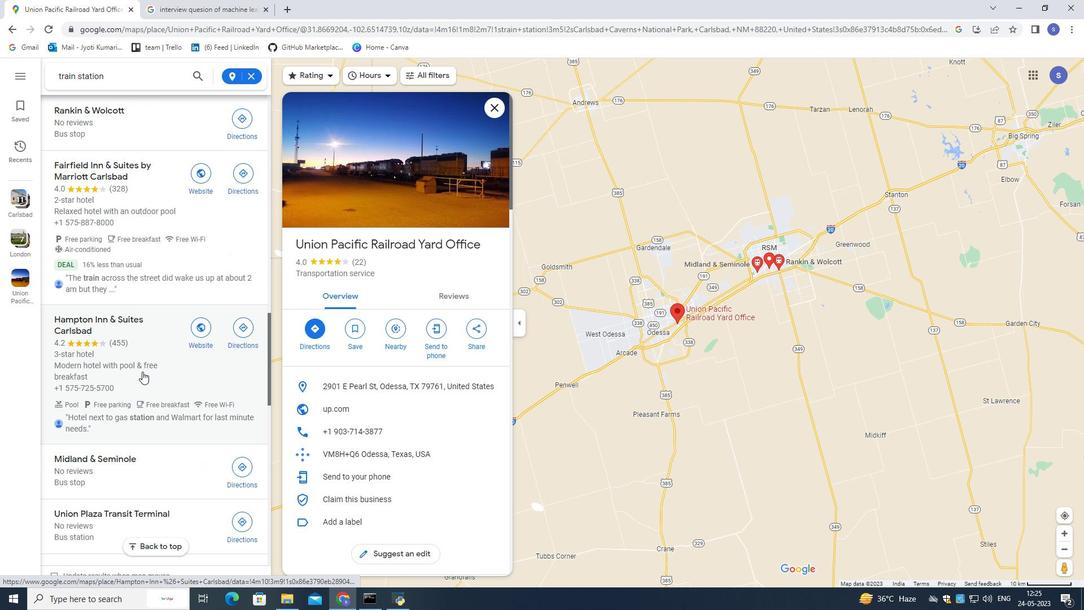 
Action: Mouse pressed left at (141, 371)
Screenshot: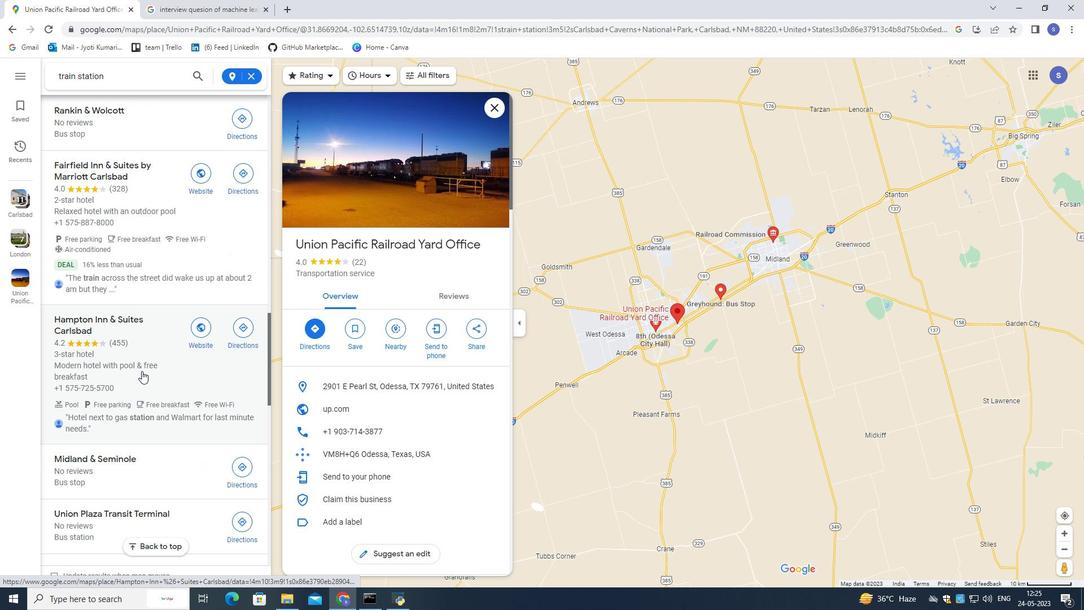 
Action: Mouse moved to (400, 190)
Screenshot: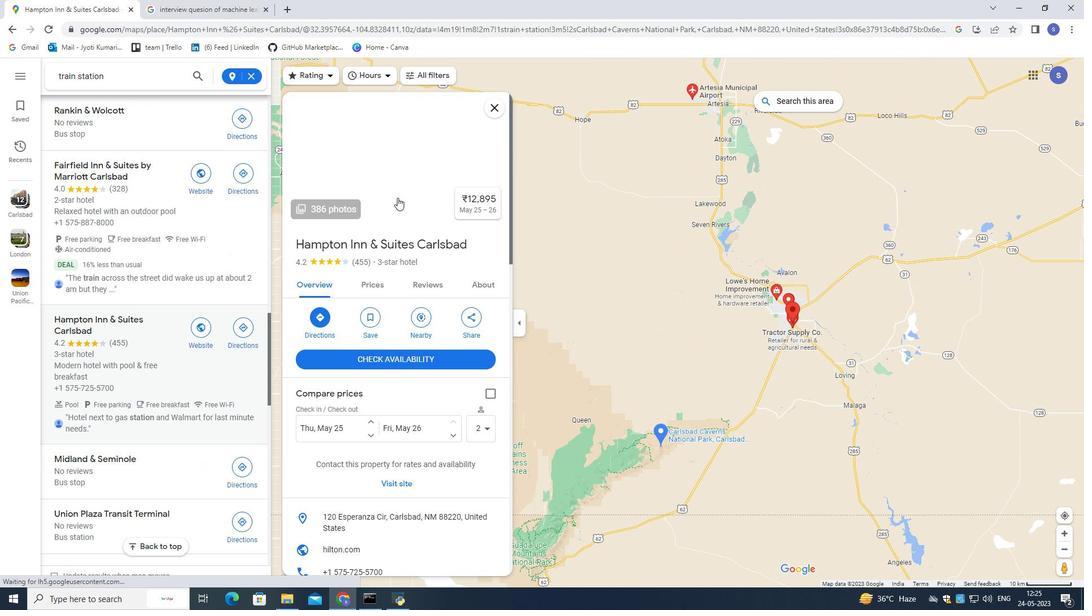
Action: Mouse pressed left at (400, 190)
Screenshot: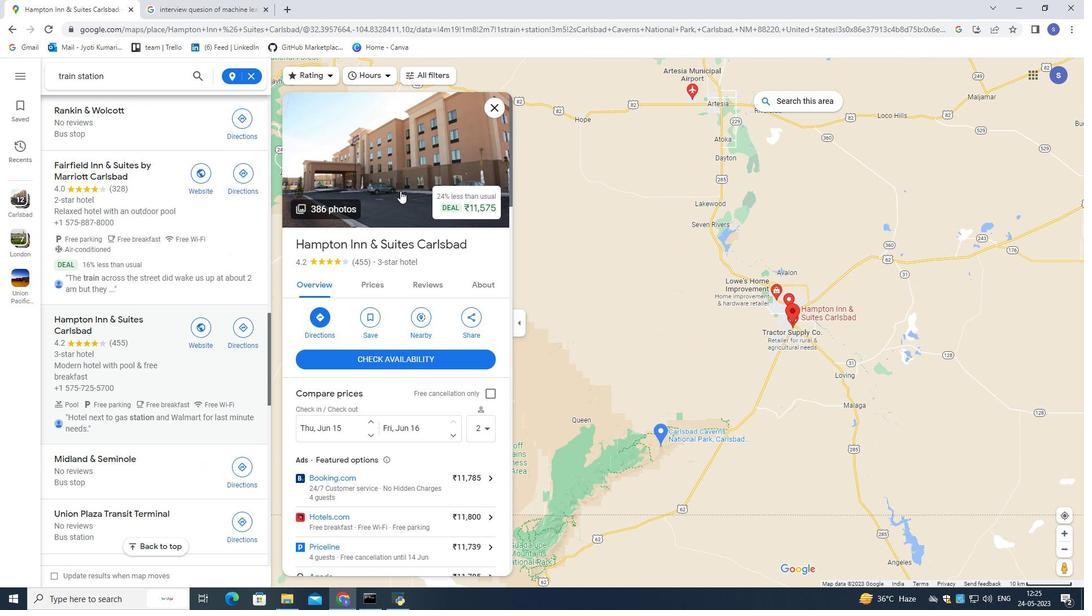 
Action: Mouse moved to (183, 380)
Screenshot: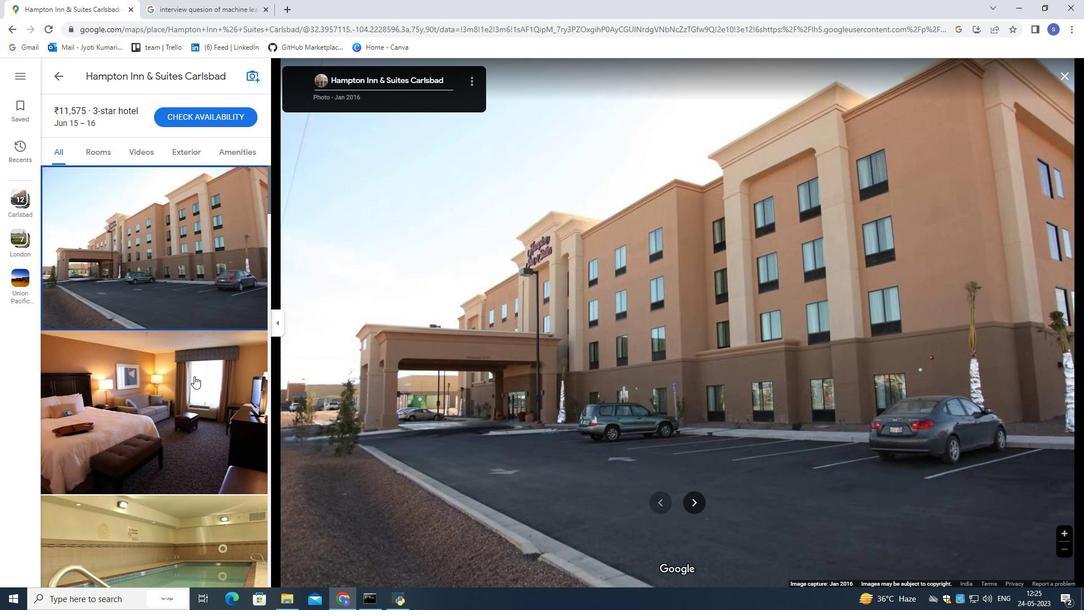 
Action: Mouse scrolled (183, 380) with delta (0, 0)
Screenshot: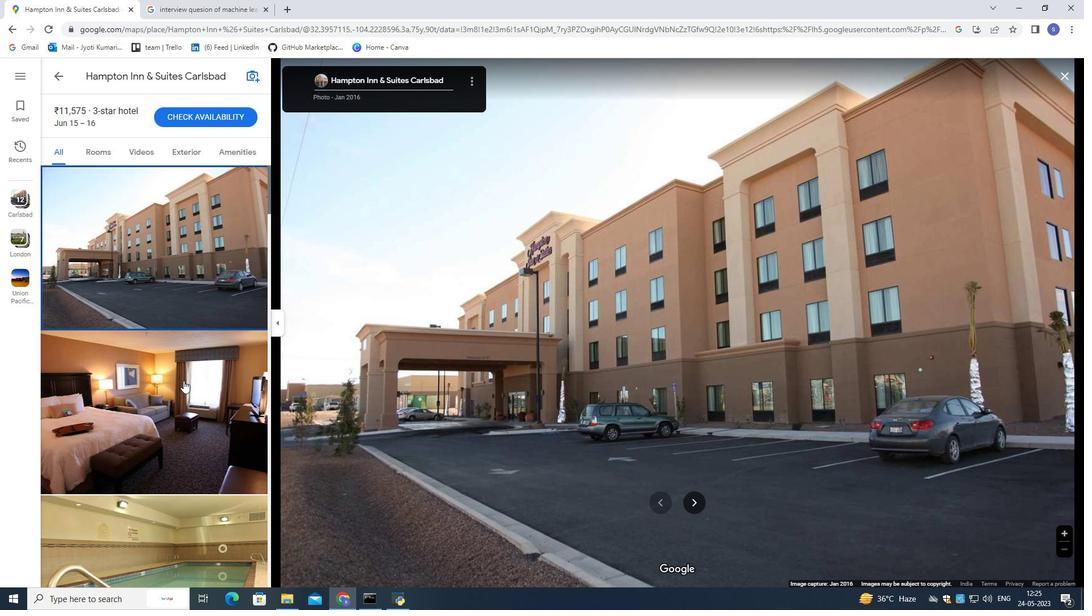 
Action: Mouse scrolled (183, 380) with delta (0, 0)
Screenshot: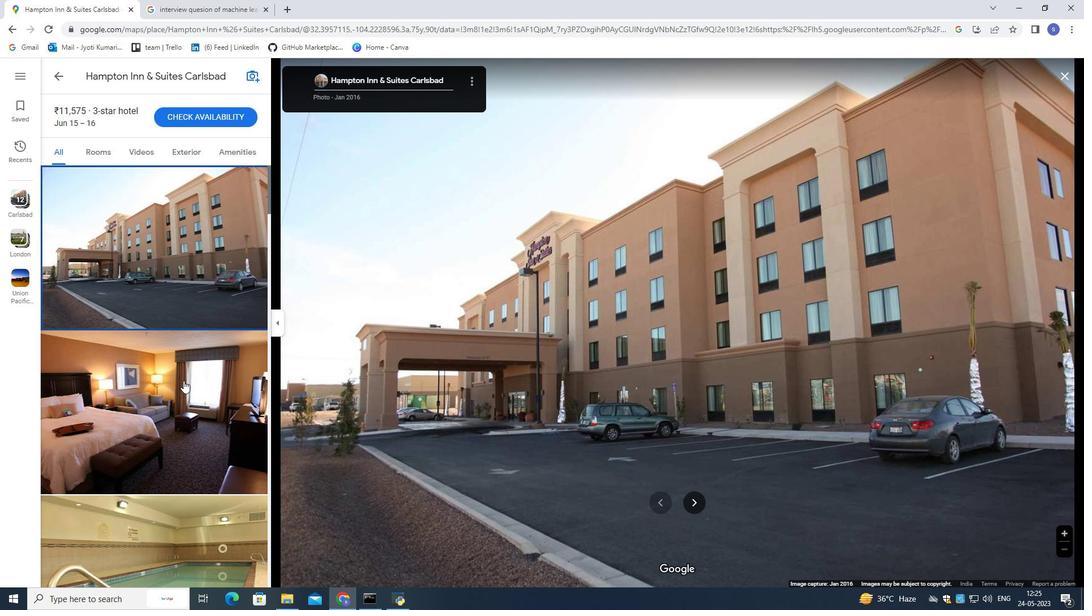 
Action: Mouse scrolled (183, 380) with delta (0, 0)
Screenshot: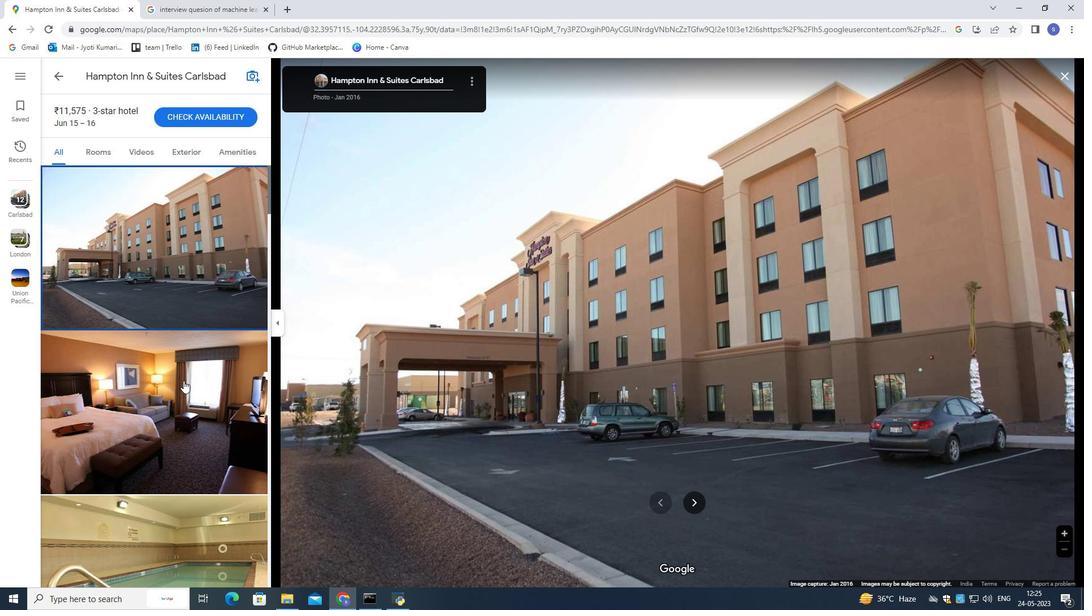 
Action: Mouse scrolled (183, 380) with delta (0, 0)
Screenshot: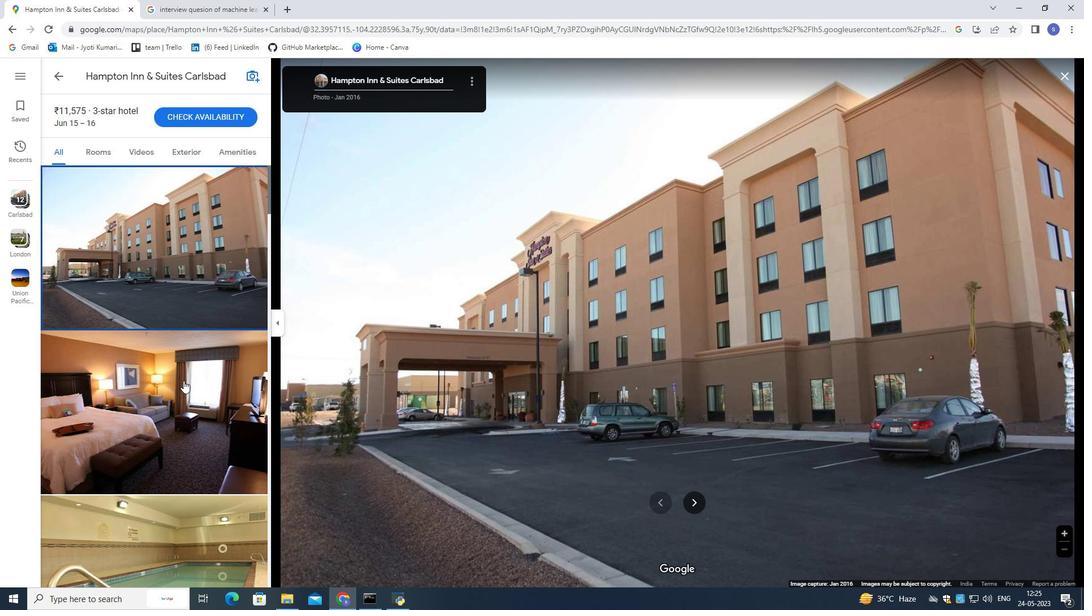 
Action: Mouse scrolled (183, 380) with delta (0, 0)
Screenshot: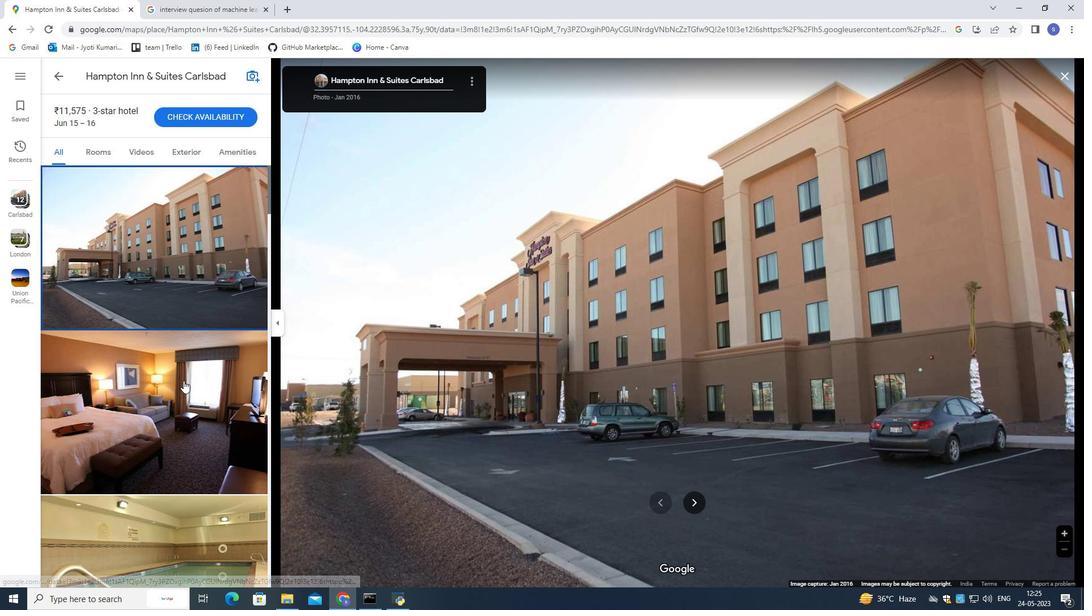 
Action: Mouse scrolled (183, 380) with delta (0, 0)
Screenshot: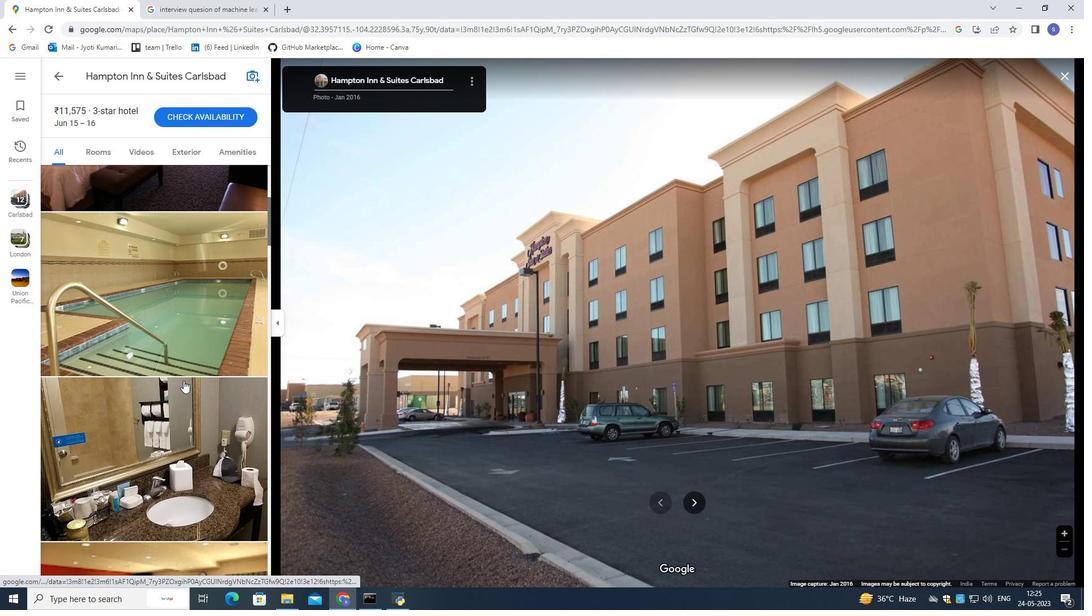 
Action: Mouse scrolled (183, 380) with delta (0, 0)
Screenshot: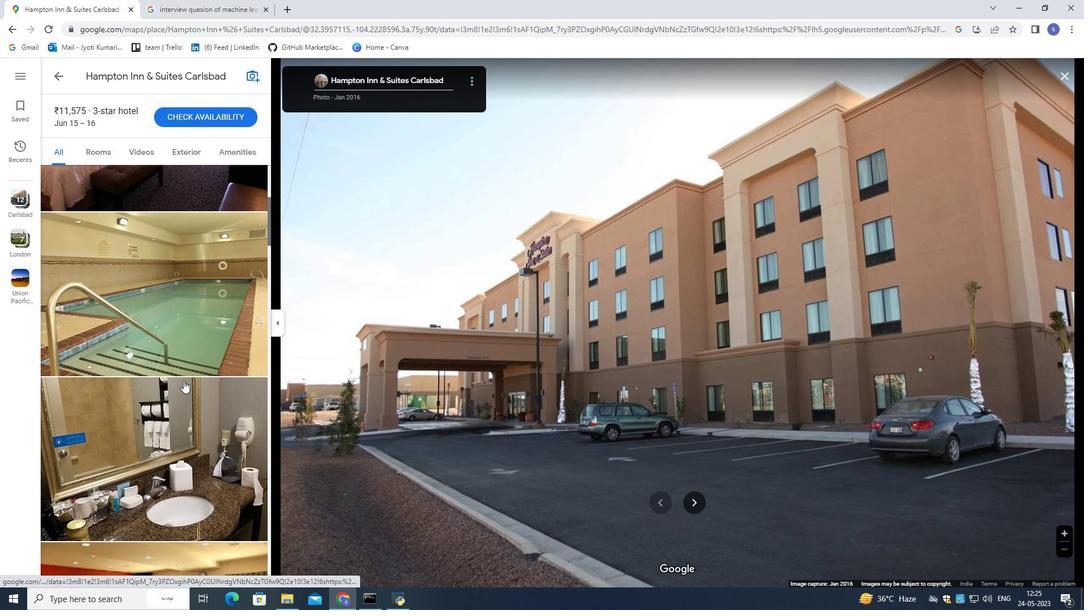 
Action: Mouse scrolled (183, 380) with delta (0, 0)
Screenshot: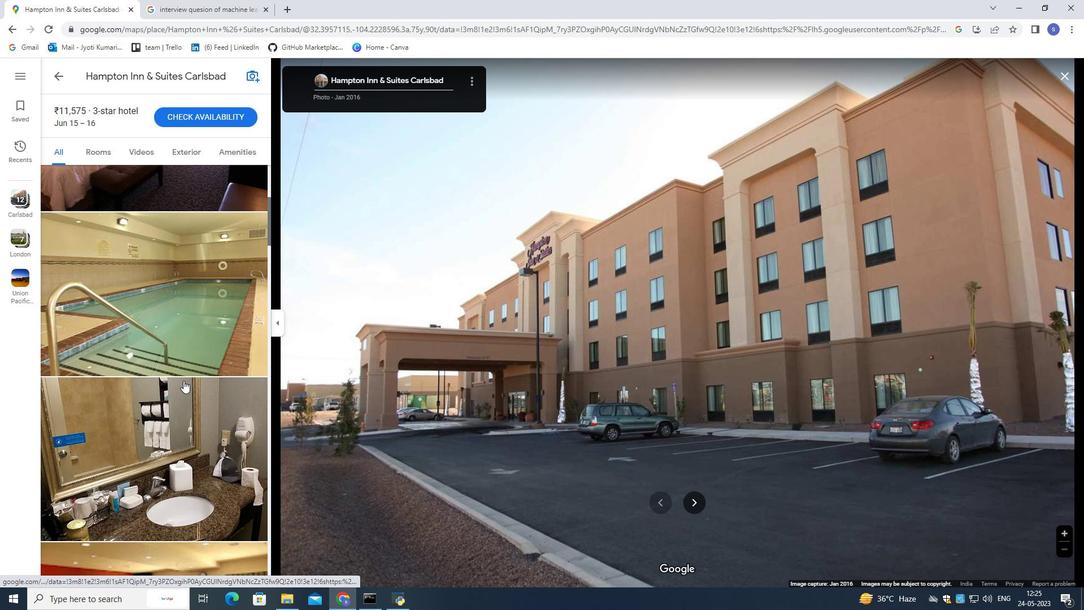 
Action: Mouse scrolled (183, 380) with delta (0, 0)
Screenshot: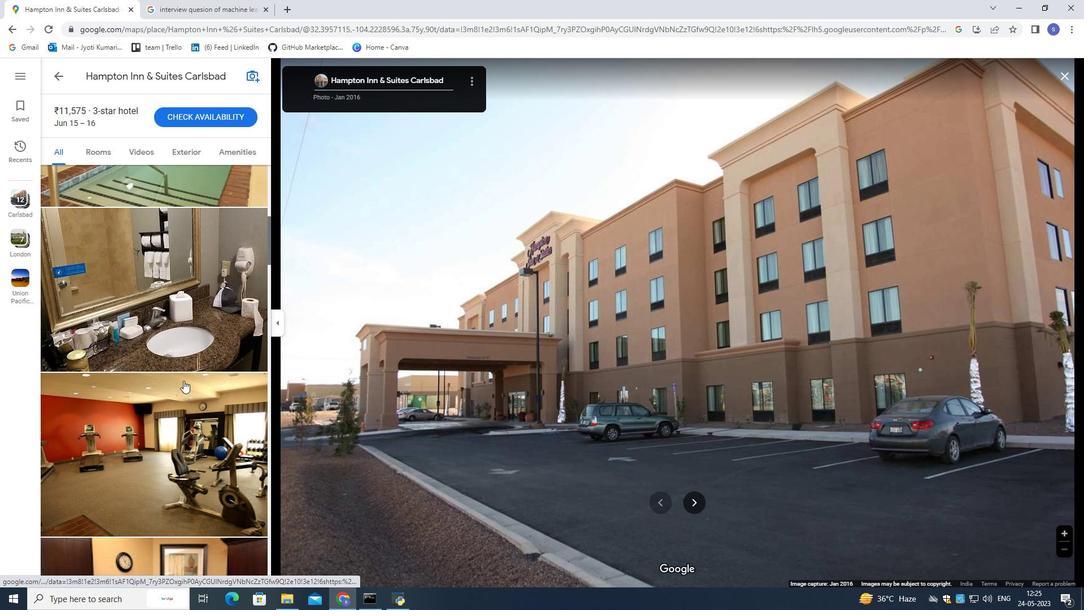 
Action: Mouse scrolled (183, 380) with delta (0, 0)
Screenshot: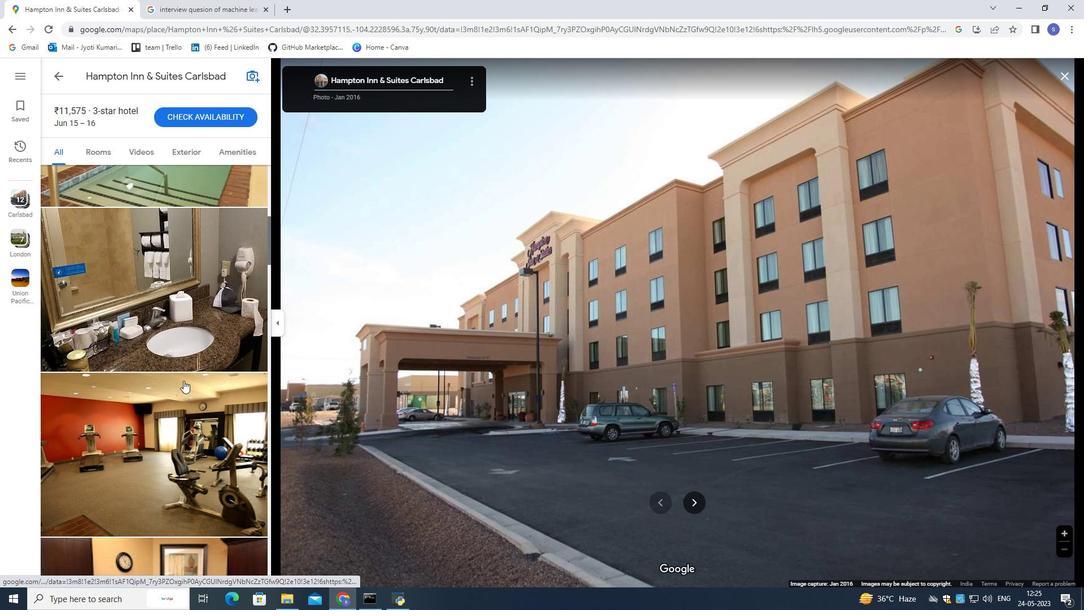 
Action: Mouse scrolled (183, 380) with delta (0, 0)
Screenshot: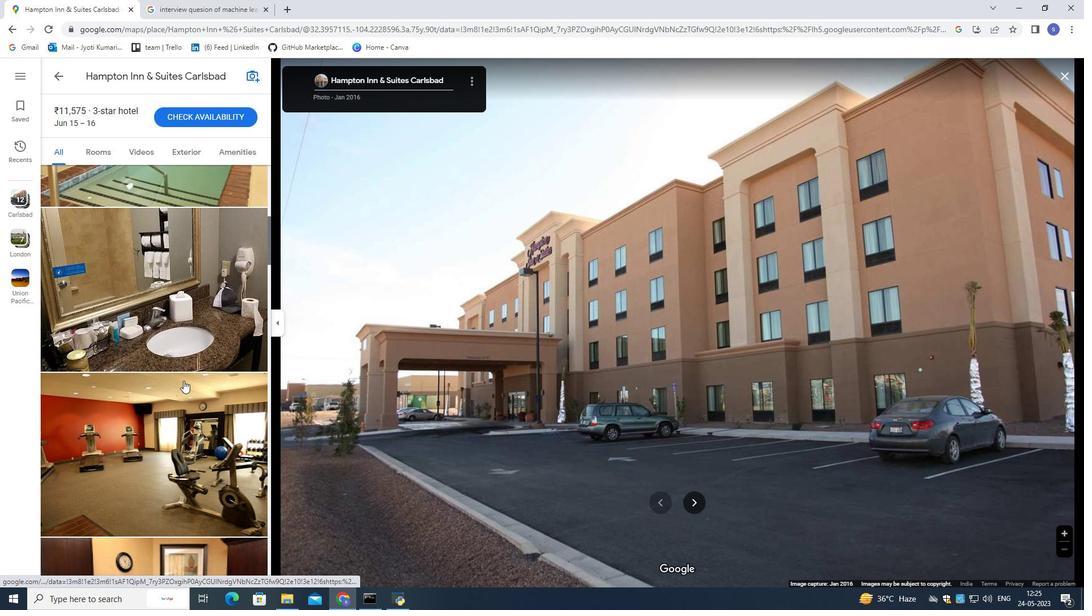 
Action: Mouse scrolled (183, 380) with delta (0, 0)
Screenshot: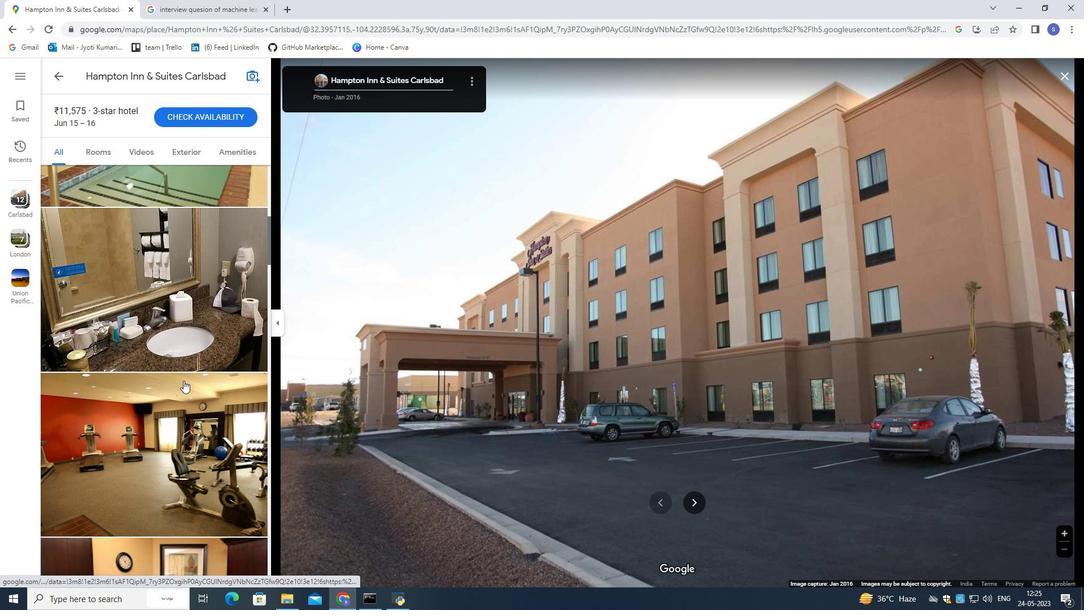 
Action: Mouse scrolled (183, 380) with delta (0, 0)
Screenshot: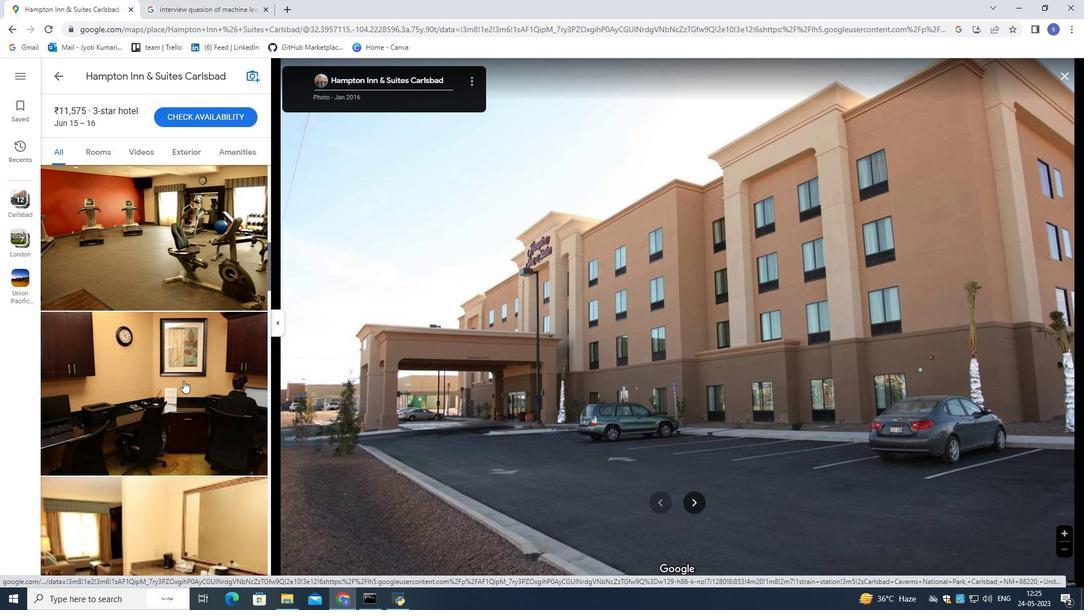 
Action: Mouse scrolled (183, 380) with delta (0, 0)
Screenshot: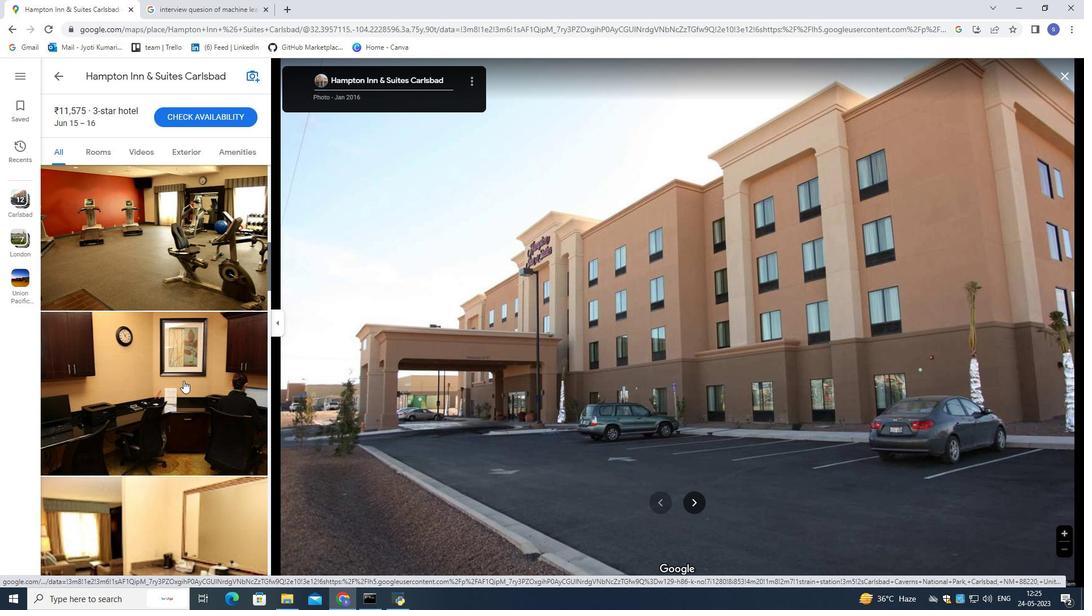
Action: Mouse scrolled (183, 380) with delta (0, 0)
Screenshot: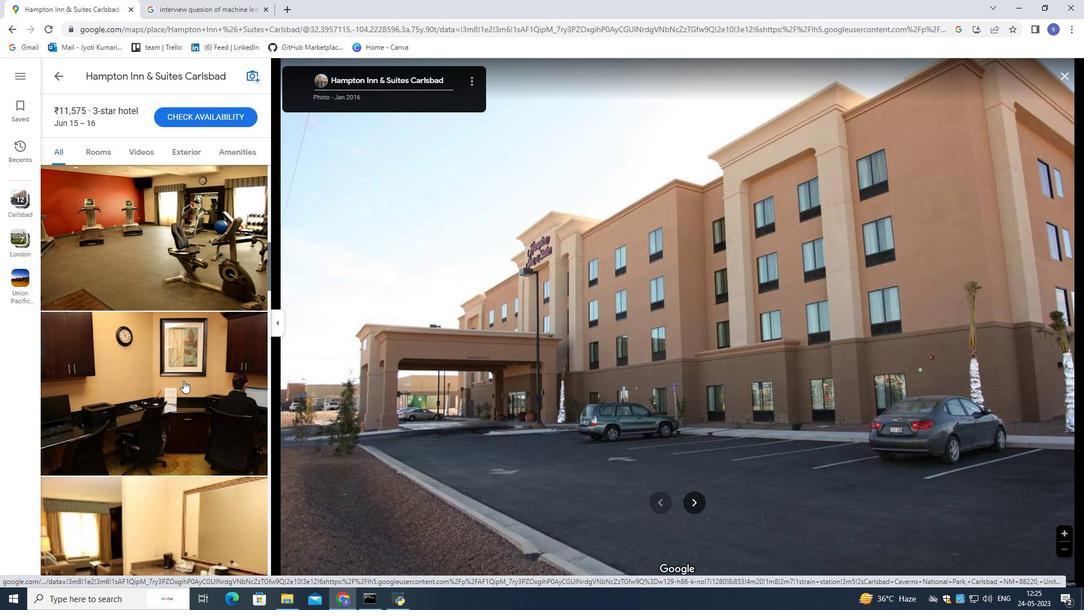 
Action: Mouse scrolled (183, 380) with delta (0, 0)
Screenshot: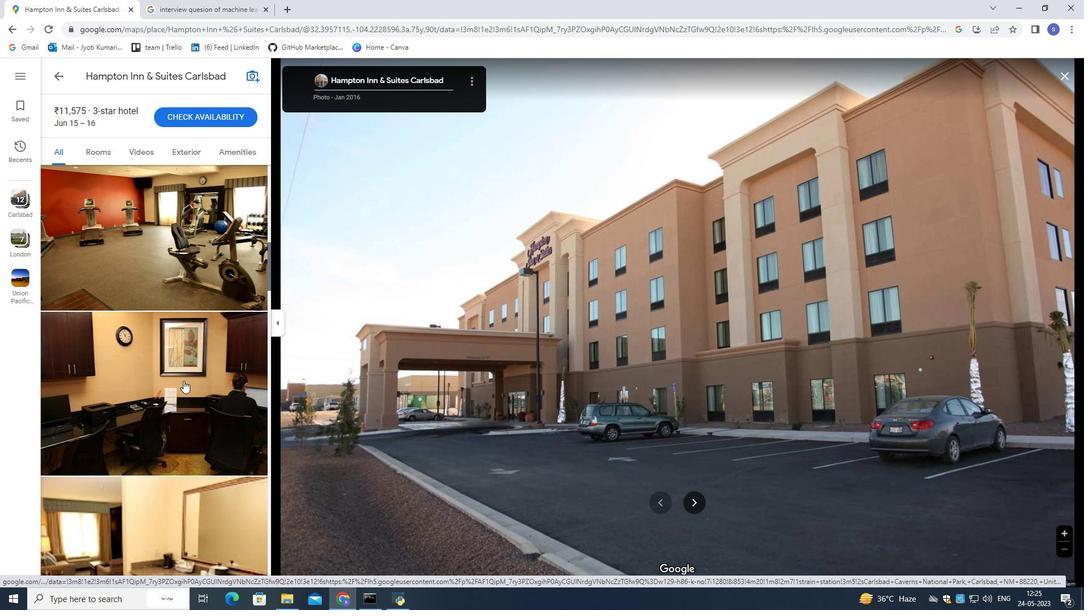 
Action: Mouse scrolled (183, 380) with delta (0, 0)
Screenshot: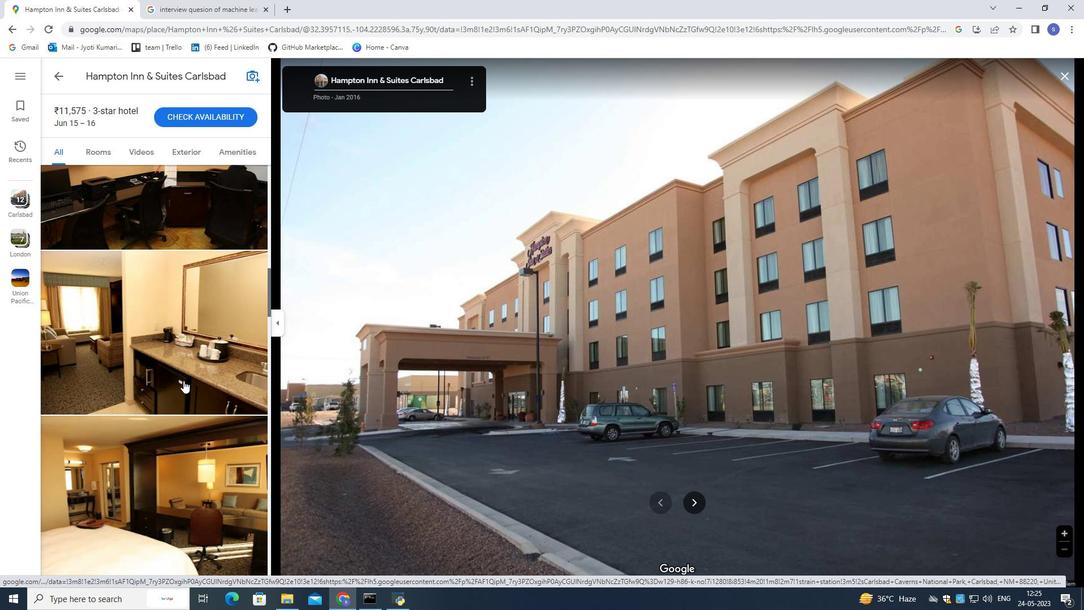 
Action: Mouse scrolled (183, 380) with delta (0, 0)
Screenshot: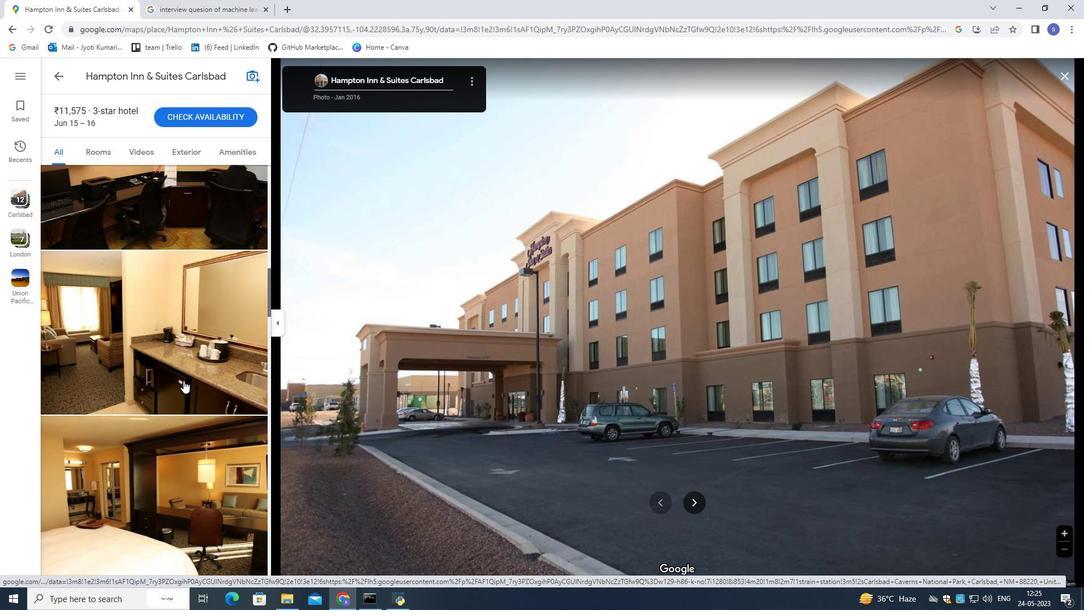 
Action: Mouse scrolled (183, 380) with delta (0, 0)
Screenshot: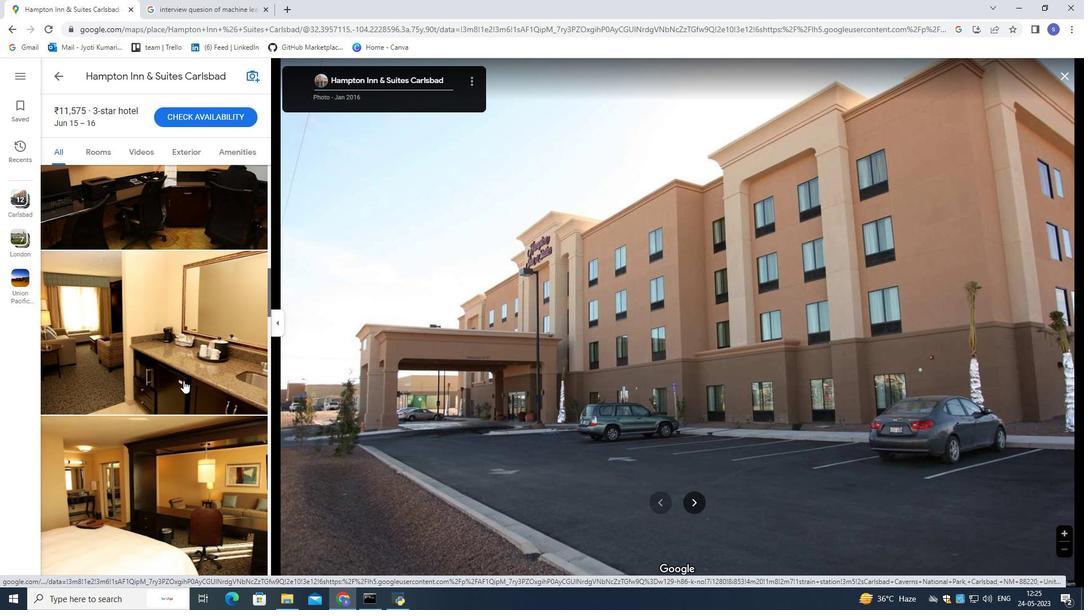 
Action: Mouse scrolled (183, 380) with delta (0, 0)
Screenshot: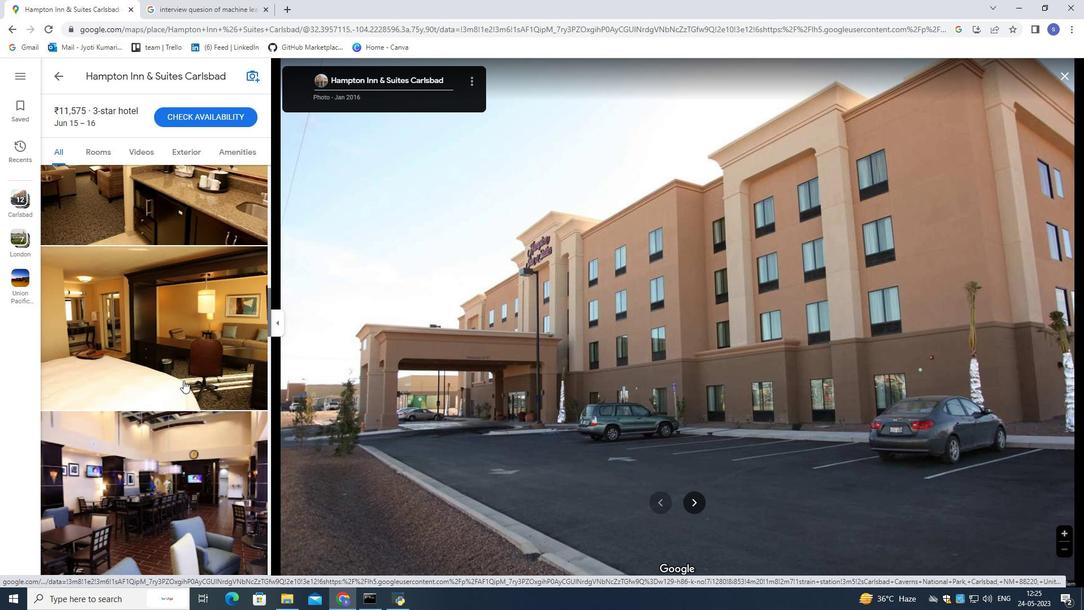 
Action: Mouse scrolled (183, 380) with delta (0, 0)
Screenshot: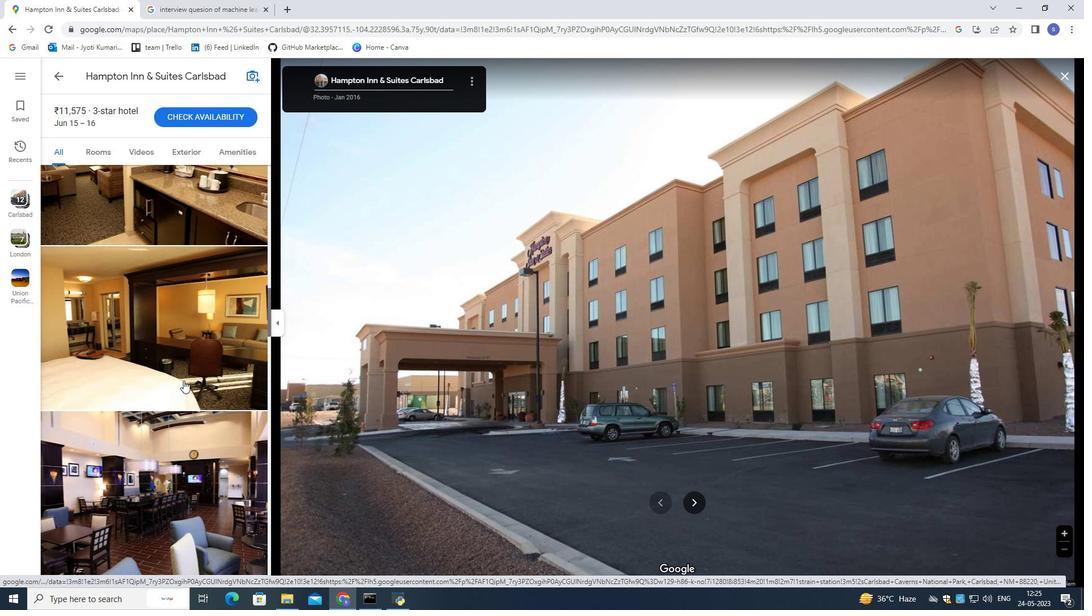 
Action: Mouse scrolled (183, 380) with delta (0, 0)
Screenshot: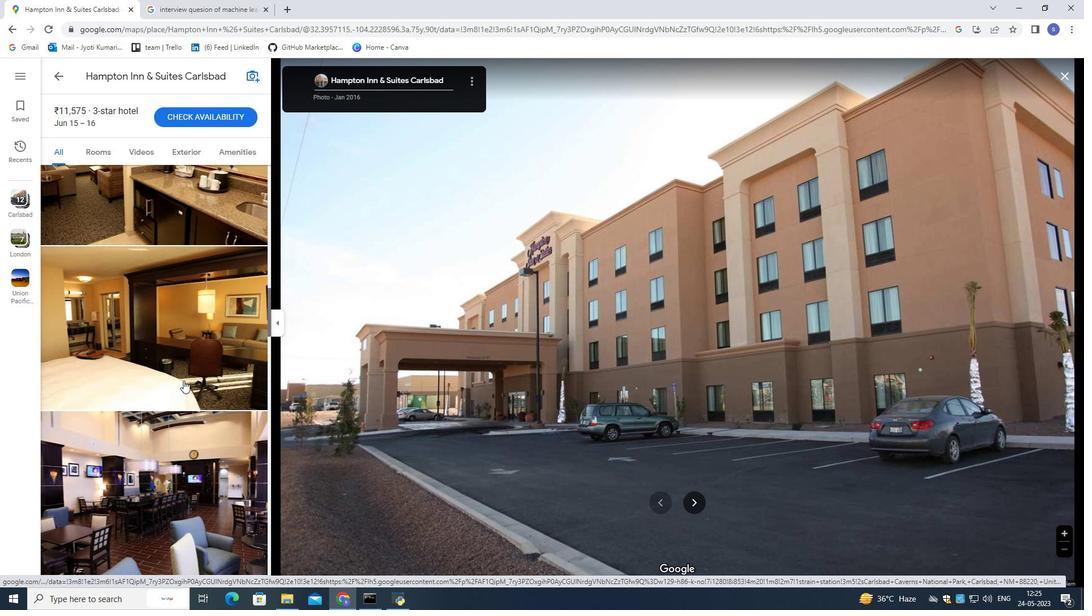 
Action: Mouse moved to (152, 312)
Screenshot: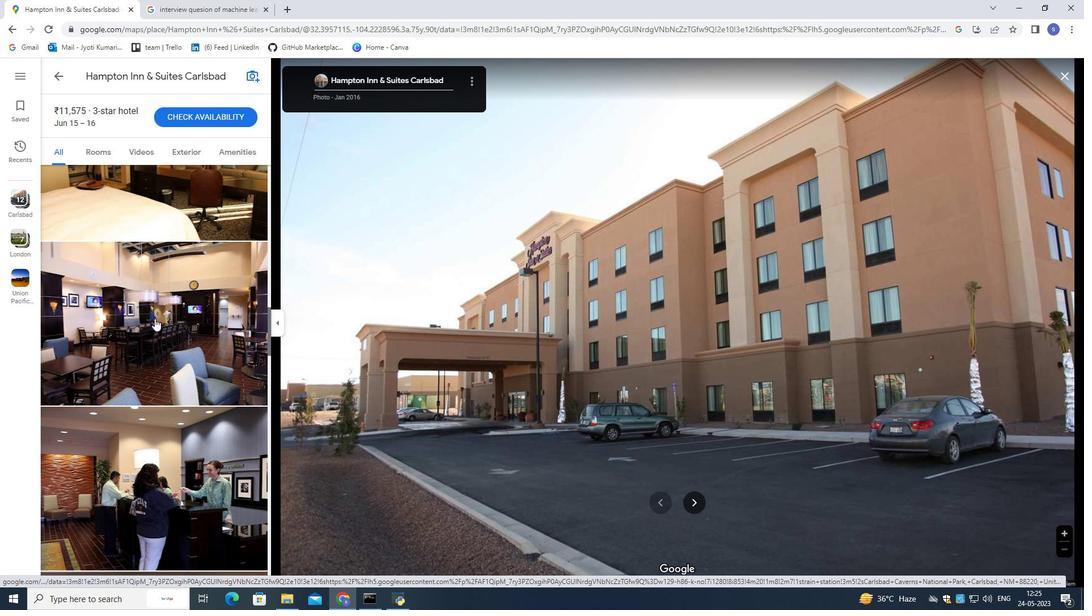 
Action: Mouse scrolled (152, 311) with delta (0, 0)
Screenshot: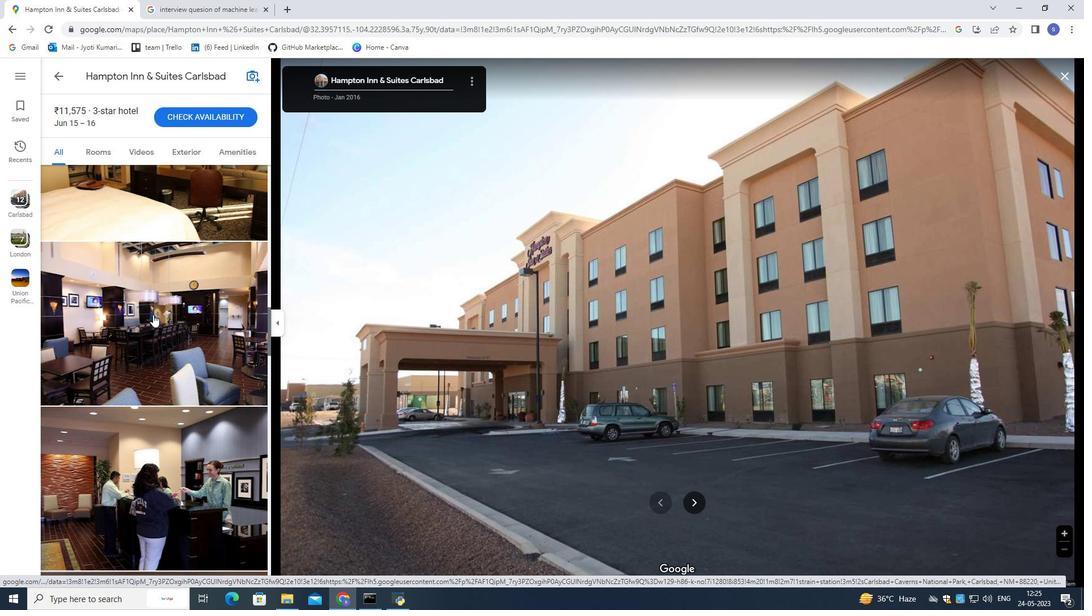 
Action: Mouse scrolled (152, 311) with delta (0, 0)
Screenshot: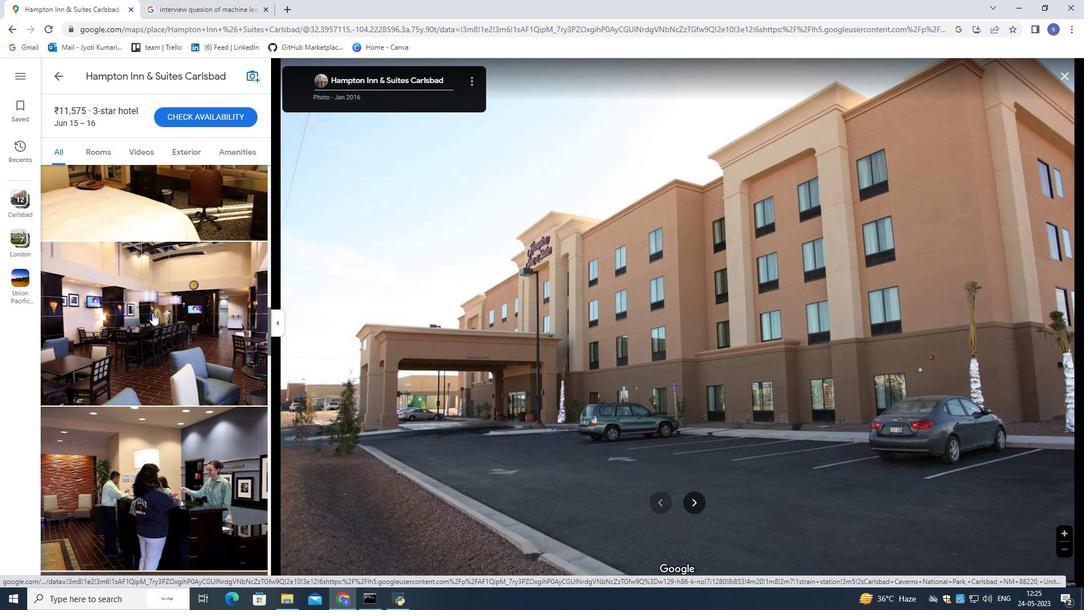 
Action: Mouse scrolled (152, 311) with delta (0, 0)
Screenshot: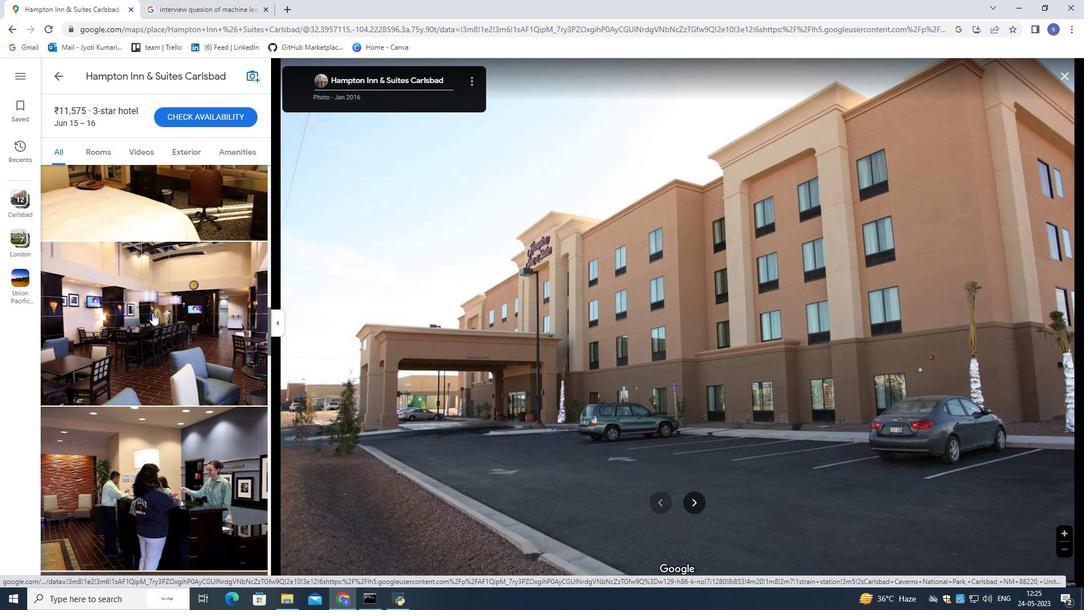 
Action: Mouse scrolled (152, 311) with delta (0, 0)
Screenshot: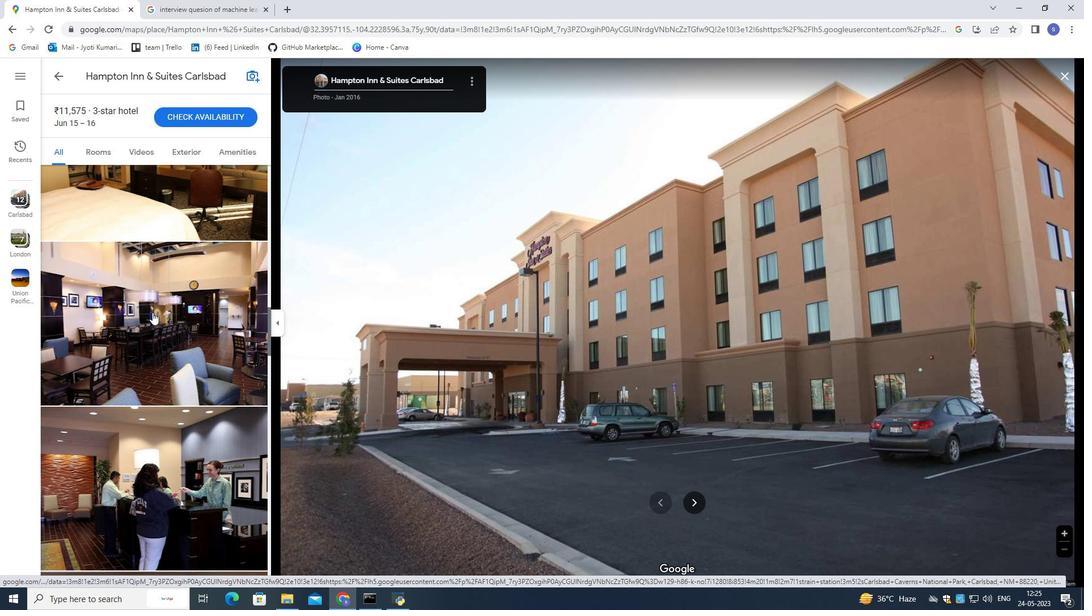 
Action: Mouse moved to (60, 74)
Screenshot: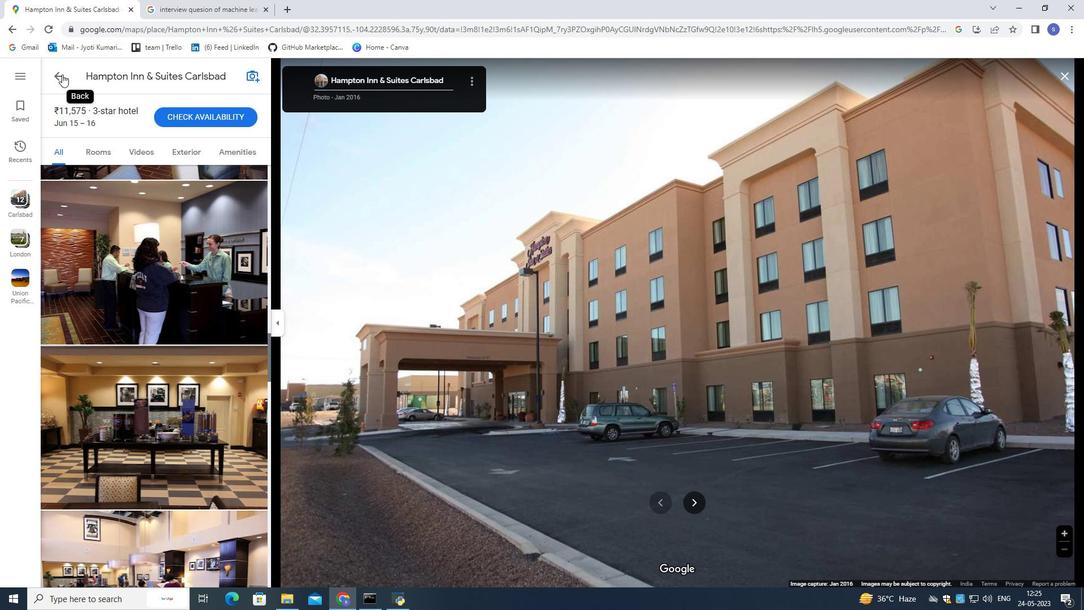 
Action: Mouse pressed left at (60, 74)
Screenshot: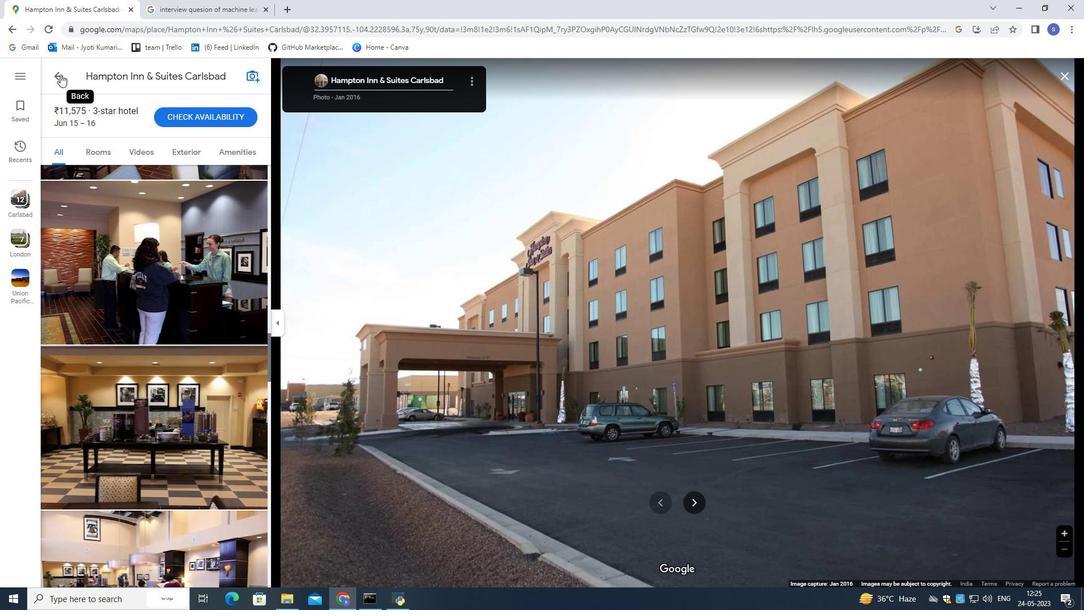 
Action: Mouse moved to (164, 204)
Screenshot: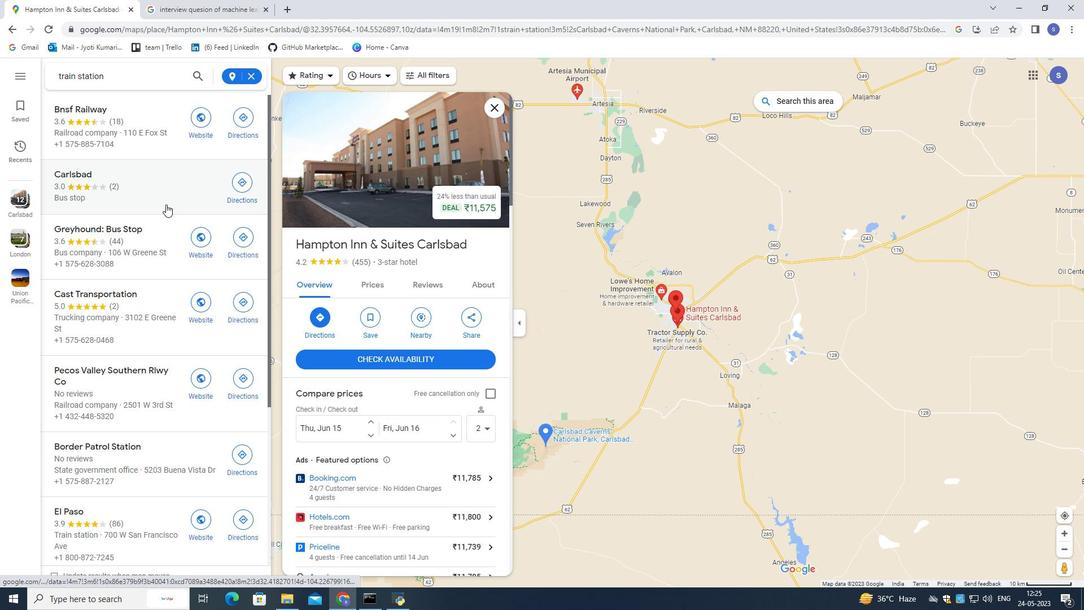 
Action: Mouse pressed left at (164, 204)
Screenshot: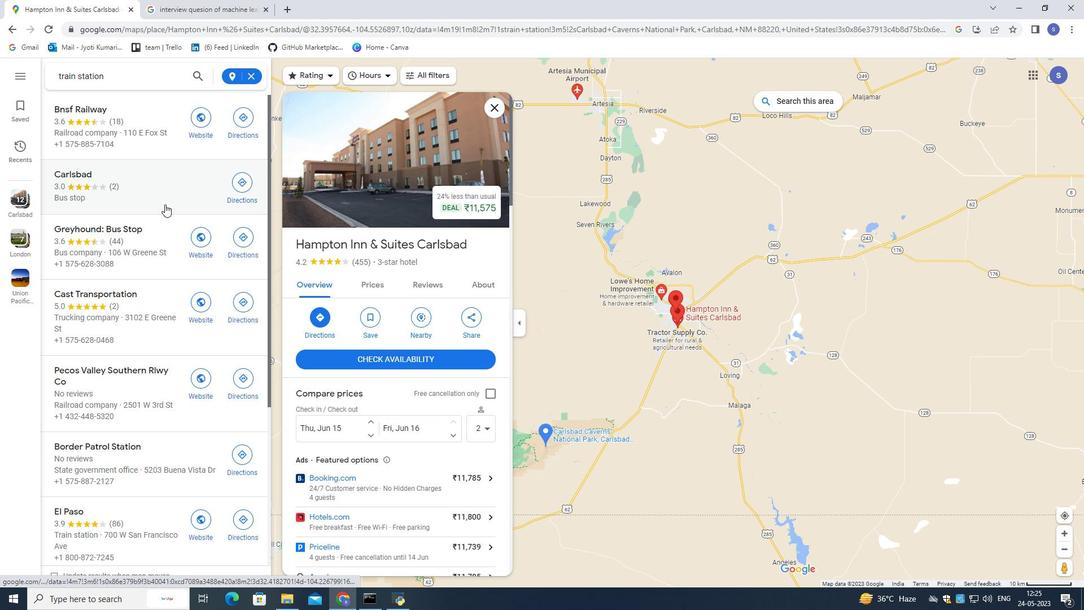 
Action: Mouse moved to (306, 170)
Screenshot: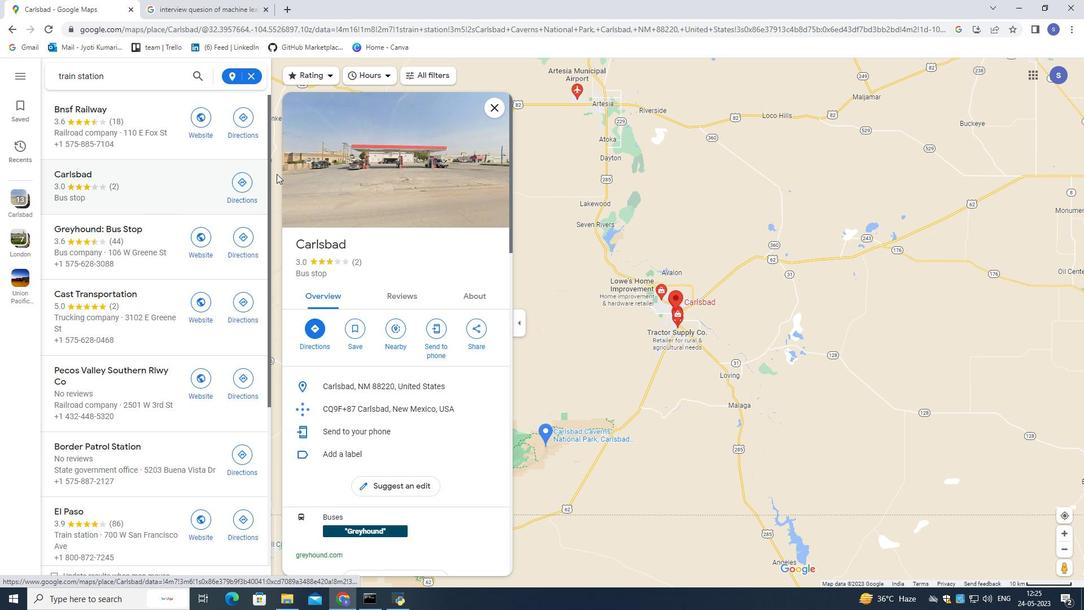 
Action: Mouse pressed left at (306, 170)
Screenshot: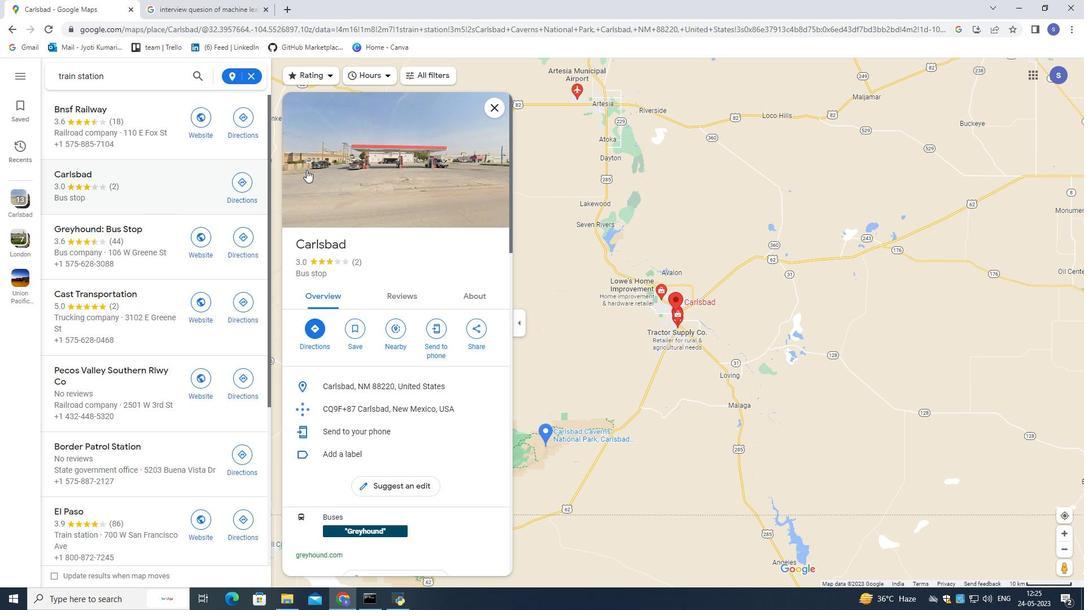 
Action: Mouse moved to (450, 325)
Screenshot: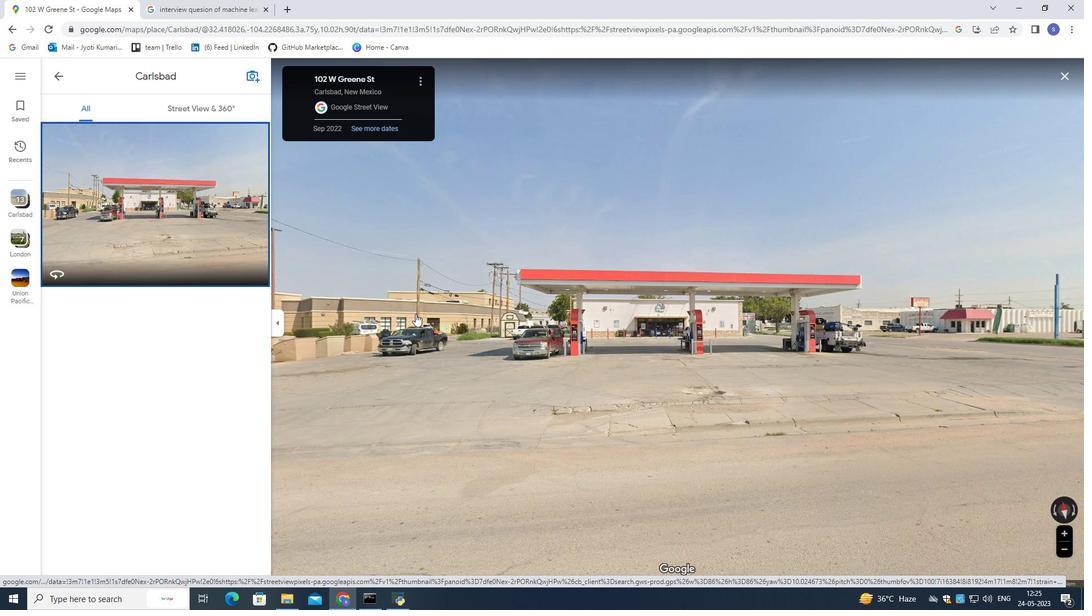 
Action: Mouse scrolled (450, 324) with delta (0, 0)
Screenshot: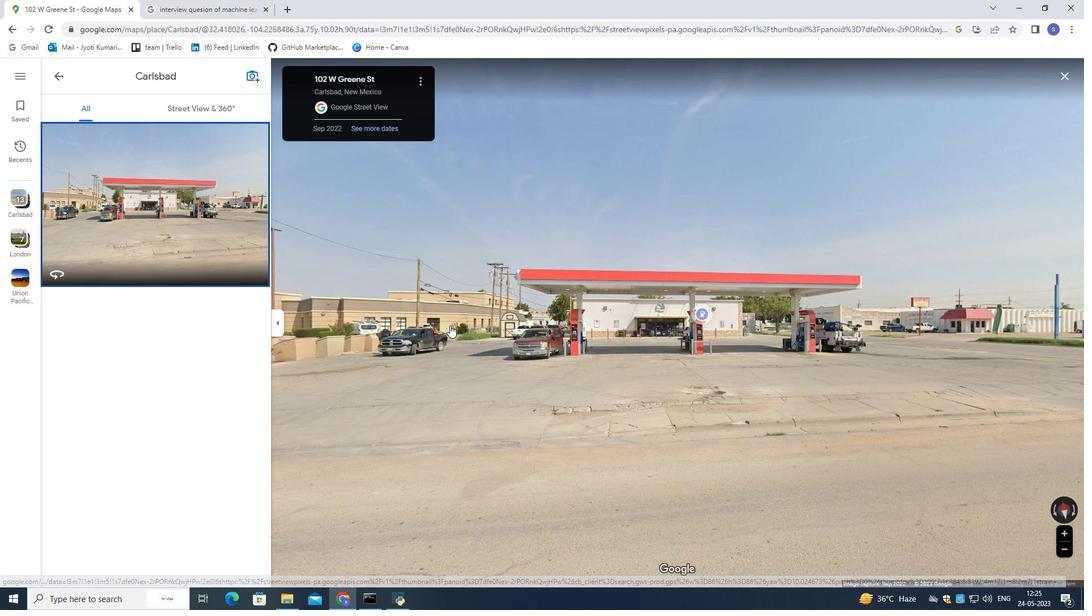 
Action: Mouse scrolled (450, 324) with delta (0, 0)
Screenshot: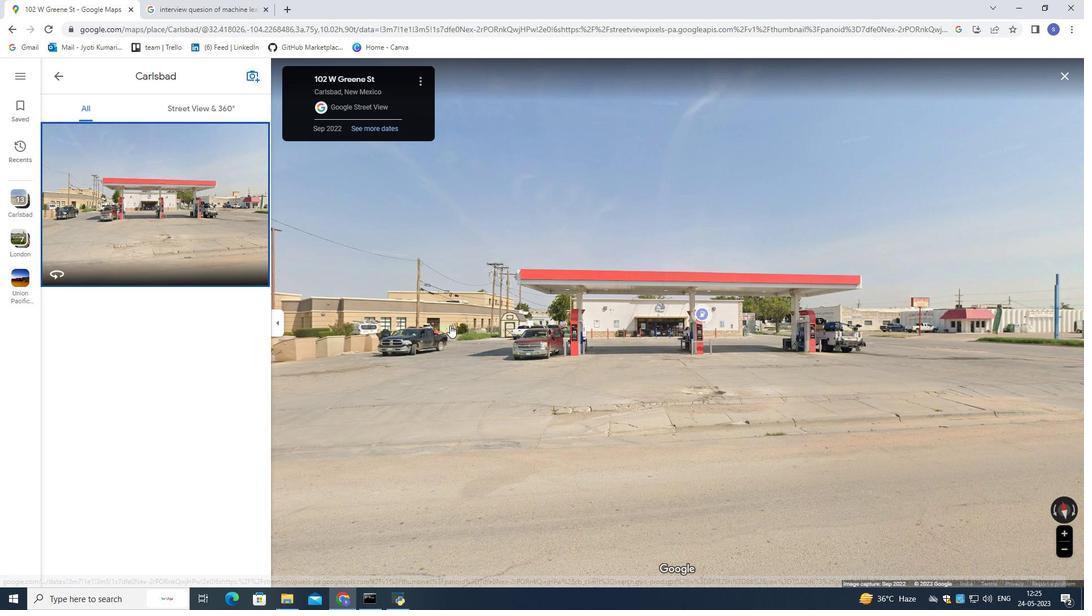 
Action: Mouse scrolled (450, 324) with delta (0, 0)
Screenshot: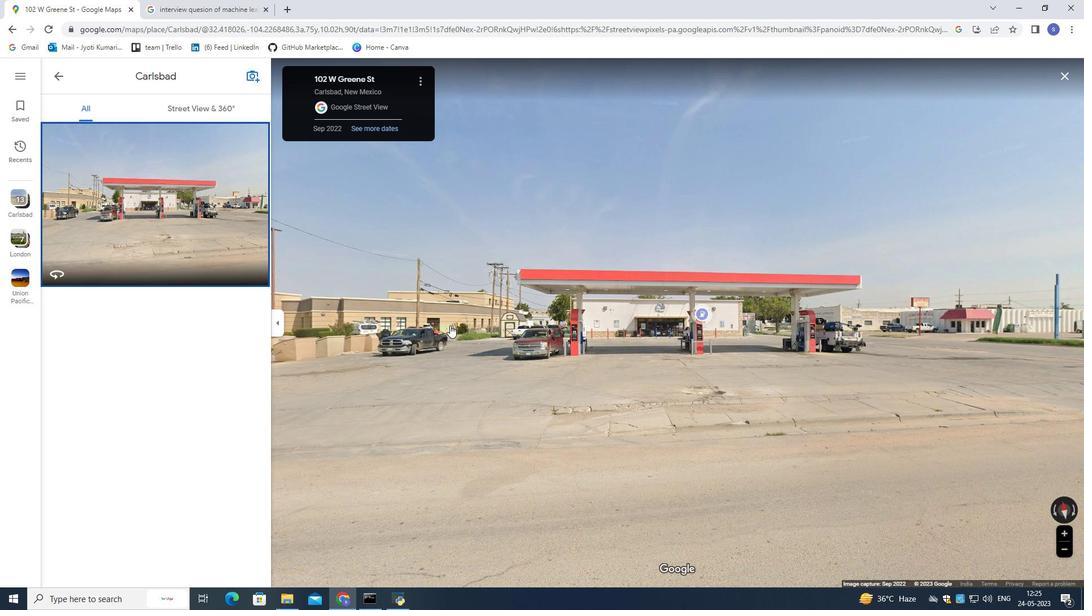 
Action: Mouse moved to (436, 341)
Screenshot: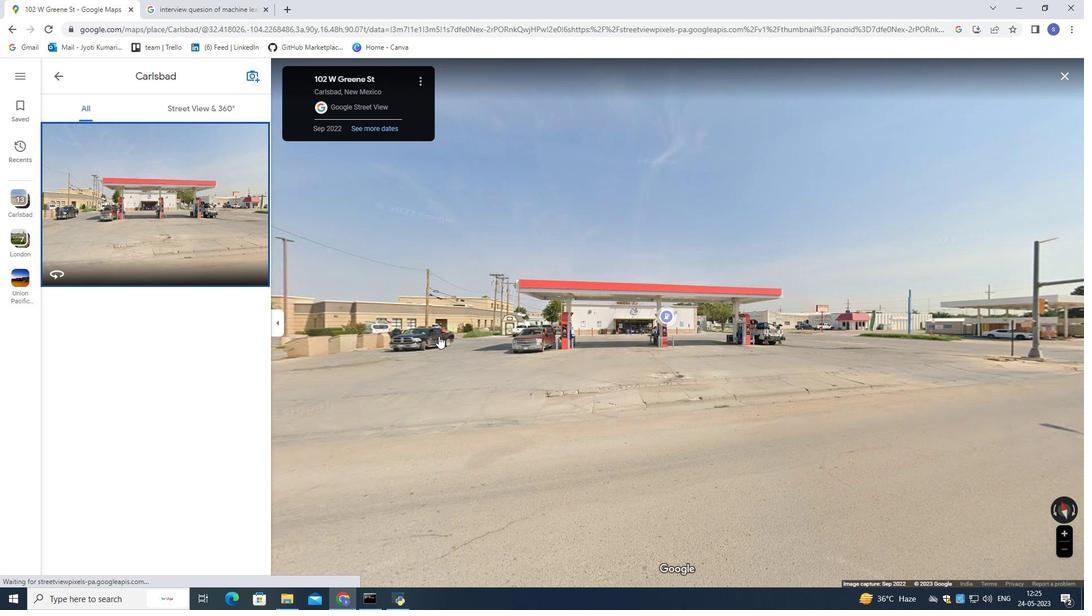 
Action: Mouse pressed left at (436, 341)
Screenshot: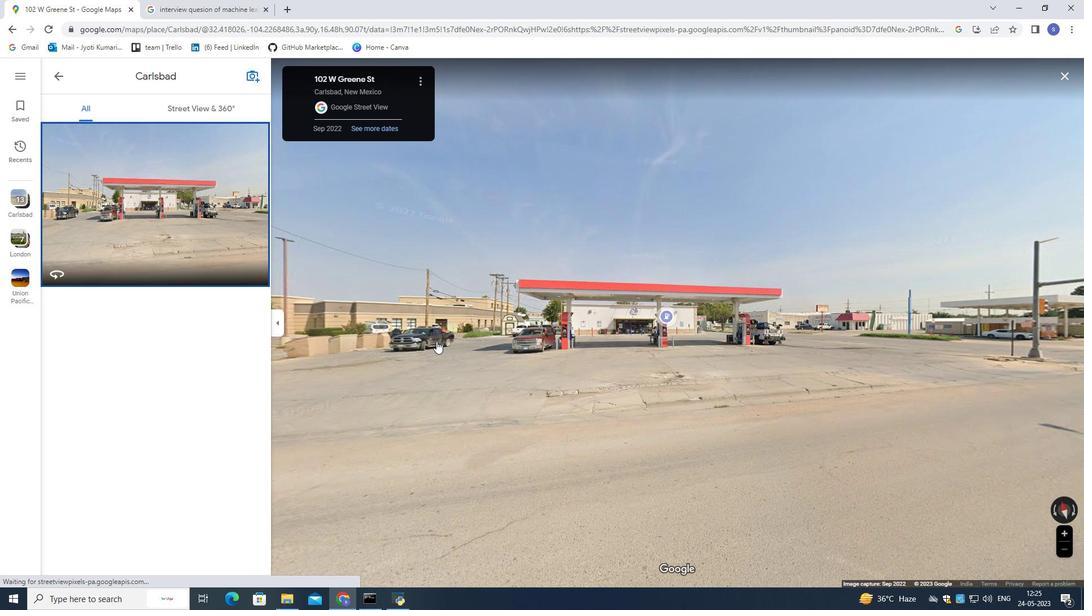 
Action: Mouse moved to (529, 348)
Screenshot: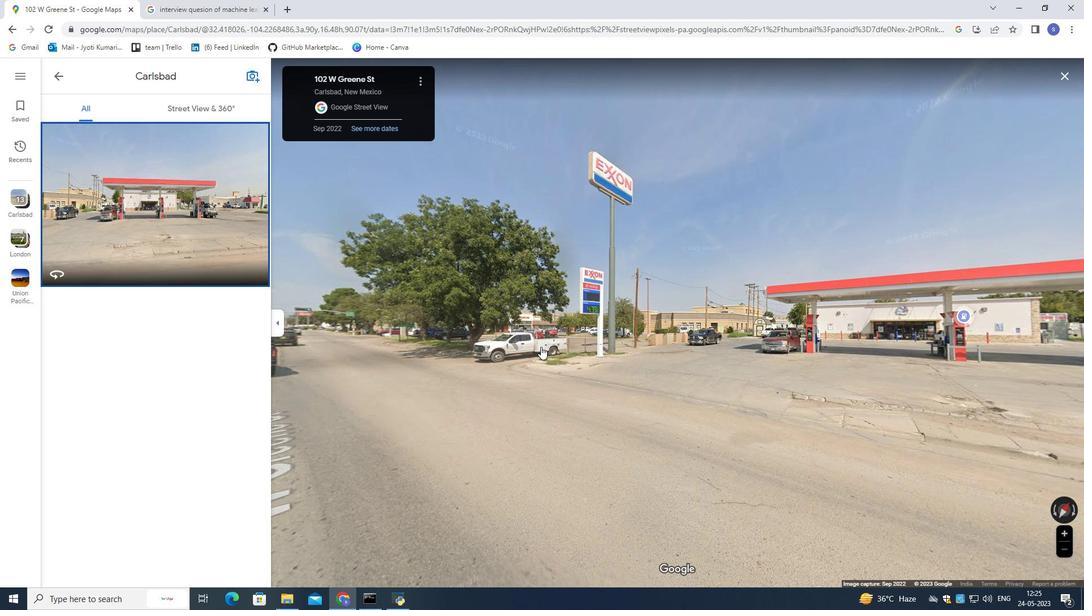 
Action: Mouse pressed left at (529, 348)
Screenshot: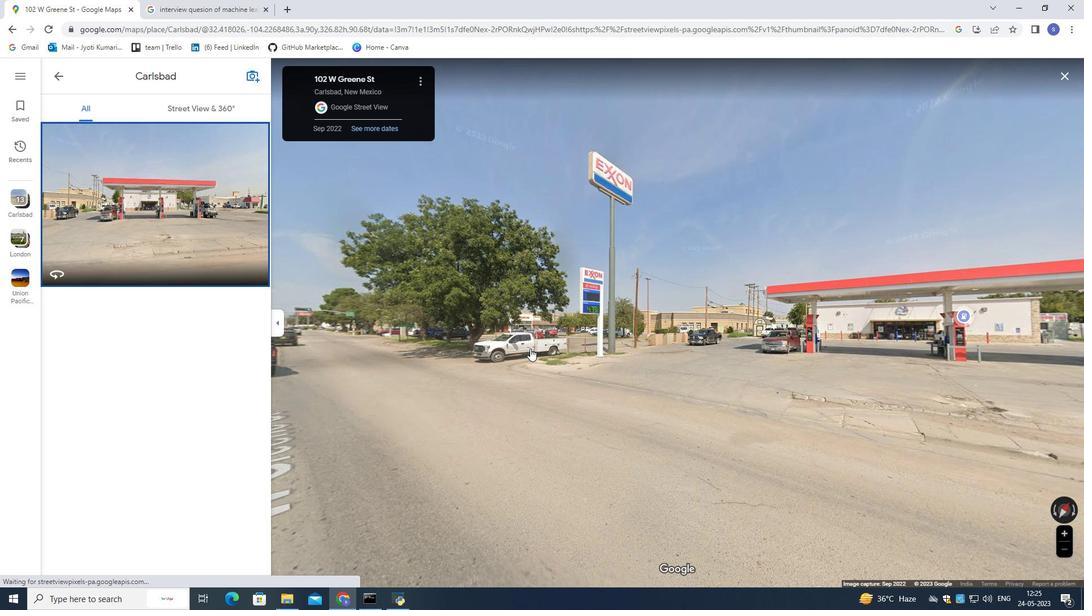 
Action: Mouse moved to (507, 341)
Screenshot: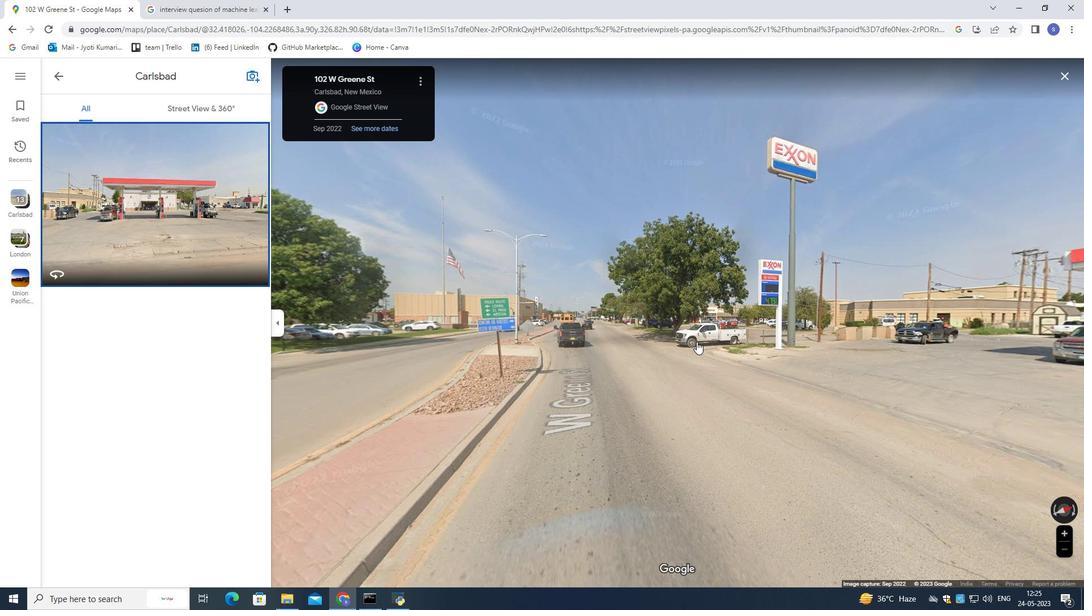 
Action: Mouse pressed left at (507, 341)
Screenshot: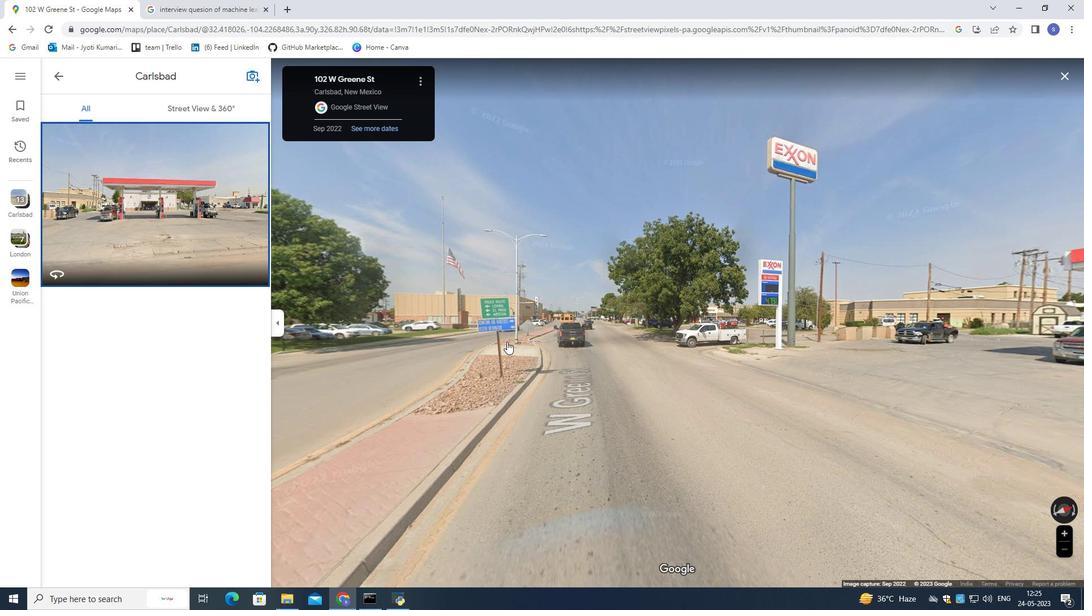 
Action: Mouse moved to (373, 311)
